 Task: Research Airbnb accommodations in St. Augustine, Florida, look for 4-5 accommodation for family trip.
Action: Key pressed st<Key.space>augustib<Key.backspace>
Screenshot: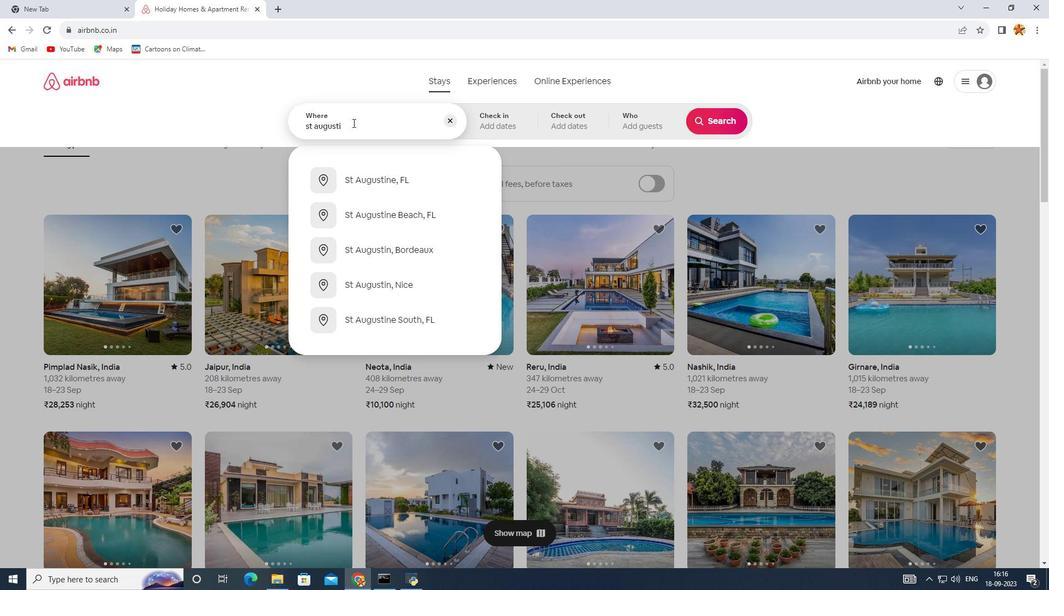 
Action: Mouse moved to (339, 170)
Screenshot: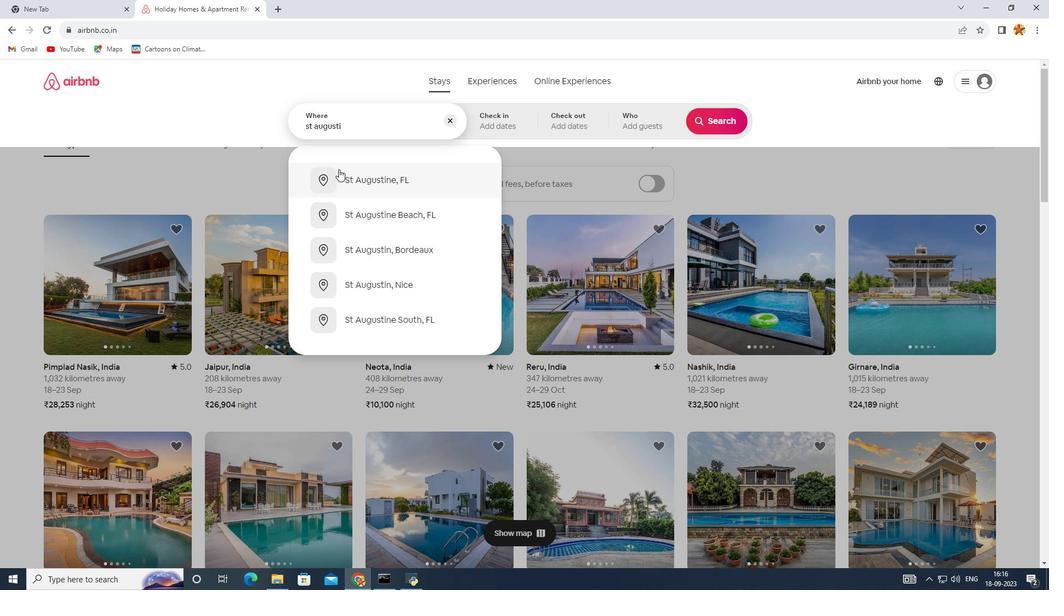 
Action: Mouse pressed left at (339, 170)
Screenshot: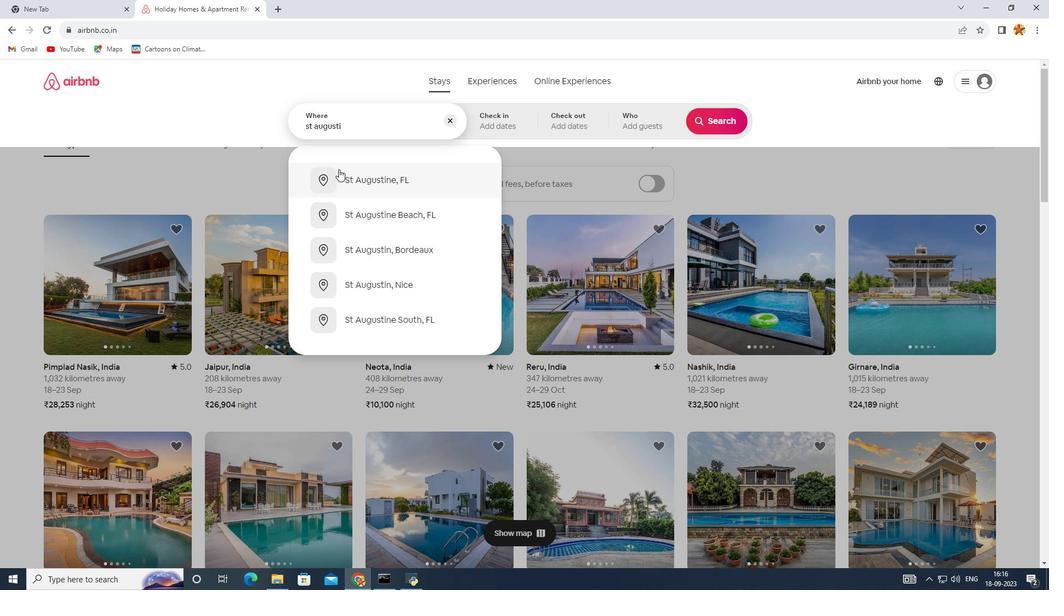 
Action: Mouse moved to (746, 127)
Screenshot: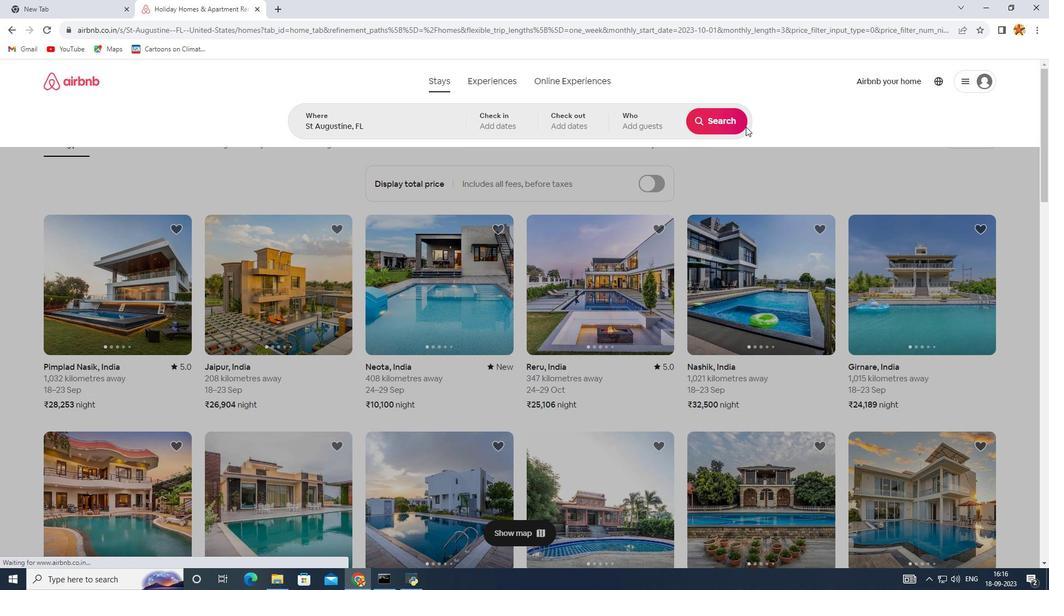 
Action: Mouse pressed left at (746, 127)
Screenshot: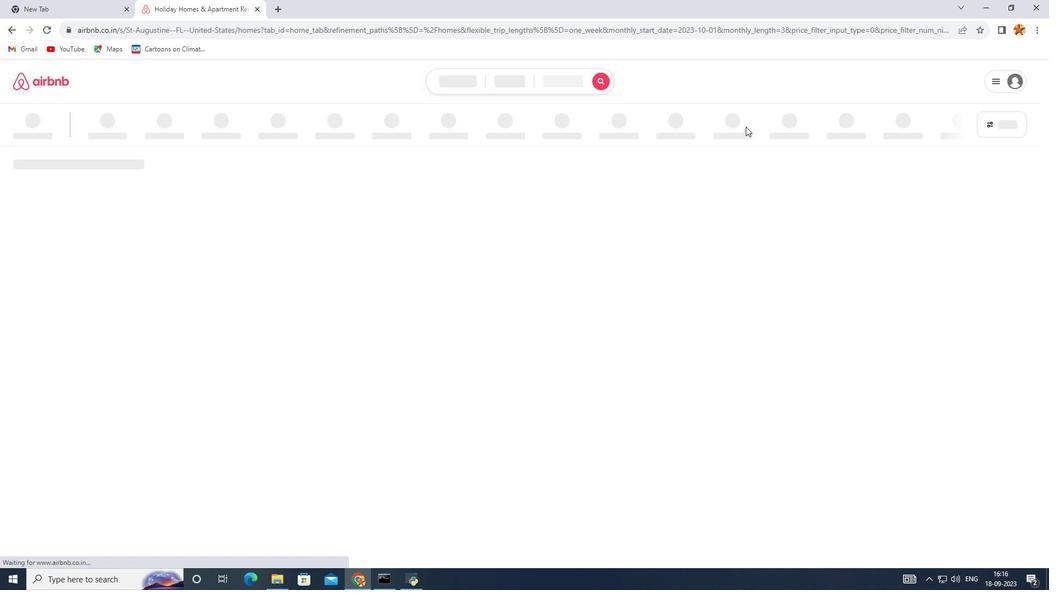 
Action: Mouse moved to (430, 132)
Screenshot: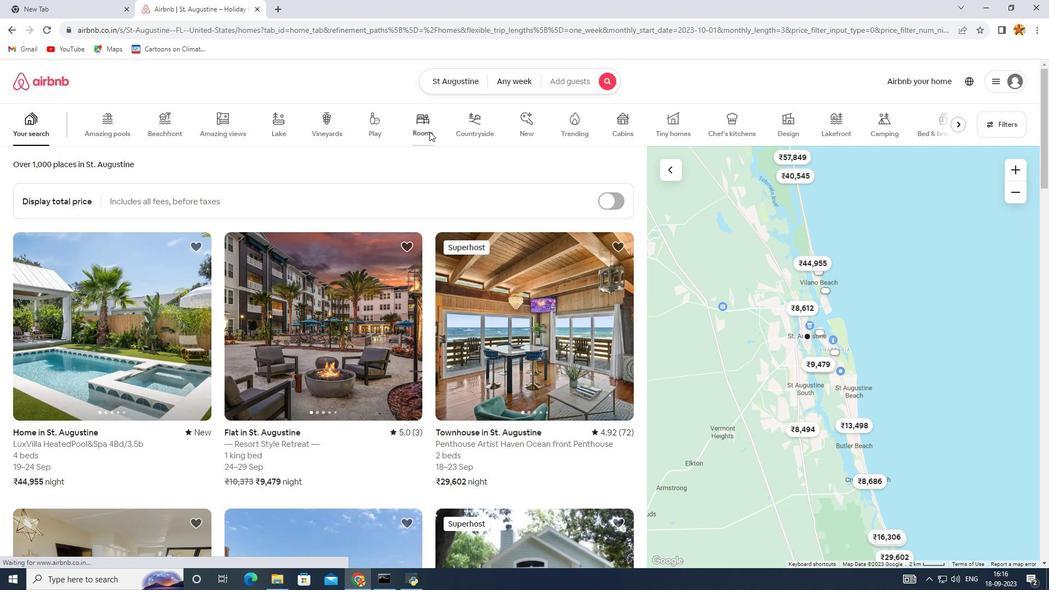 
Action: Mouse pressed left at (430, 132)
Screenshot: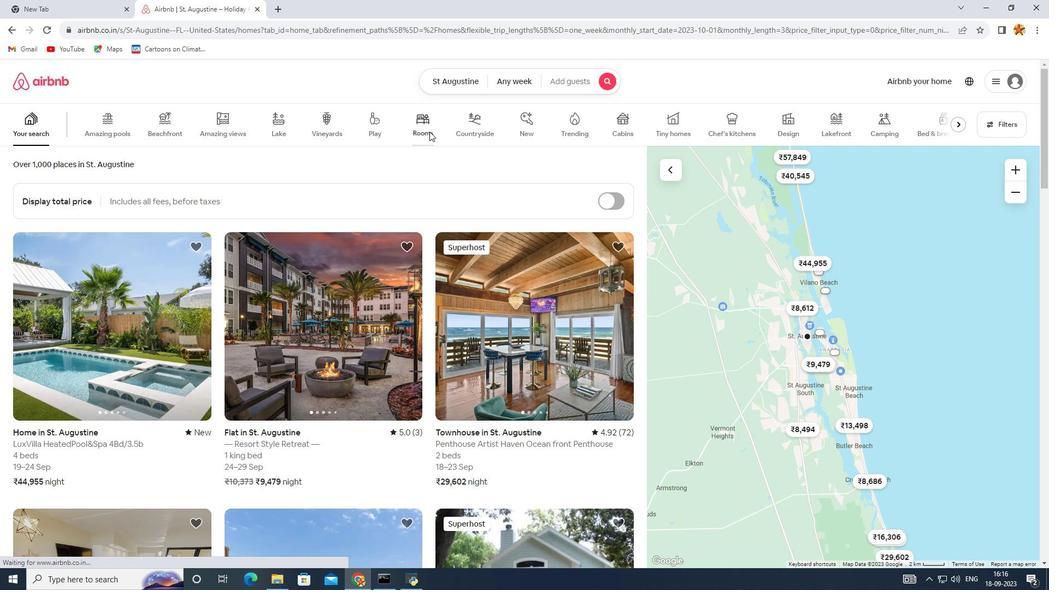 
Action: Mouse moved to (581, 133)
Screenshot: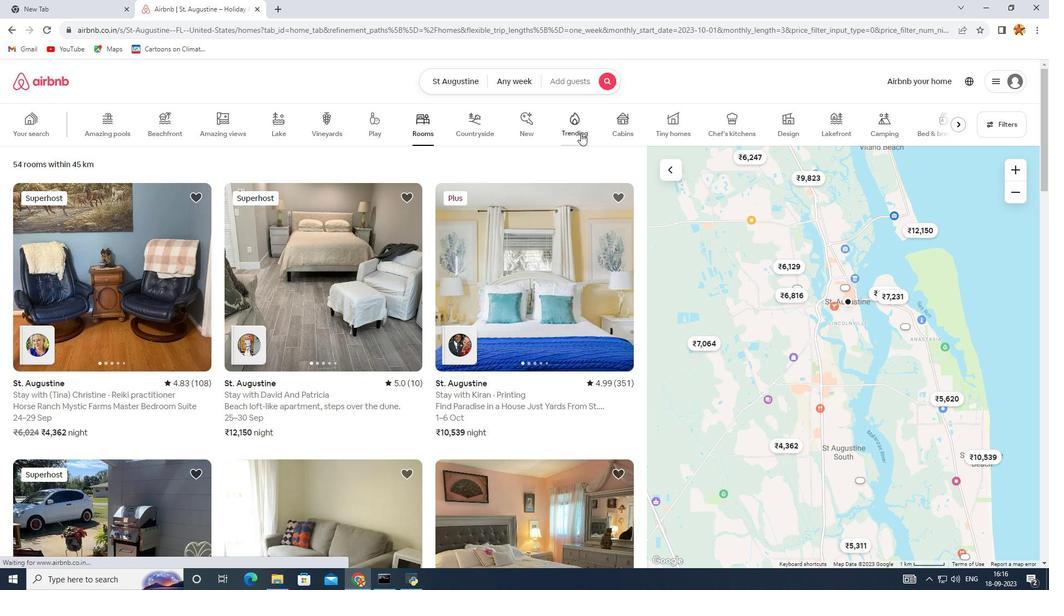 
Action: Mouse pressed left at (581, 133)
Screenshot: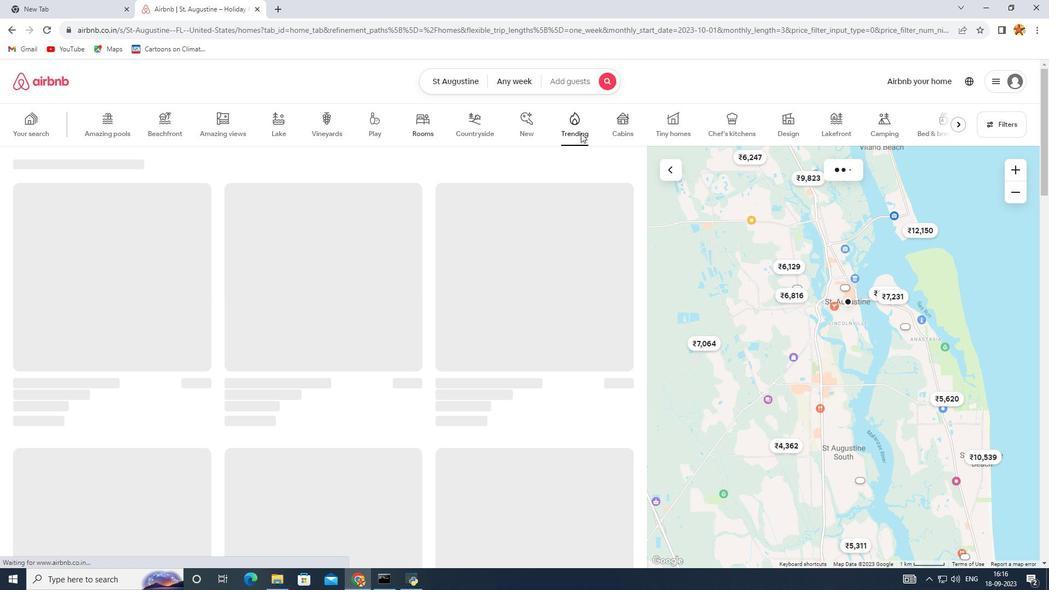 
Action: Mouse moved to (144, 273)
Screenshot: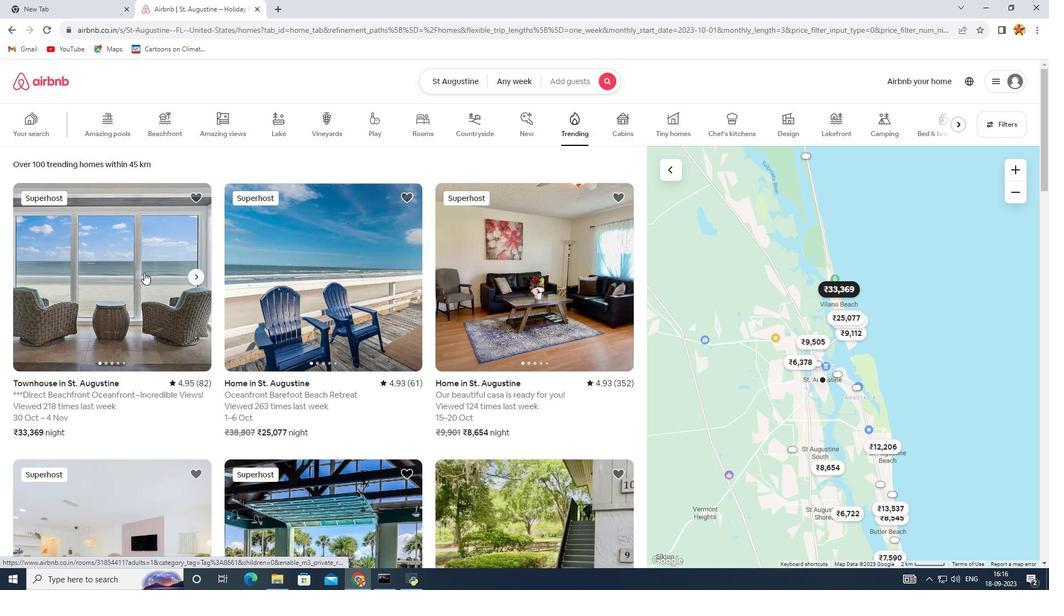 
Action: Mouse scrolled (144, 272) with delta (0, 0)
Screenshot: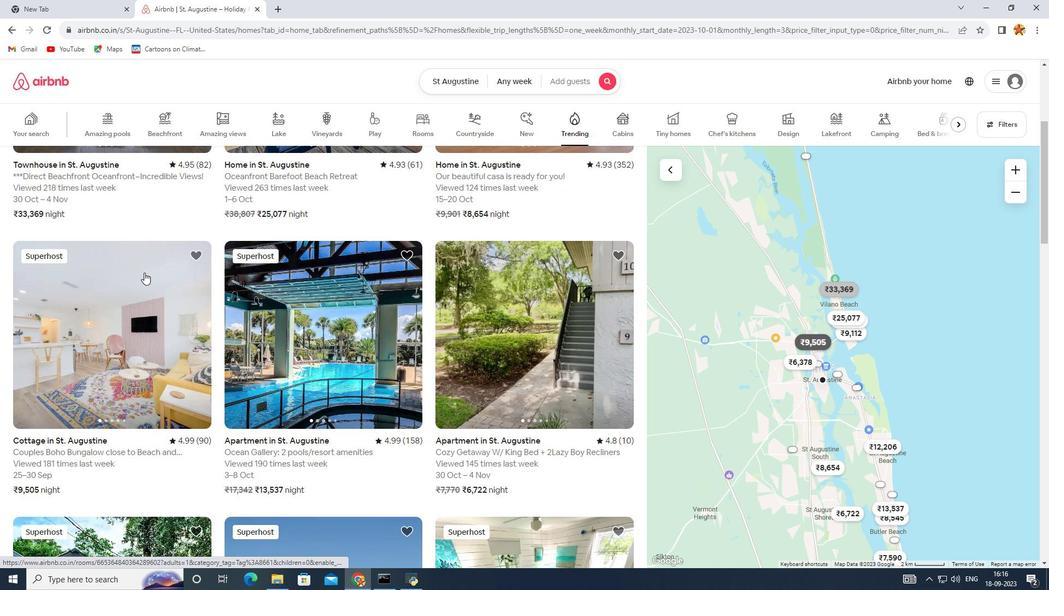 
Action: Mouse scrolled (144, 272) with delta (0, 0)
Screenshot: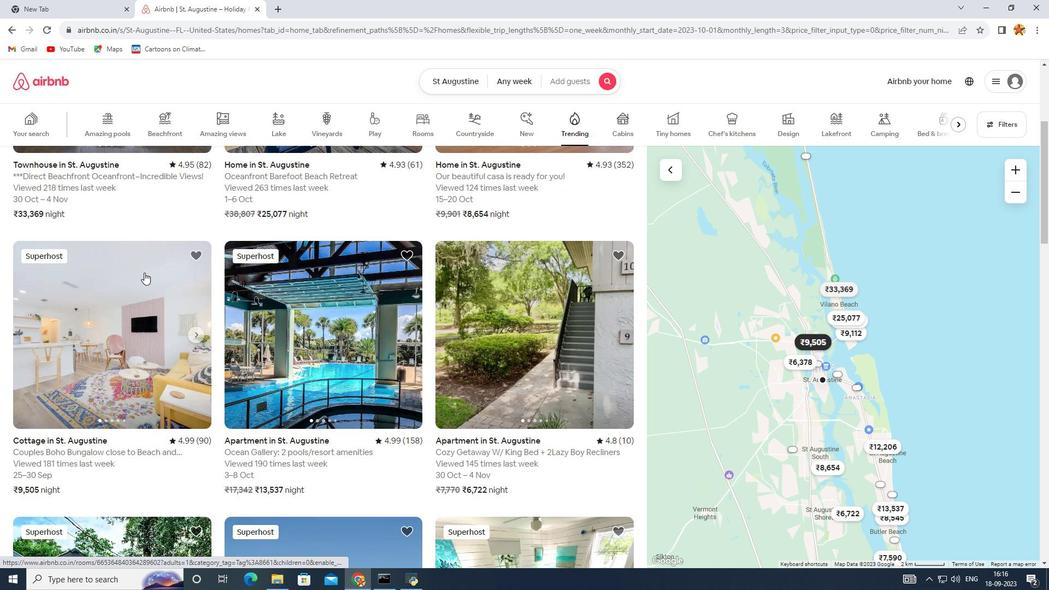 
Action: Mouse scrolled (144, 272) with delta (0, 0)
Screenshot: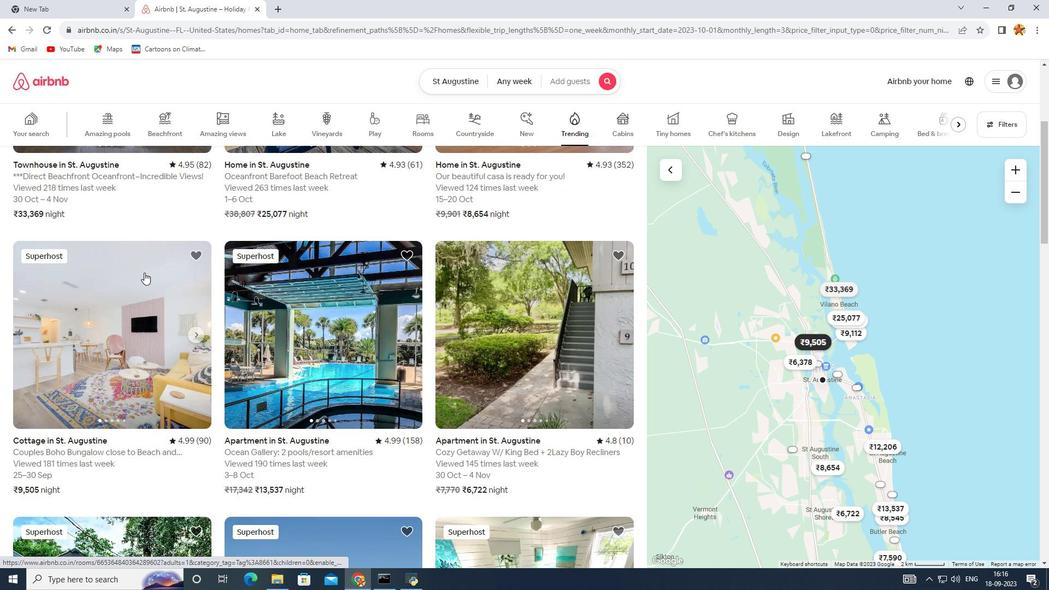 
Action: Mouse scrolled (144, 272) with delta (0, 0)
Screenshot: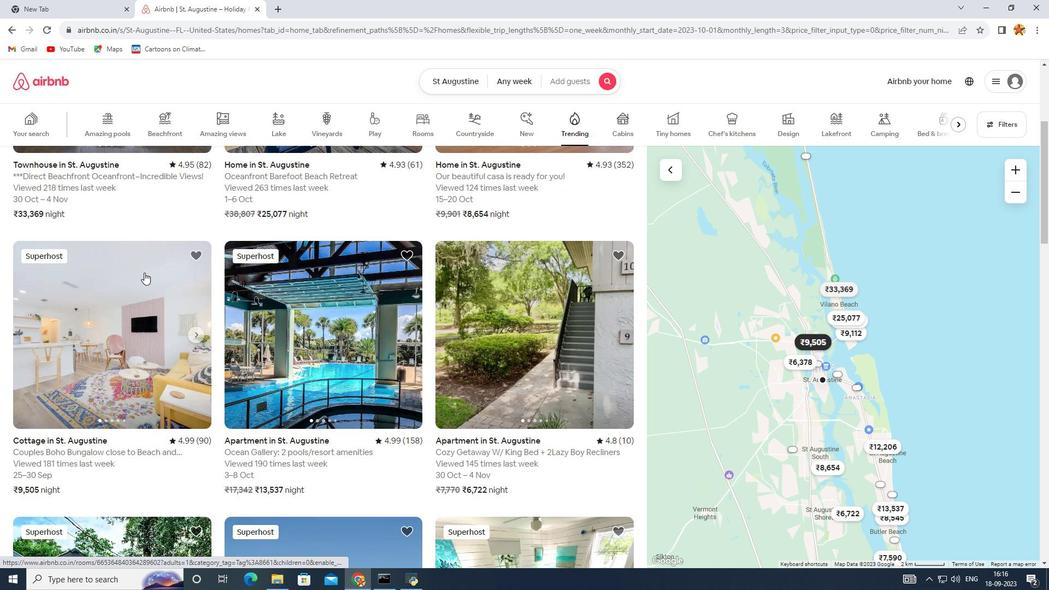 
Action: Mouse moved to (295, 360)
Screenshot: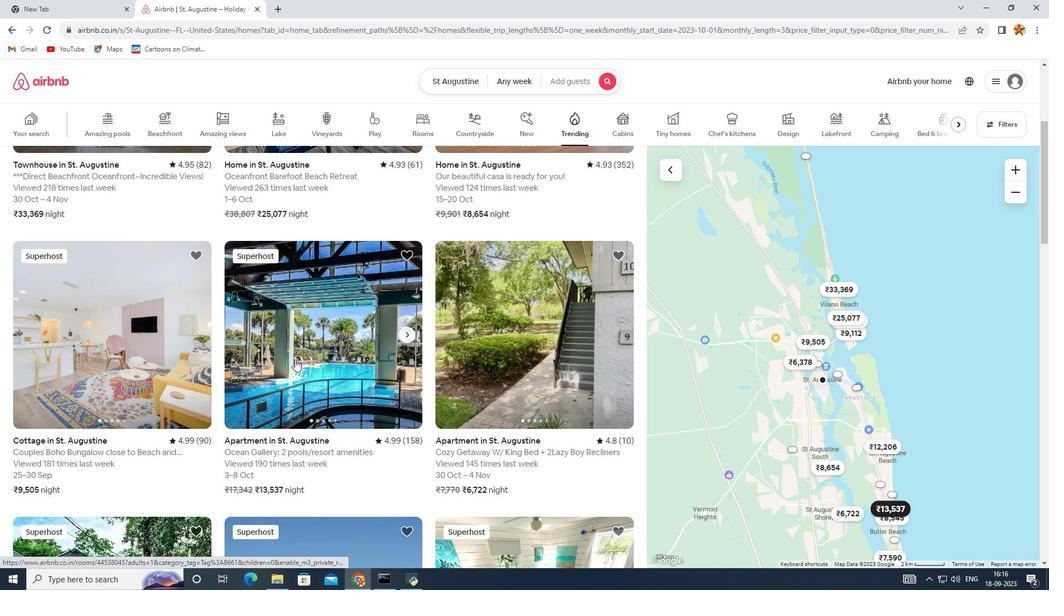 
Action: Mouse pressed left at (295, 360)
Screenshot: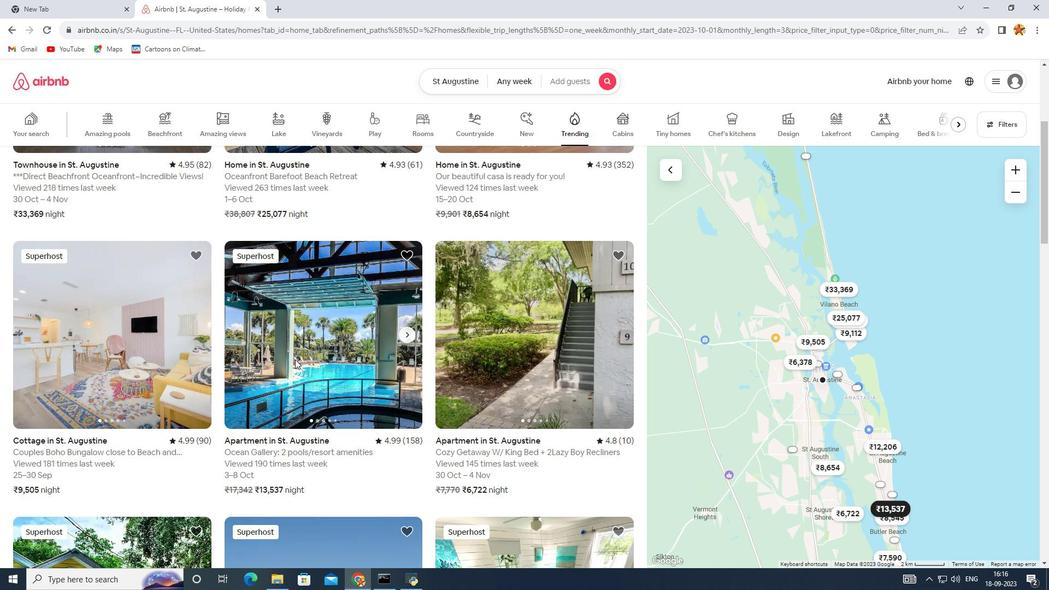 
Action: Mouse moved to (296, 360)
Screenshot: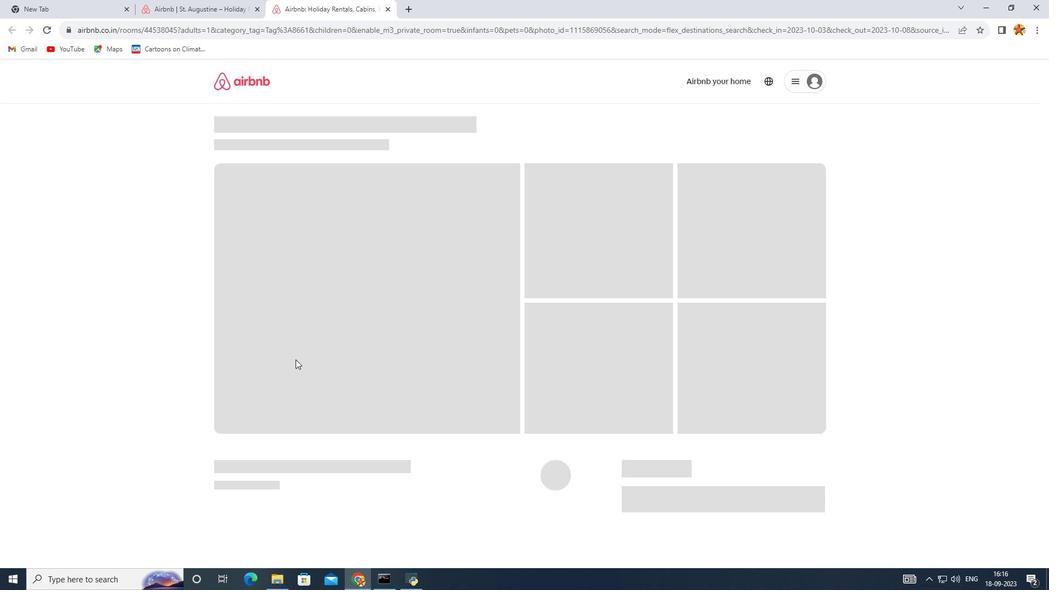 
Action: Mouse scrolled (296, 359) with delta (0, 0)
Screenshot: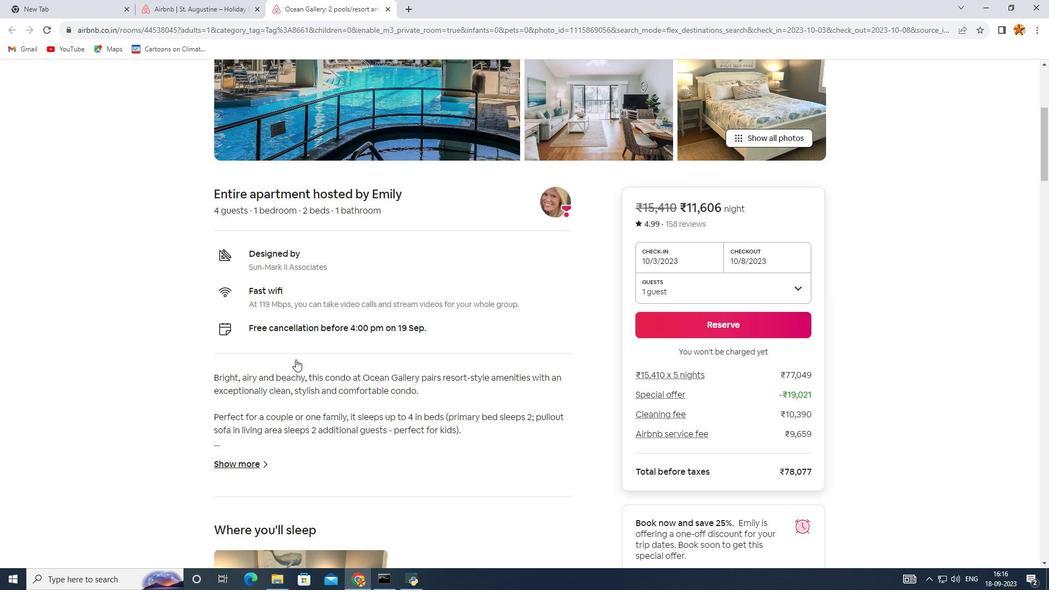 
Action: Mouse scrolled (296, 359) with delta (0, 0)
Screenshot: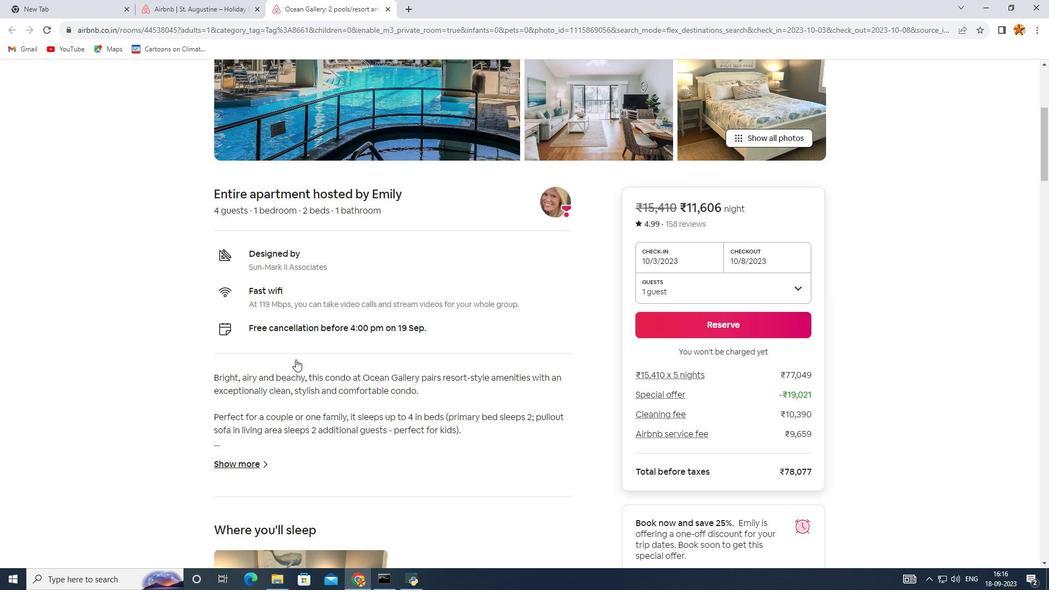 
Action: Mouse scrolled (296, 359) with delta (0, 0)
Screenshot: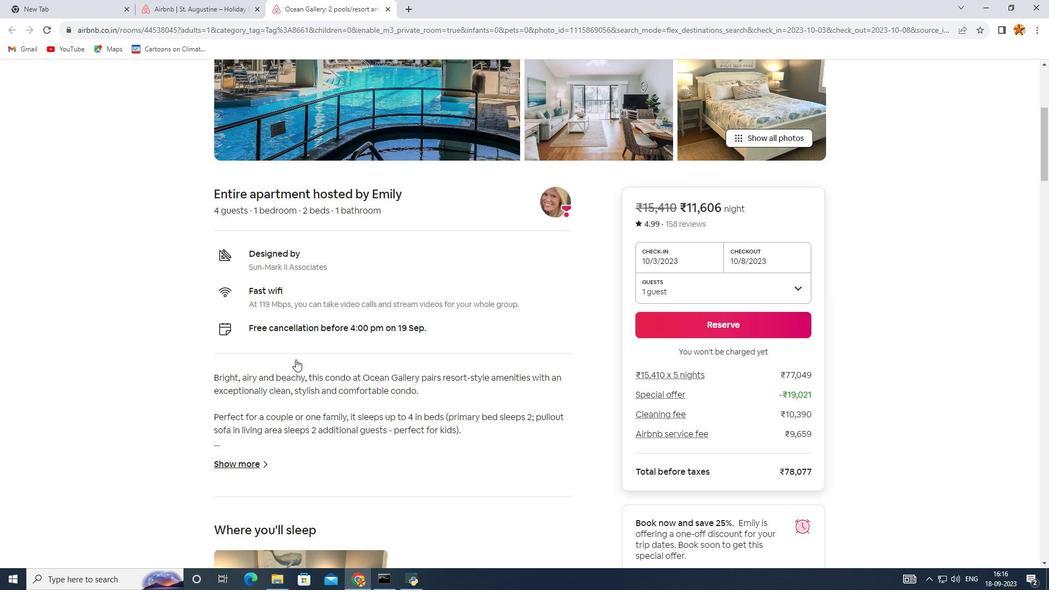 
Action: Mouse scrolled (296, 359) with delta (0, 0)
Screenshot: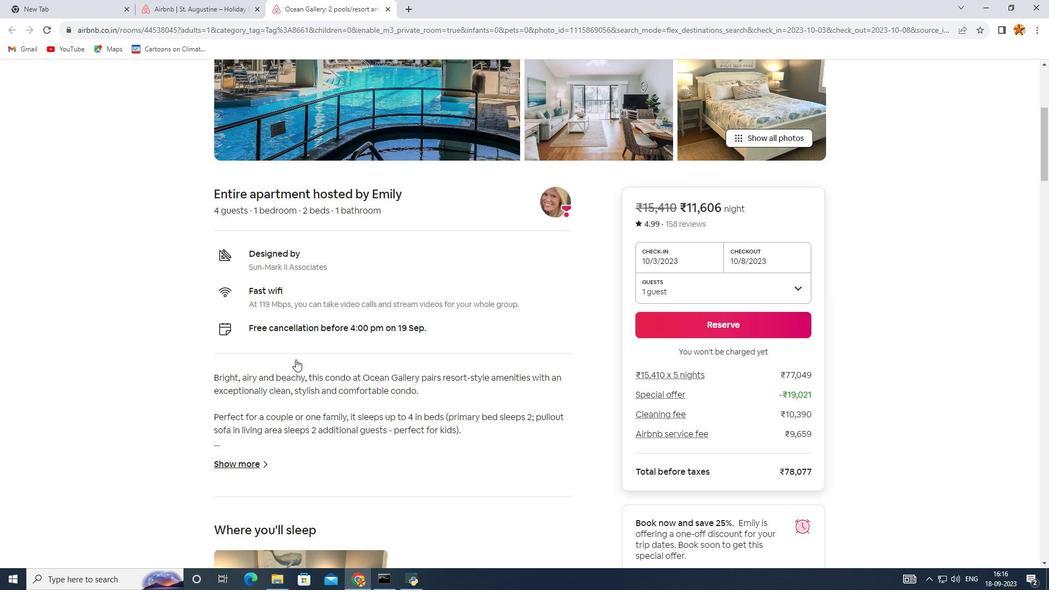 
Action: Mouse scrolled (296, 359) with delta (0, 0)
Screenshot: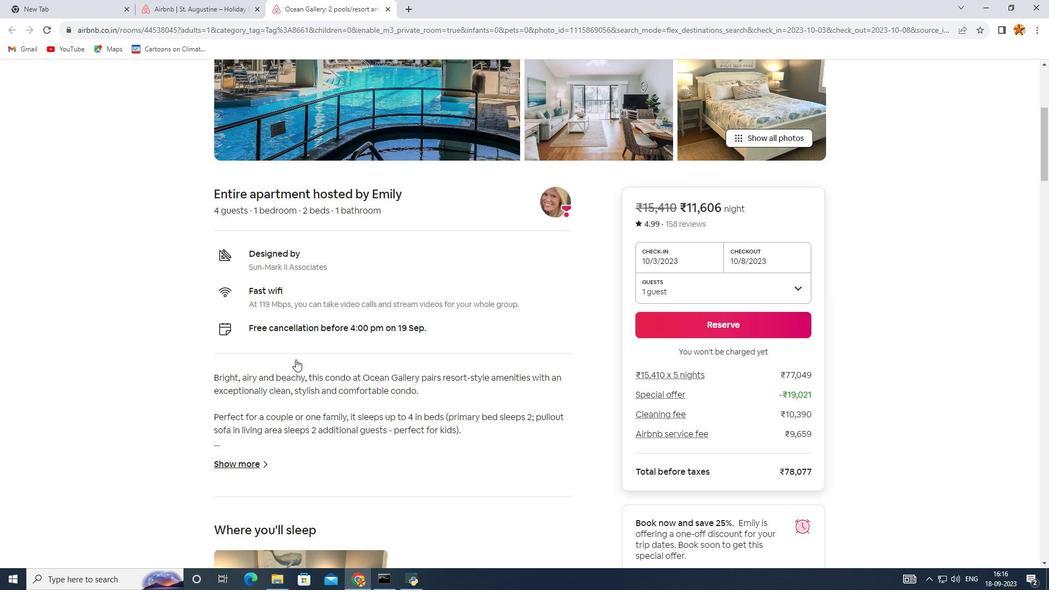 
Action: Mouse scrolled (296, 359) with delta (0, 0)
Screenshot: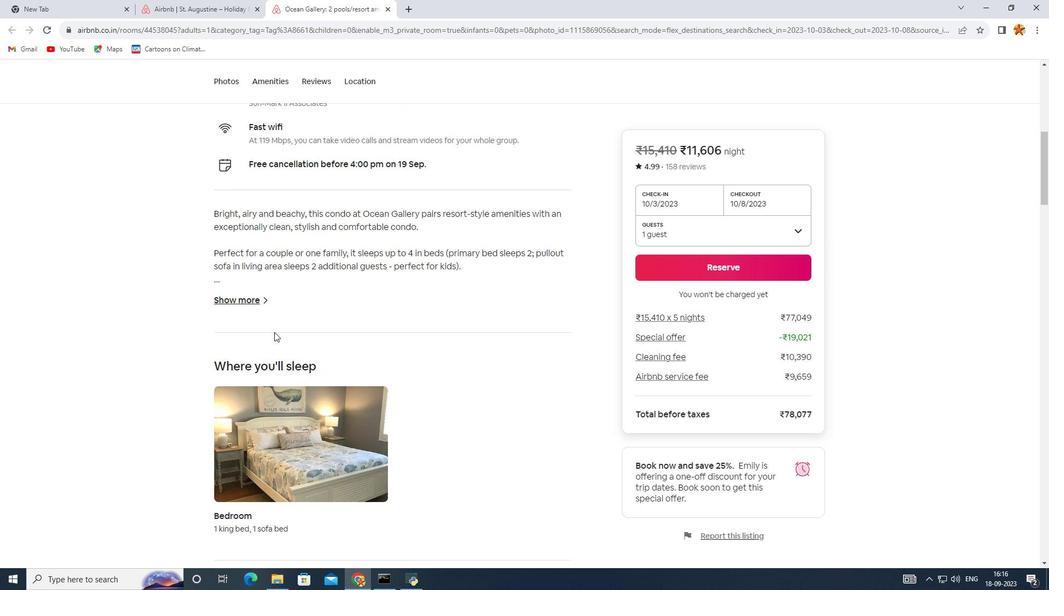 
Action: Mouse scrolled (296, 359) with delta (0, 0)
Screenshot: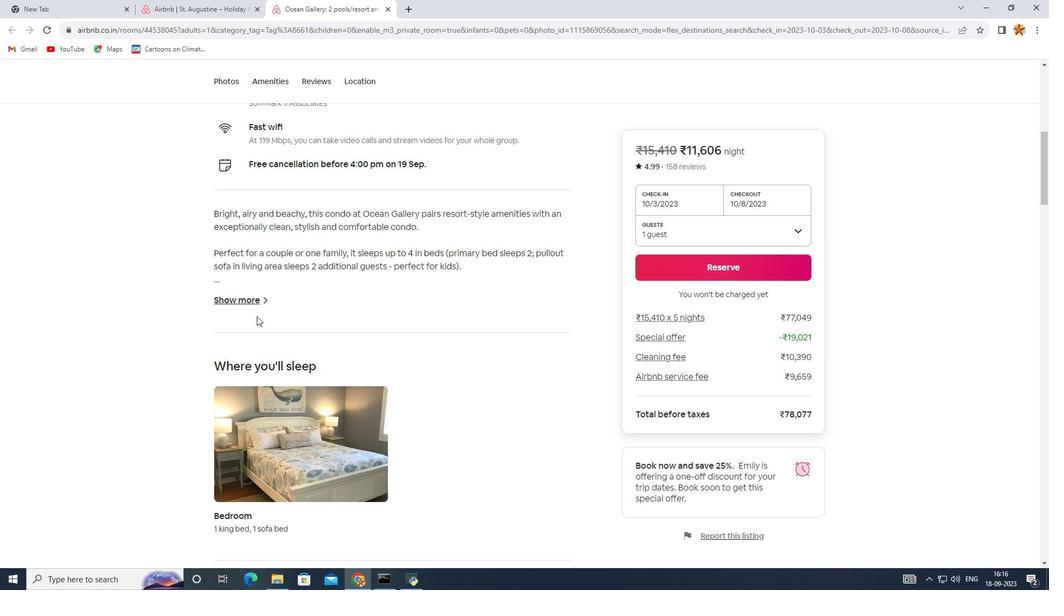 
Action: Mouse scrolled (296, 359) with delta (0, 0)
Screenshot: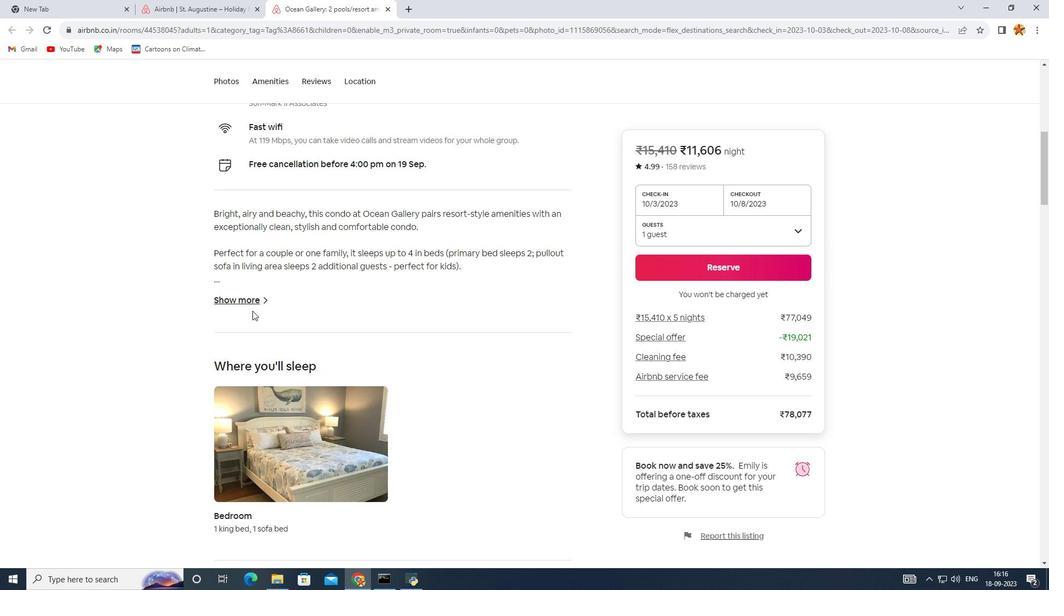 
Action: Mouse moved to (250, 302)
Screenshot: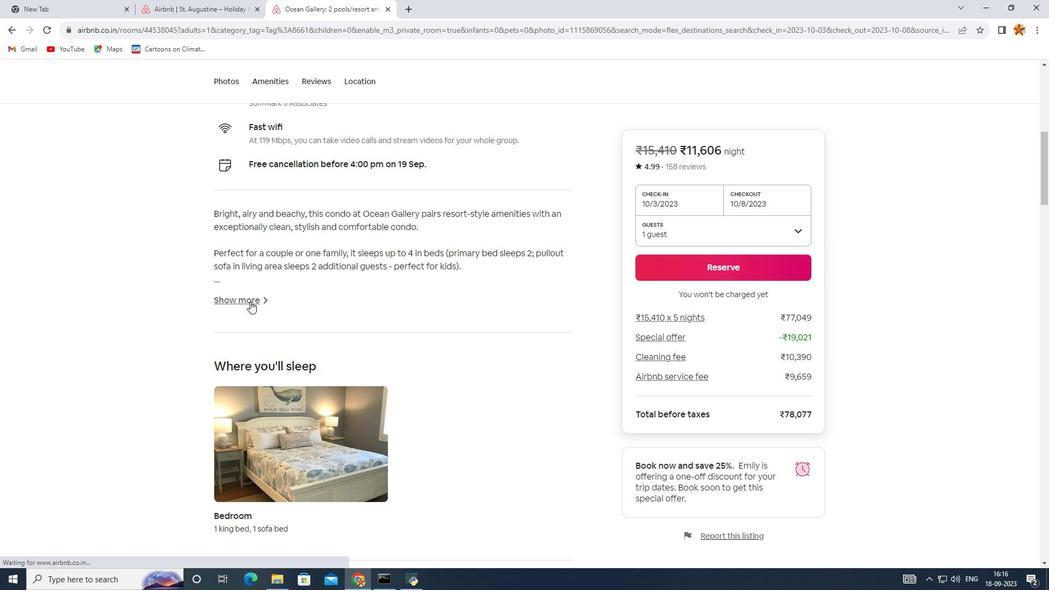 
Action: Mouse pressed left at (250, 302)
Screenshot: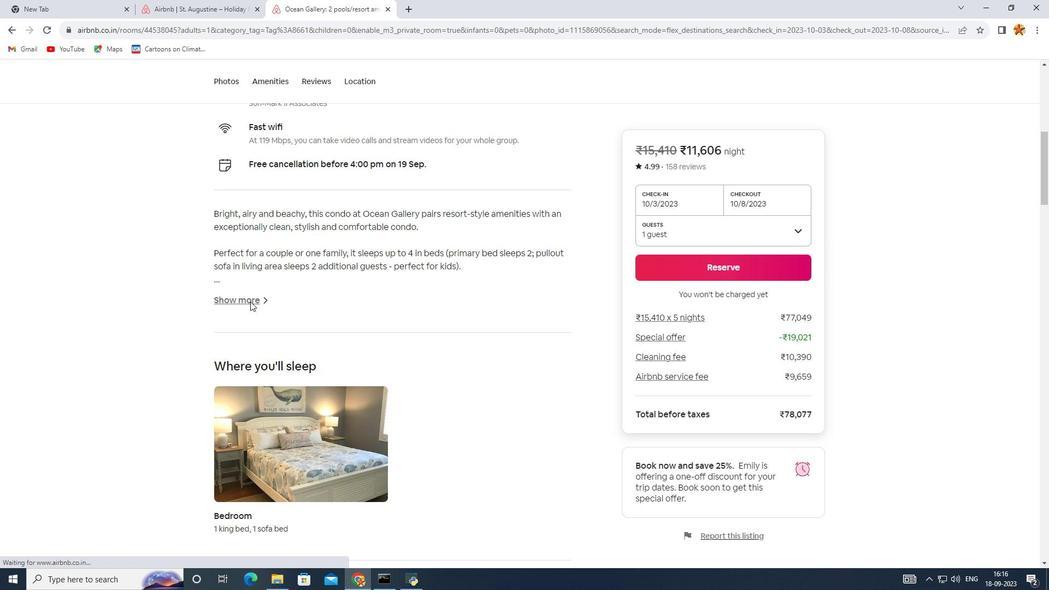
Action: Mouse moved to (411, 320)
Screenshot: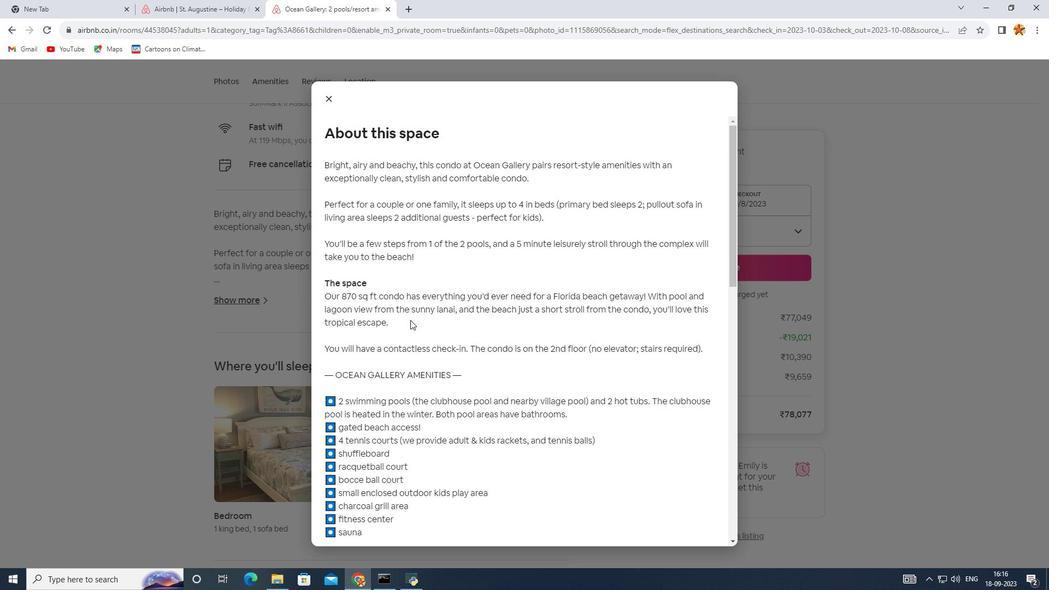 
Action: Mouse scrolled (411, 320) with delta (0, 0)
Screenshot: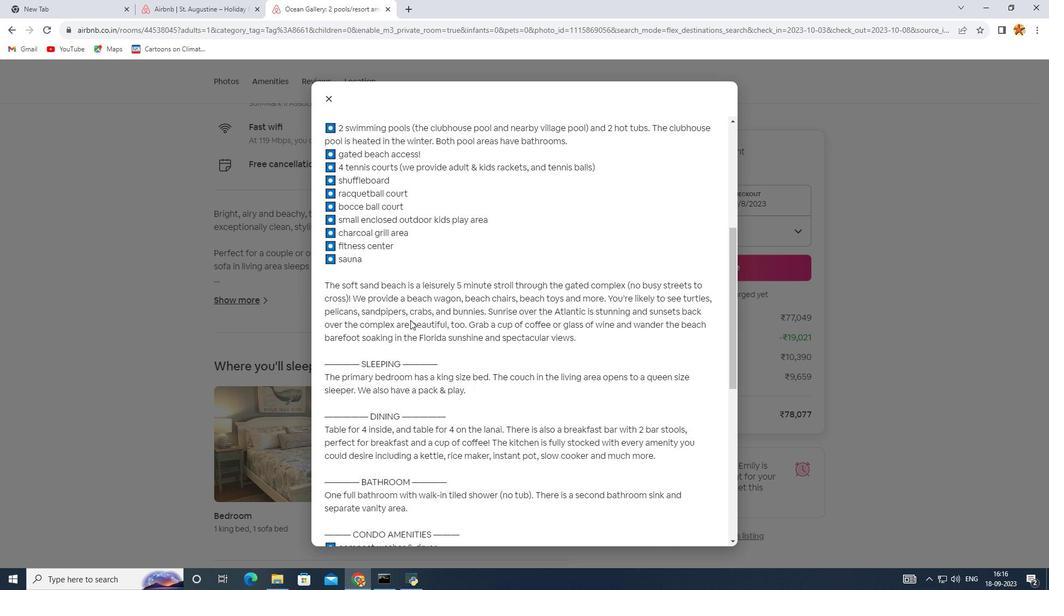 
Action: Mouse scrolled (411, 320) with delta (0, 0)
Screenshot: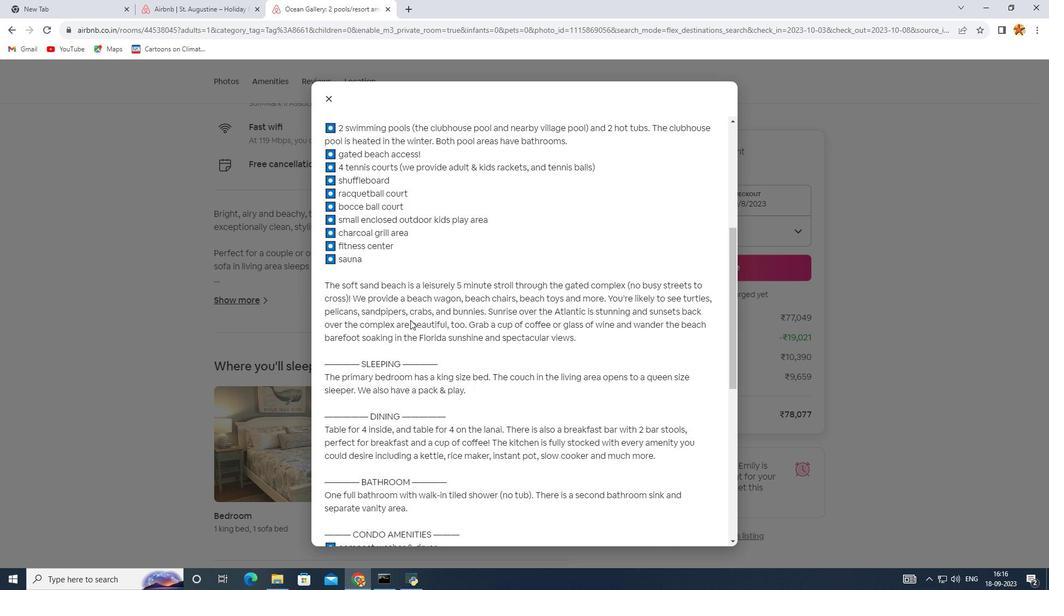
Action: Mouse scrolled (411, 320) with delta (0, 0)
Screenshot: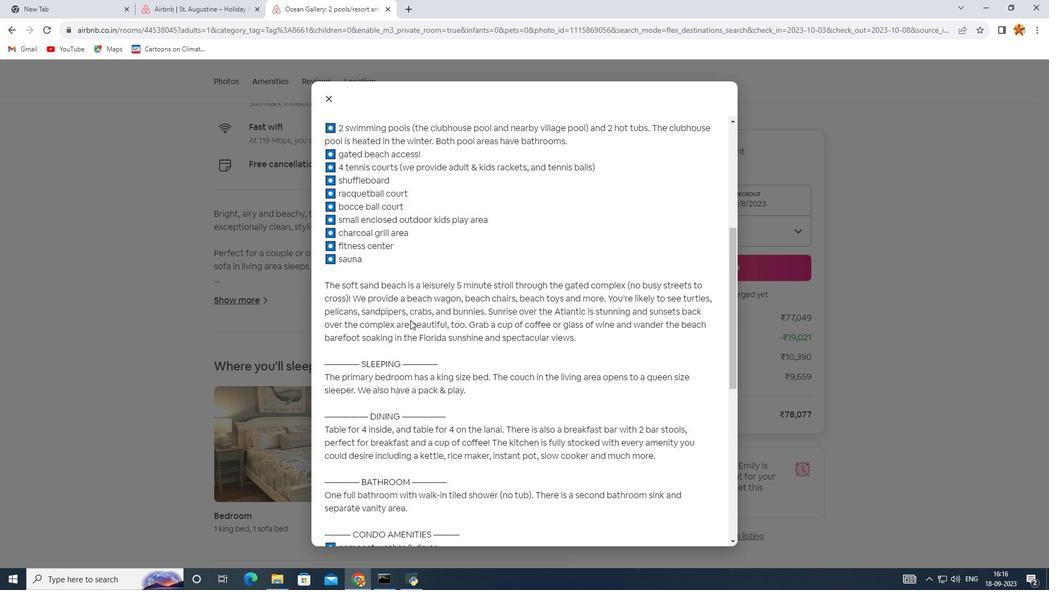
Action: Mouse scrolled (411, 320) with delta (0, 0)
Screenshot: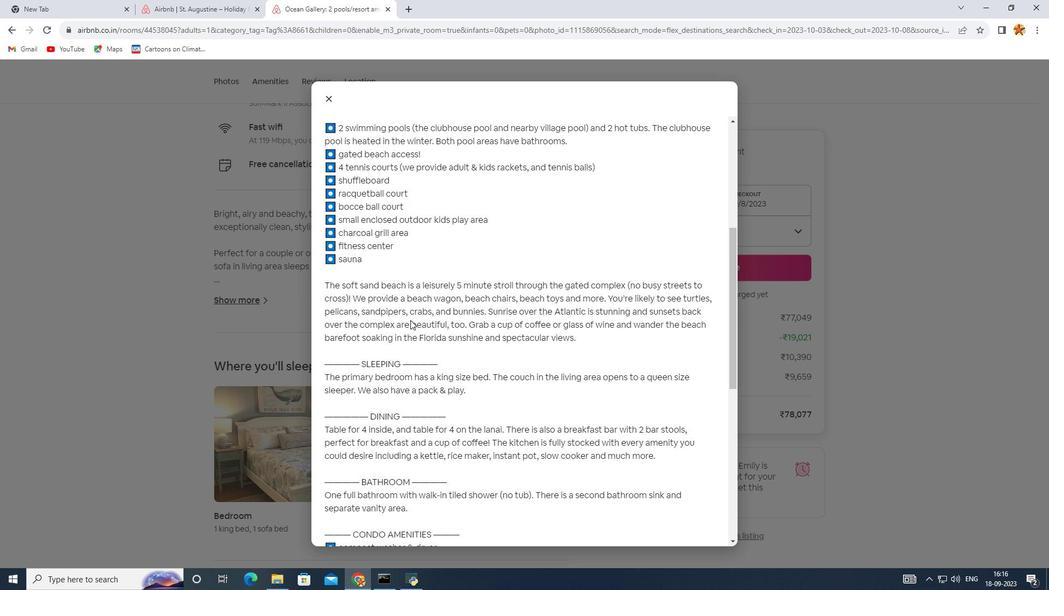 
Action: Mouse scrolled (411, 320) with delta (0, 0)
Screenshot: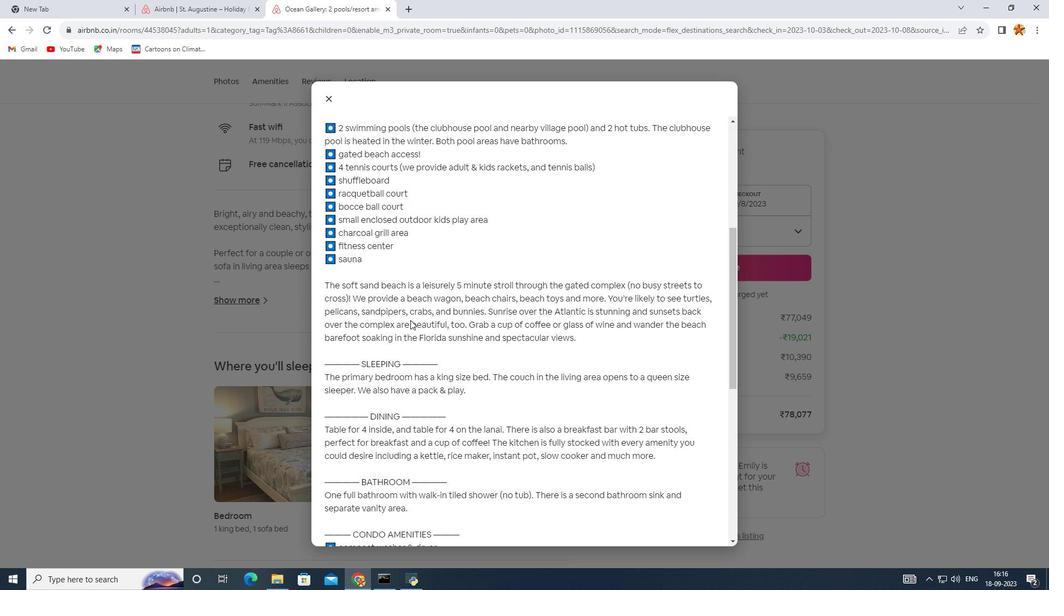 
Action: Mouse scrolled (411, 320) with delta (0, 0)
Screenshot: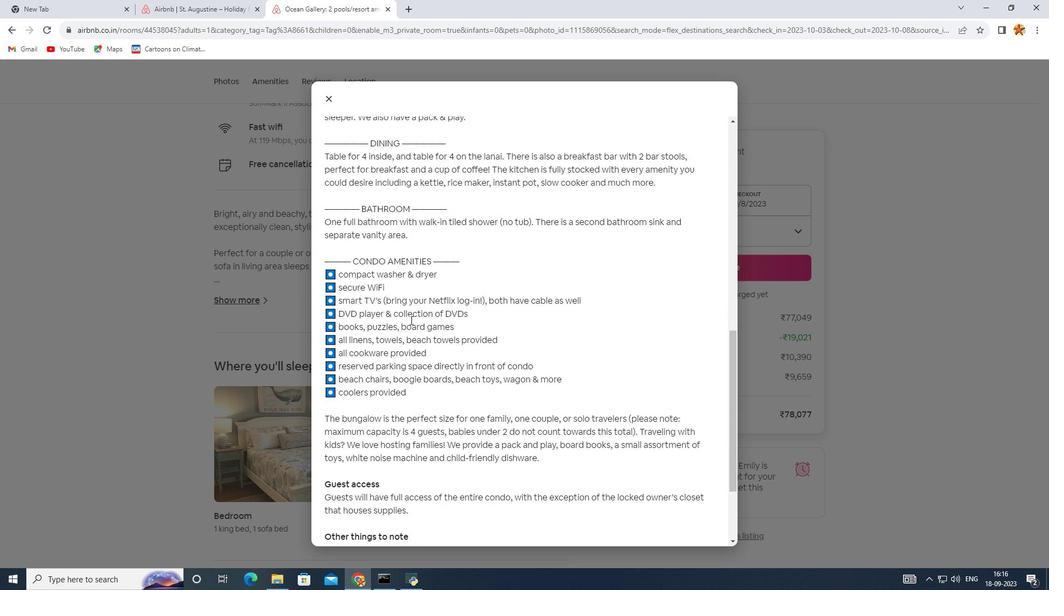 
Action: Mouse scrolled (411, 320) with delta (0, 0)
Screenshot: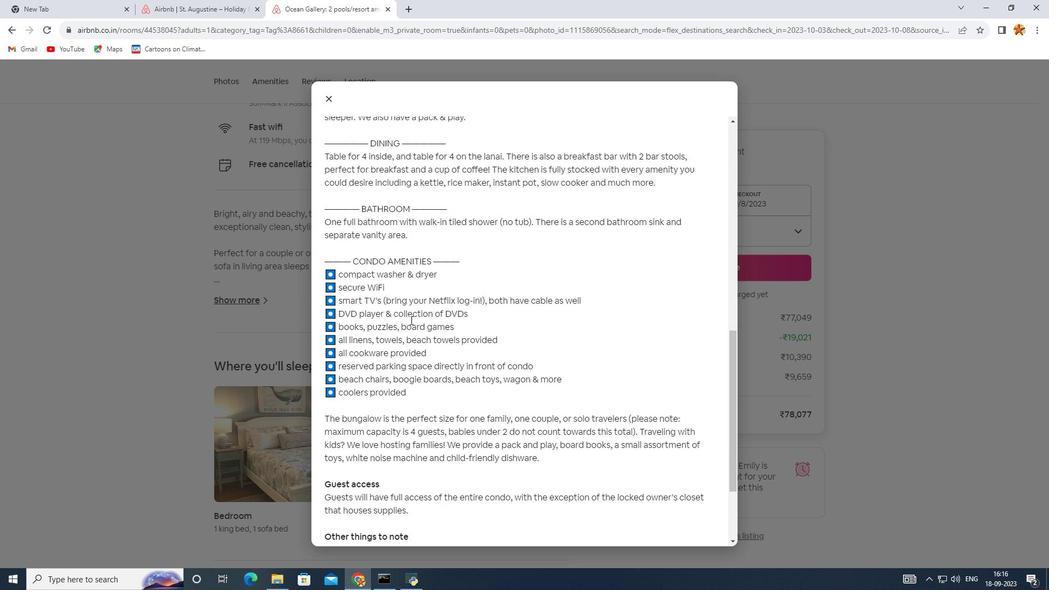 
Action: Mouse scrolled (411, 320) with delta (0, 0)
Screenshot: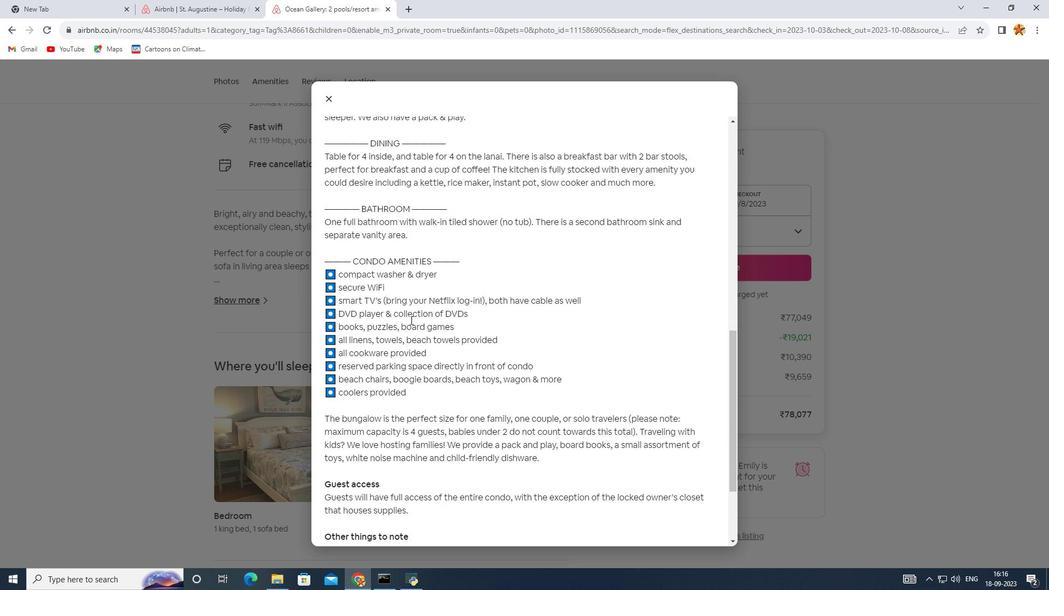 
Action: Mouse scrolled (411, 320) with delta (0, 0)
Screenshot: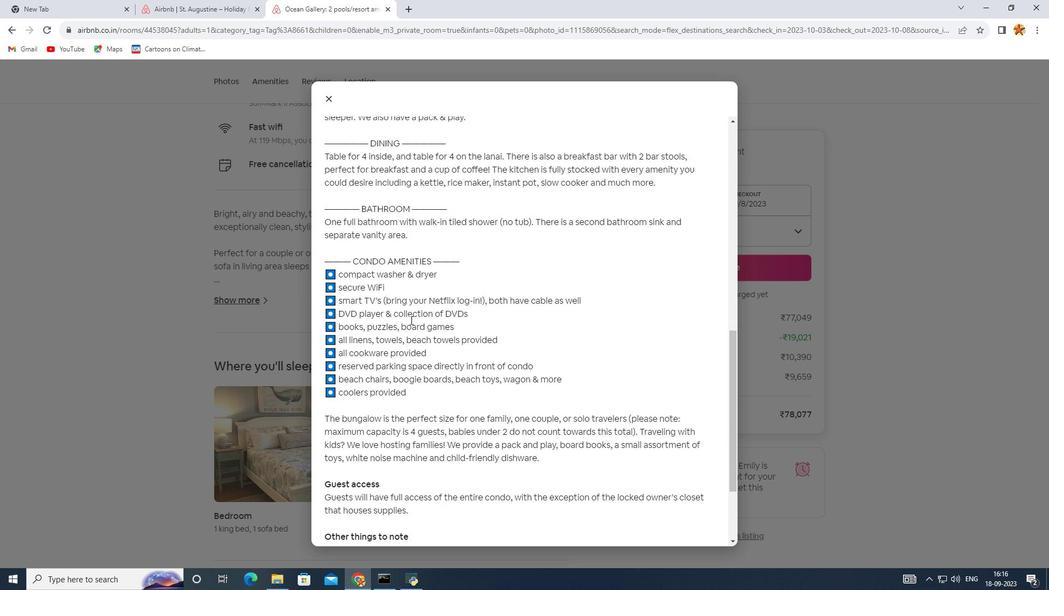 
Action: Mouse scrolled (411, 320) with delta (0, 0)
Screenshot: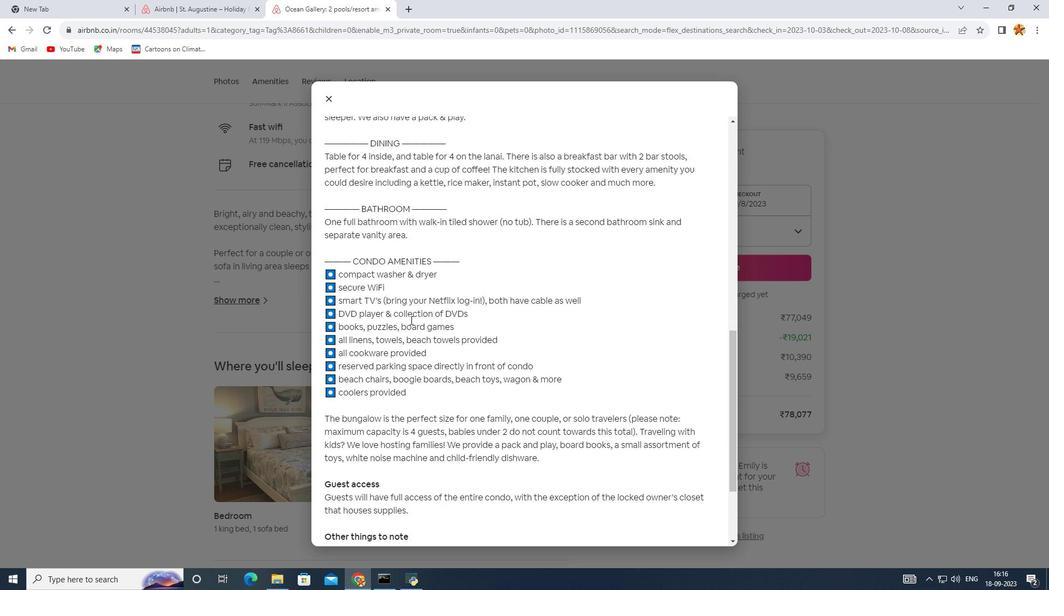 
Action: Mouse scrolled (411, 320) with delta (0, 0)
Screenshot: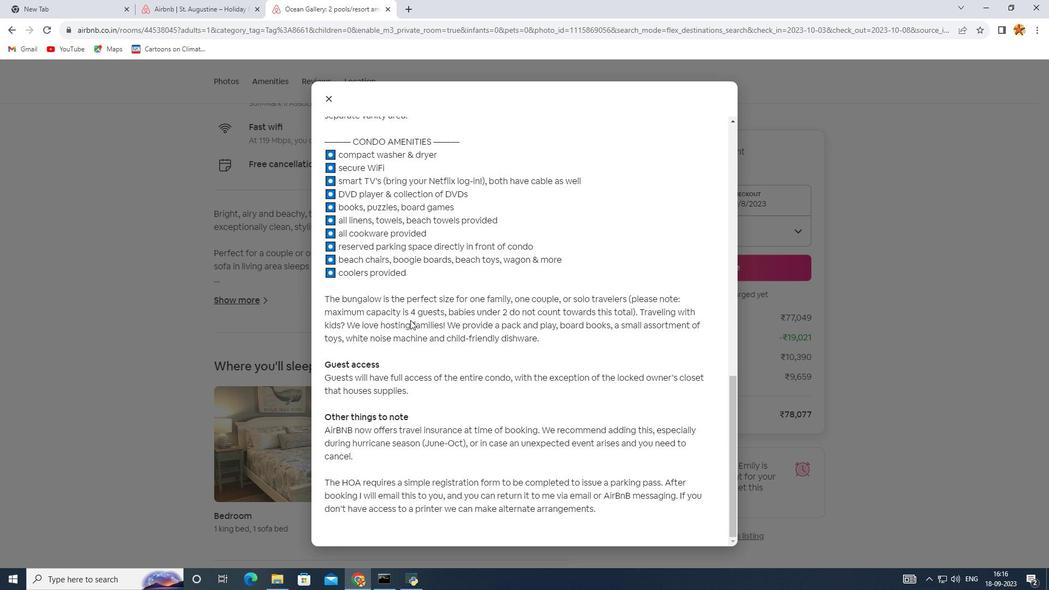 
Action: Mouse scrolled (411, 320) with delta (0, 0)
Screenshot: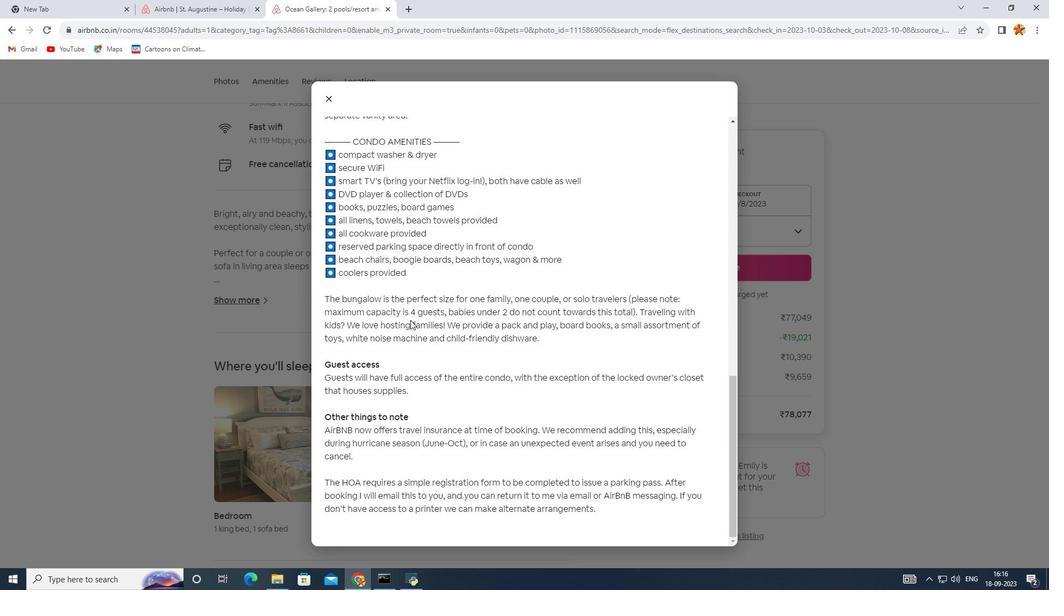 
Action: Mouse scrolled (411, 320) with delta (0, 0)
Screenshot: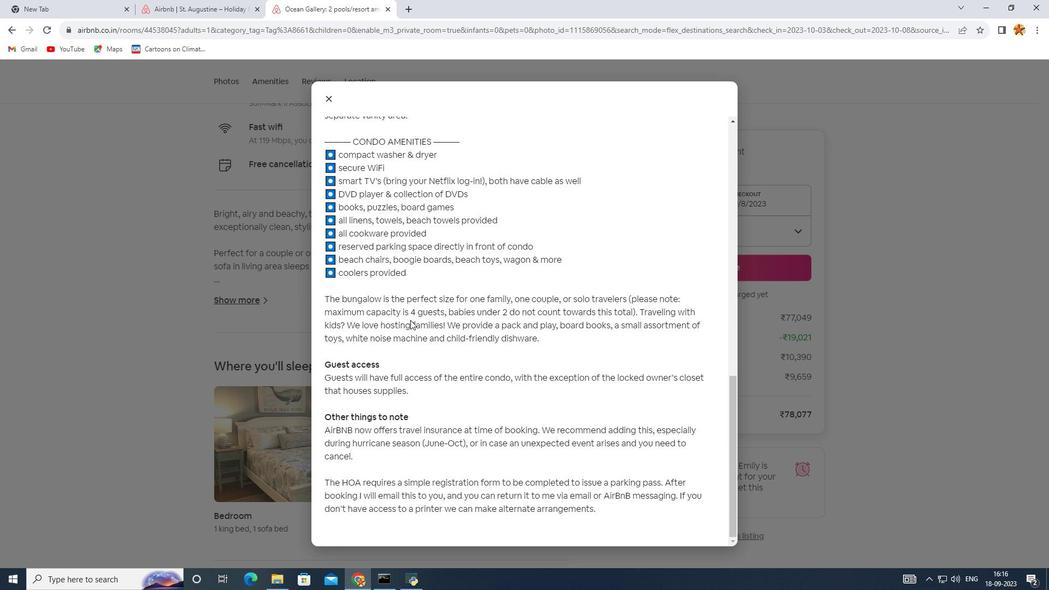 
Action: Mouse scrolled (411, 320) with delta (0, 0)
Screenshot: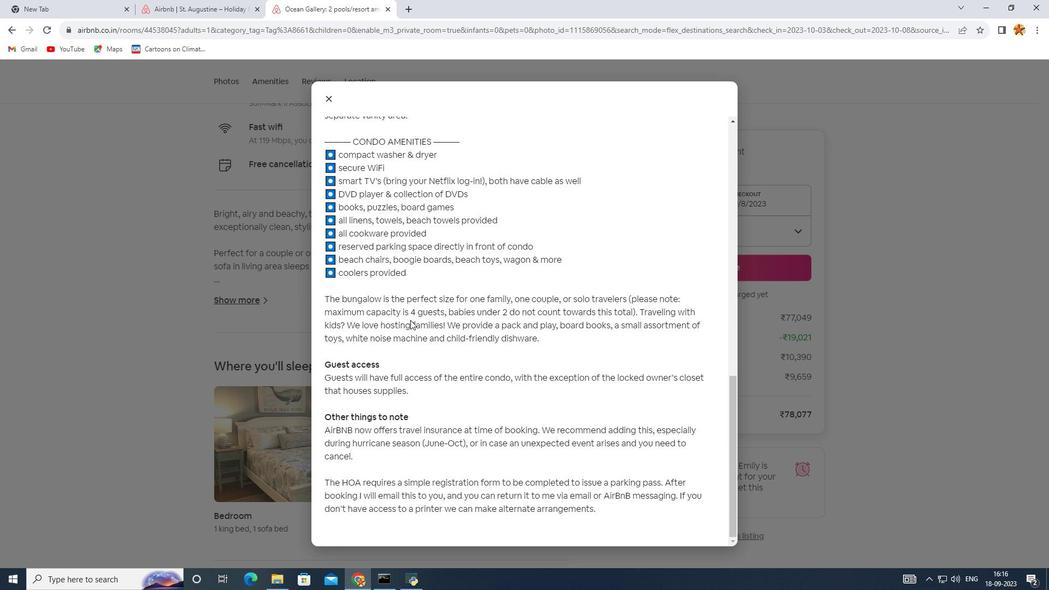 
Action: Mouse moved to (411, 320)
Screenshot: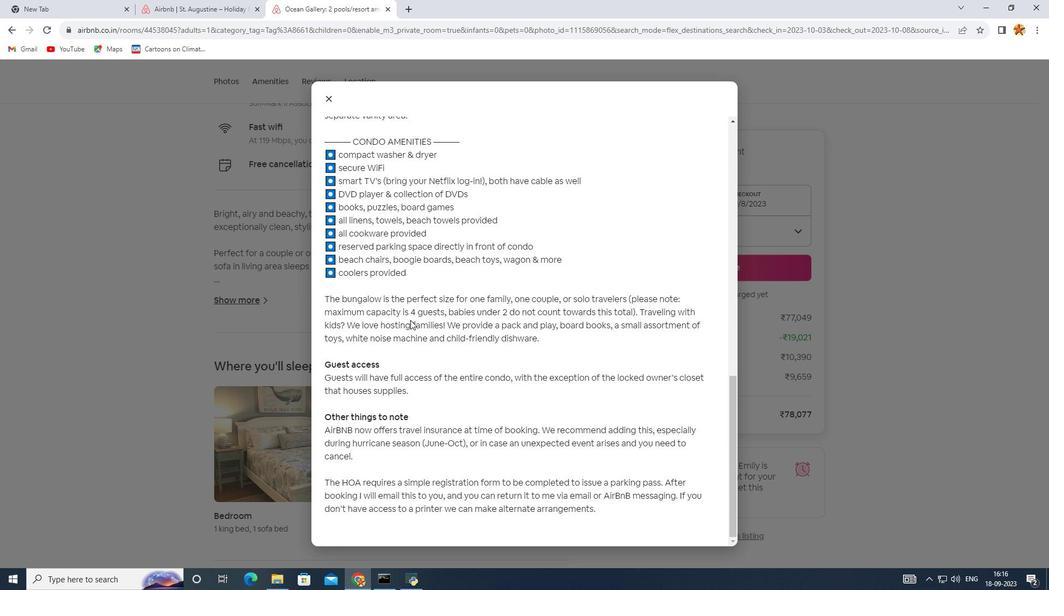 
Action: Mouse scrolled (411, 320) with delta (0, 0)
Screenshot: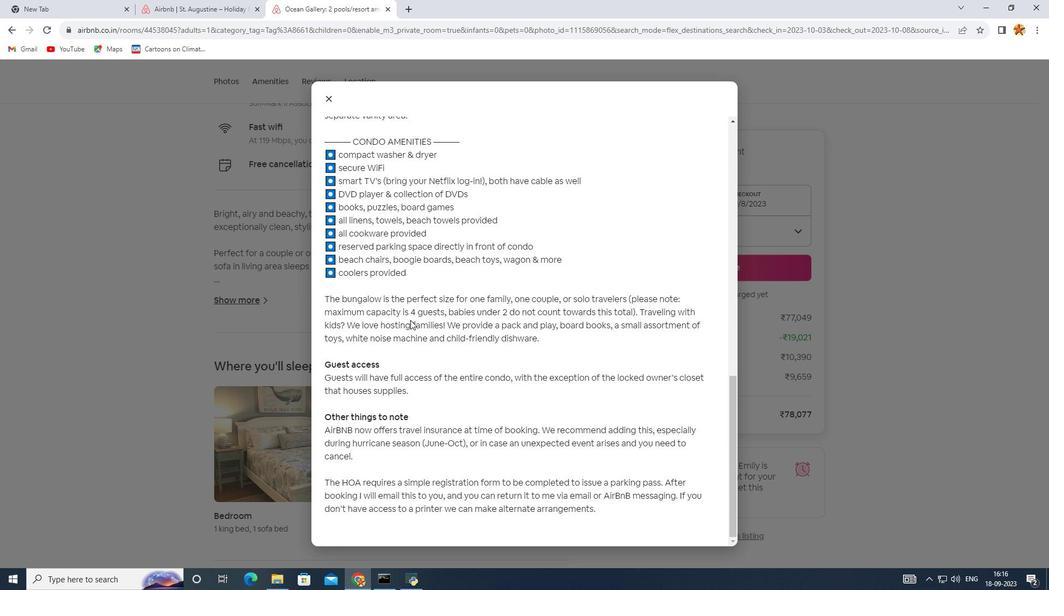 
Action: Mouse moved to (330, 100)
Screenshot: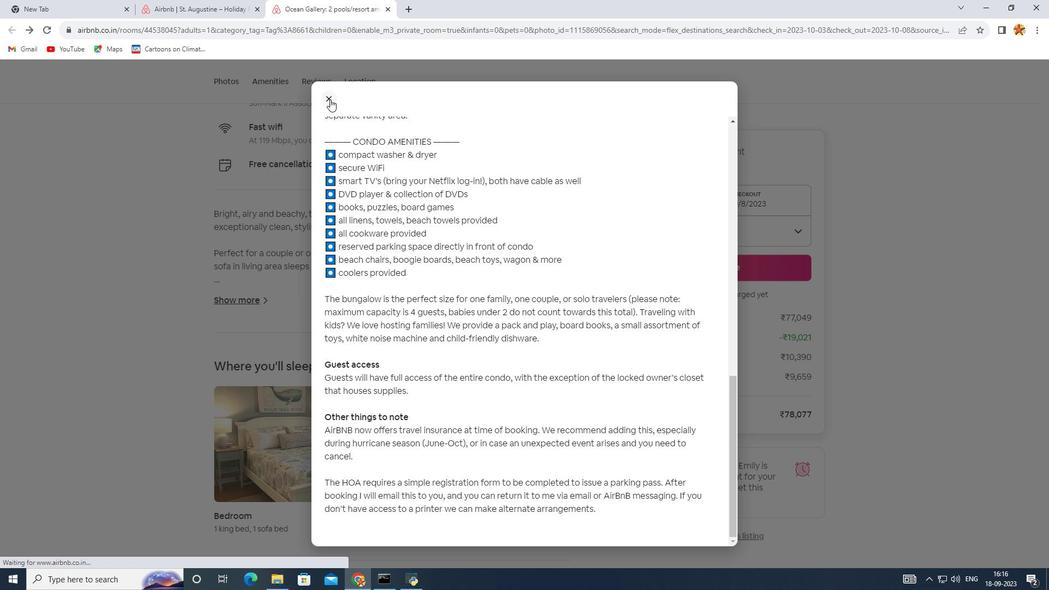 
Action: Mouse pressed left at (330, 100)
Screenshot: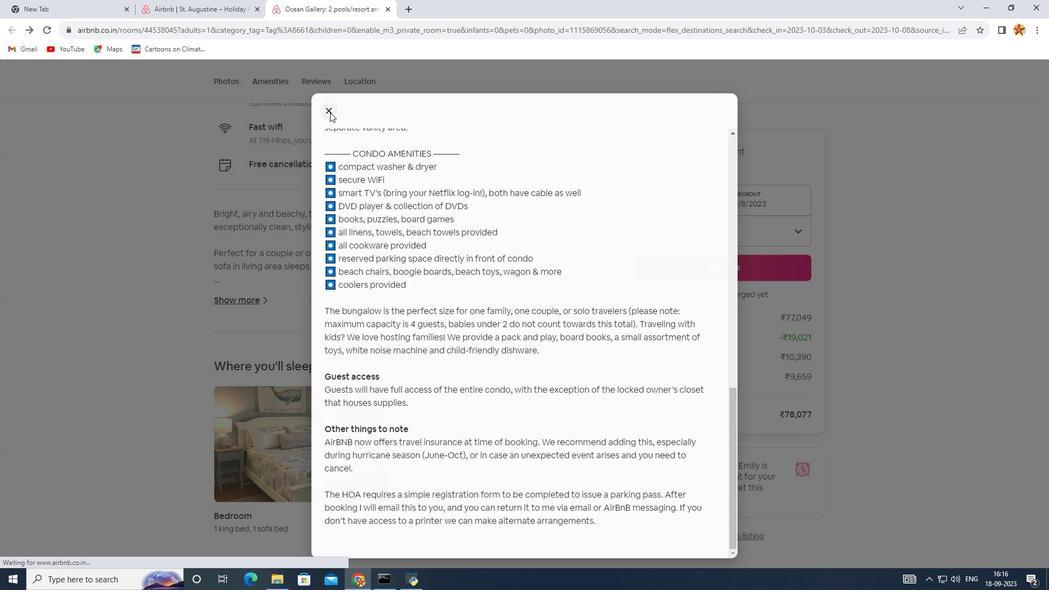 
Action: Mouse moved to (311, 256)
Screenshot: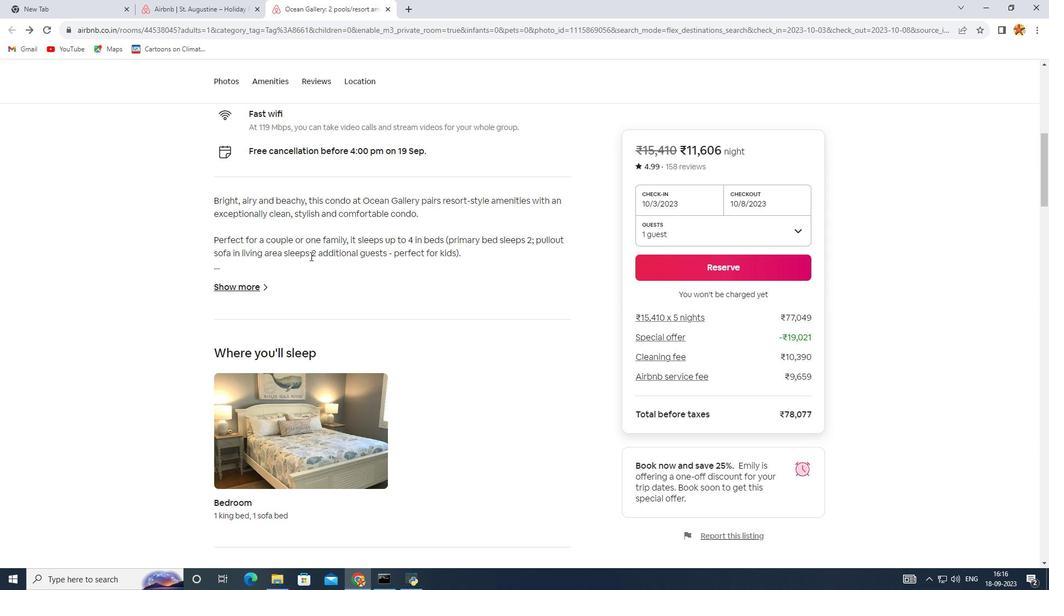 
Action: Mouse scrolled (311, 256) with delta (0, 0)
Screenshot: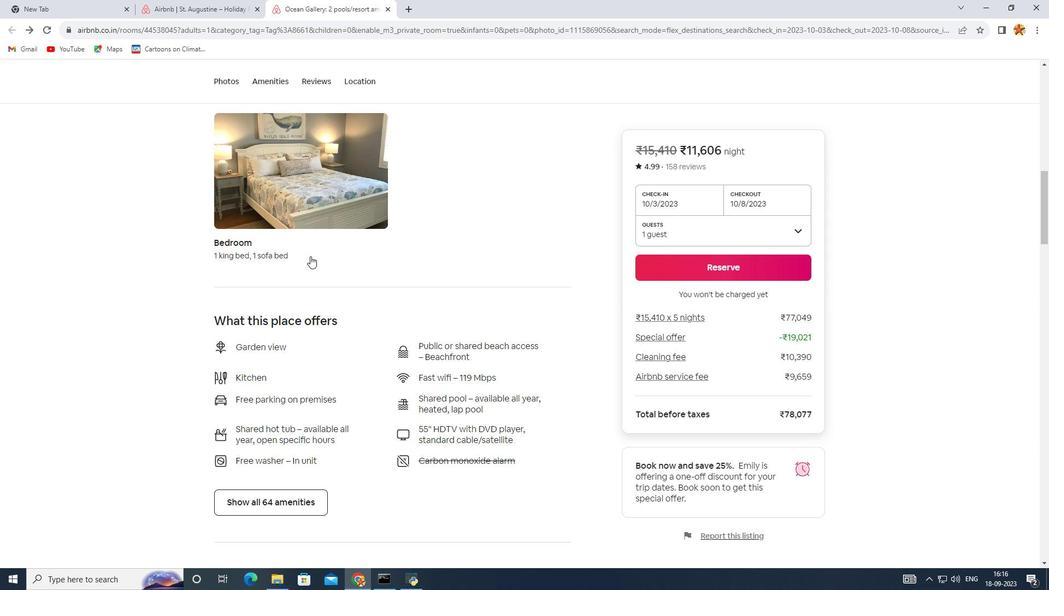 
Action: Mouse scrolled (311, 256) with delta (0, 0)
Screenshot: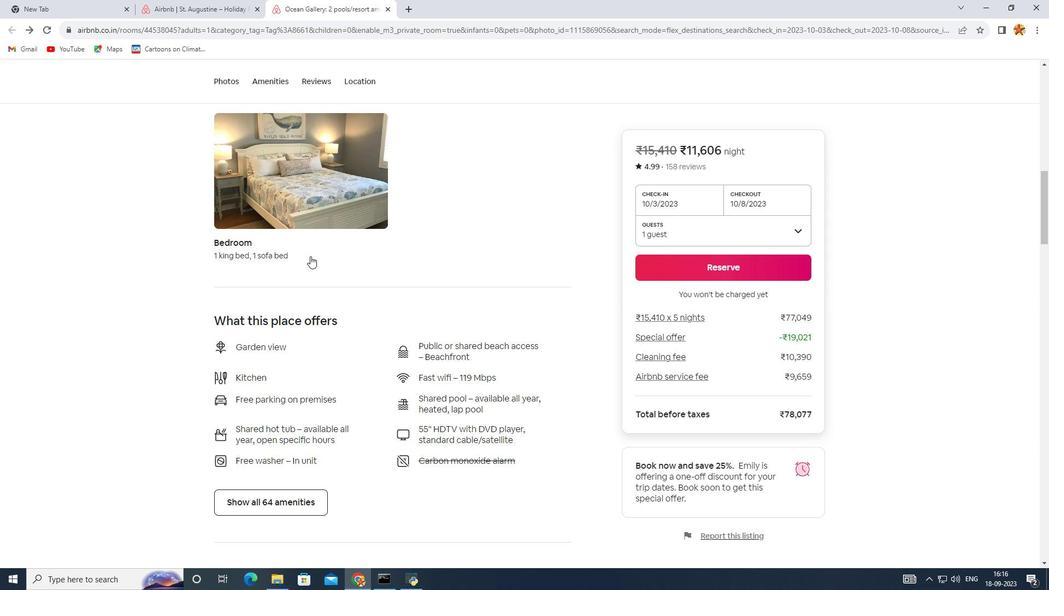 
Action: Mouse scrolled (311, 256) with delta (0, 0)
Screenshot: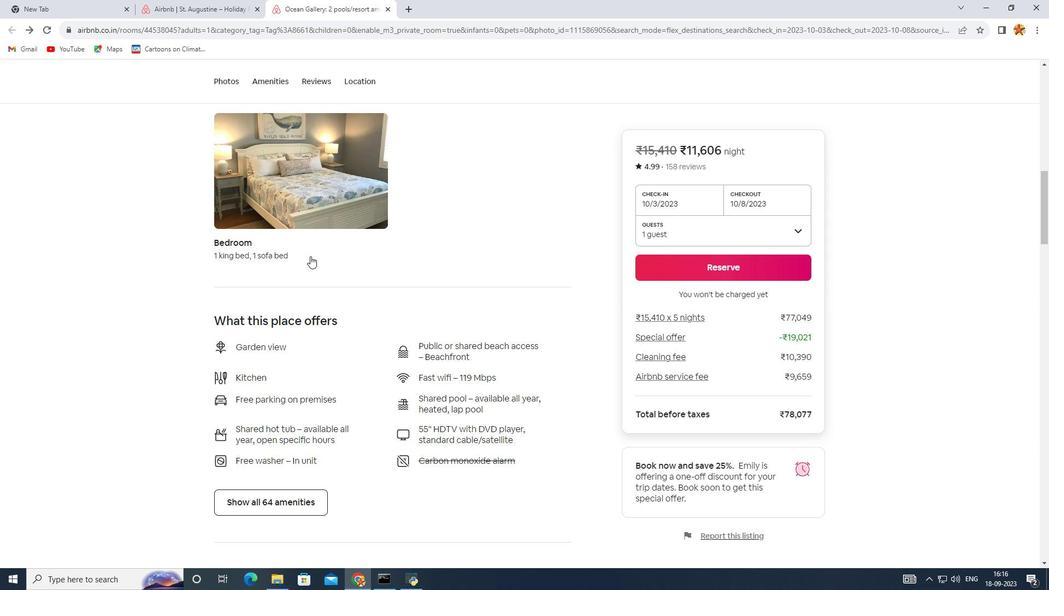 
Action: Mouse scrolled (311, 256) with delta (0, 0)
Screenshot: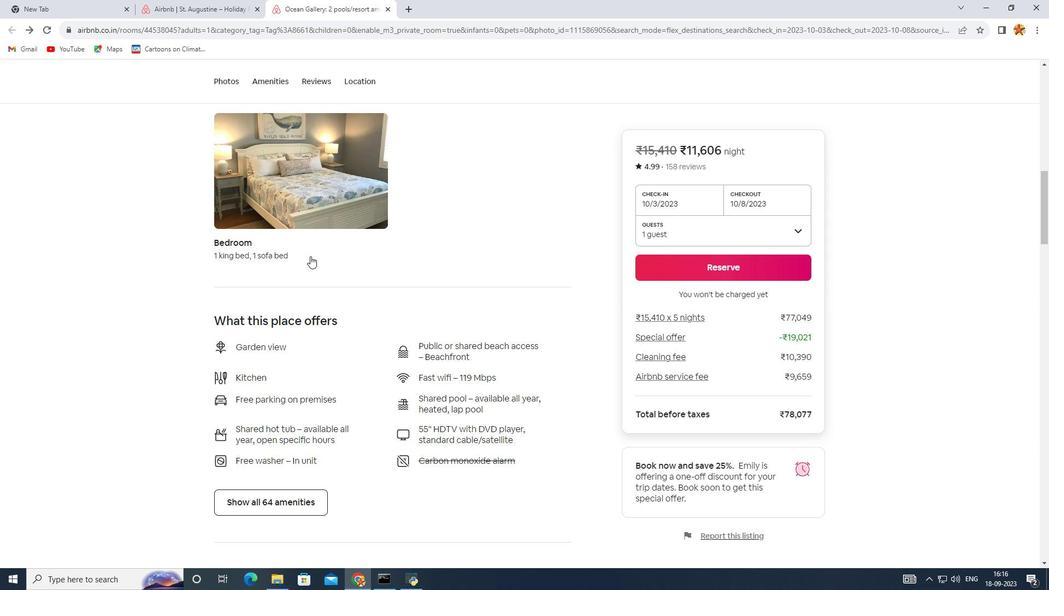 
Action: Mouse scrolled (311, 256) with delta (0, 0)
Screenshot: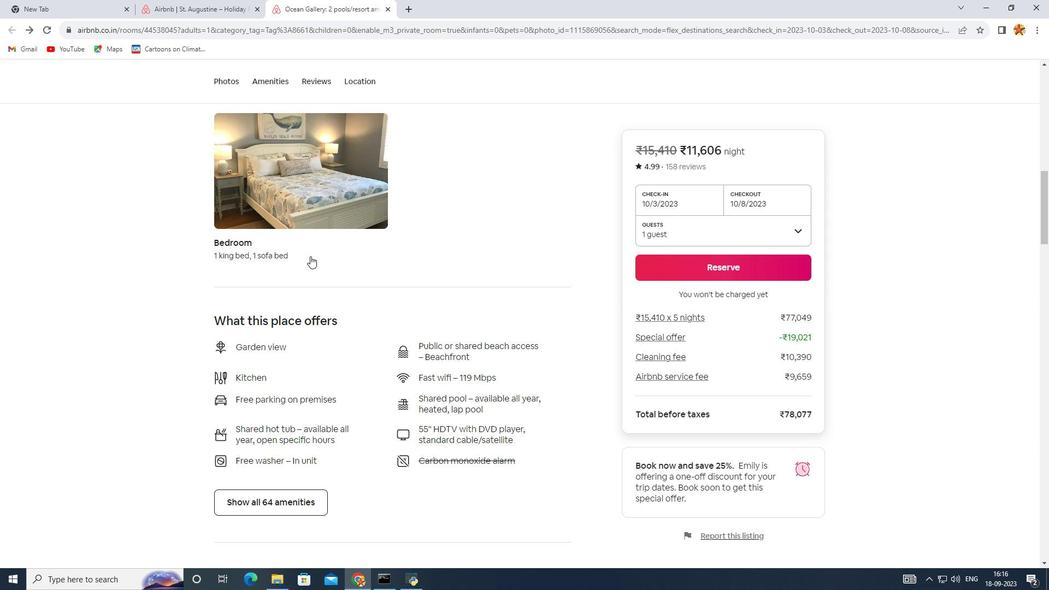 
Action: Mouse scrolled (311, 256) with delta (0, 0)
Screenshot: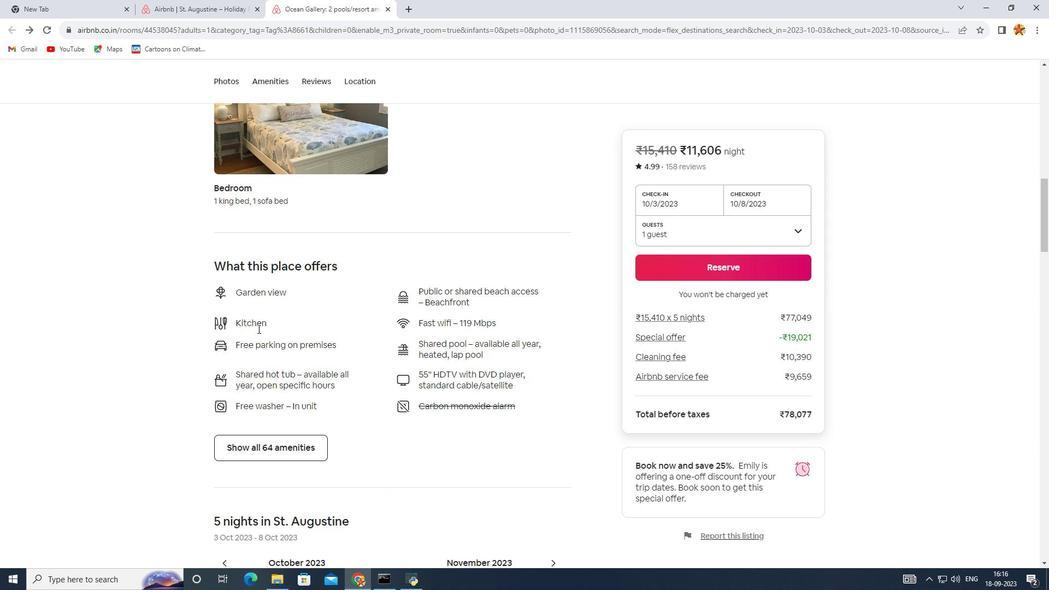 
Action: Mouse moved to (229, 454)
Screenshot: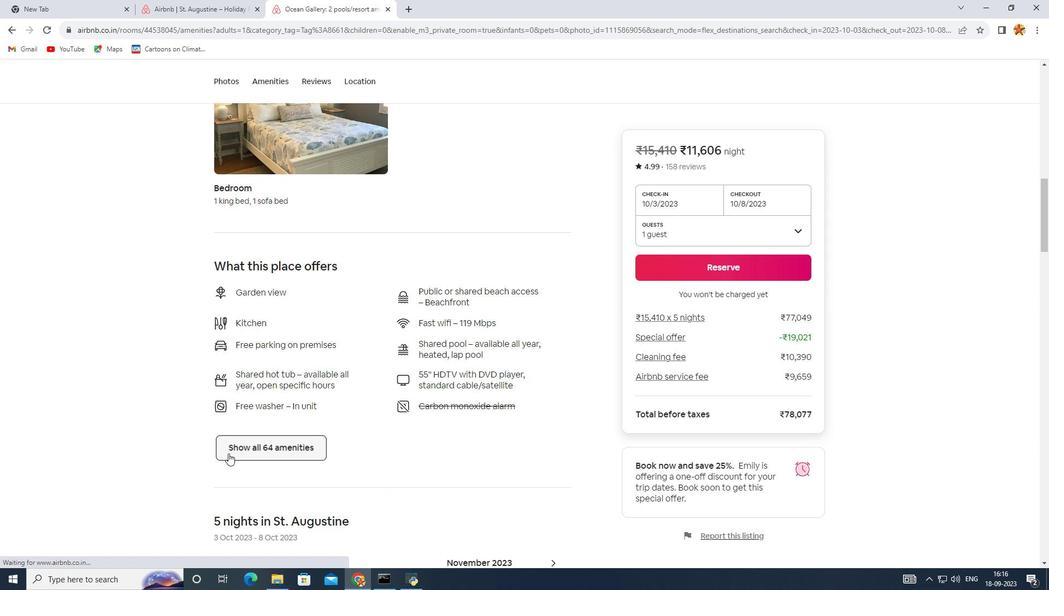 
Action: Mouse pressed left at (229, 454)
Screenshot: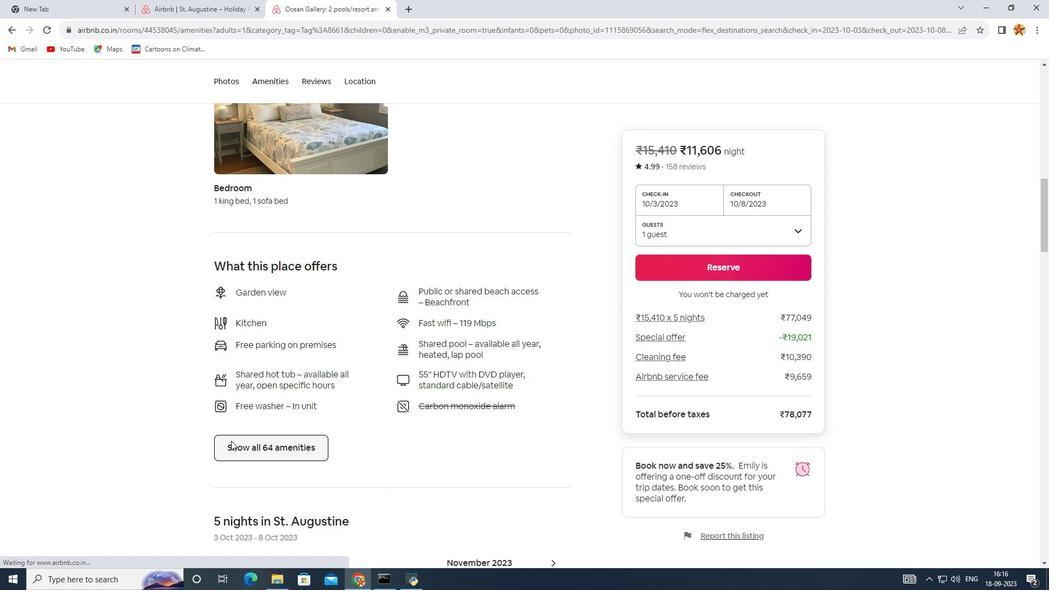 
Action: Mouse moved to (349, 307)
Screenshot: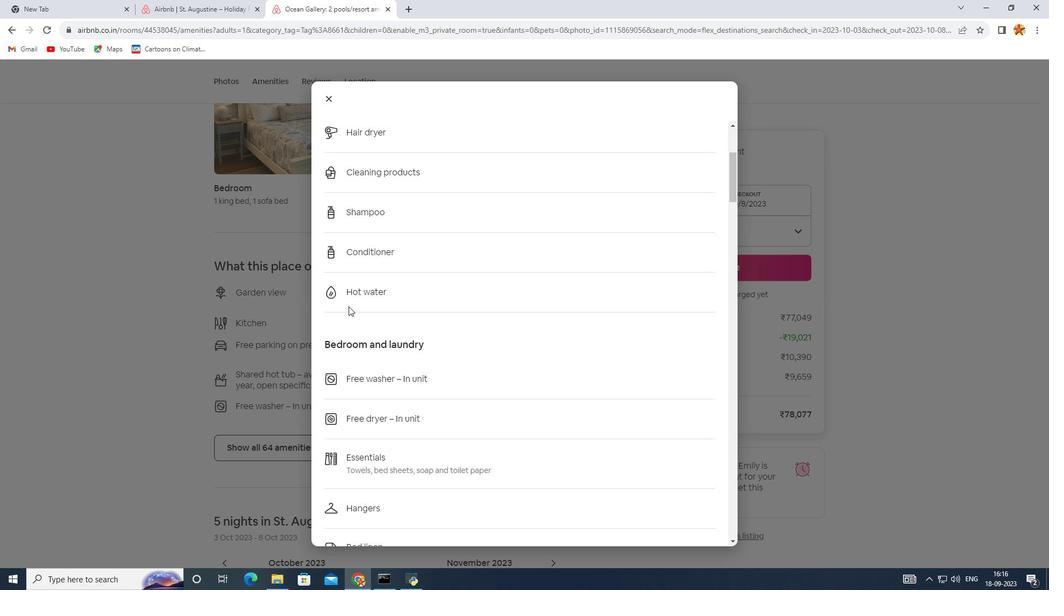 
Action: Mouse scrolled (349, 306) with delta (0, 0)
Screenshot: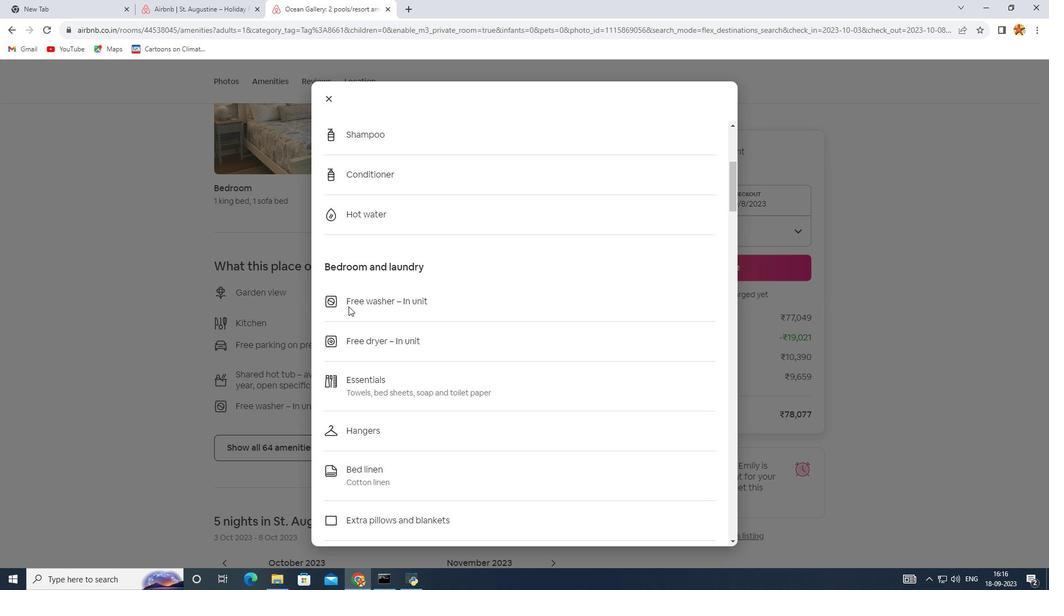 
Action: Mouse scrolled (349, 306) with delta (0, 0)
Screenshot: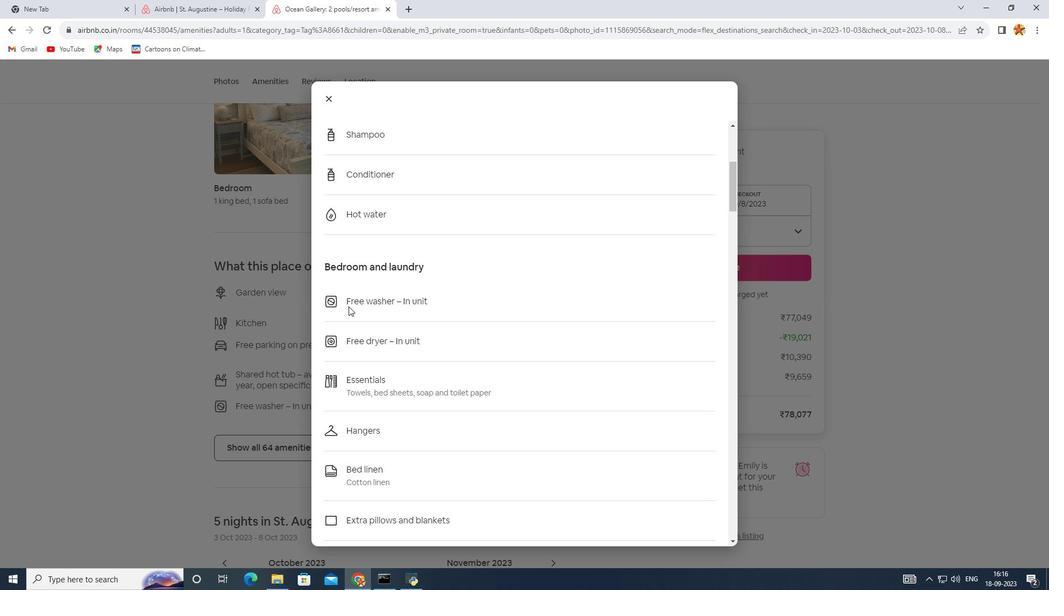 
Action: Mouse scrolled (349, 306) with delta (0, 0)
Screenshot: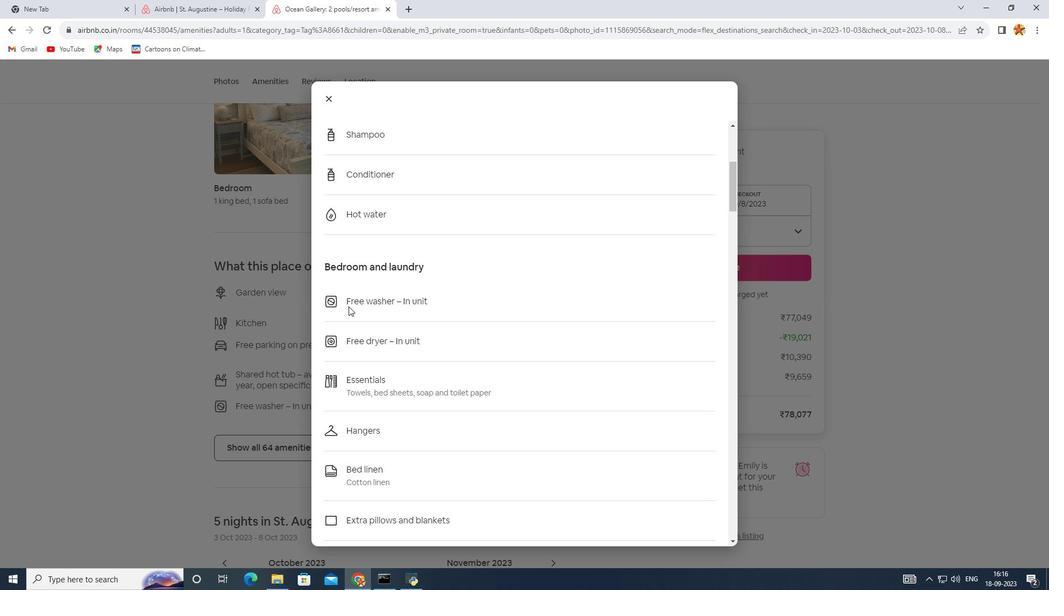 
Action: Mouse scrolled (349, 306) with delta (0, 0)
Screenshot: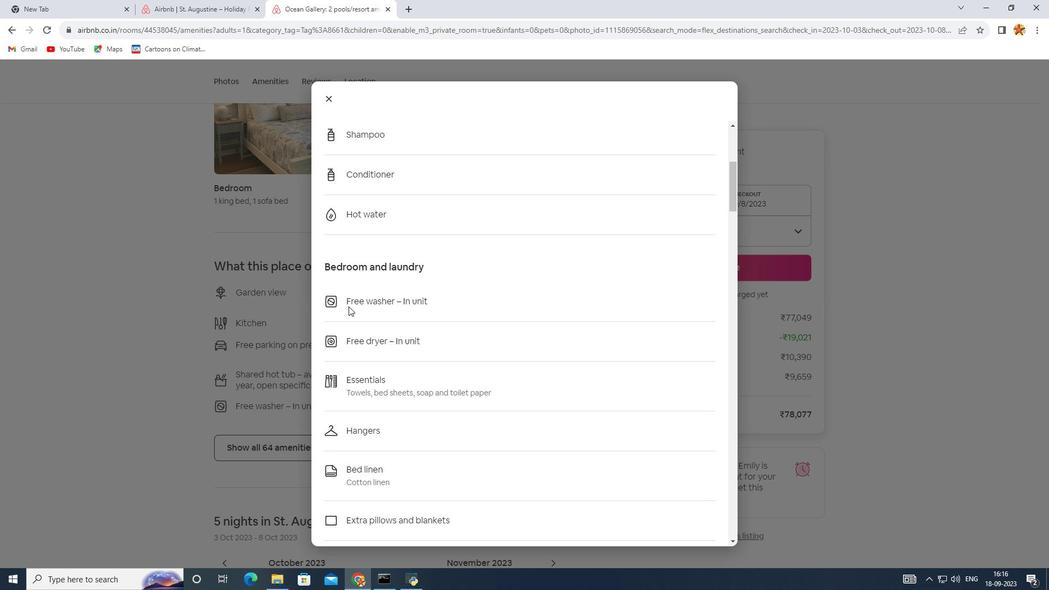 
Action: Mouse scrolled (349, 306) with delta (0, 0)
Screenshot: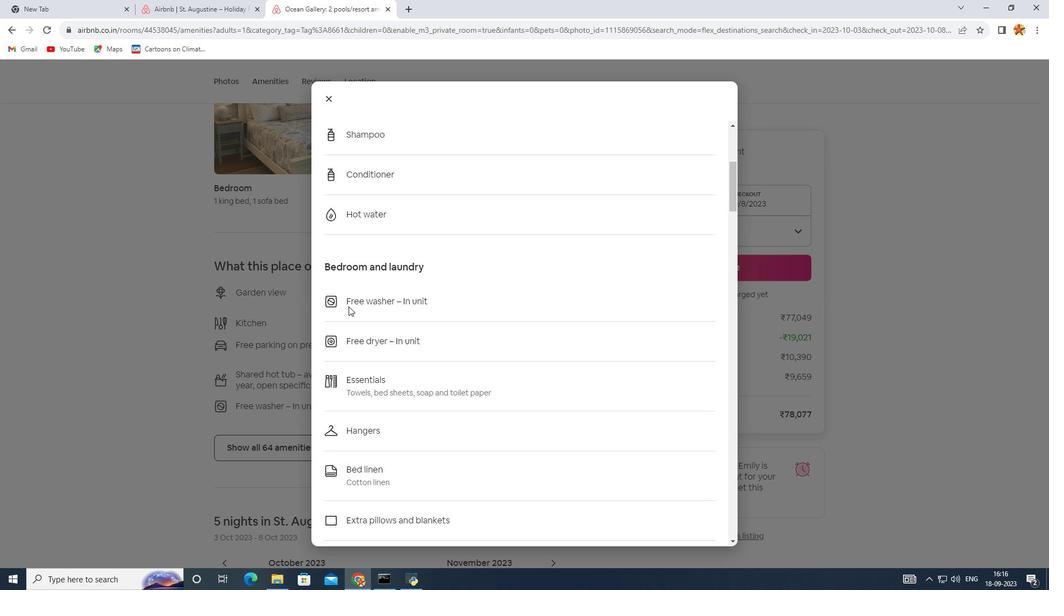
Action: Mouse scrolled (349, 306) with delta (0, 0)
Screenshot: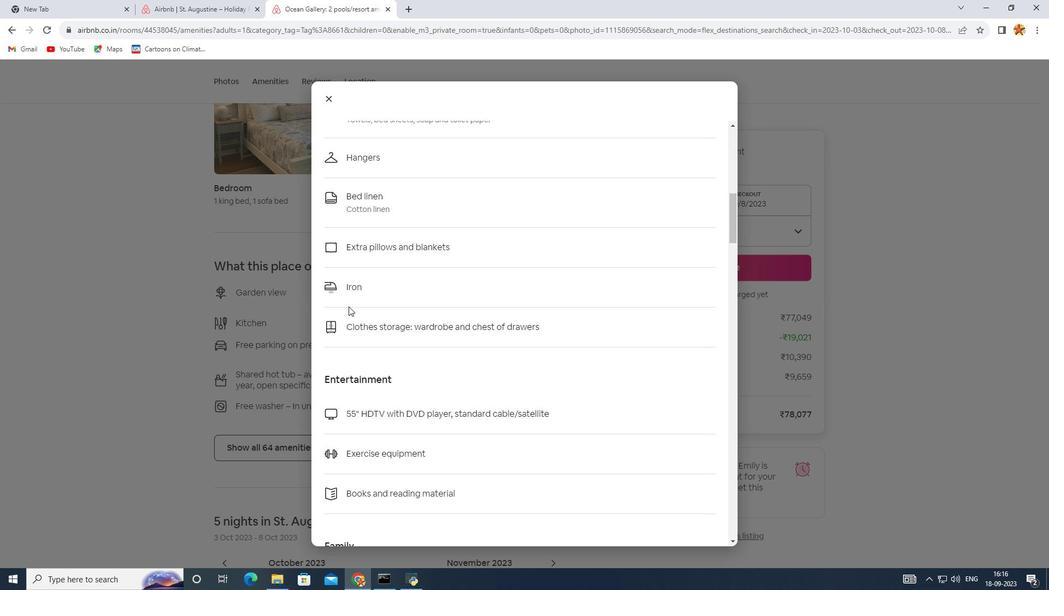 
Action: Mouse scrolled (349, 306) with delta (0, 0)
Screenshot: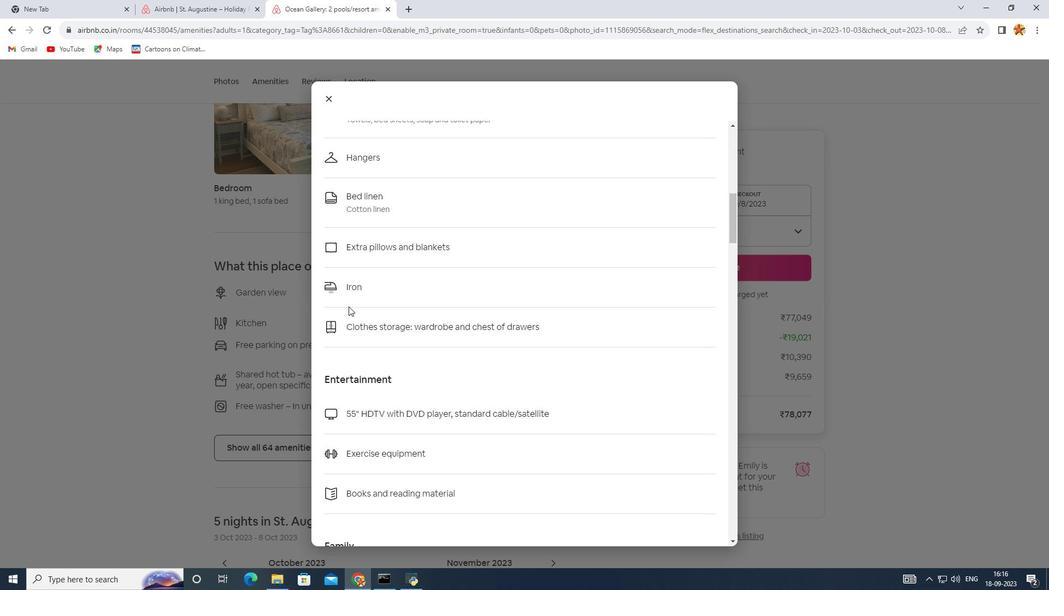 
Action: Mouse scrolled (349, 306) with delta (0, 0)
Screenshot: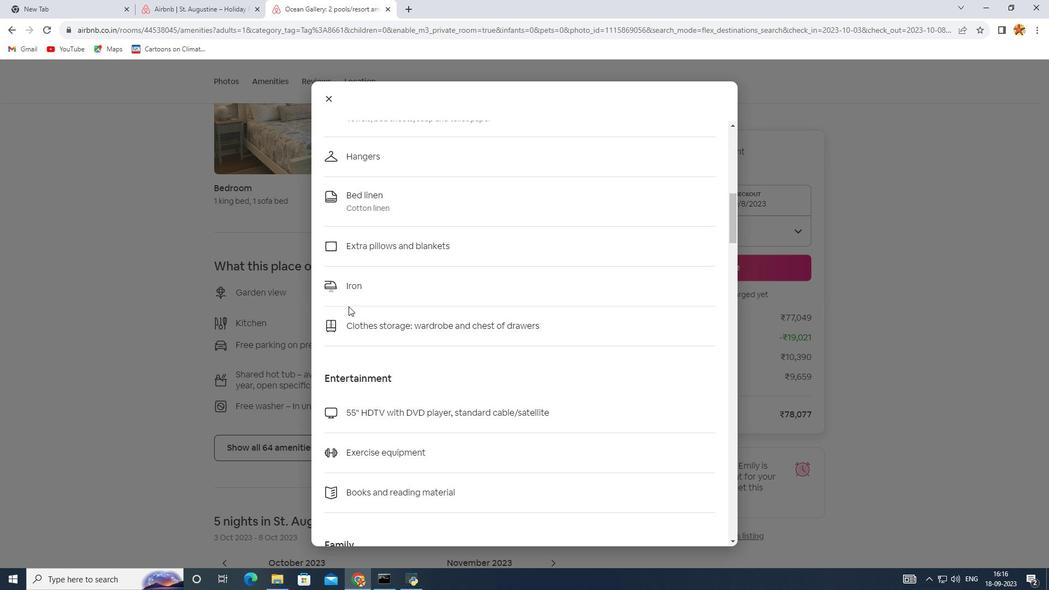 
Action: Mouse scrolled (349, 306) with delta (0, 0)
Screenshot: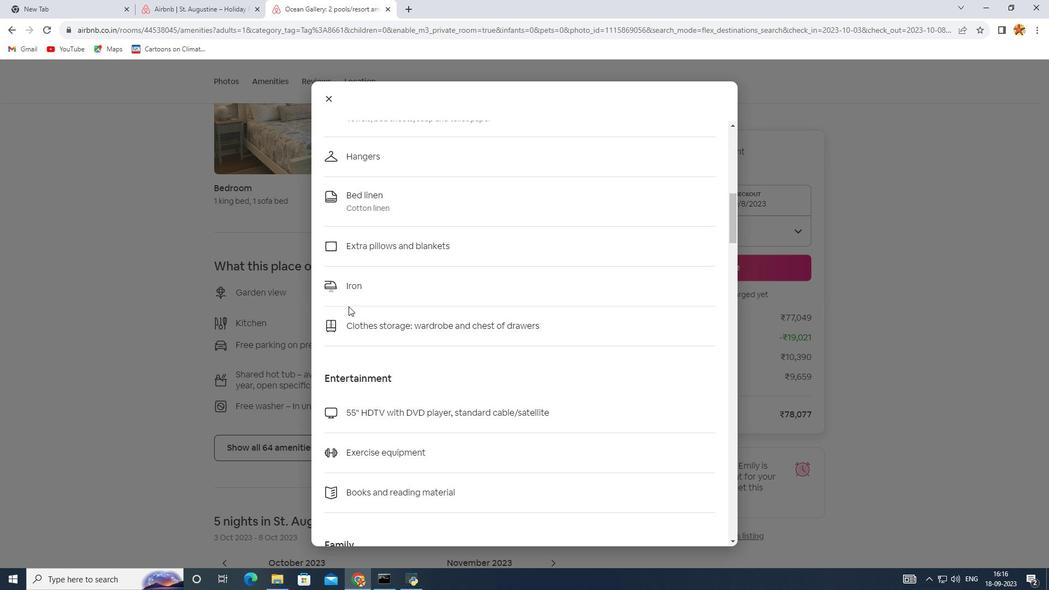 
Action: Mouse scrolled (349, 306) with delta (0, 0)
Screenshot: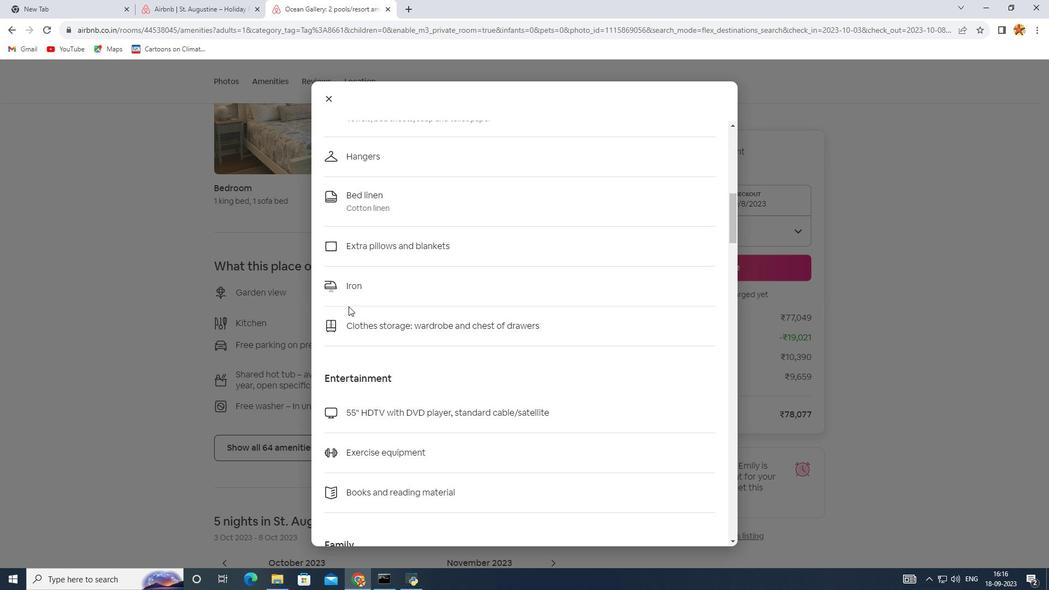 
Action: Mouse scrolled (349, 306) with delta (0, 0)
Screenshot: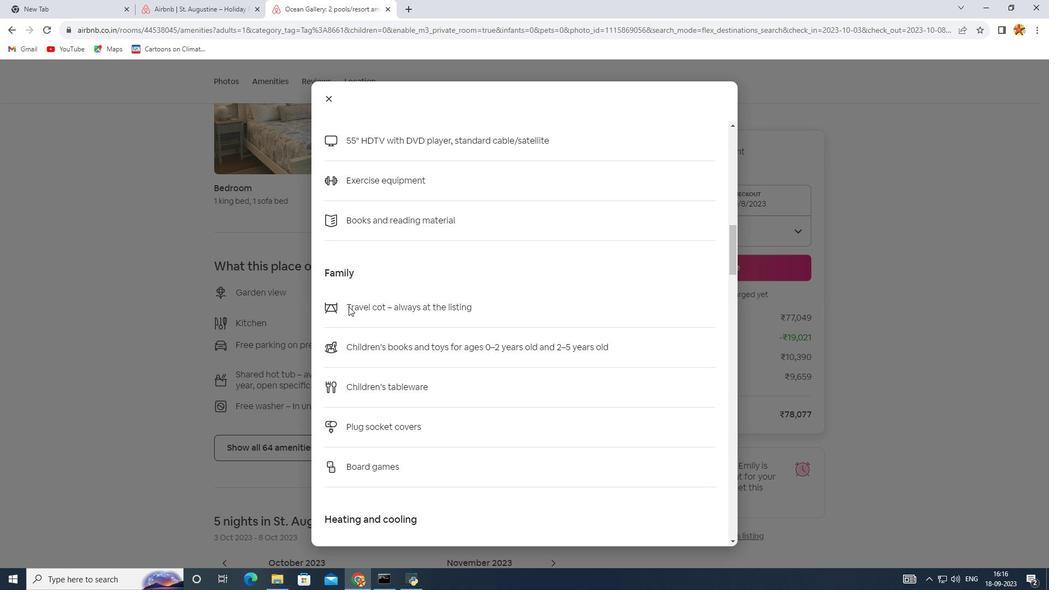 
Action: Mouse scrolled (349, 306) with delta (0, 0)
Screenshot: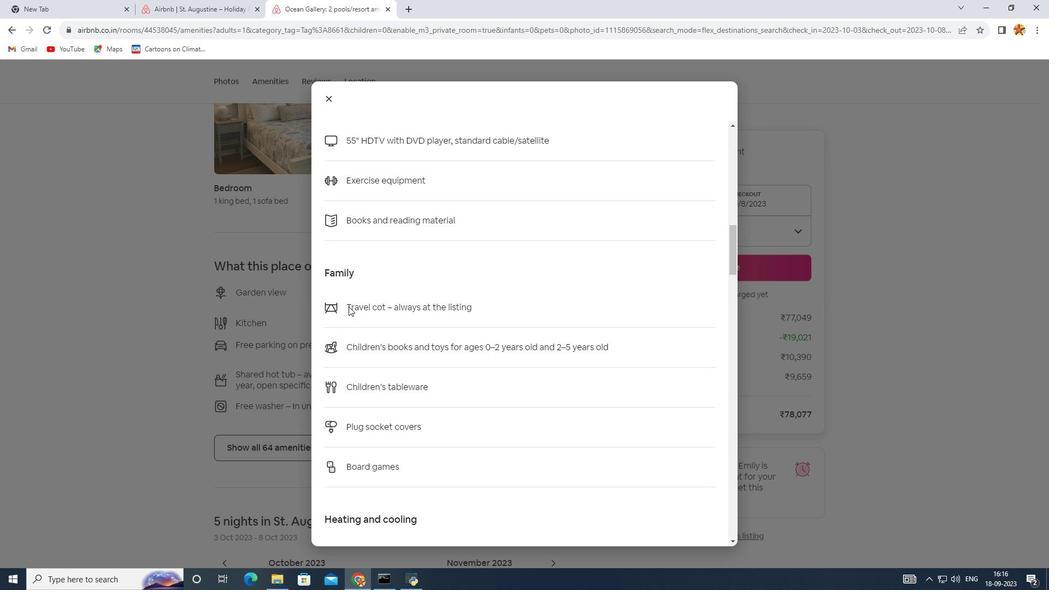 
Action: Mouse scrolled (349, 306) with delta (0, 0)
Screenshot: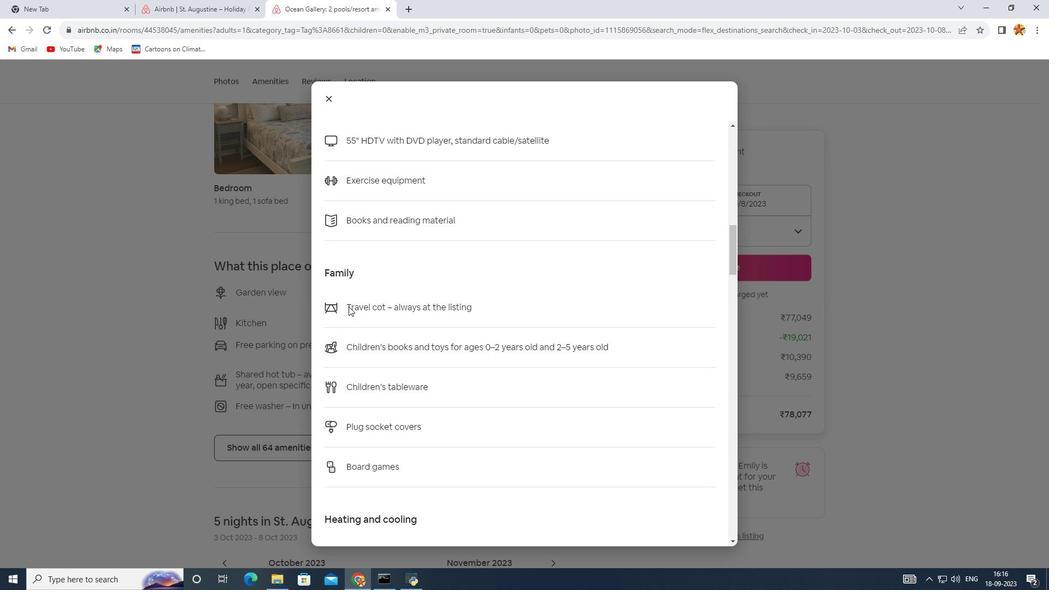 
Action: Mouse scrolled (349, 306) with delta (0, 0)
Screenshot: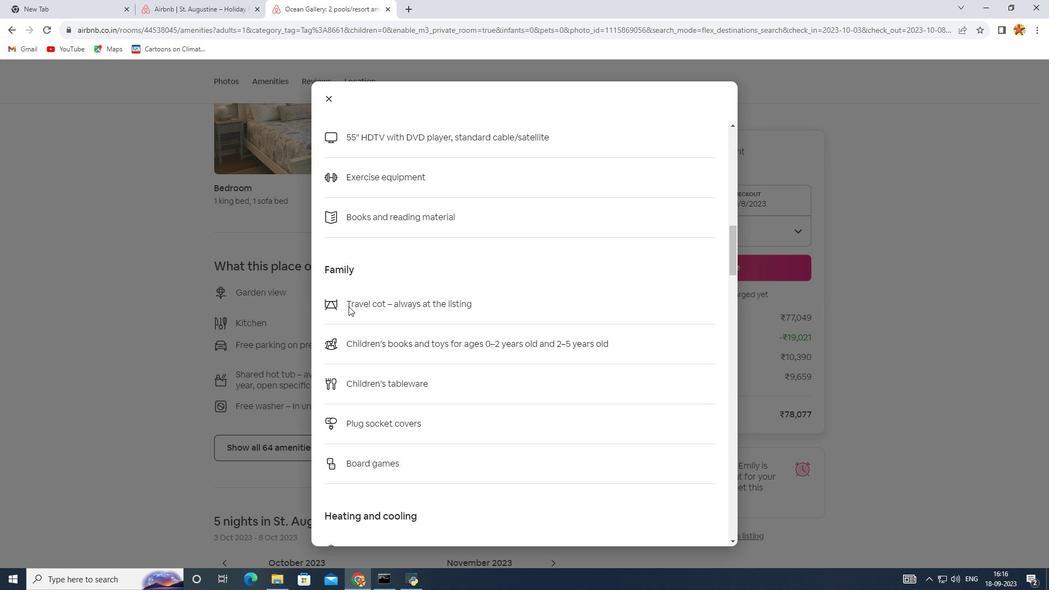 
Action: Mouse scrolled (349, 306) with delta (0, 0)
Screenshot: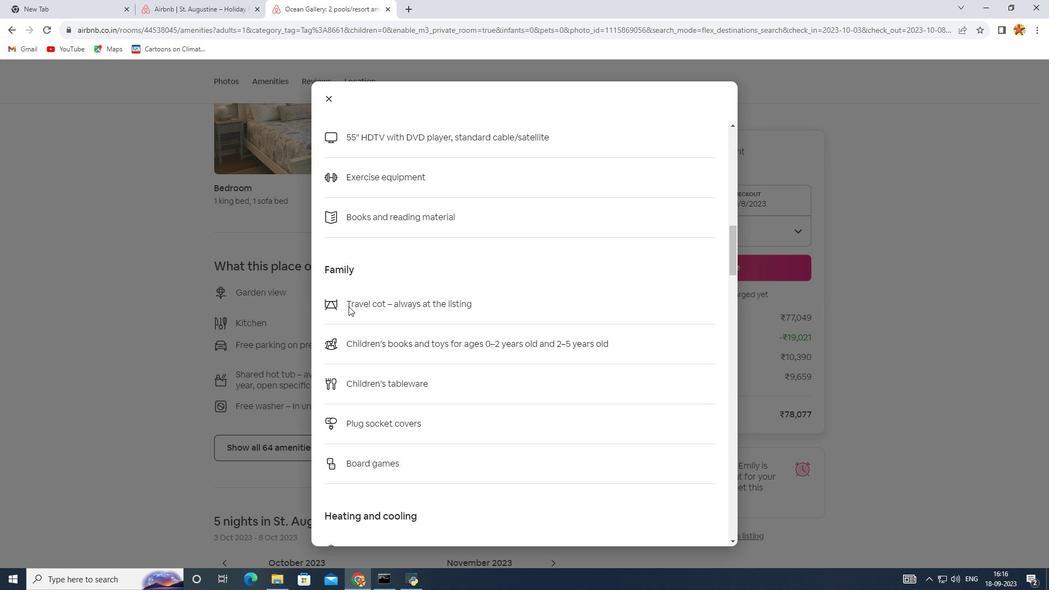 
Action: Mouse scrolled (349, 306) with delta (0, 0)
Screenshot: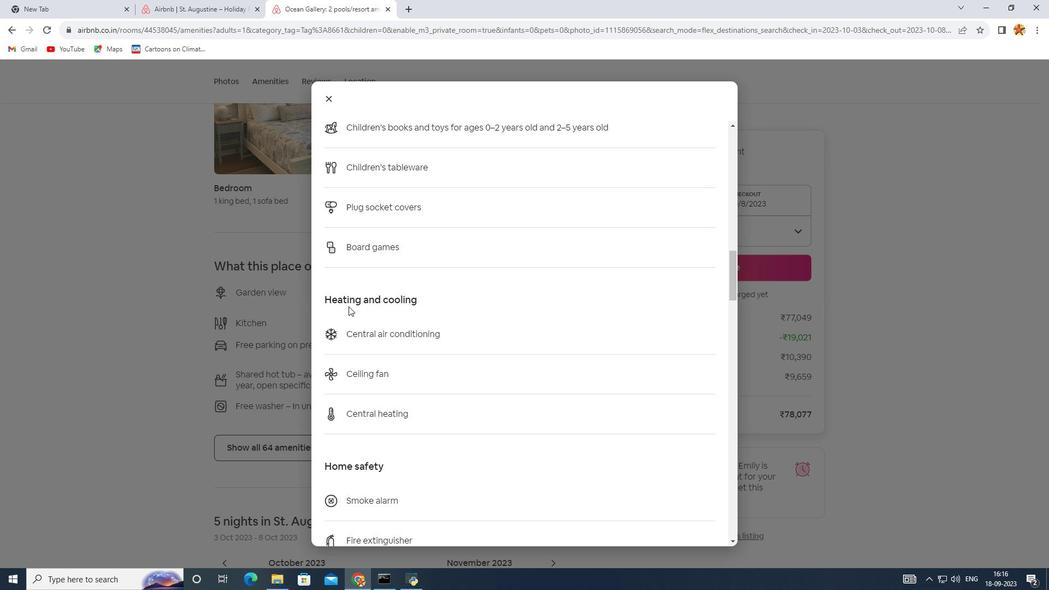 
Action: Mouse scrolled (349, 306) with delta (0, 0)
Screenshot: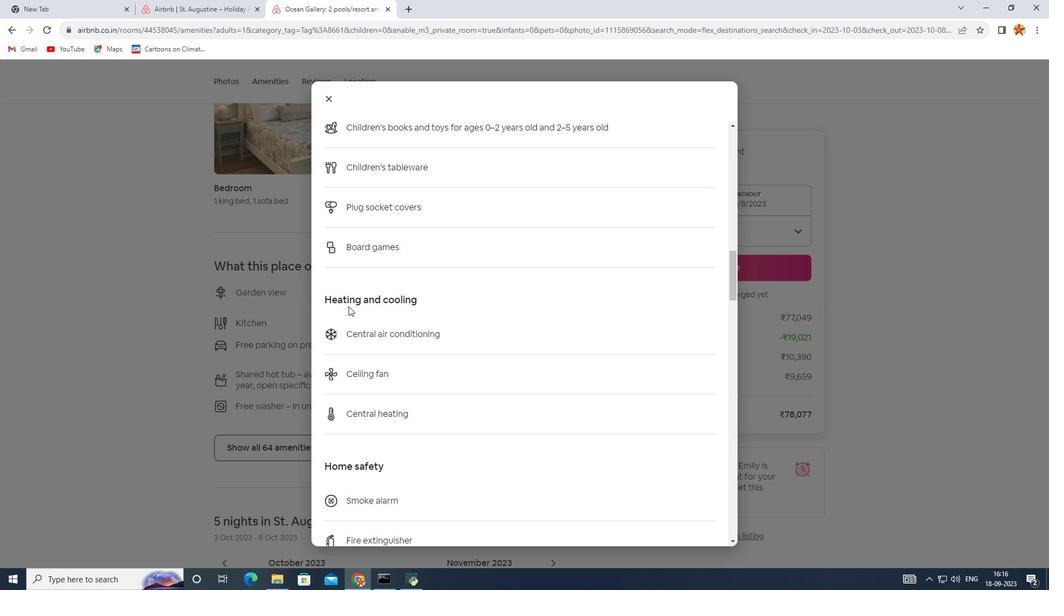 
Action: Mouse scrolled (349, 306) with delta (0, 0)
Screenshot: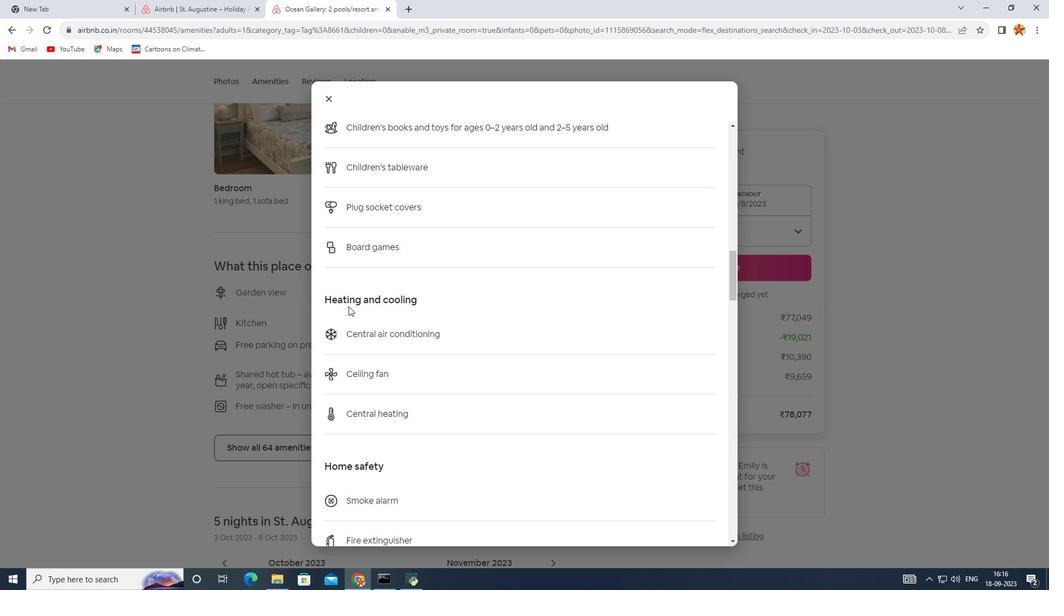 
Action: Mouse scrolled (349, 306) with delta (0, 0)
Screenshot: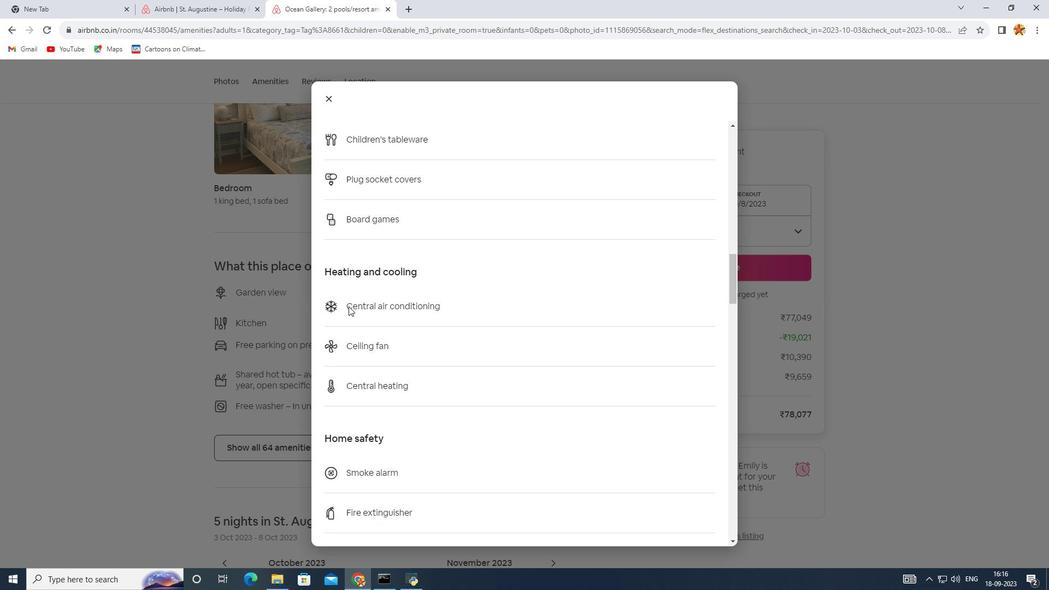 
Action: Mouse scrolled (349, 306) with delta (0, 0)
Screenshot: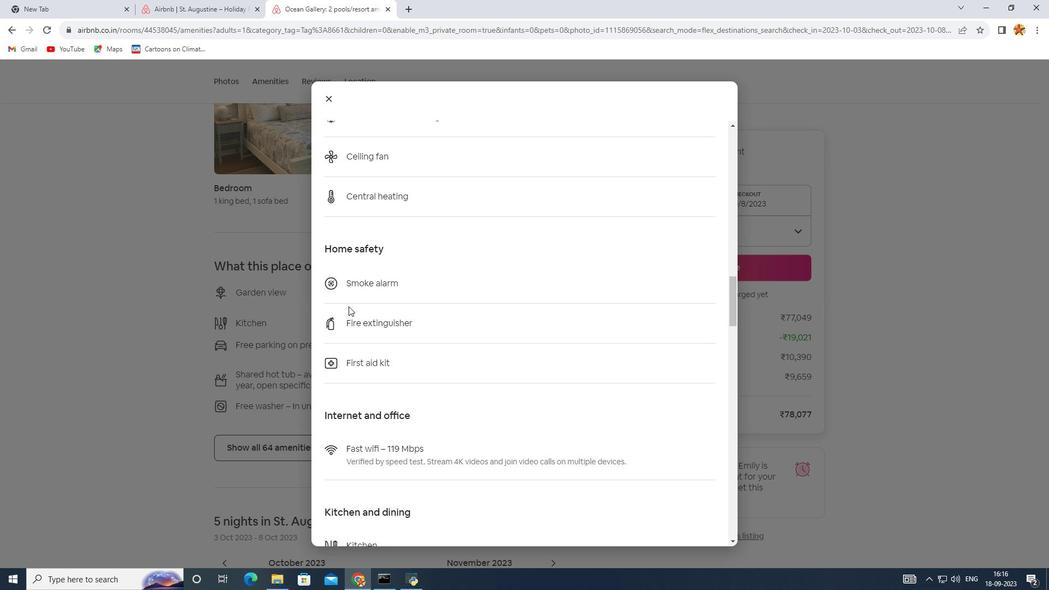 
Action: Mouse scrolled (349, 306) with delta (0, 0)
Screenshot: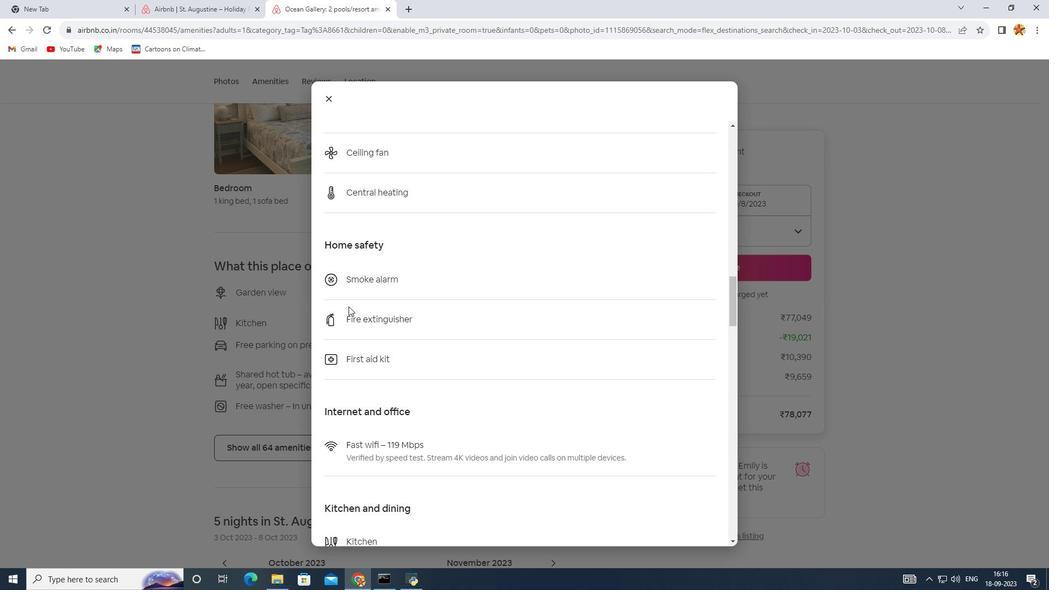 
Action: Mouse scrolled (349, 306) with delta (0, 0)
Screenshot: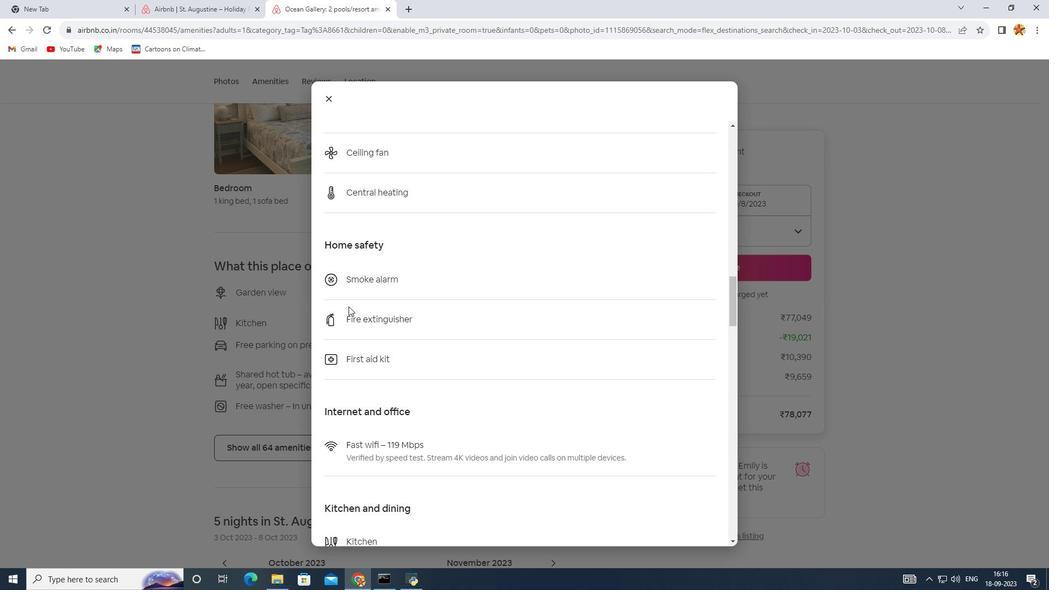 
Action: Mouse scrolled (349, 306) with delta (0, 0)
Screenshot: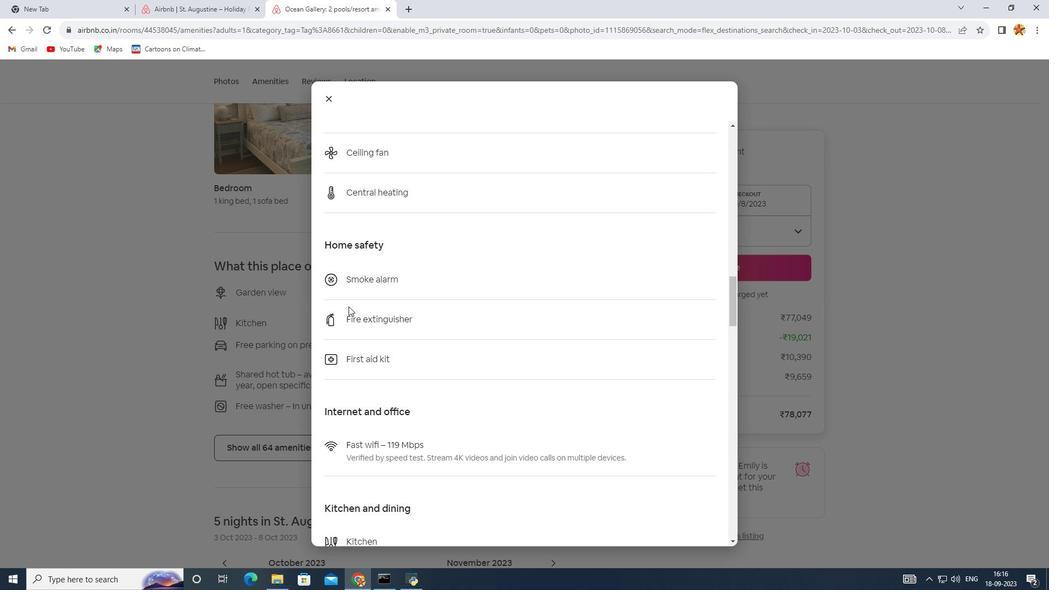
Action: Mouse scrolled (349, 306) with delta (0, 0)
Screenshot: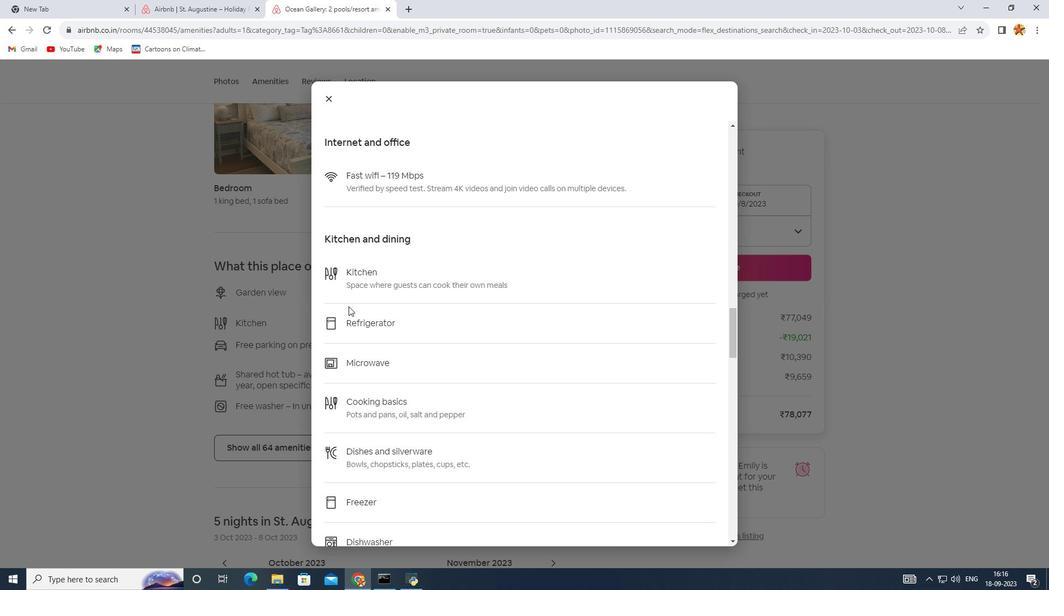 
Action: Mouse scrolled (349, 306) with delta (0, 0)
Screenshot: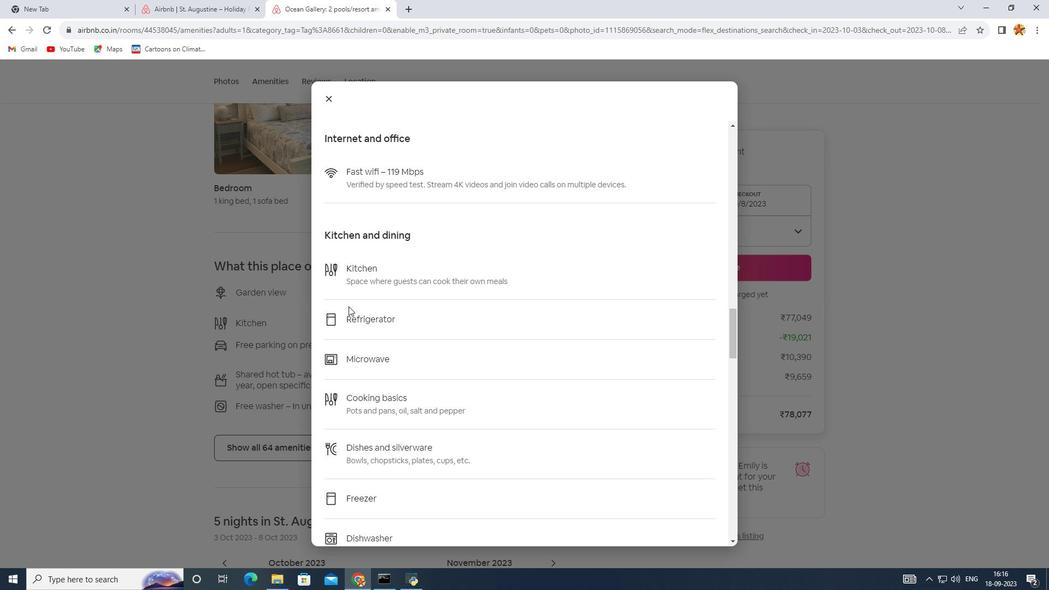 
Action: Mouse scrolled (349, 306) with delta (0, 0)
Screenshot: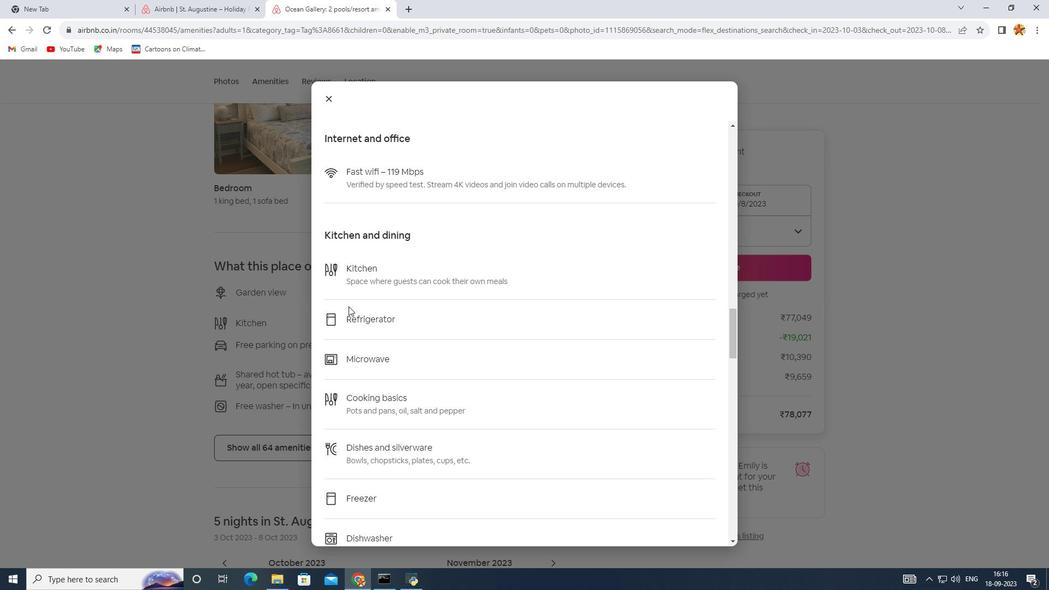 
Action: Mouse scrolled (349, 306) with delta (0, 0)
Screenshot: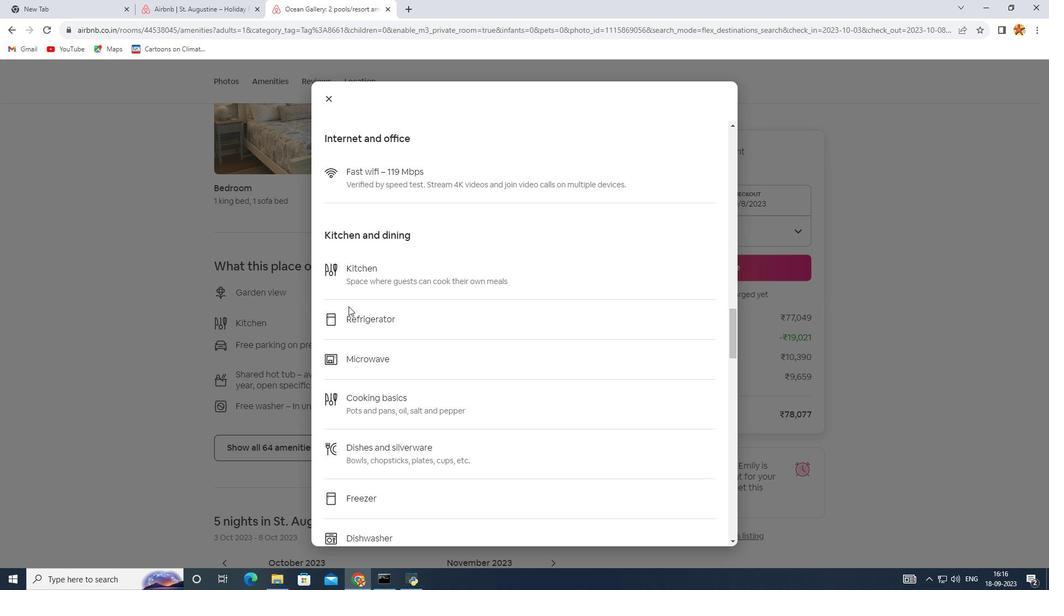 
Action: Mouse scrolled (349, 306) with delta (0, 0)
Screenshot: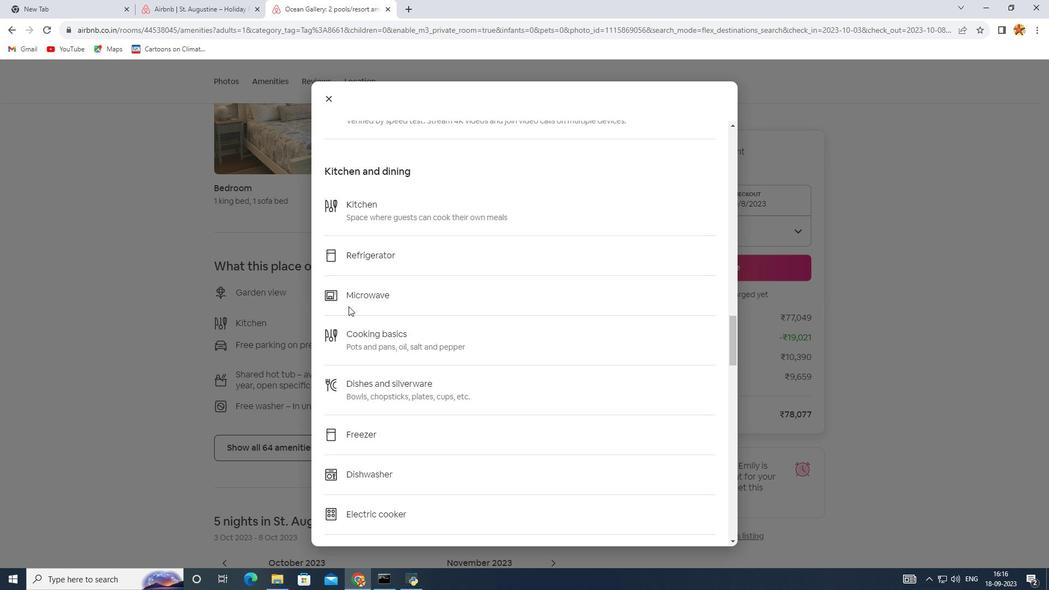 
Action: Mouse scrolled (349, 306) with delta (0, 0)
Screenshot: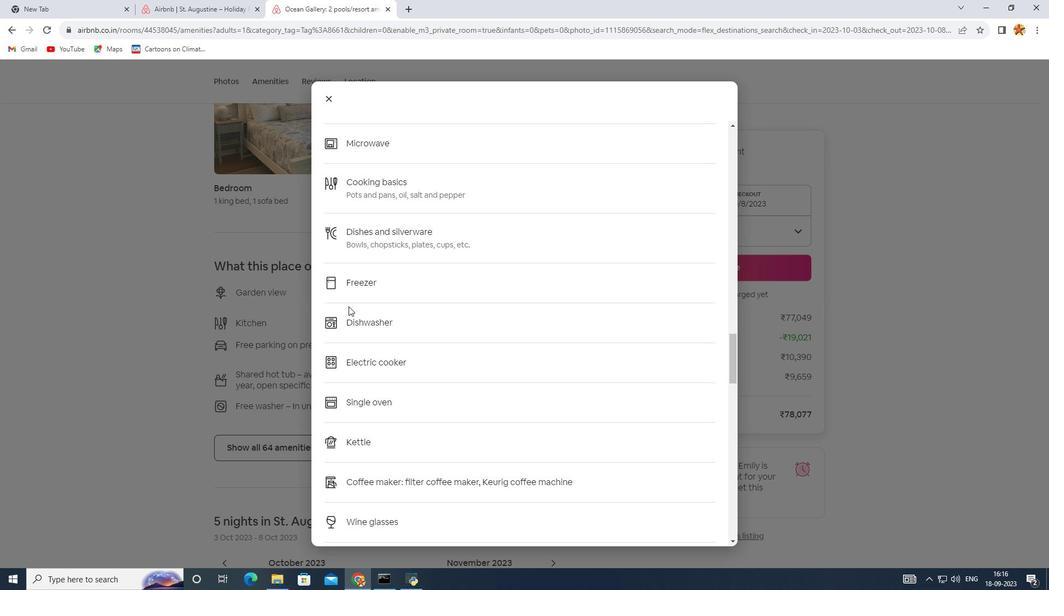 
Action: Mouse scrolled (349, 306) with delta (0, 0)
Screenshot: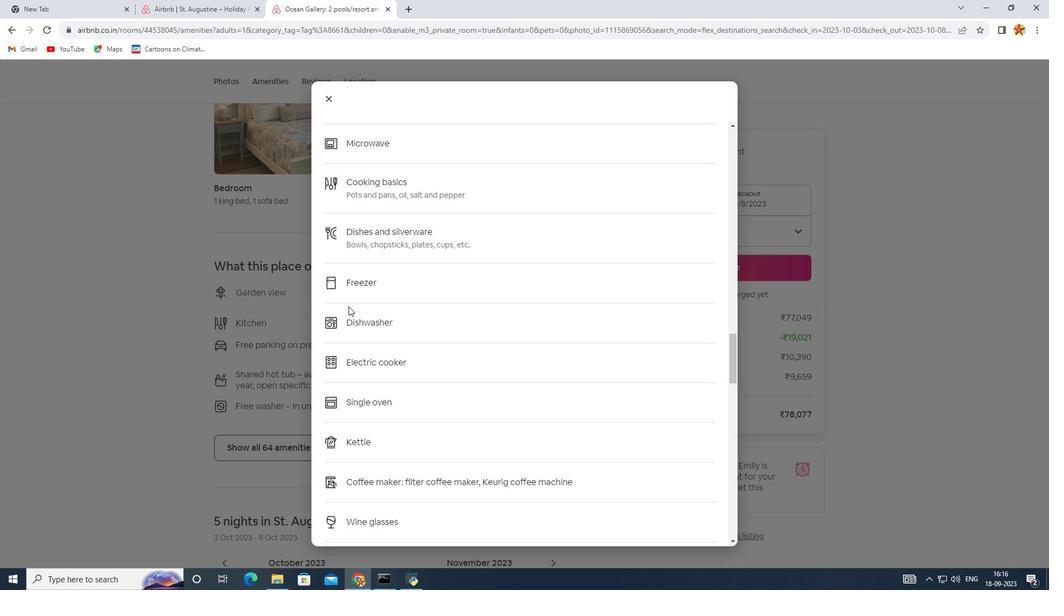 
Action: Mouse scrolled (349, 306) with delta (0, 0)
Screenshot: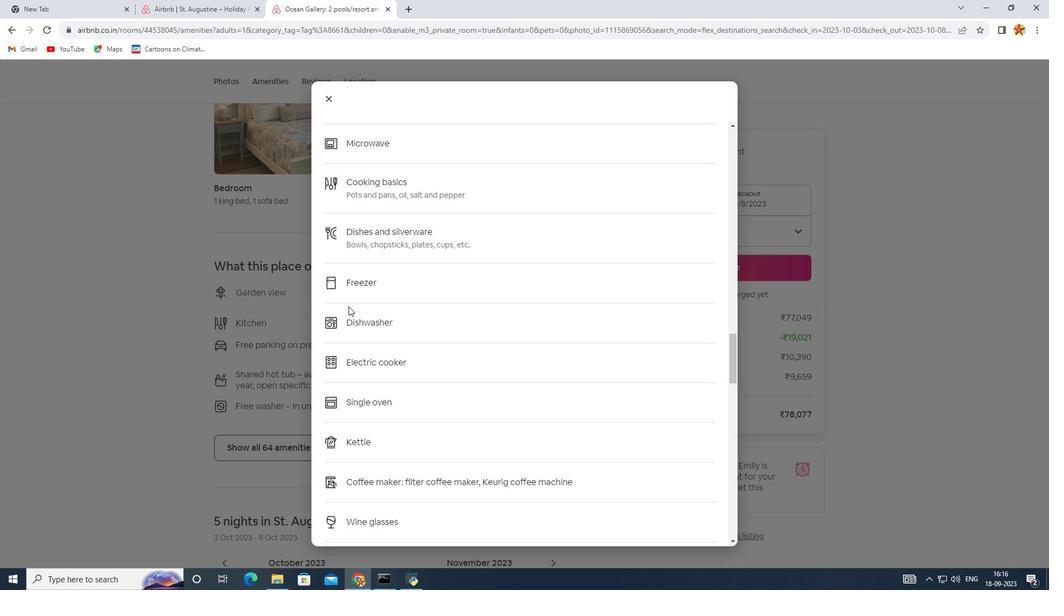 
Action: Mouse scrolled (349, 306) with delta (0, 0)
Screenshot: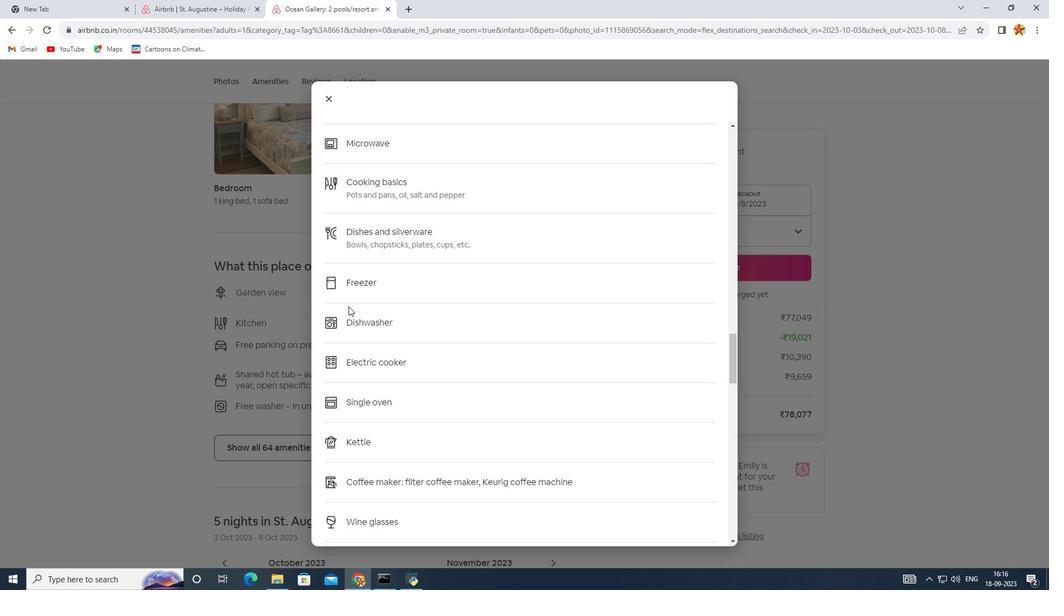 
Action: Mouse scrolled (349, 306) with delta (0, 0)
Screenshot: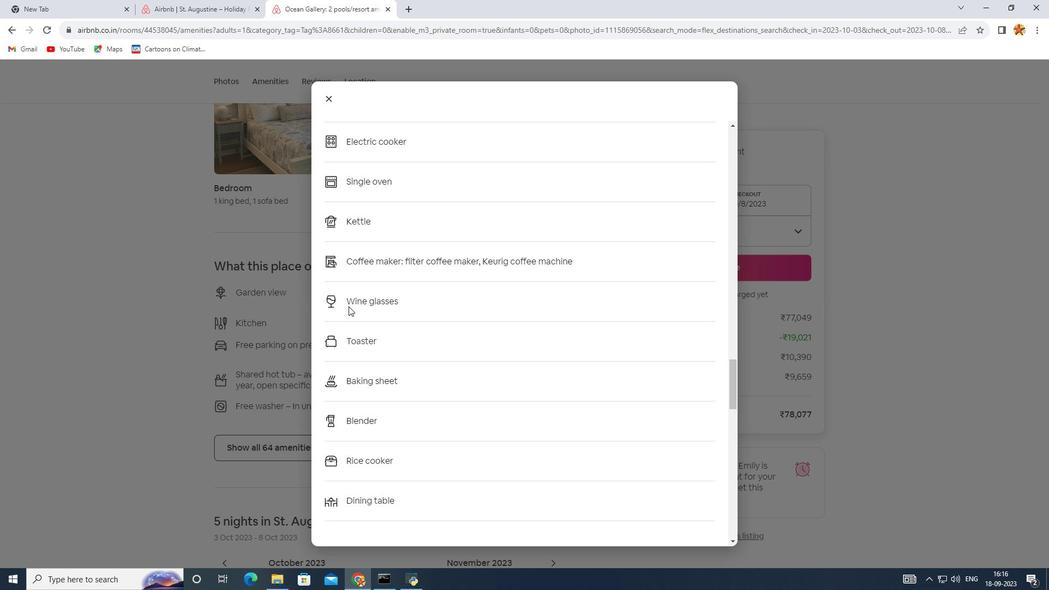 
Action: Mouse scrolled (349, 306) with delta (0, 0)
Screenshot: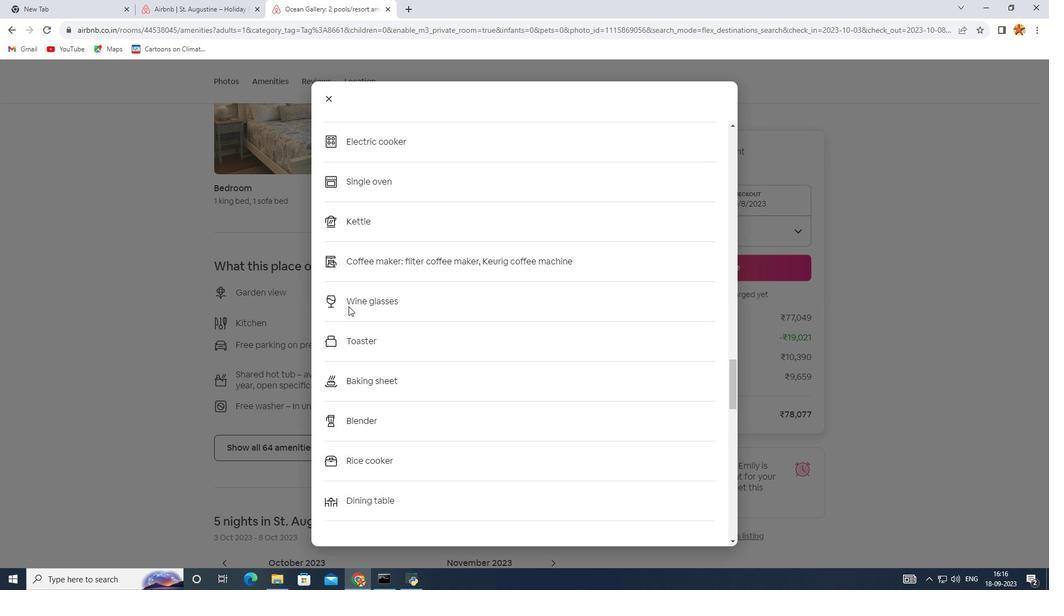 
Action: Mouse scrolled (349, 306) with delta (0, 0)
Screenshot: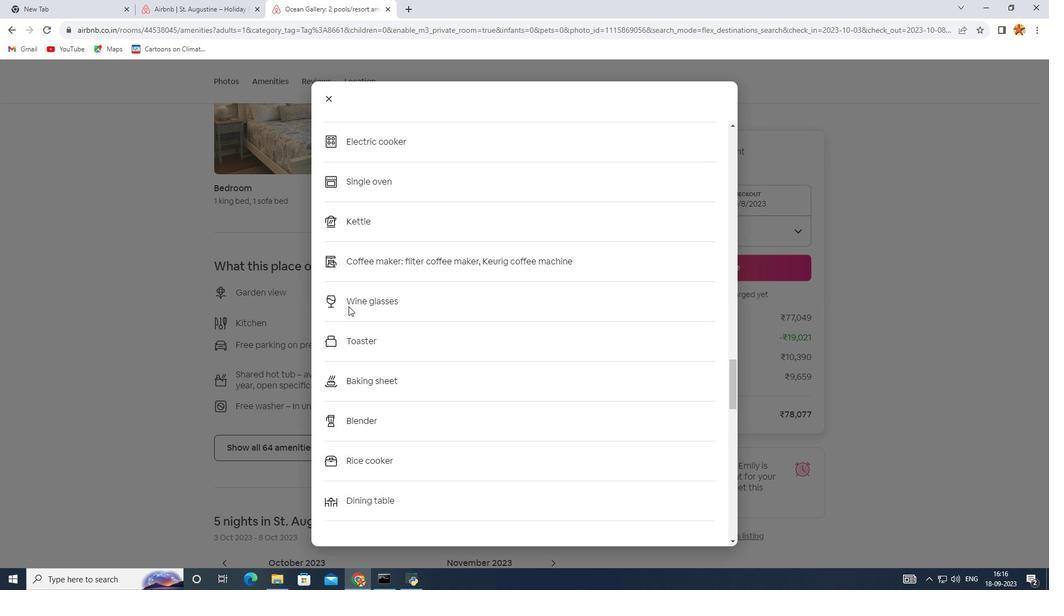 
Action: Mouse scrolled (349, 306) with delta (0, 0)
Screenshot: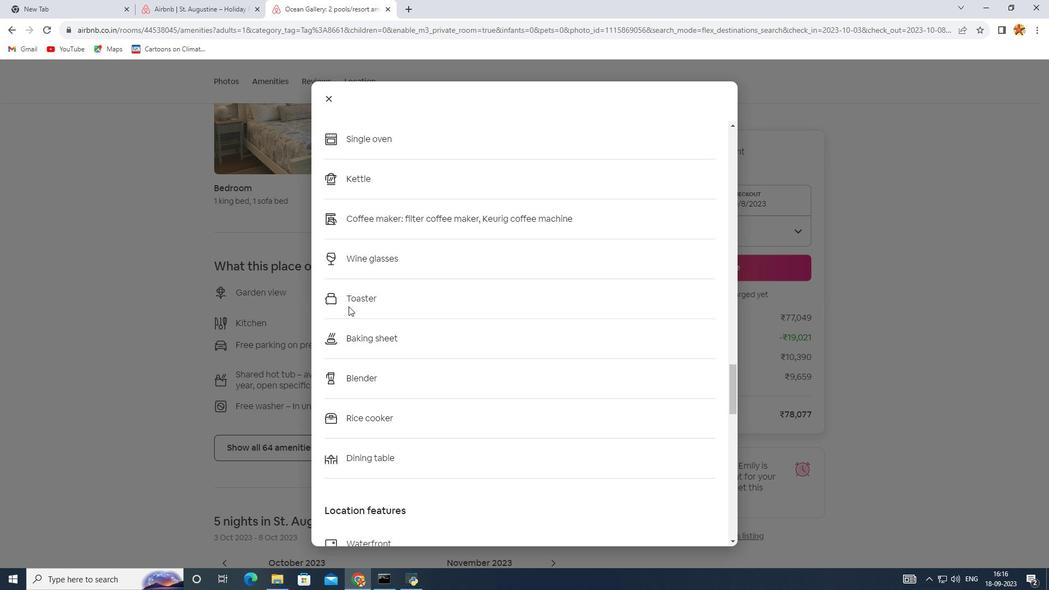 
Action: Mouse scrolled (349, 306) with delta (0, 0)
Screenshot: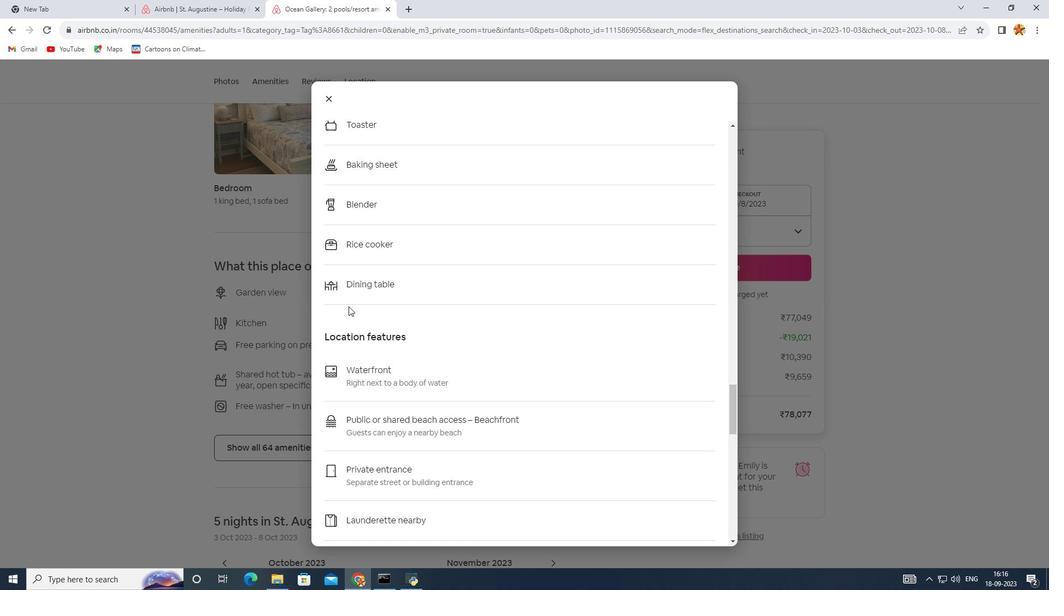 
Action: Mouse scrolled (349, 306) with delta (0, 0)
Screenshot: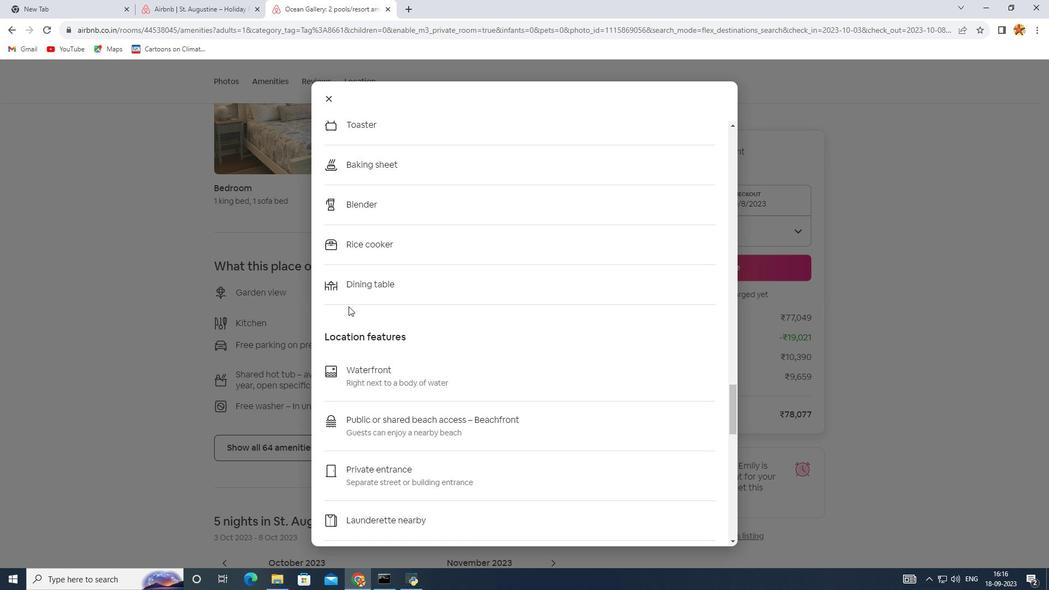 
Action: Mouse scrolled (349, 306) with delta (0, 0)
Screenshot: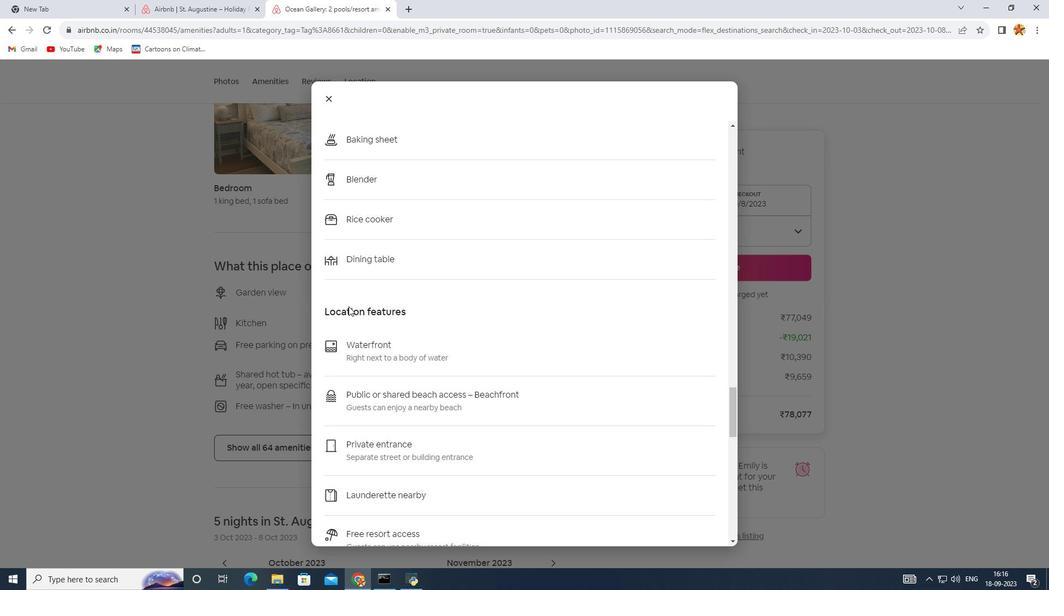 
Action: Mouse scrolled (349, 306) with delta (0, 0)
Screenshot: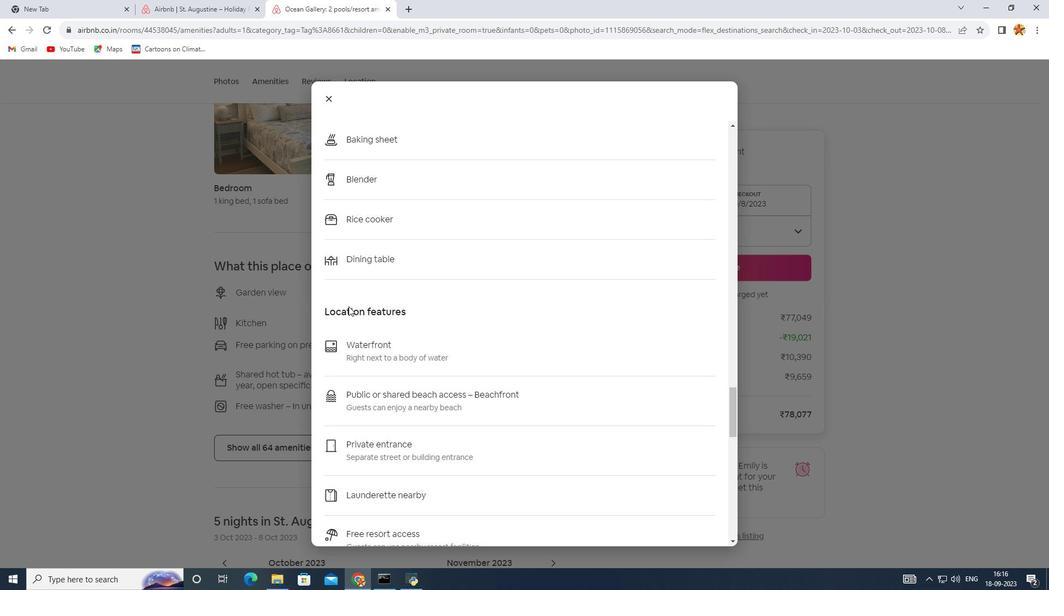 
Action: Mouse scrolled (349, 306) with delta (0, 0)
Screenshot: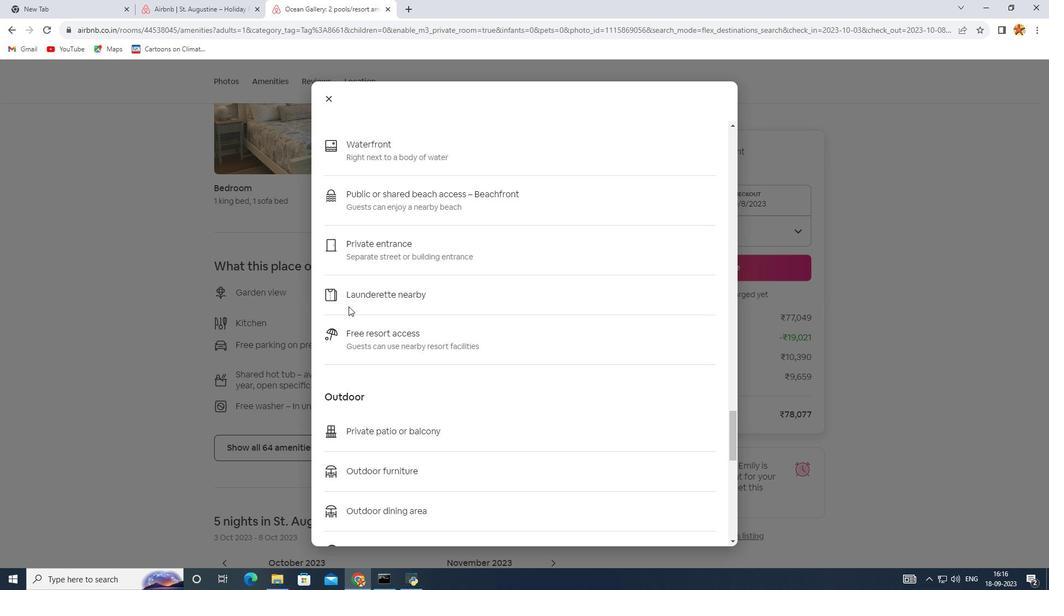 
Action: Mouse scrolled (349, 306) with delta (0, 0)
Screenshot: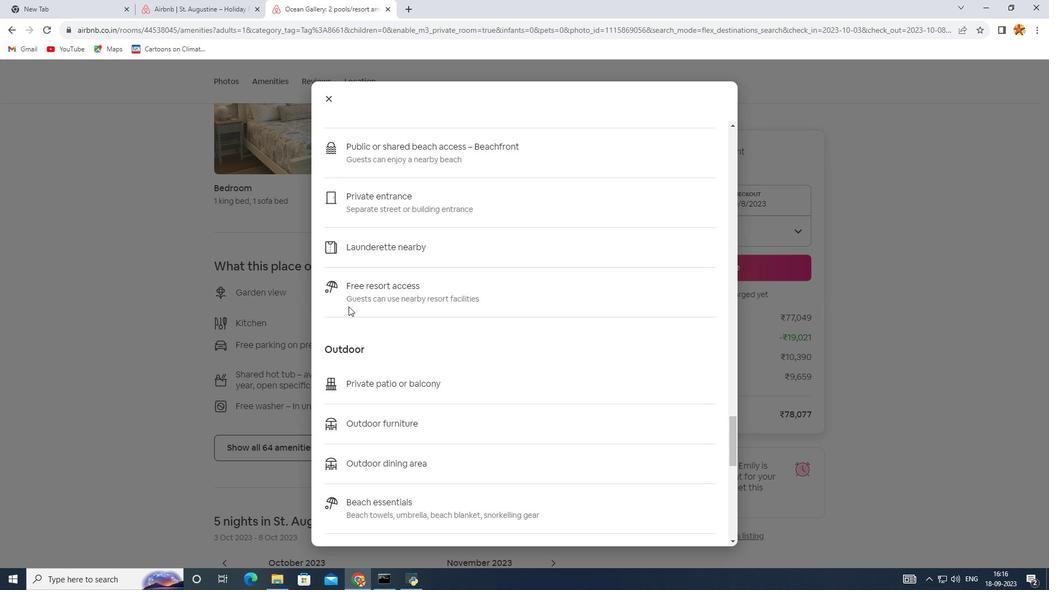 
Action: Mouse scrolled (349, 306) with delta (0, 0)
Screenshot: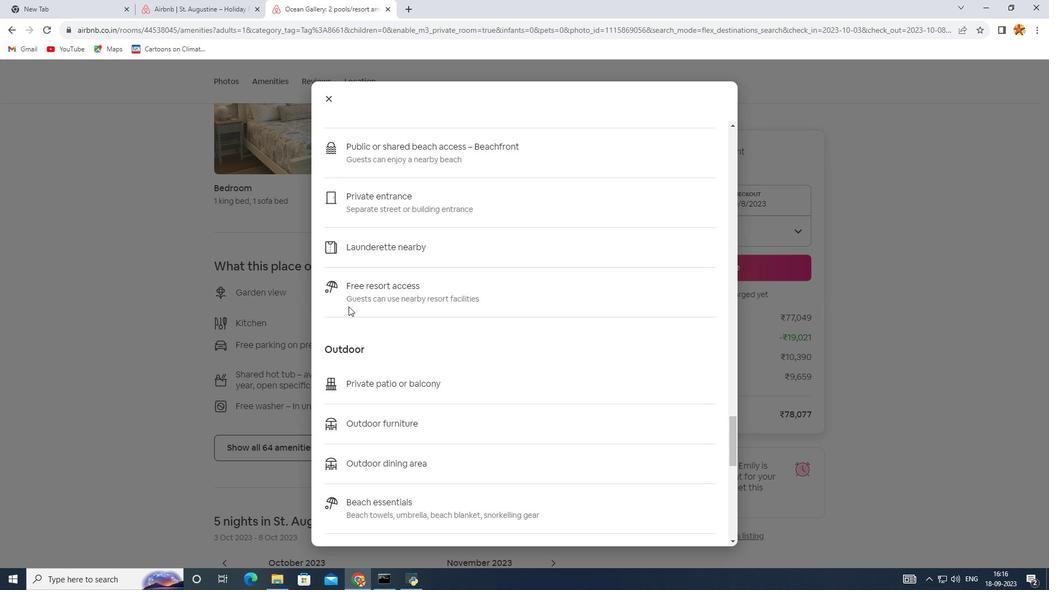 
Action: Mouse scrolled (349, 306) with delta (0, 0)
Screenshot: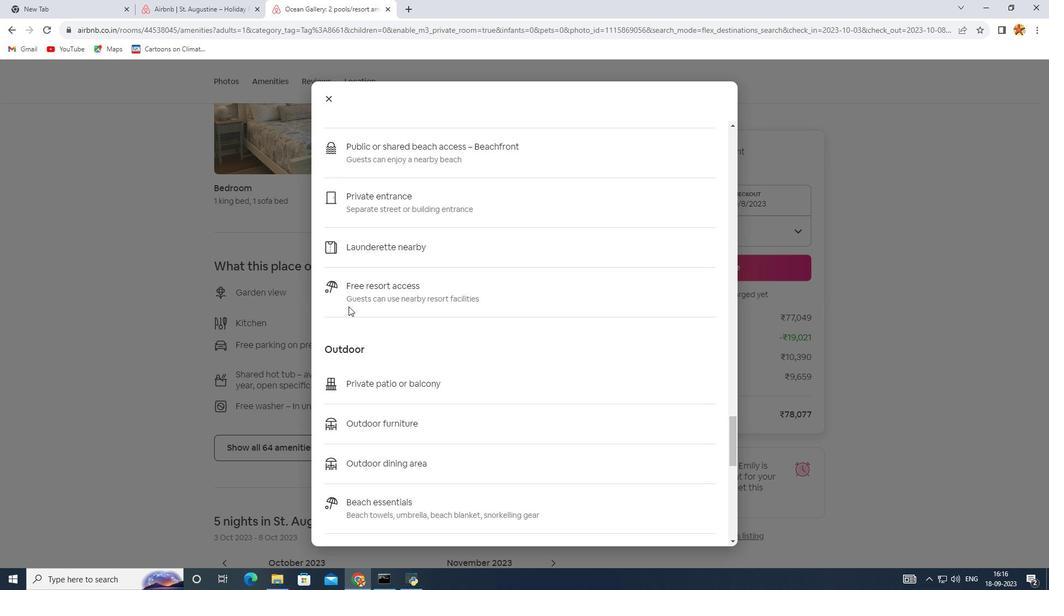 
Action: Mouse scrolled (349, 306) with delta (0, 0)
Screenshot: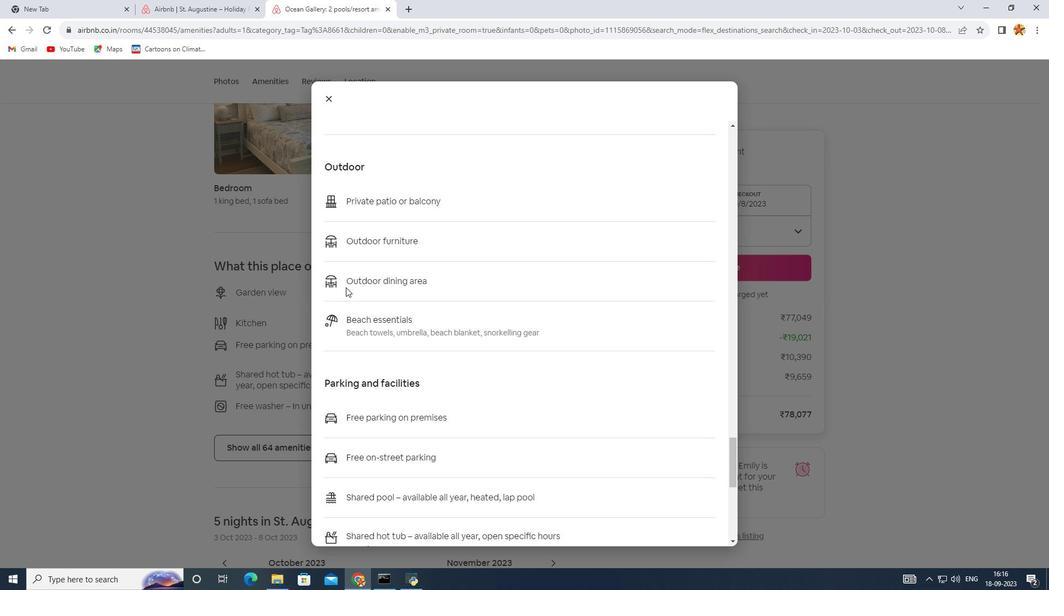 
Action: Mouse scrolled (349, 306) with delta (0, 0)
Screenshot: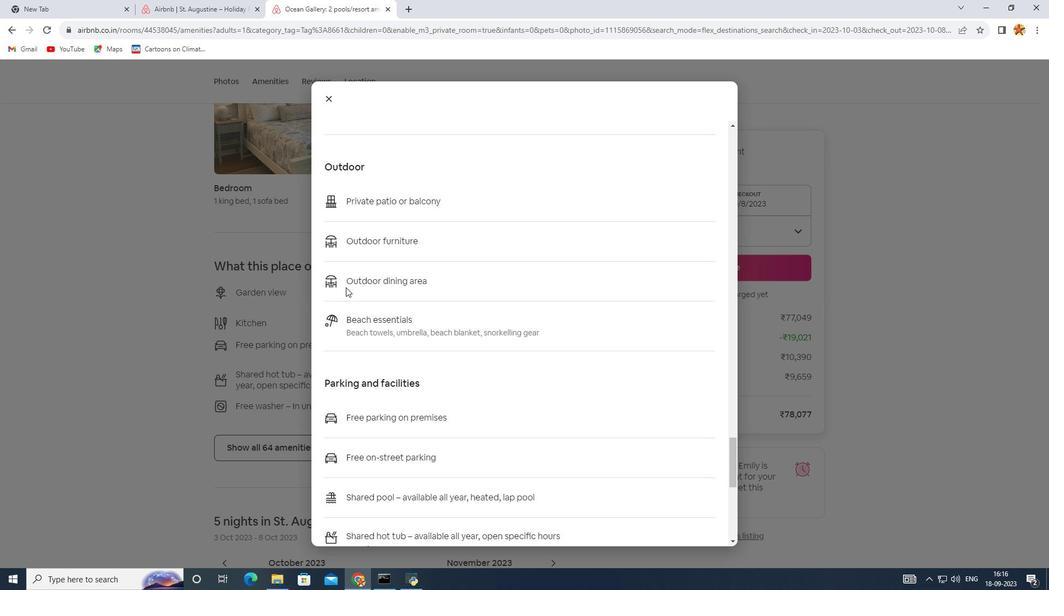 
Action: Mouse scrolled (349, 306) with delta (0, 0)
Screenshot: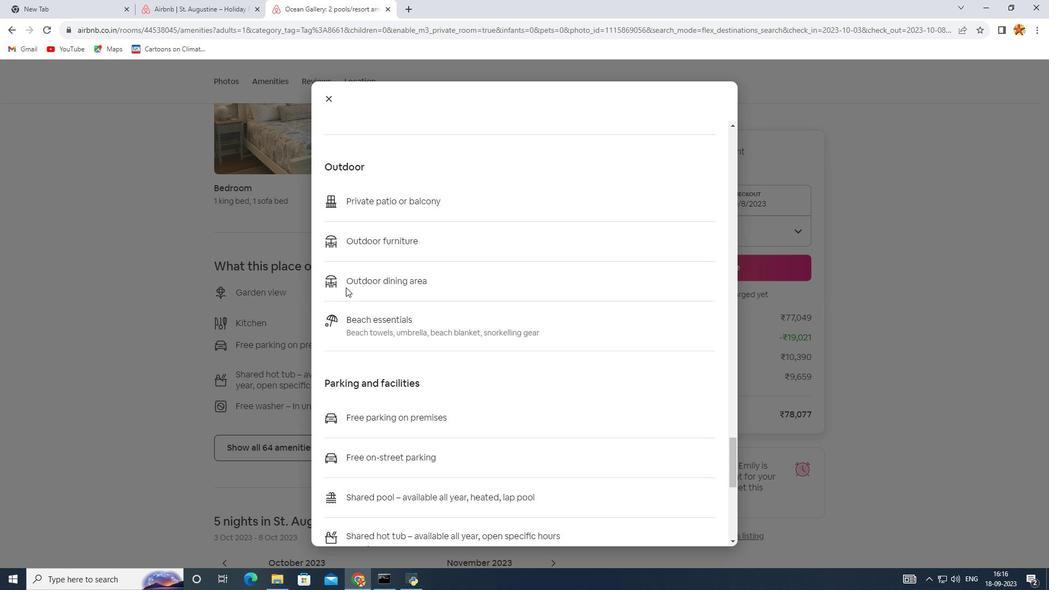 
Action: Mouse scrolled (349, 306) with delta (0, 0)
Screenshot: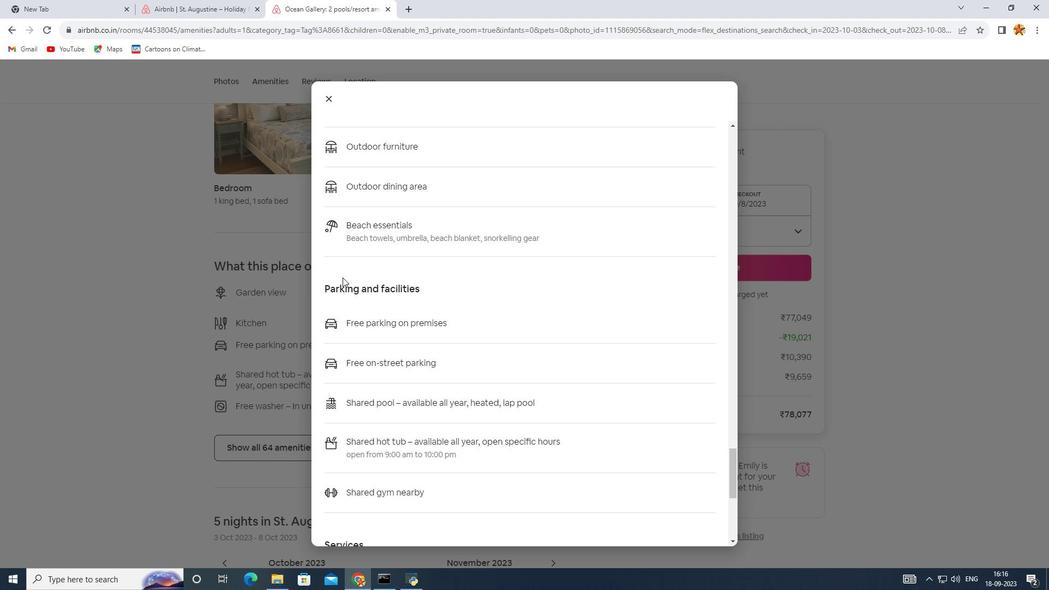 
Action: Mouse moved to (346, 288)
Screenshot: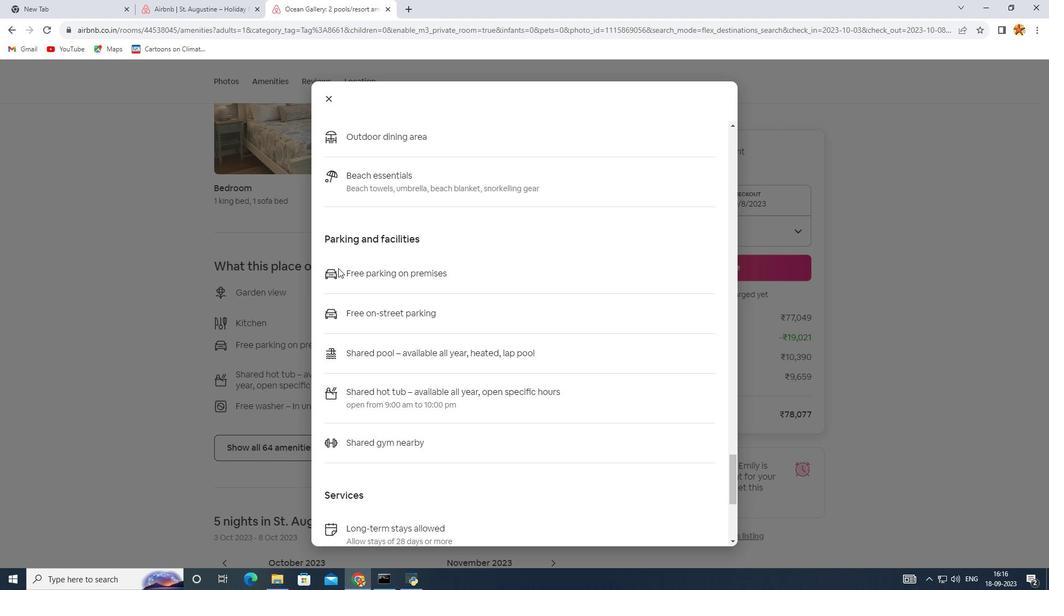 
Action: Mouse scrolled (346, 287) with delta (0, 0)
Screenshot: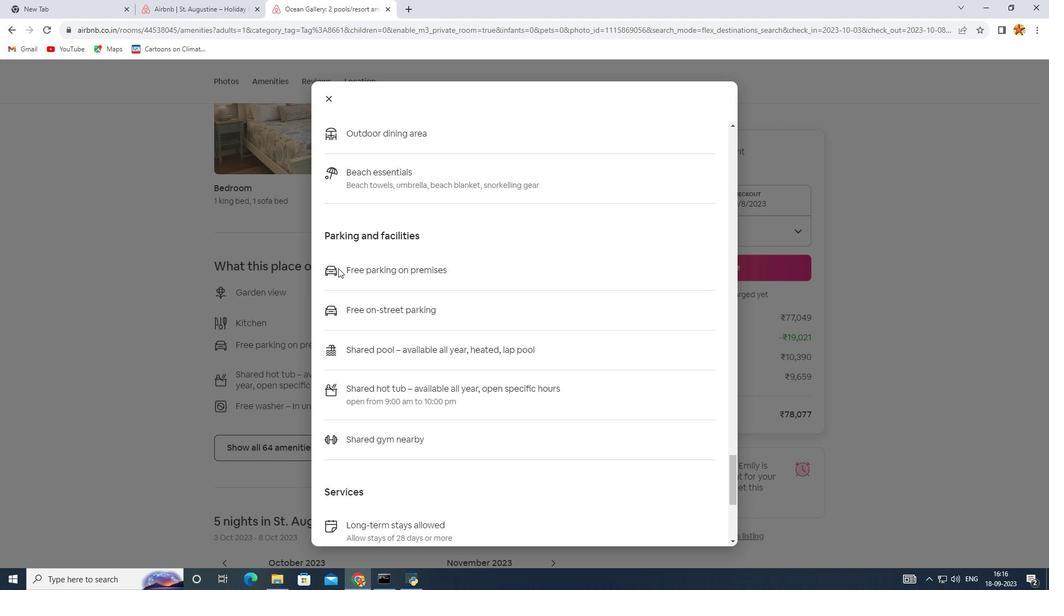 
Action: Mouse scrolled (346, 287) with delta (0, 0)
Screenshot: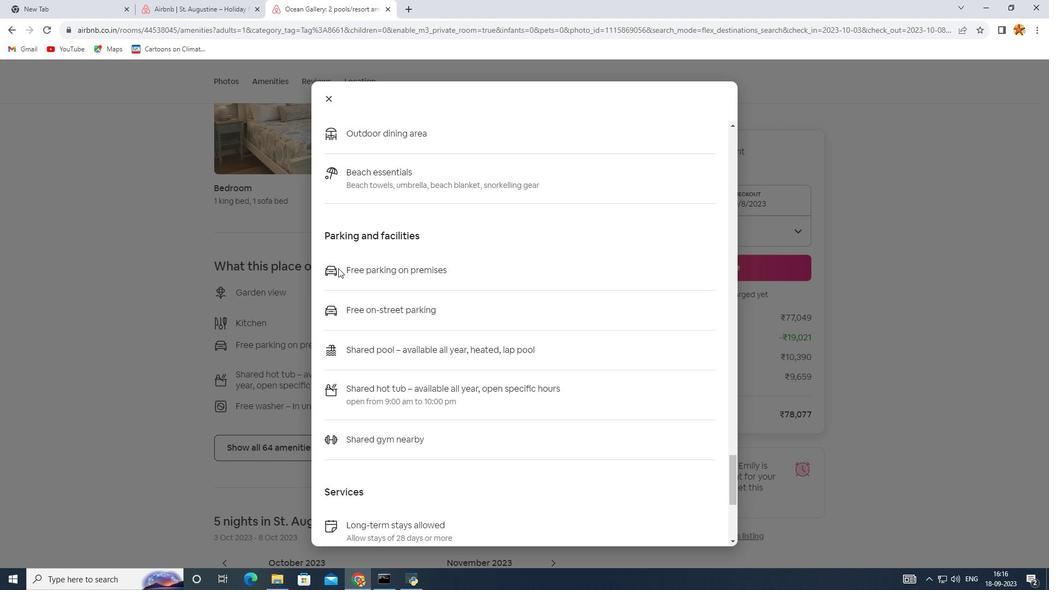 
Action: Mouse scrolled (346, 287) with delta (0, 0)
Screenshot: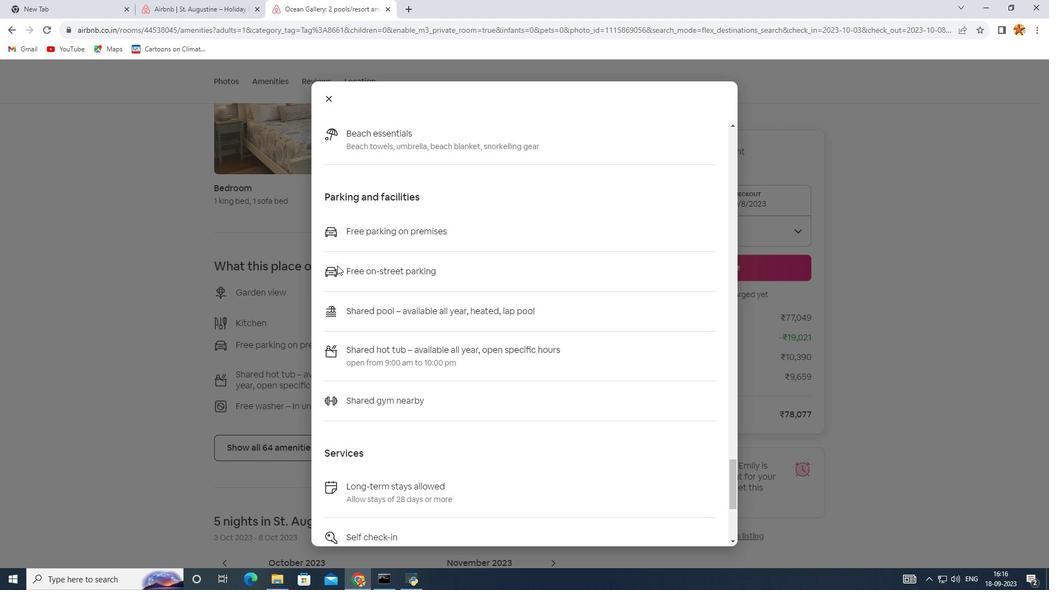 
Action: Mouse moved to (338, 268)
Screenshot: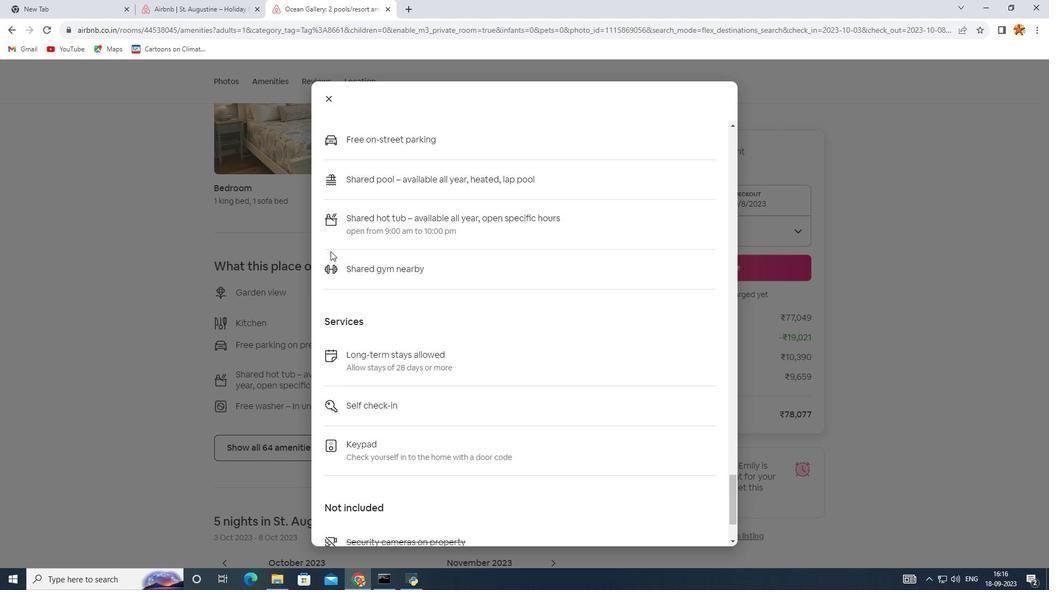 
Action: Mouse scrolled (338, 268) with delta (0, 0)
Screenshot: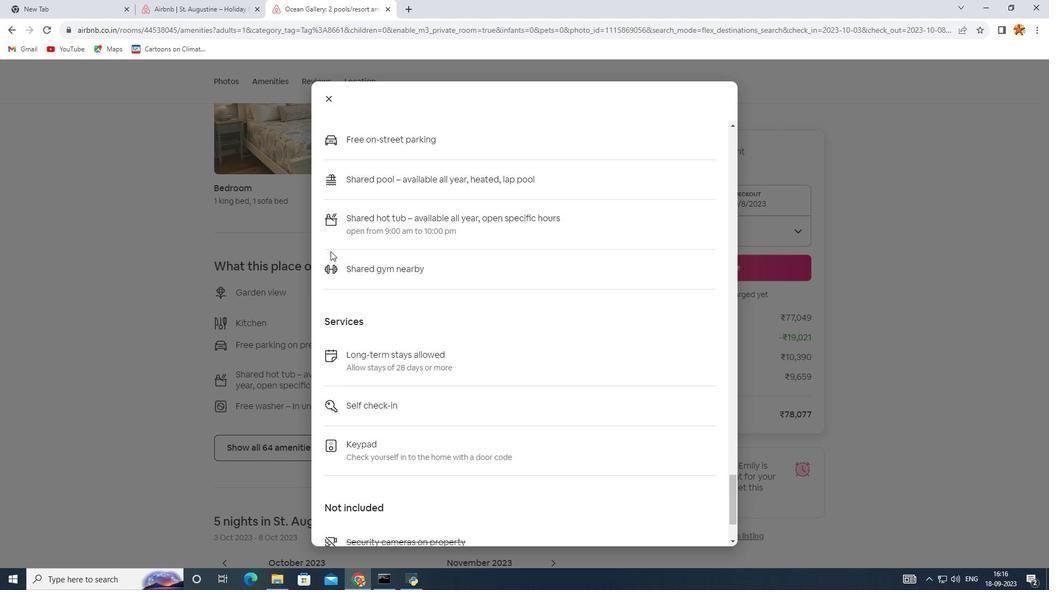 
Action: Mouse scrolled (338, 268) with delta (0, 0)
Screenshot: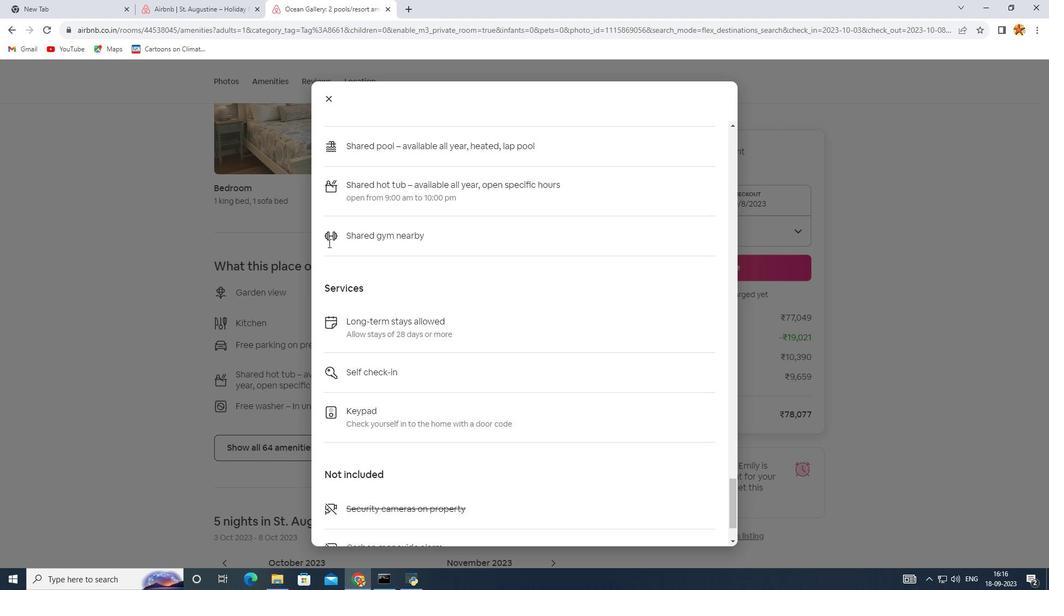 
Action: Mouse scrolled (338, 268) with delta (0, 0)
Screenshot: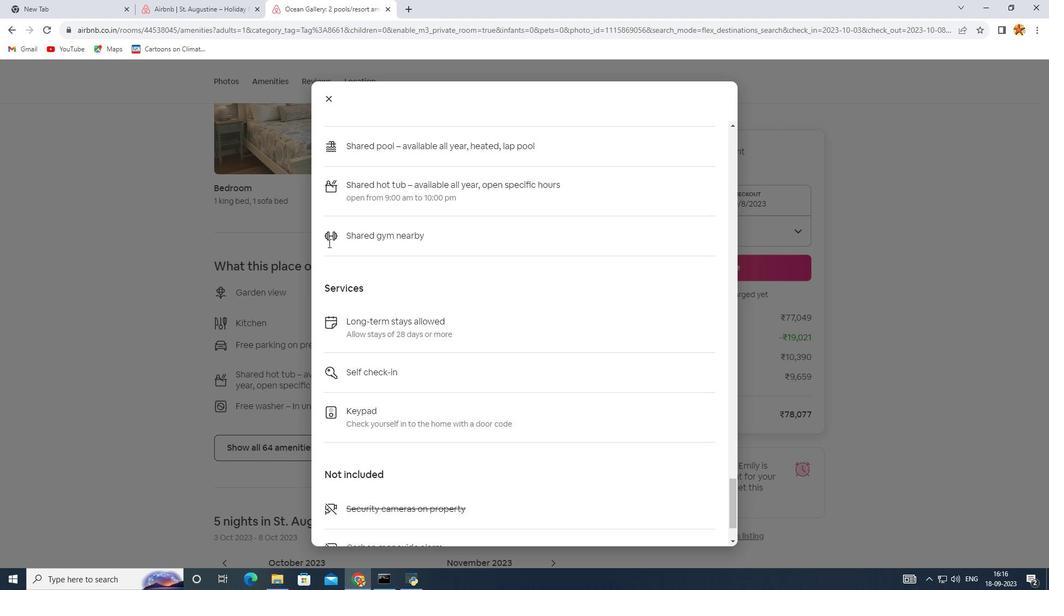 
Action: Mouse moved to (331, 252)
Screenshot: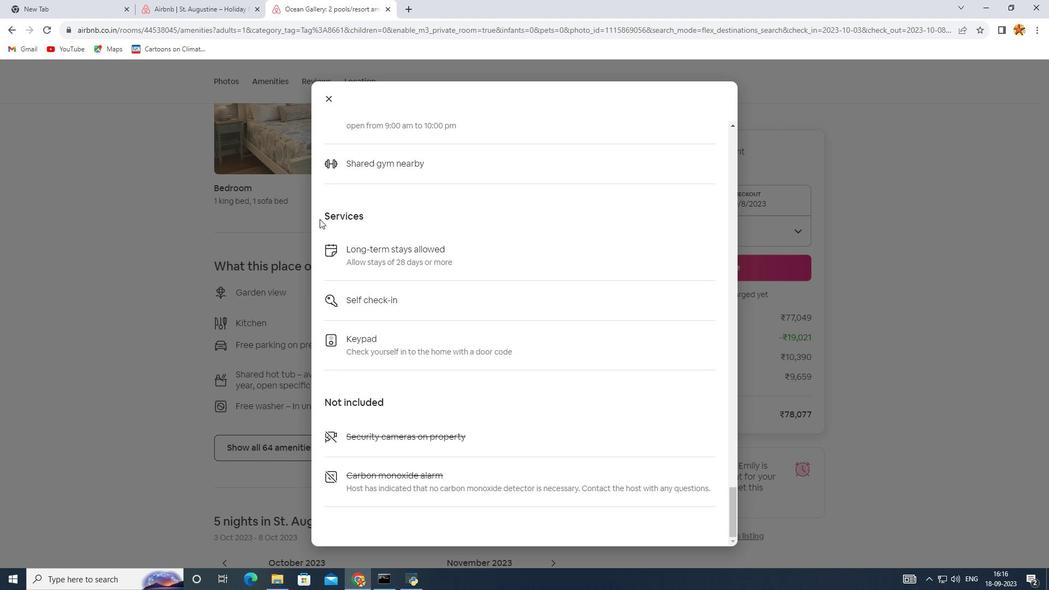 
Action: Mouse scrolled (331, 251) with delta (0, 0)
Screenshot: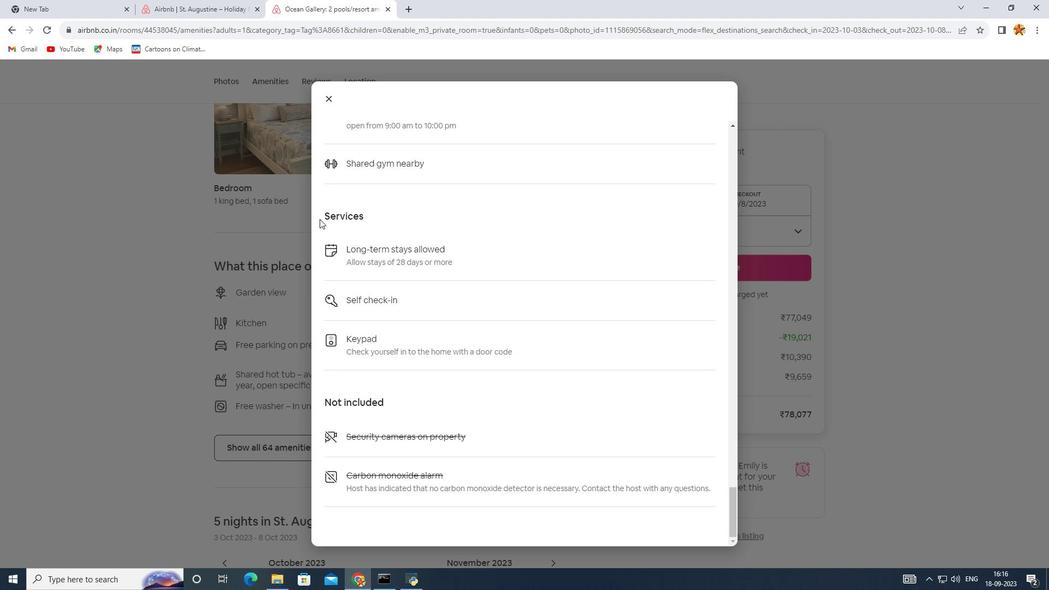 
Action: Mouse scrolled (331, 251) with delta (0, 0)
Screenshot: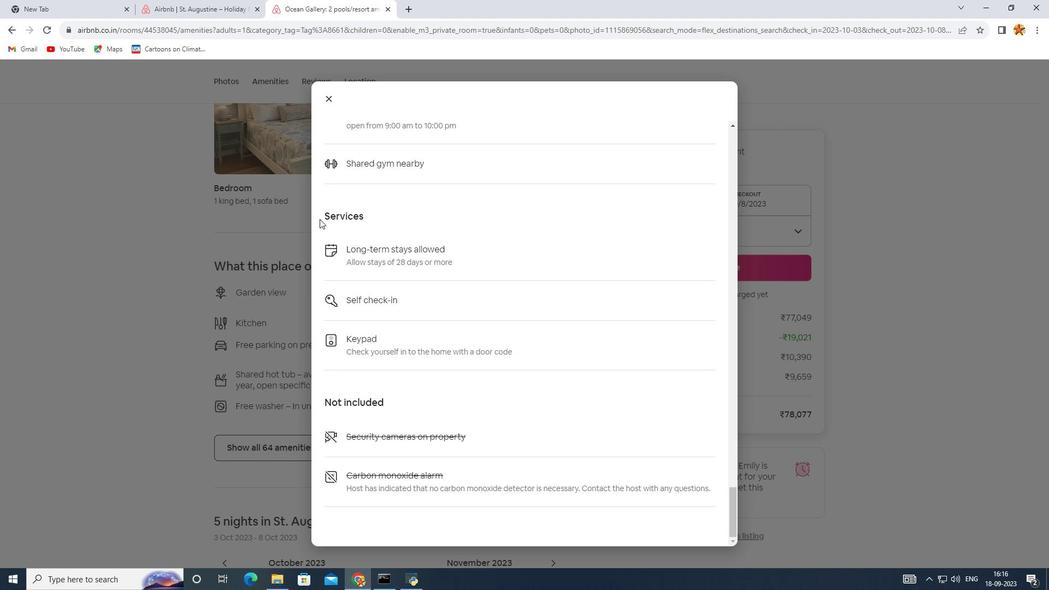 
Action: Mouse scrolled (331, 251) with delta (0, 0)
Screenshot: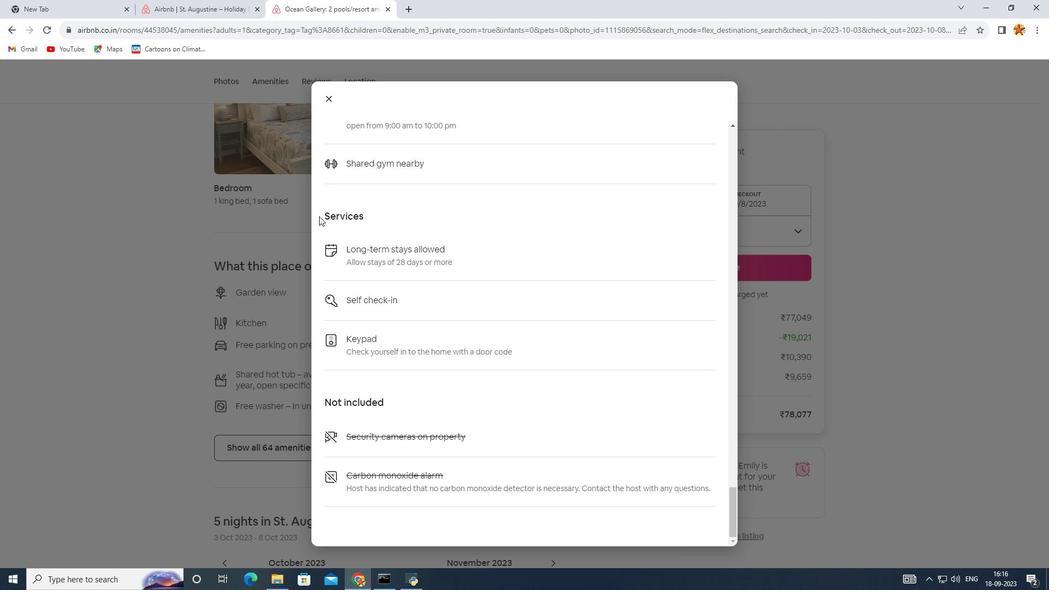 
Action: Mouse moved to (320, 219)
Screenshot: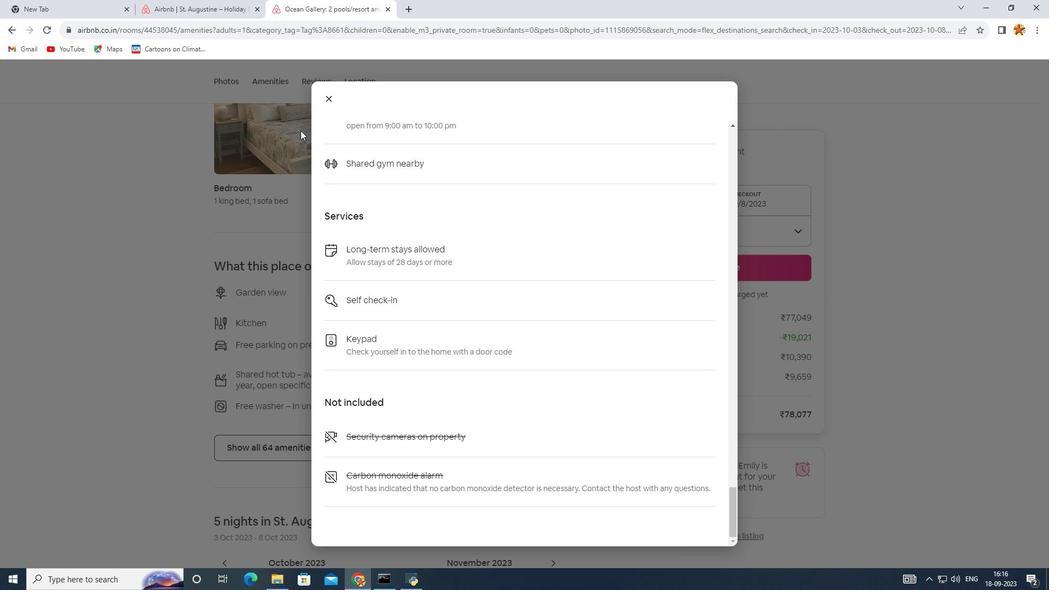 
Action: Mouse scrolled (320, 219) with delta (0, 0)
Screenshot: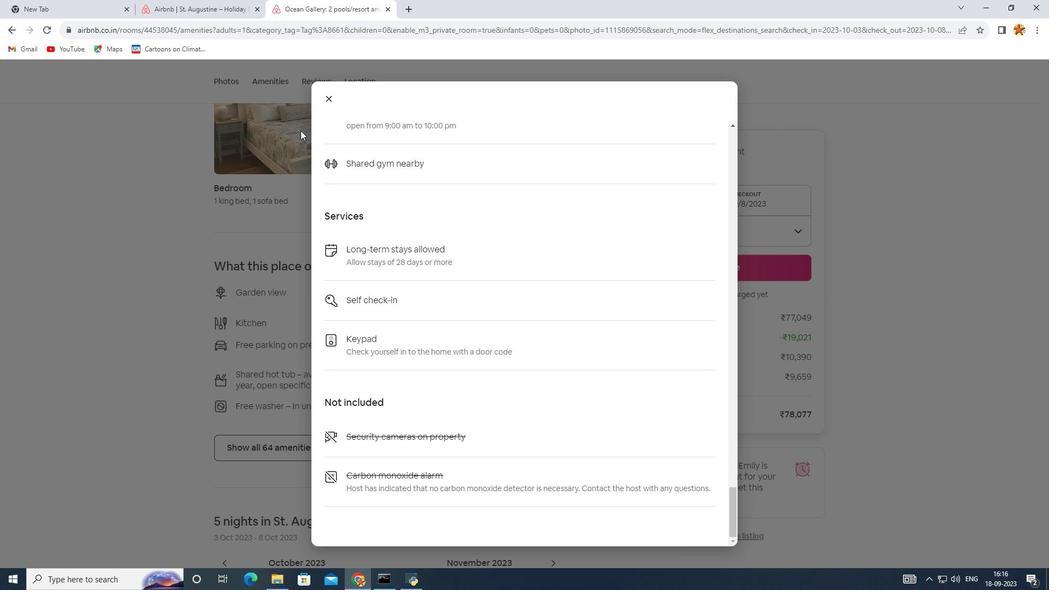 
Action: Mouse scrolled (320, 219) with delta (0, 0)
Screenshot: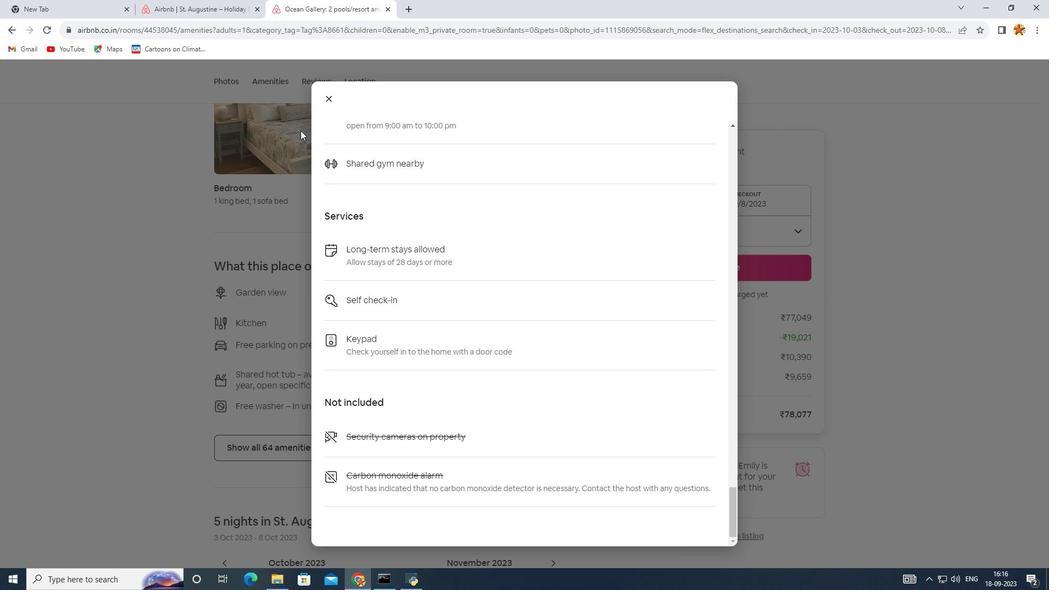 
Action: Mouse scrolled (320, 219) with delta (0, 0)
Screenshot: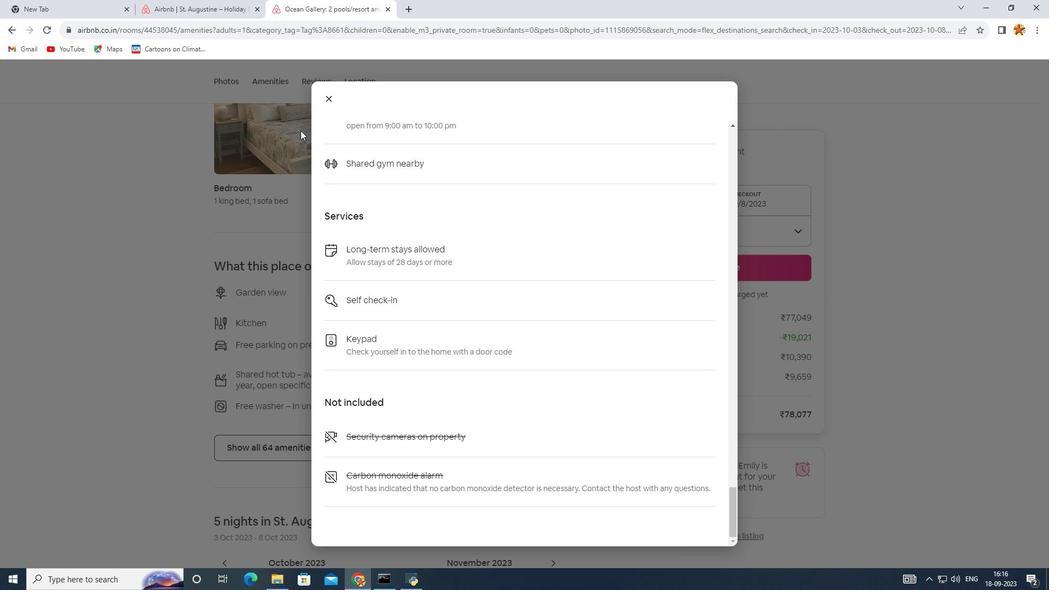 
Action: Mouse moved to (320, 218)
Screenshot: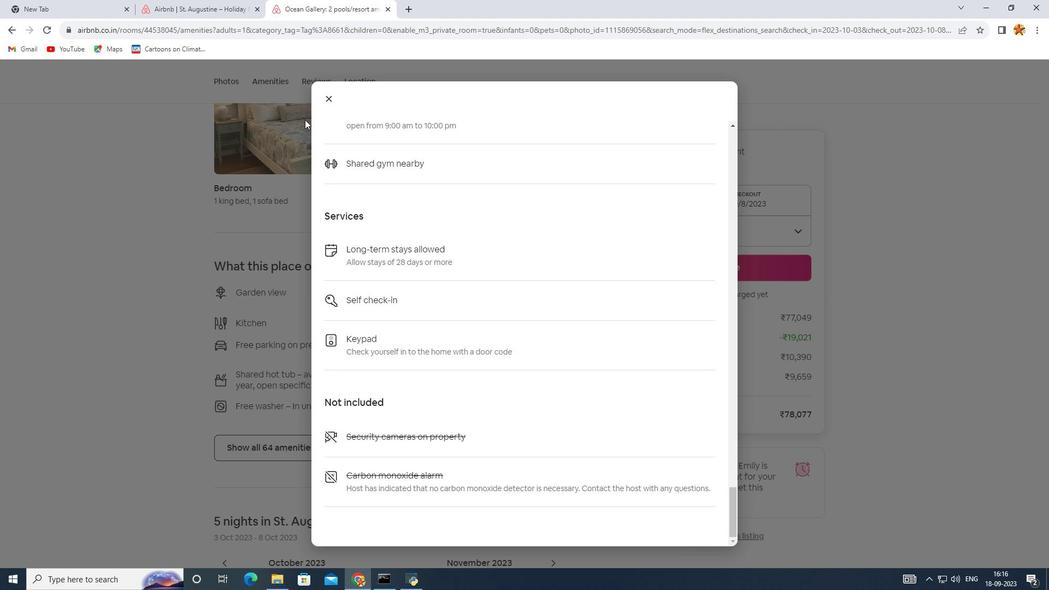
Action: Mouse scrolled (320, 218) with delta (0, 0)
Screenshot: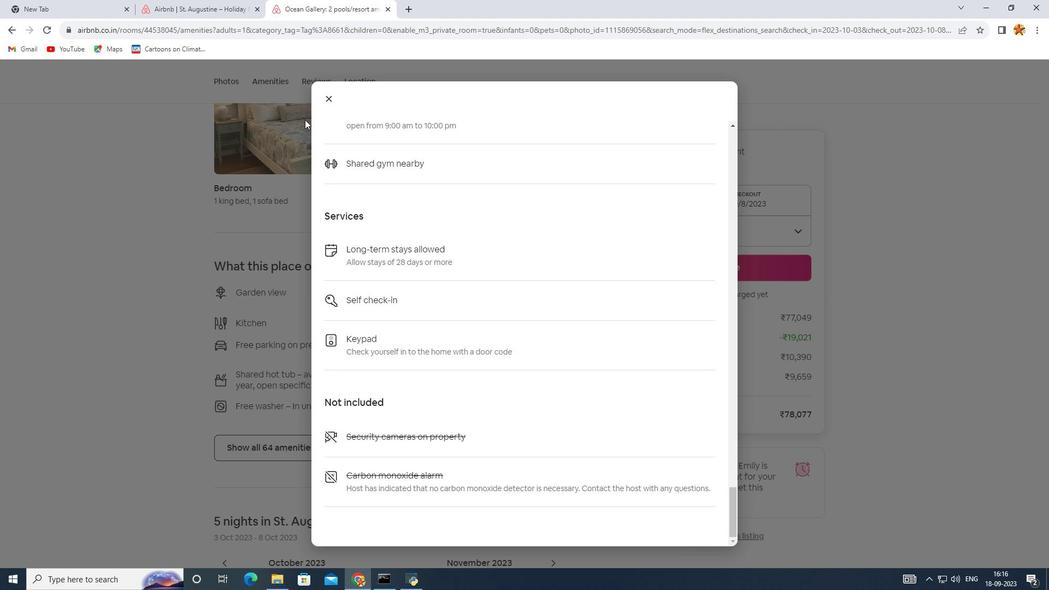
Action: Mouse moved to (325, 102)
Screenshot: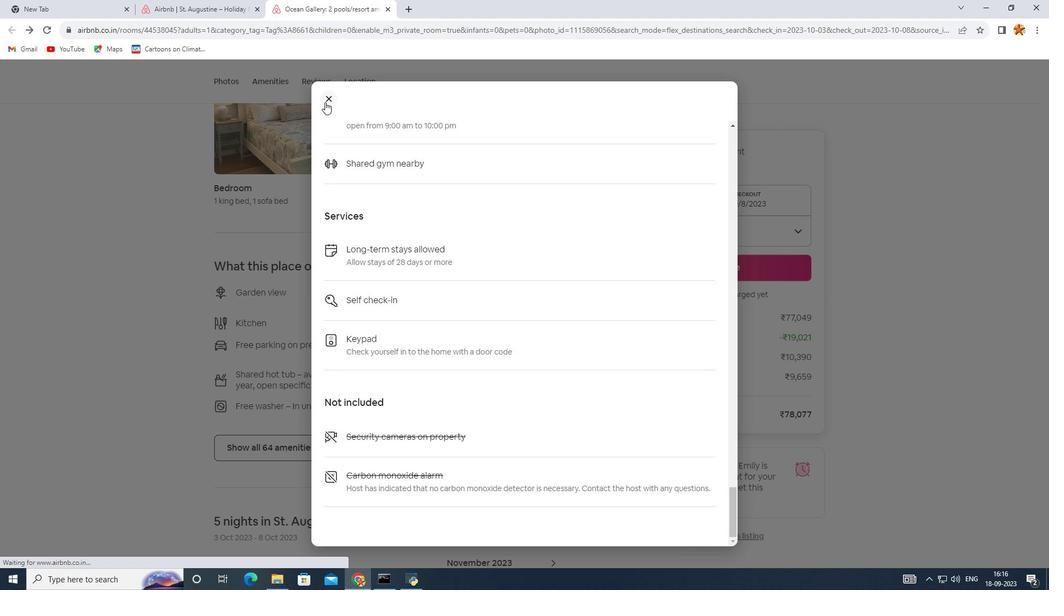 
Action: Mouse pressed left at (325, 102)
Screenshot: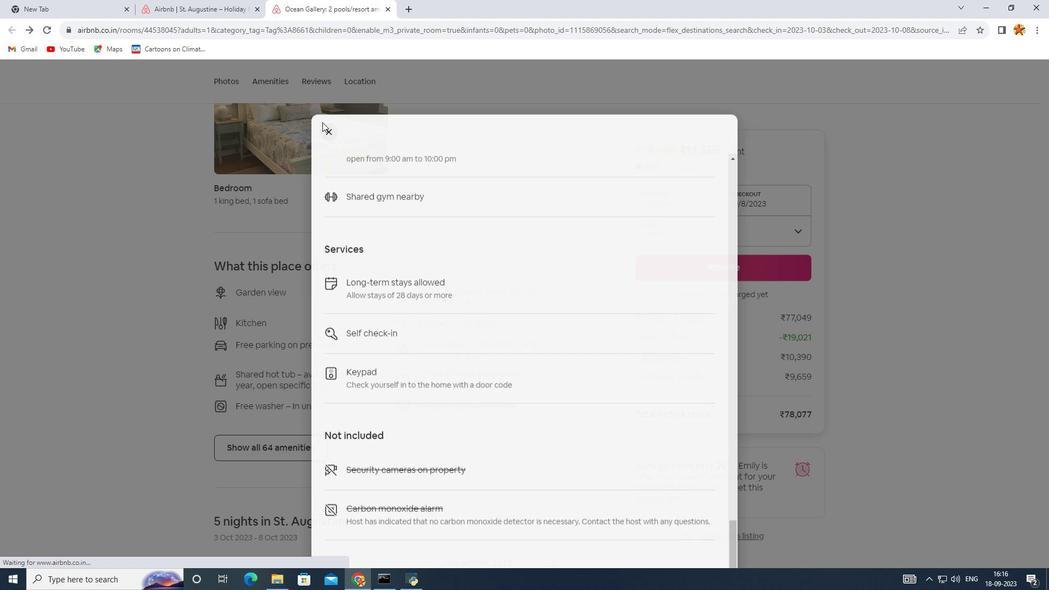 
Action: Mouse moved to (264, 372)
Screenshot: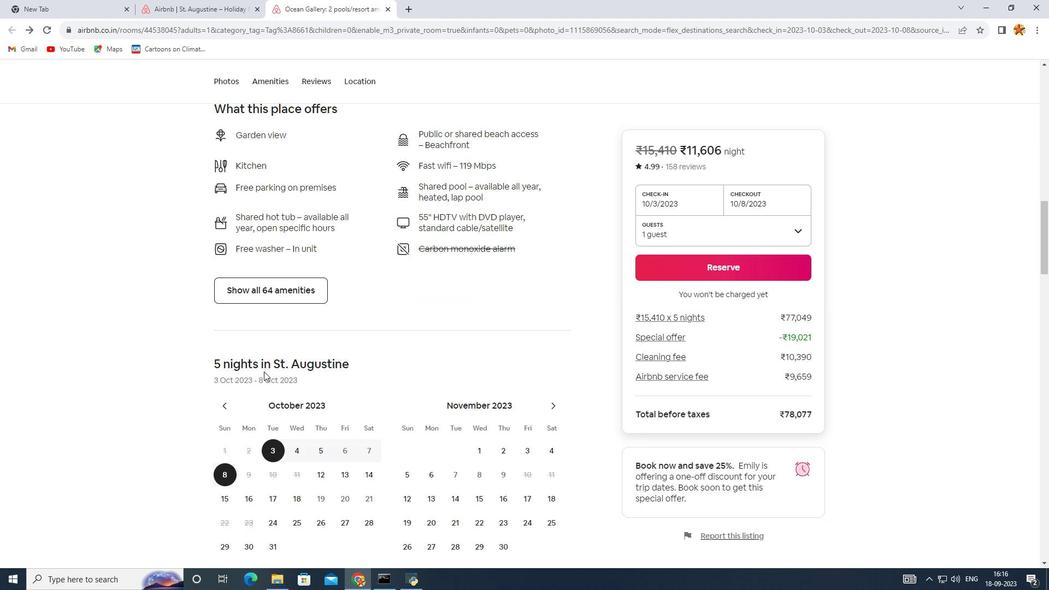 
Action: Mouse scrolled (264, 371) with delta (0, 0)
Screenshot: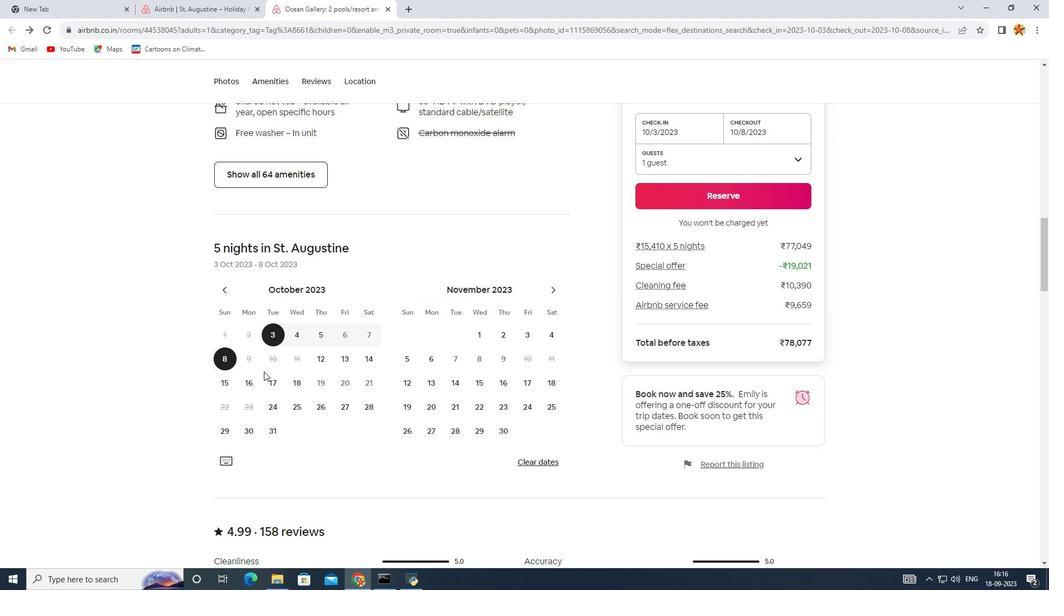 
Action: Mouse scrolled (264, 371) with delta (0, 0)
Screenshot: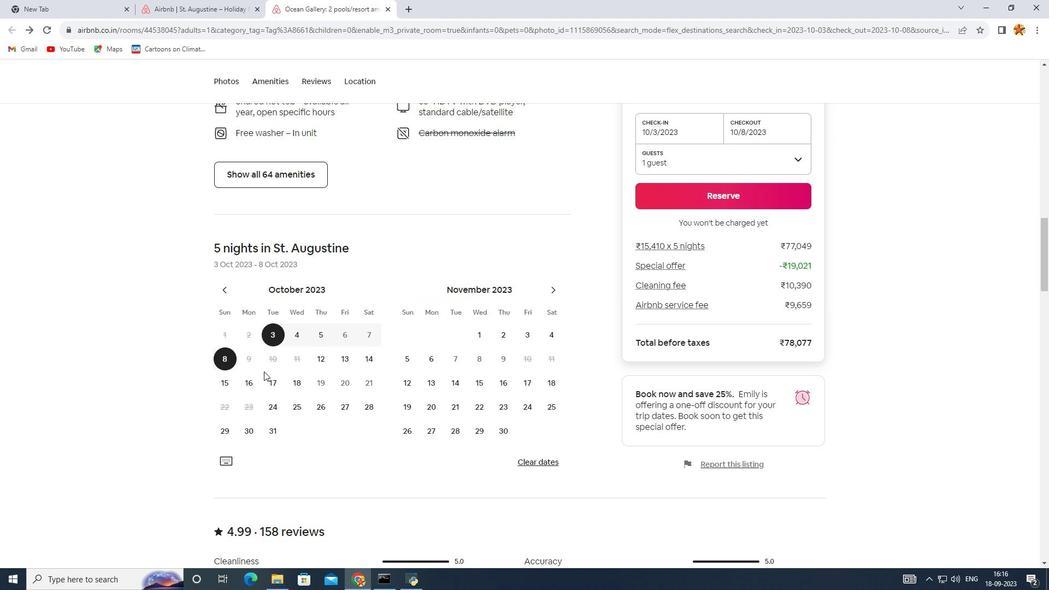 
Action: Mouse scrolled (264, 371) with delta (0, 0)
Screenshot: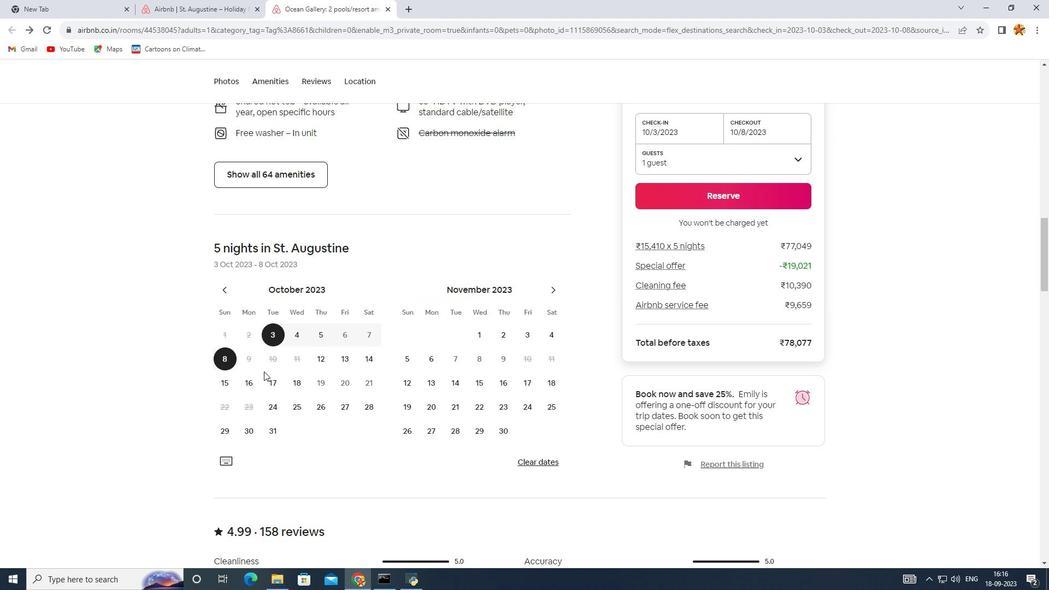 
Action: Mouse scrolled (264, 371) with delta (0, 0)
Screenshot: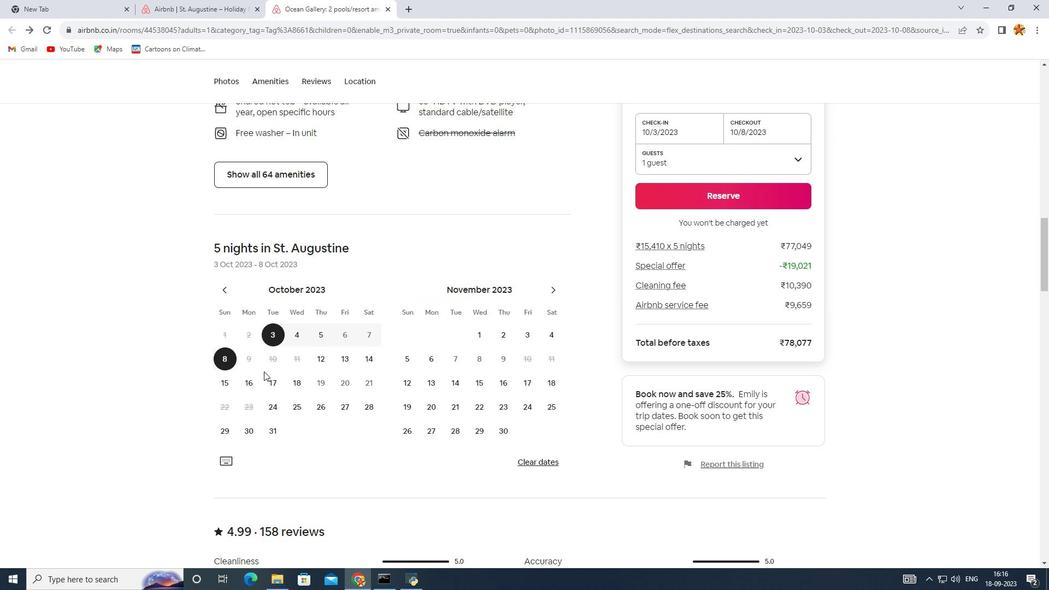 
Action: Mouse scrolled (264, 371) with delta (0, 0)
Screenshot: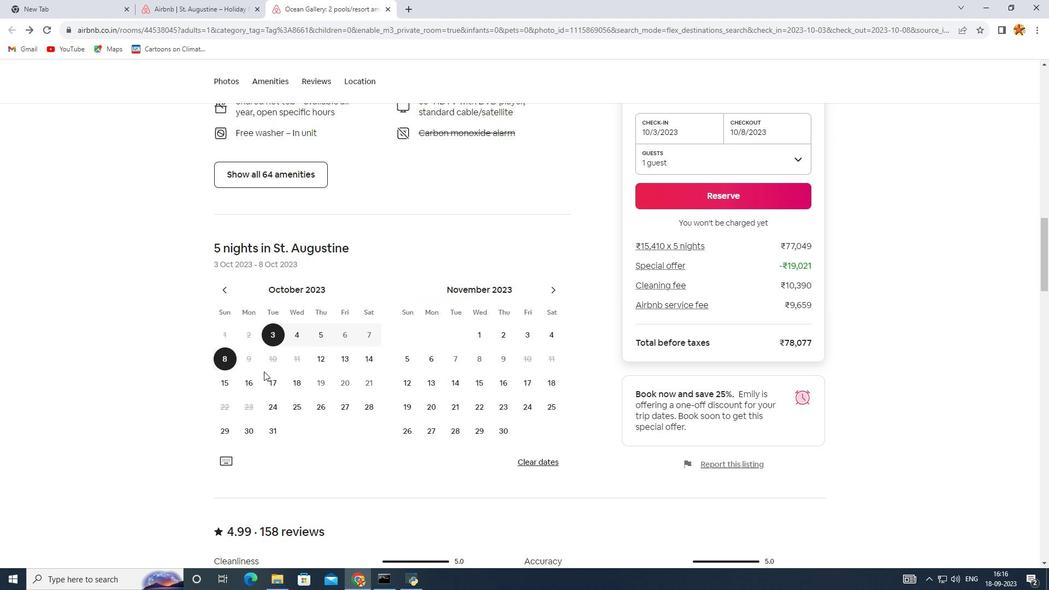 
Action: Mouse scrolled (264, 371) with delta (0, 0)
Screenshot: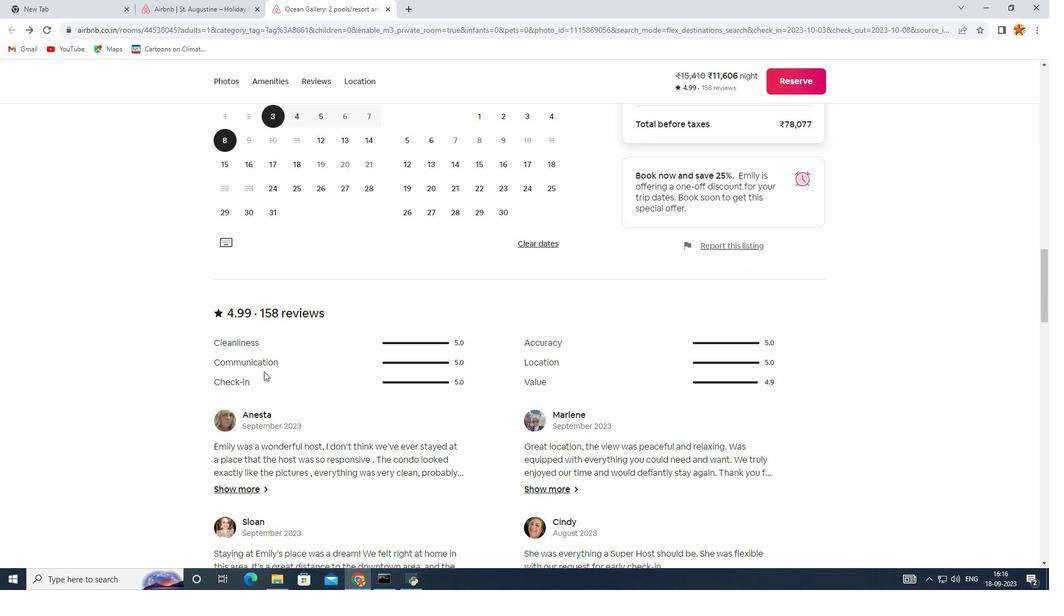 
Action: Mouse scrolled (264, 371) with delta (0, 0)
Screenshot: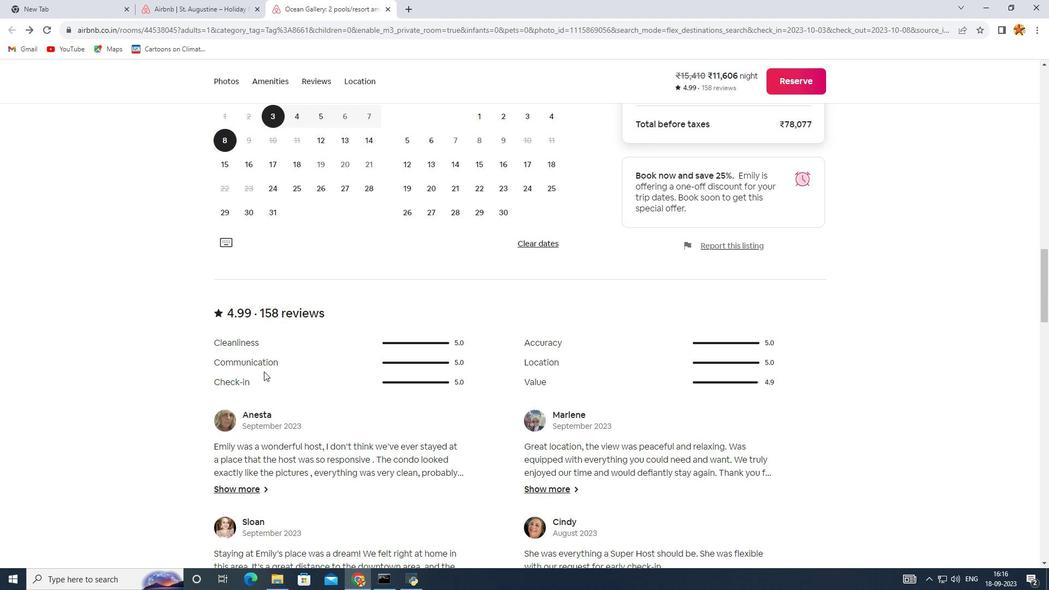 
Action: Mouse scrolled (264, 371) with delta (0, 0)
Screenshot: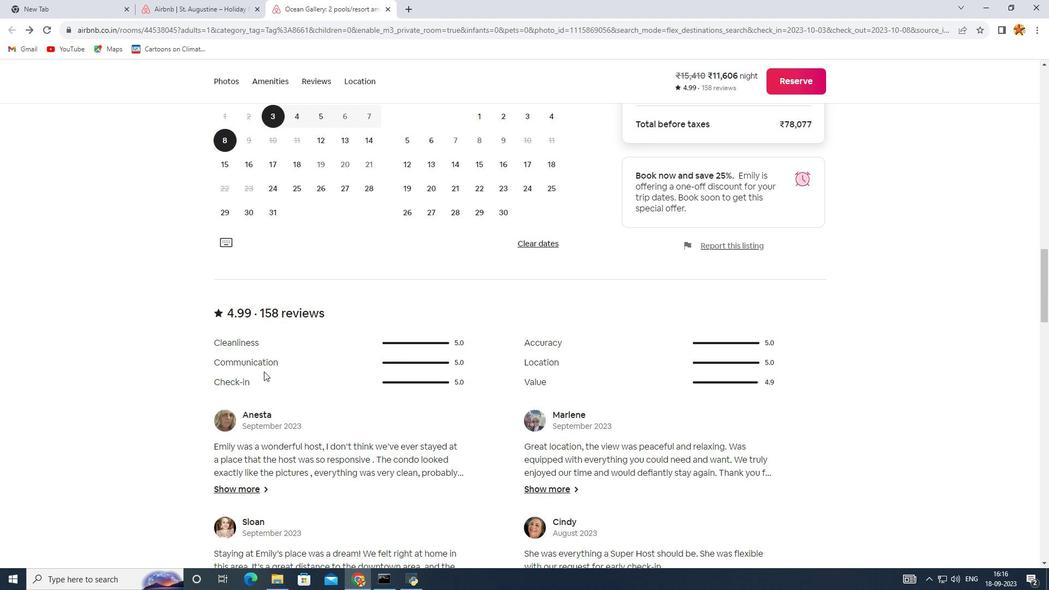 
Action: Mouse scrolled (264, 371) with delta (0, 0)
Screenshot: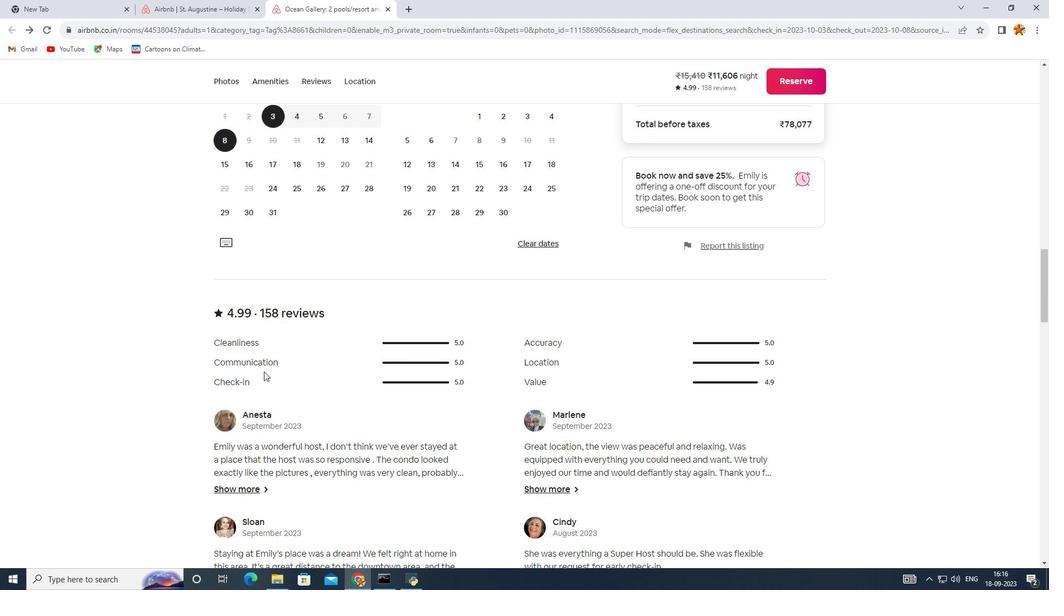 
Action: Mouse scrolled (264, 371) with delta (0, 0)
Screenshot: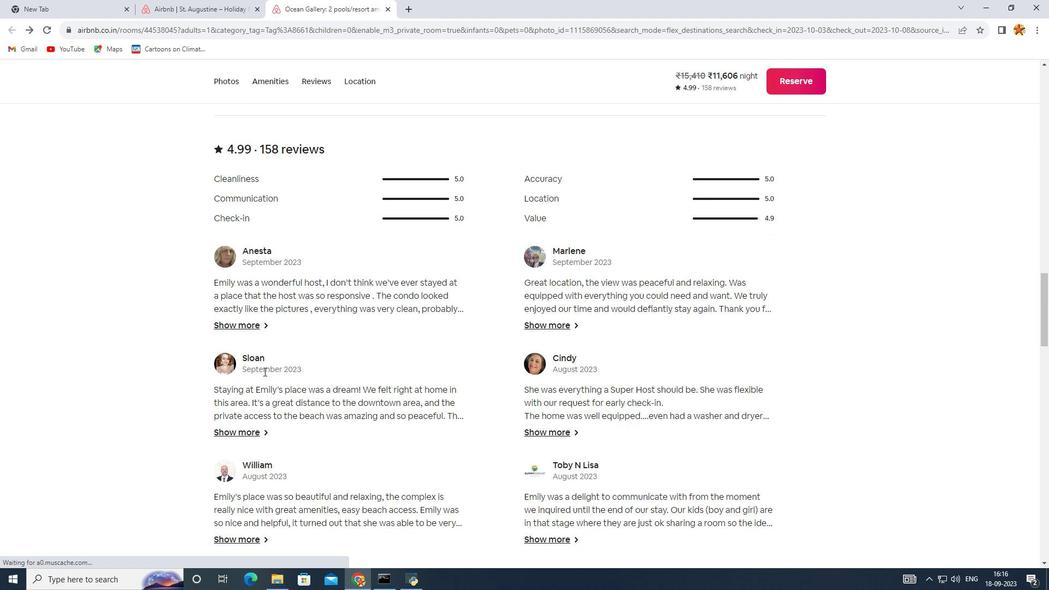 
Action: Mouse scrolled (264, 371) with delta (0, 0)
Screenshot: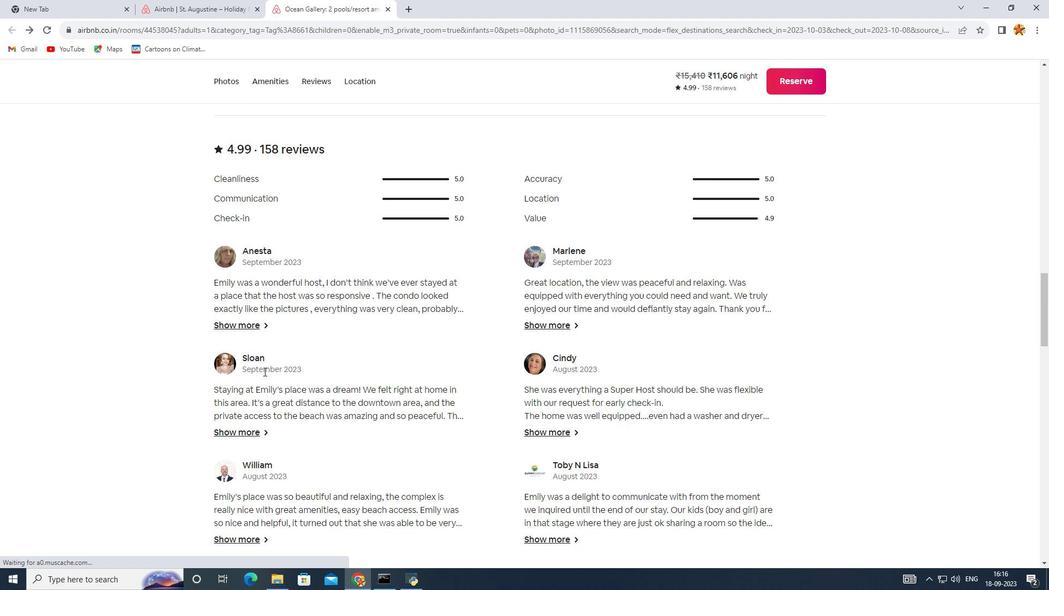 
Action: Mouse scrolled (264, 371) with delta (0, 0)
Screenshot: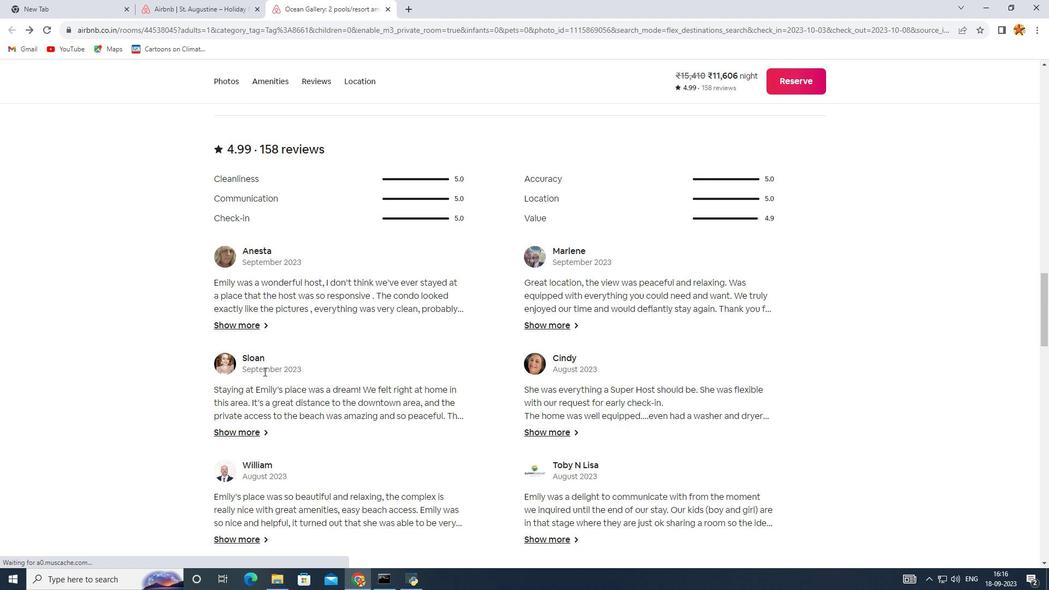 
Action: Mouse scrolled (264, 371) with delta (0, 0)
Screenshot: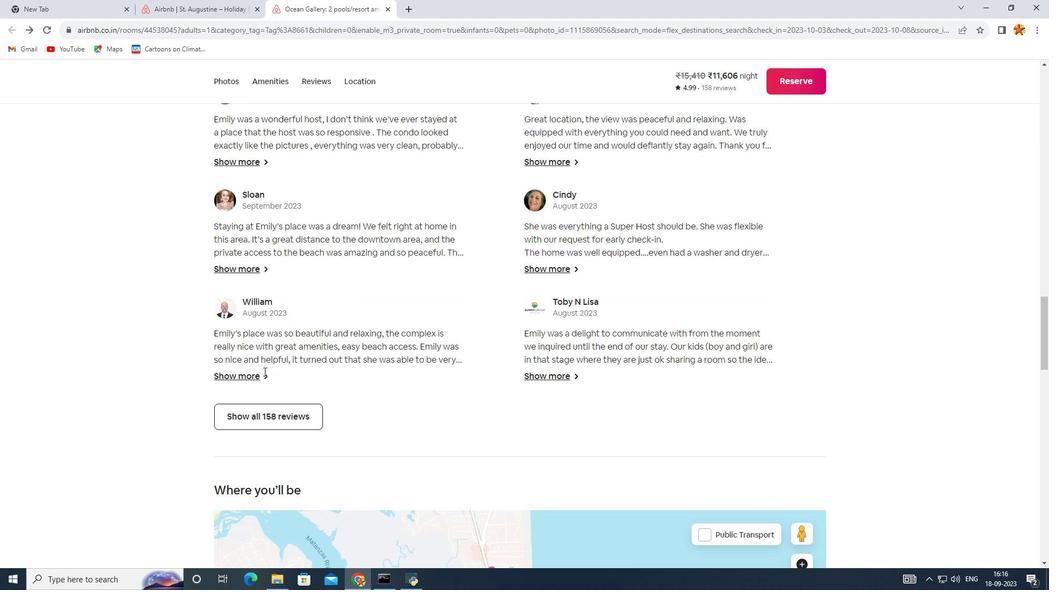 
Action: Mouse scrolled (264, 371) with delta (0, 0)
Screenshot: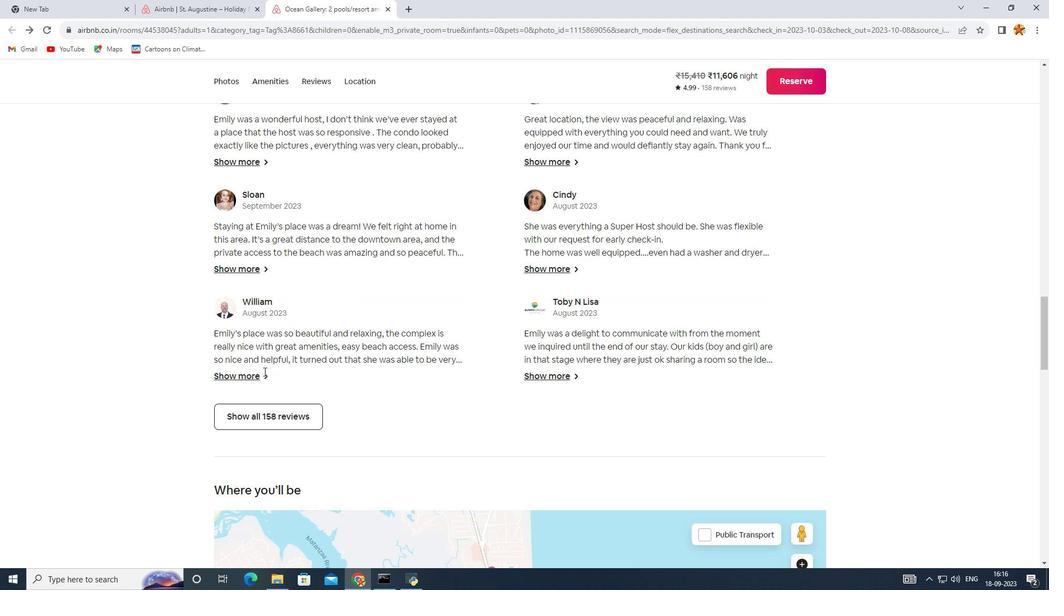 
Action: Mouse scrolled (264, 371) with delta (0, 0)
Screenshot: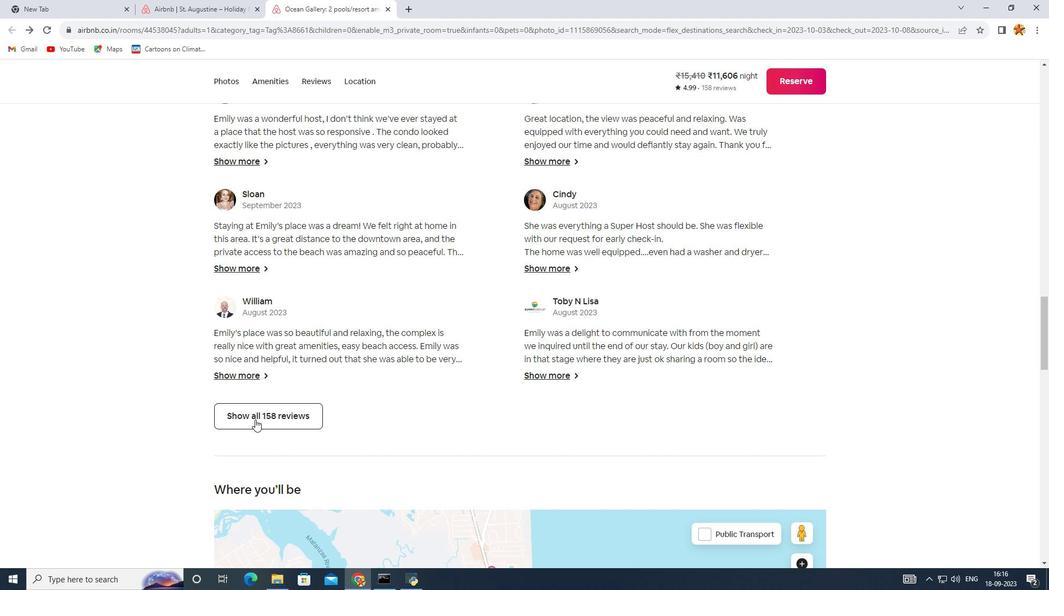
Action: Mouse moved to (256, 426)
Screenshot: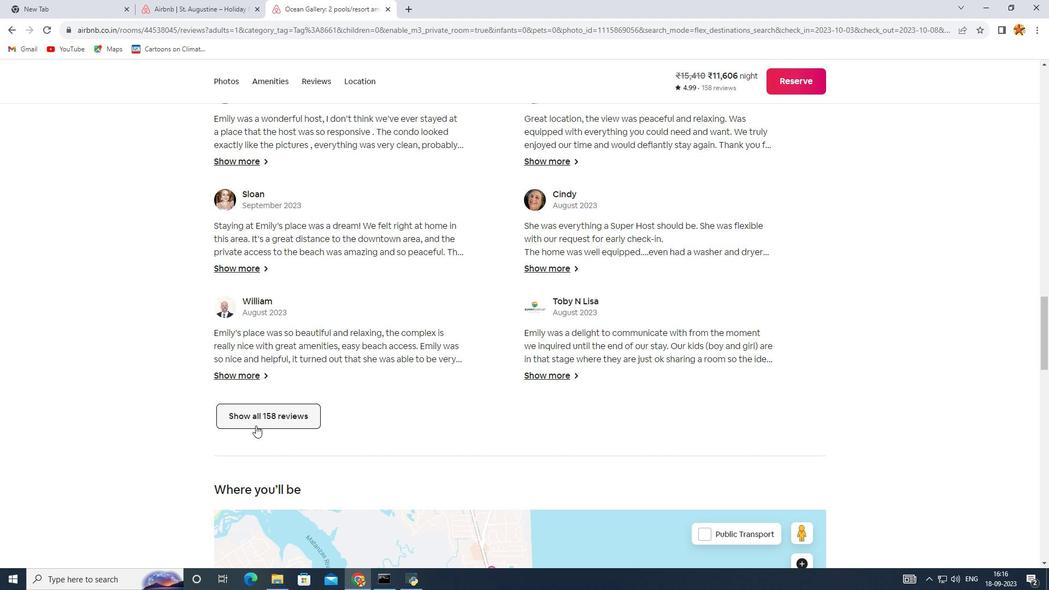 
Action: Mouse pressed left at (256, 426)
Screenshot: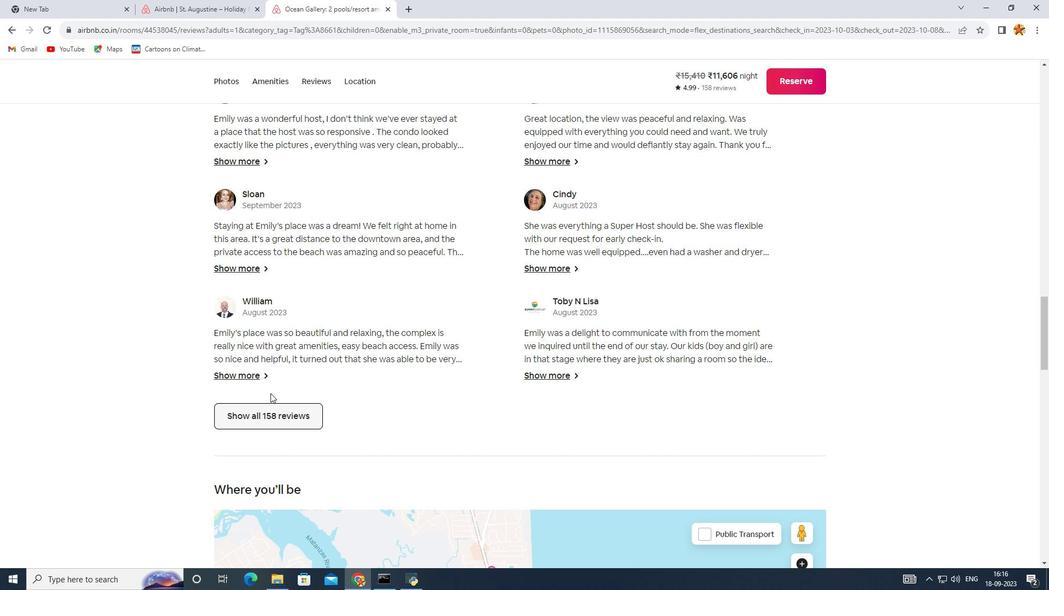 
Action: Mouse moved to (391, 318)
Screenshot: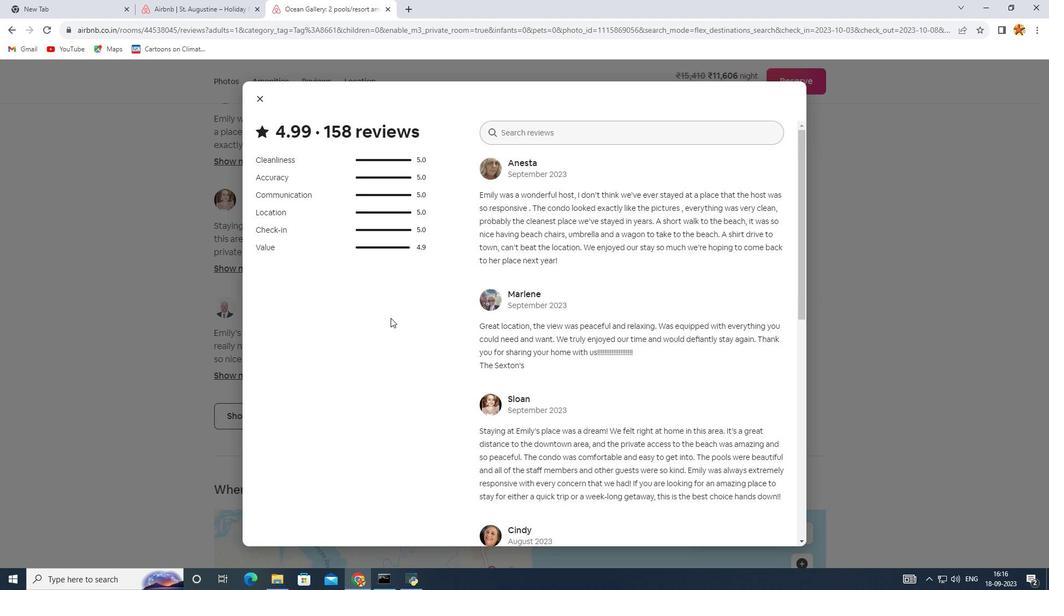 
Action: Mouse scrolled (391, 318) with delta (0, 0)
Screenshot: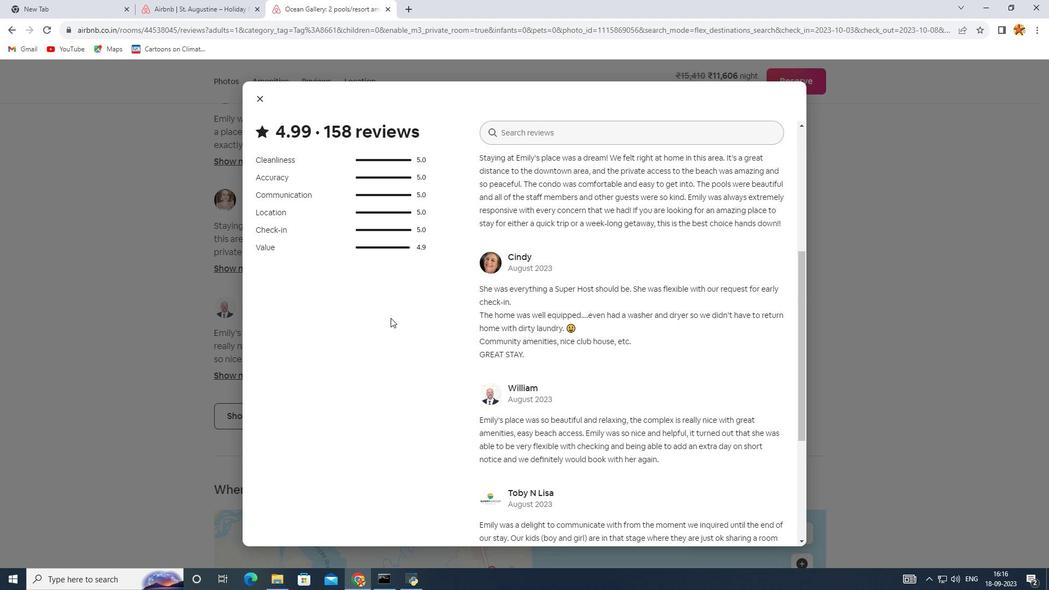 
Action: Mouse scrolled (391, 318) with delta (0, 0)
Screenshot: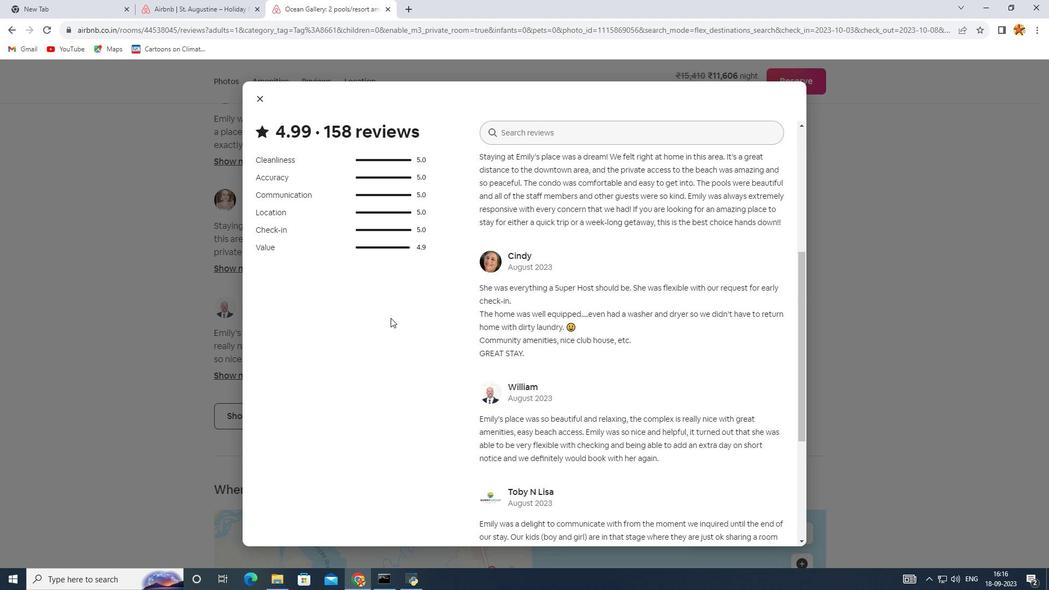 
Action: Mouse scrolled (391, 318) with delta (0, 0)
Screenshot: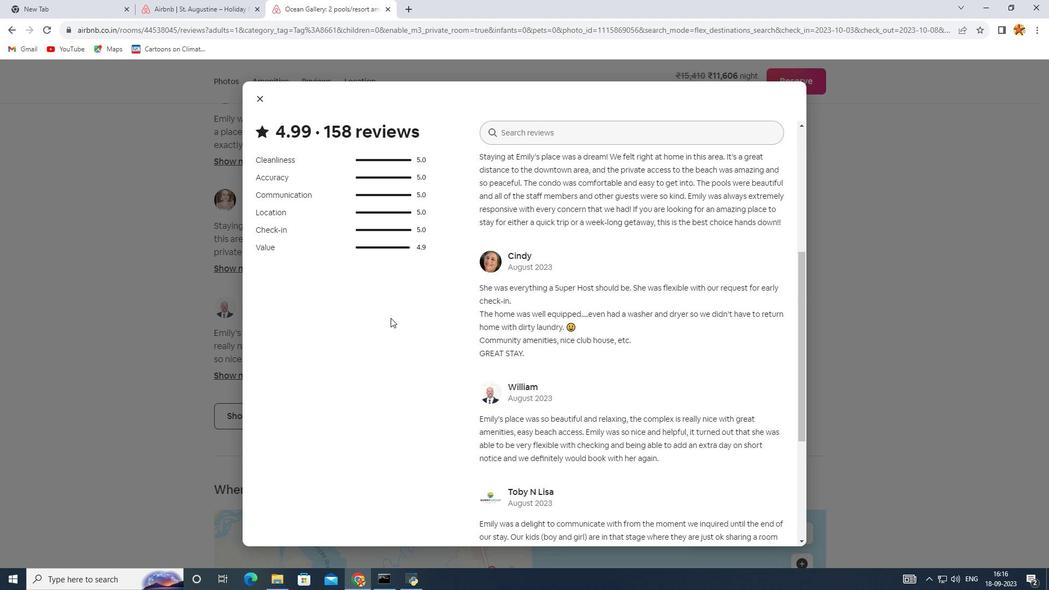 
Action: Mouse scrolled (391, 318) with delta (0, 0)
Screenshot: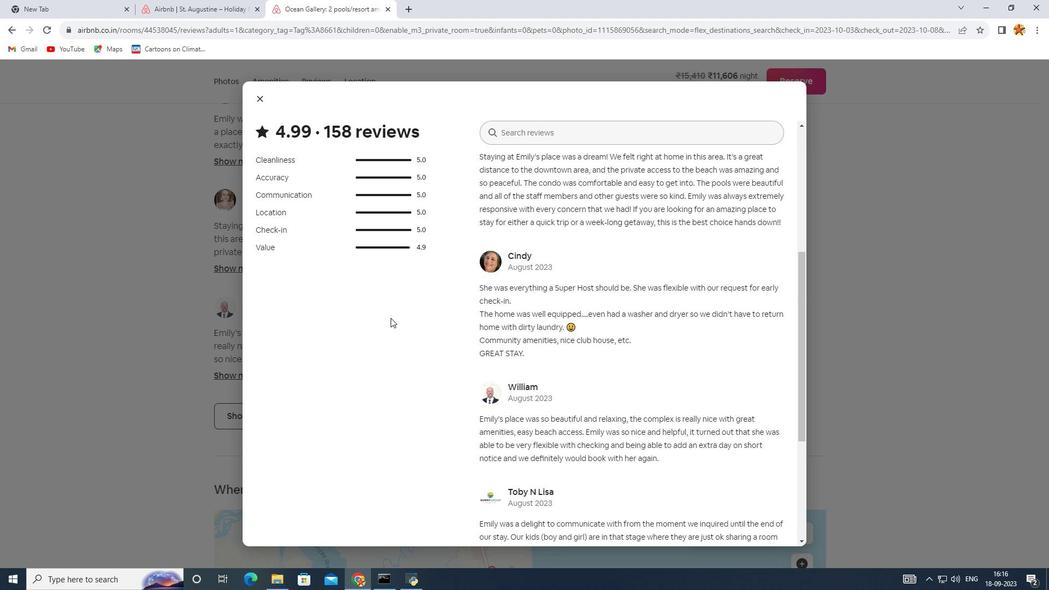 
Action: Mouse scrolled (391, 318) with delta (0, 0)
Screenshot: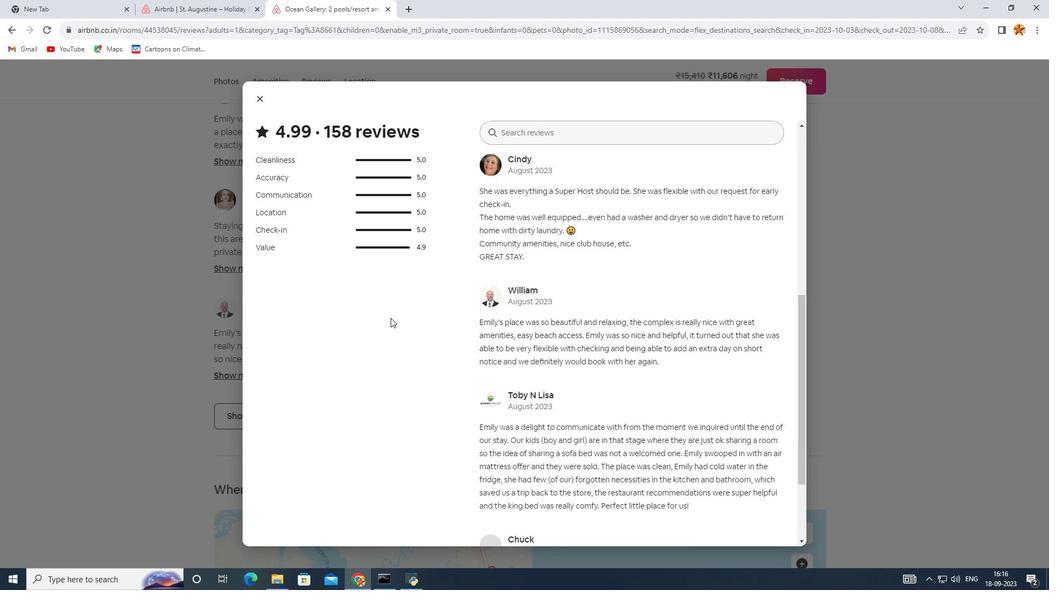 
Action: Mouse scrolled (391, 318) with delta (0, 0)
Screenshot: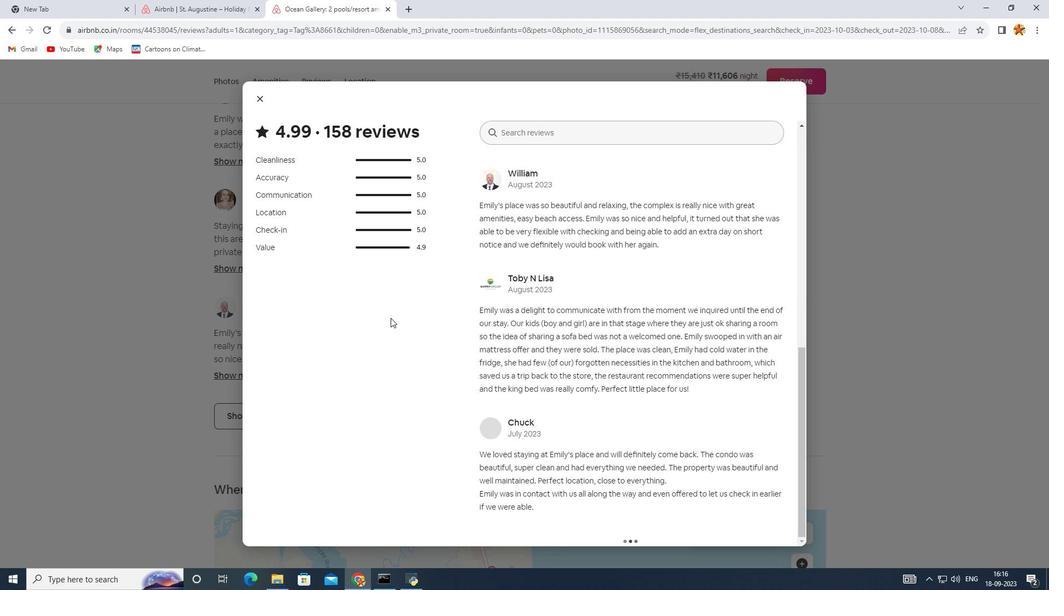 
Action: Mouse scrolled (391, 318) with delta (0, 0)
Screenshot: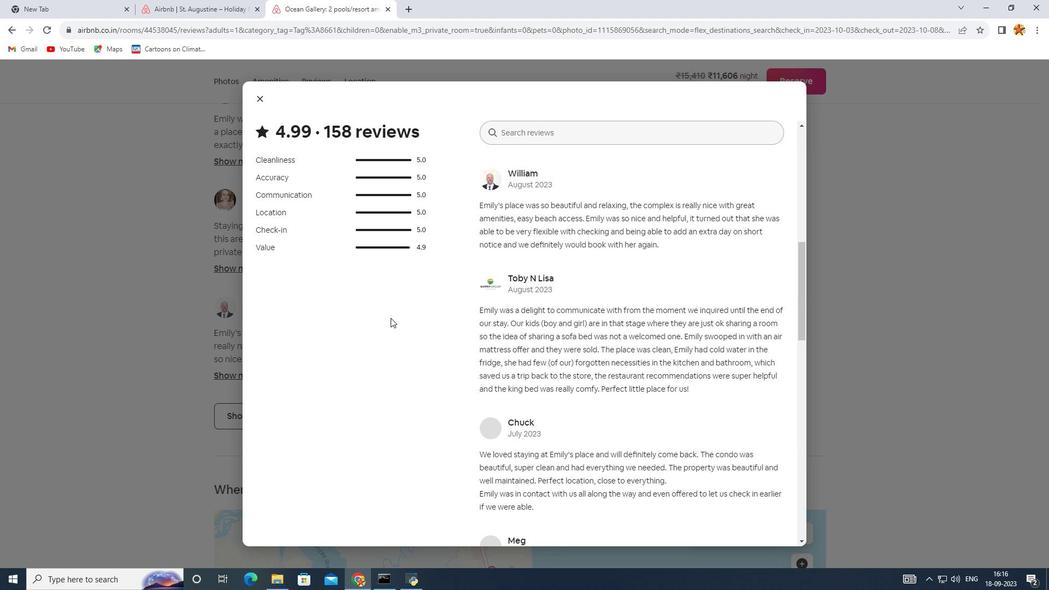 
Action: Mouse scrolled (391, 318) with delta (0, 0)
Screenshot: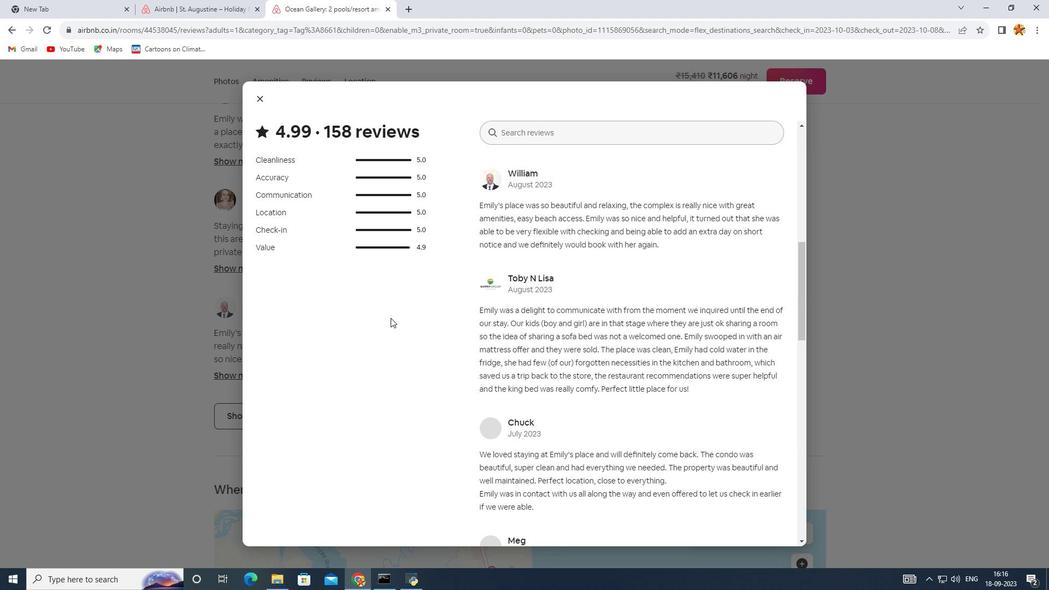 
Action: Mouse scrolled (391, 318) with delta (0, 0)
Screenshot: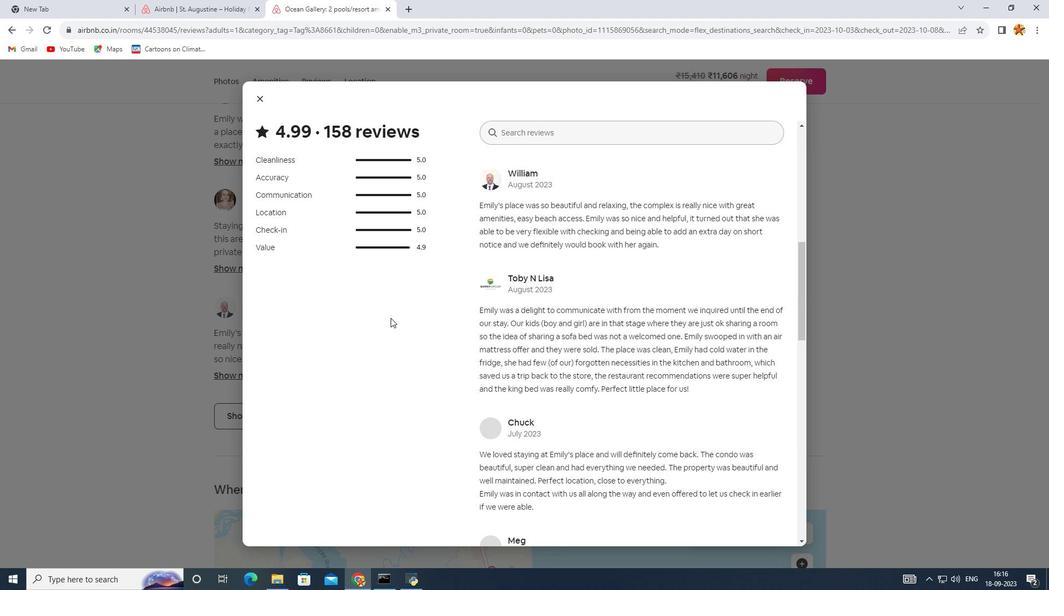 
Action: Mouse scrolled (391, 318) with delta (0, 0)
Screenshot: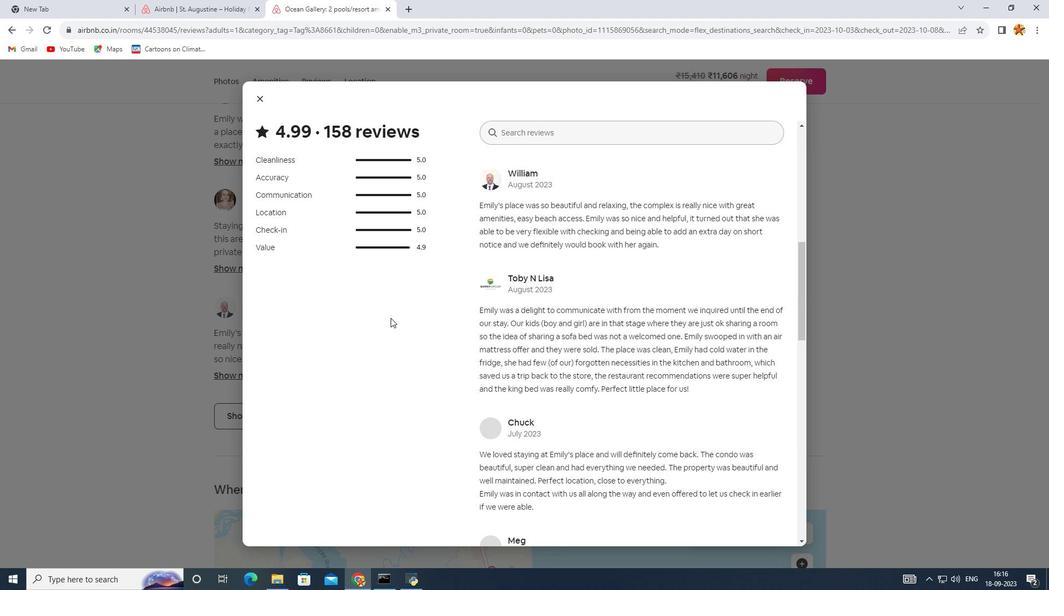 
Action: Mouse scrolled (391, 318) with delta (0, 0)
Screenshot: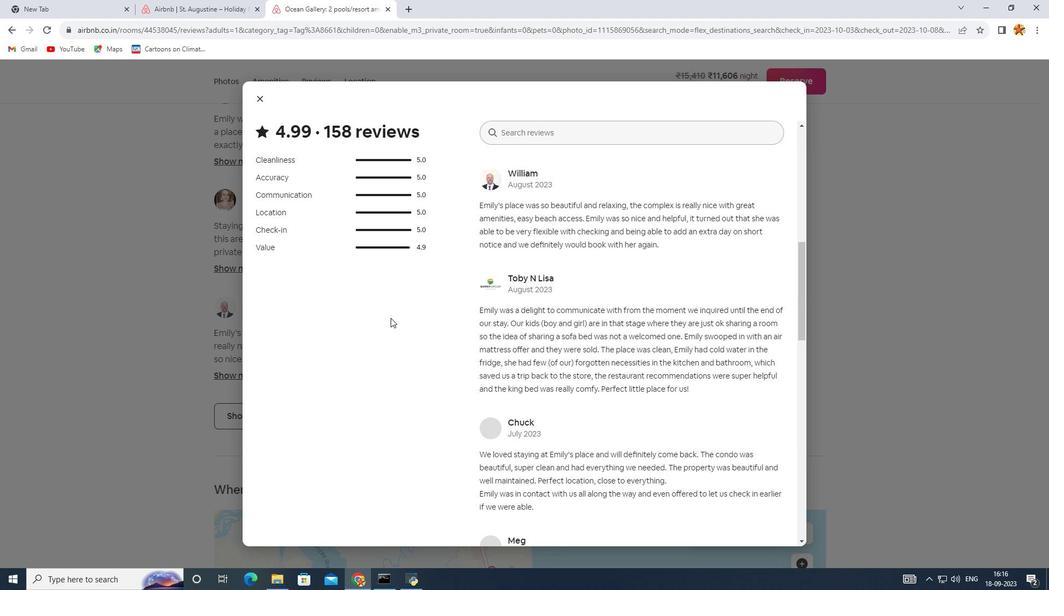 
Action: Mouse scrolled (391, 318) with delta (0, 0)
Screenshot: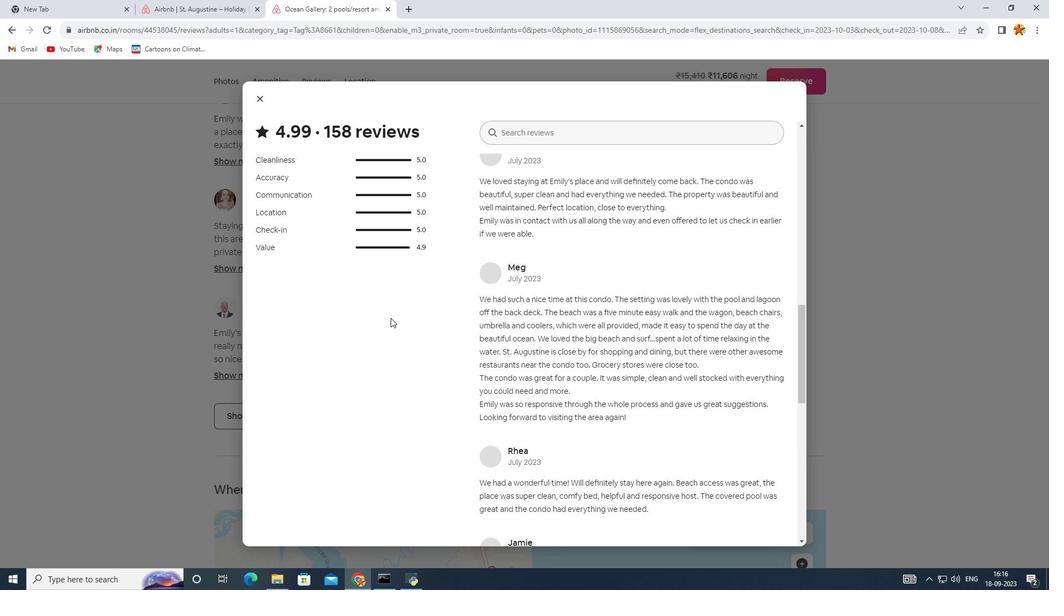 
Action: Mouse scrolled (391, 318) with delta (0, 0)
Screenshot: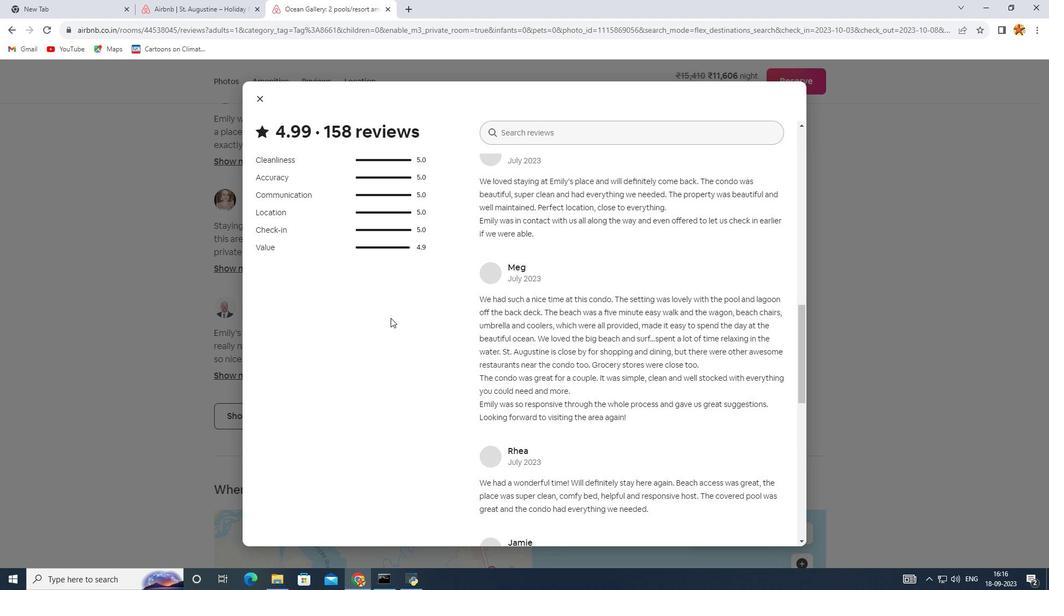 
Action: Mouse scrolled (391, 318) with delta (0, 0)
Screenshot: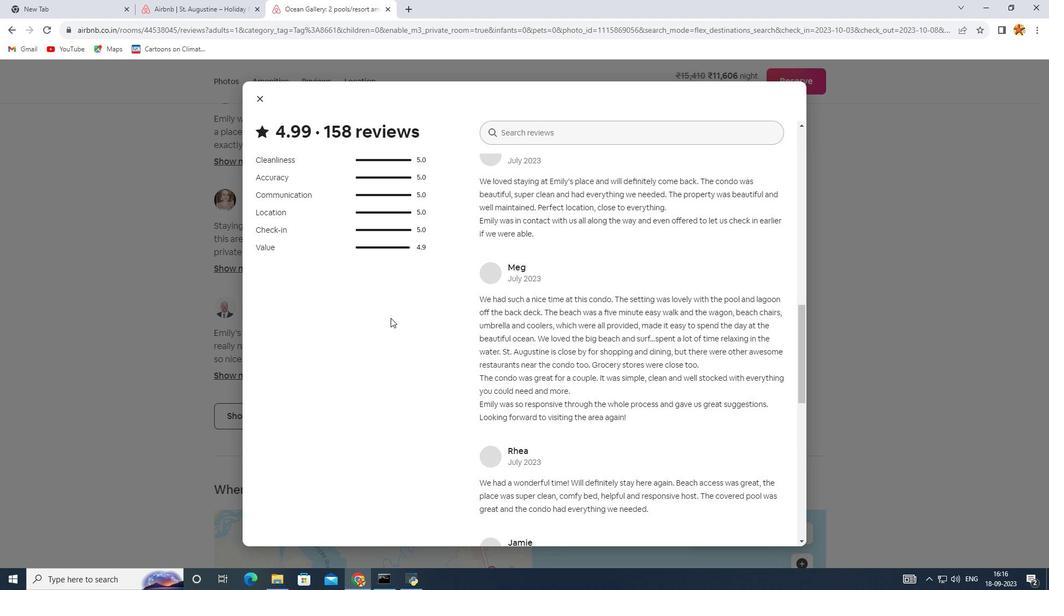 
Action: Mouse scrolled (391, 318) with delta (0, 0)
Screenshot: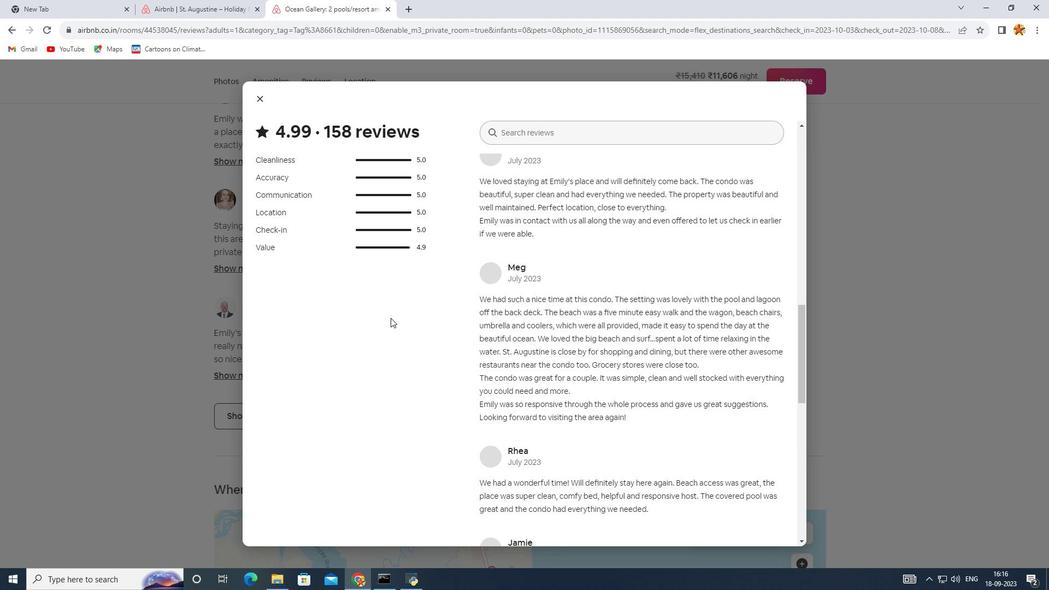 
Action: Mouse scrolled (391, 318) with delta (0, 0)
Screenshot: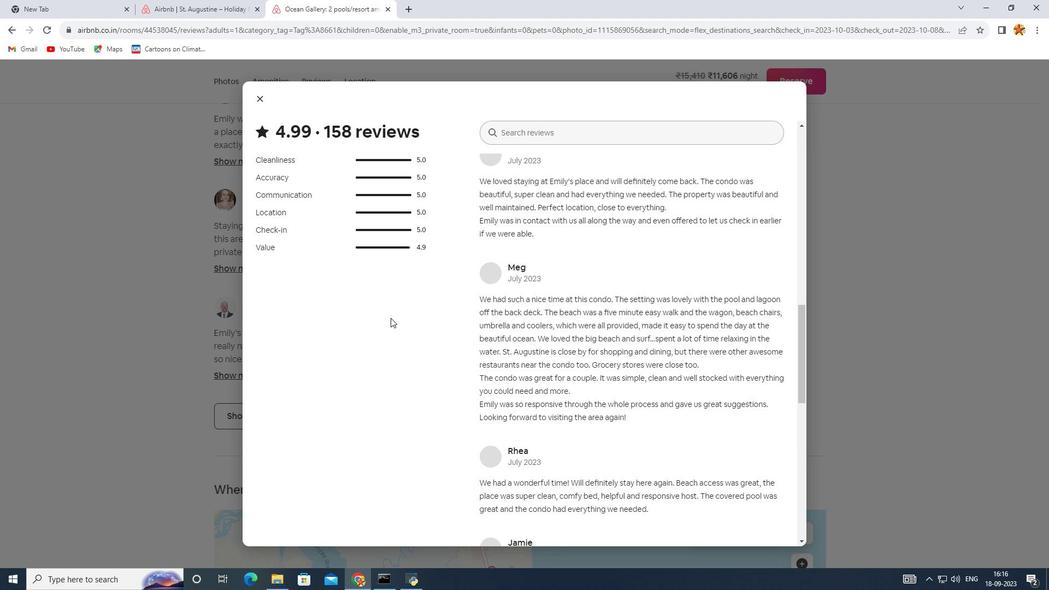 
Action: Mouse scrolled (391, 318) with delta (0, 0)
Screenshot: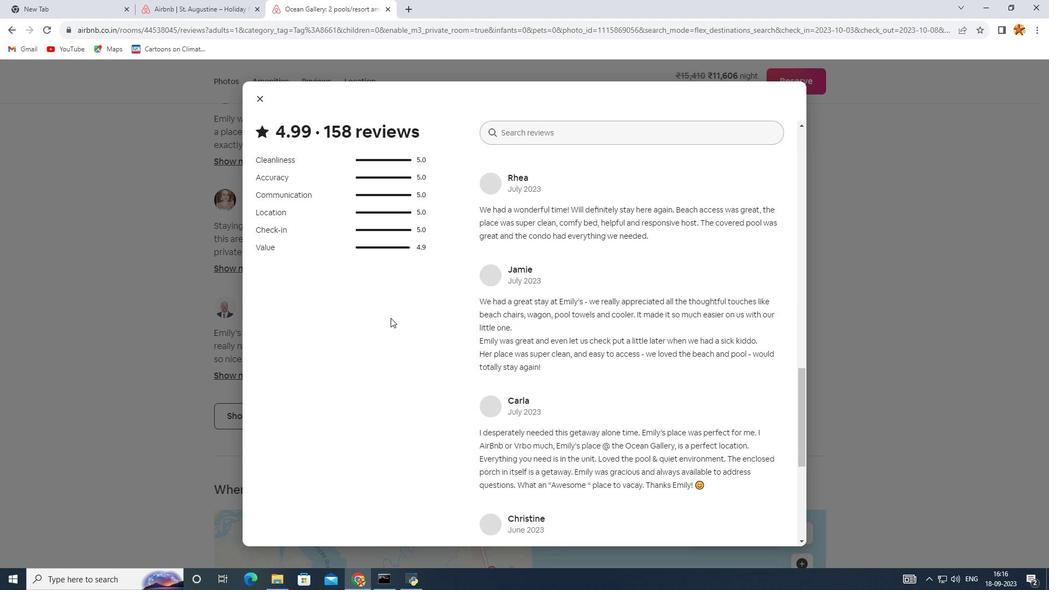 
Action: Mouse scrolled (391, 318) with delta (0, 0)
Screenshot: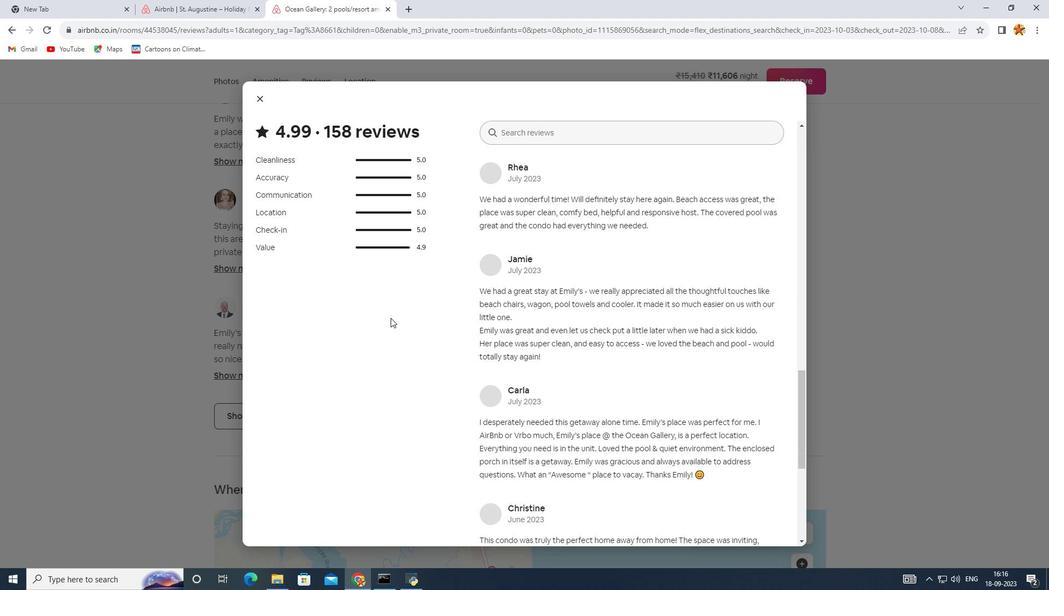 
Action: Mouse scrolled (391, 318) with delta (0, 0)
Screenshot: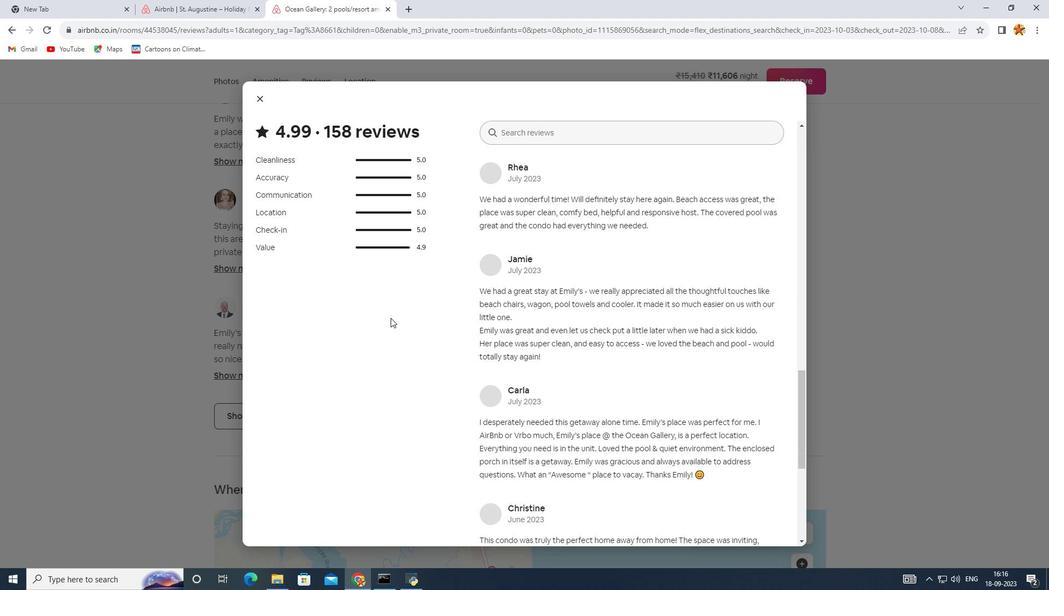 
Action: Mouse scrolled (391, 318) with delta (0, 0)
Screenshot: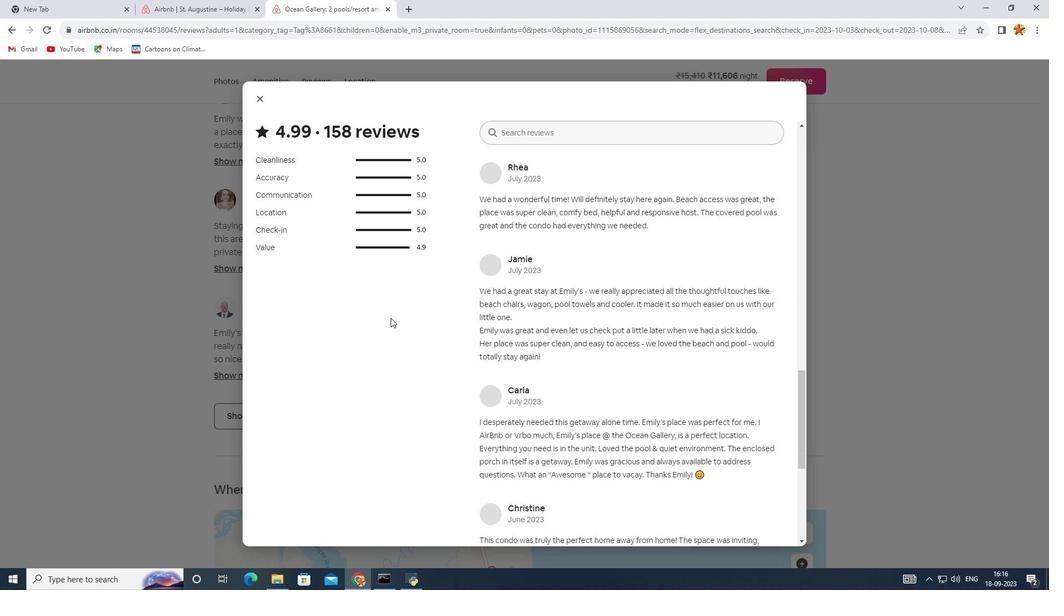 
Action: Mouse scrolled (391, 318) with delta (0, 0)
Screenshot: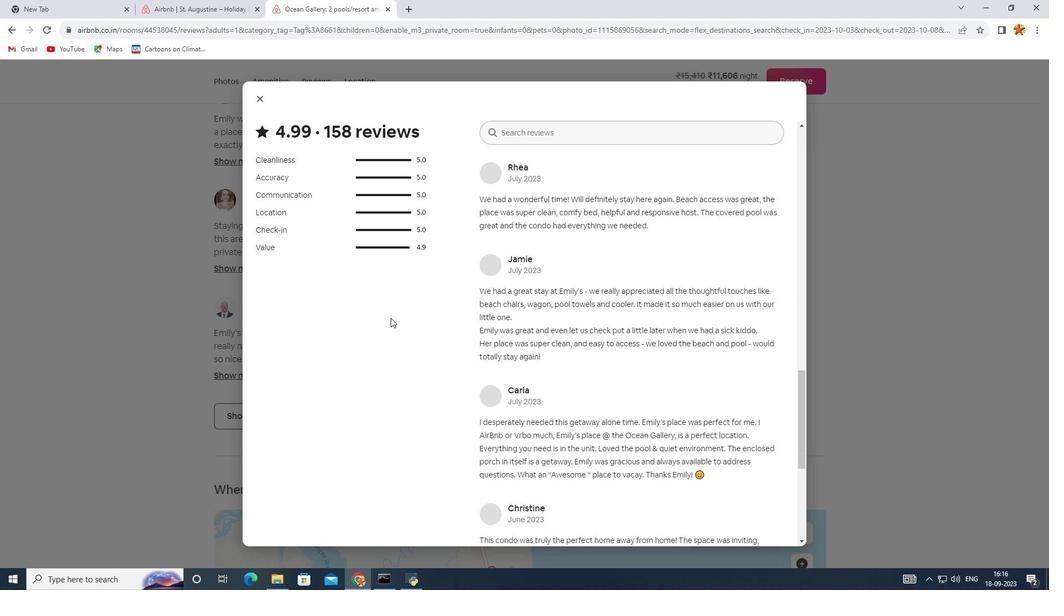 
Action: Mouse scrolled (391, 318) with delta (0, 0)
Screenshot: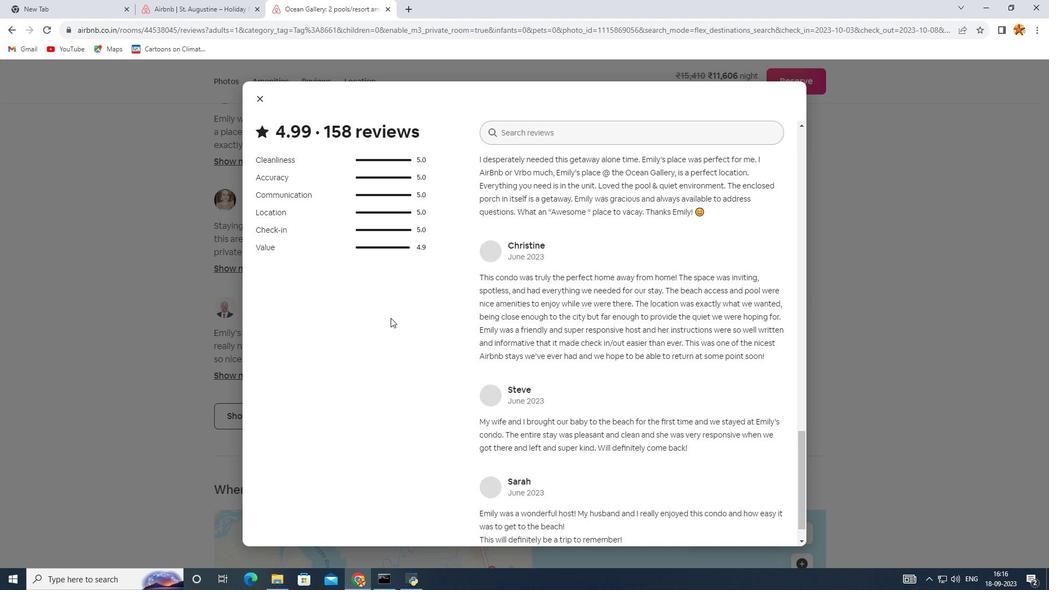 
Action: Mouse scrolled (391, 318) with delta (0, 0)
Screenshot: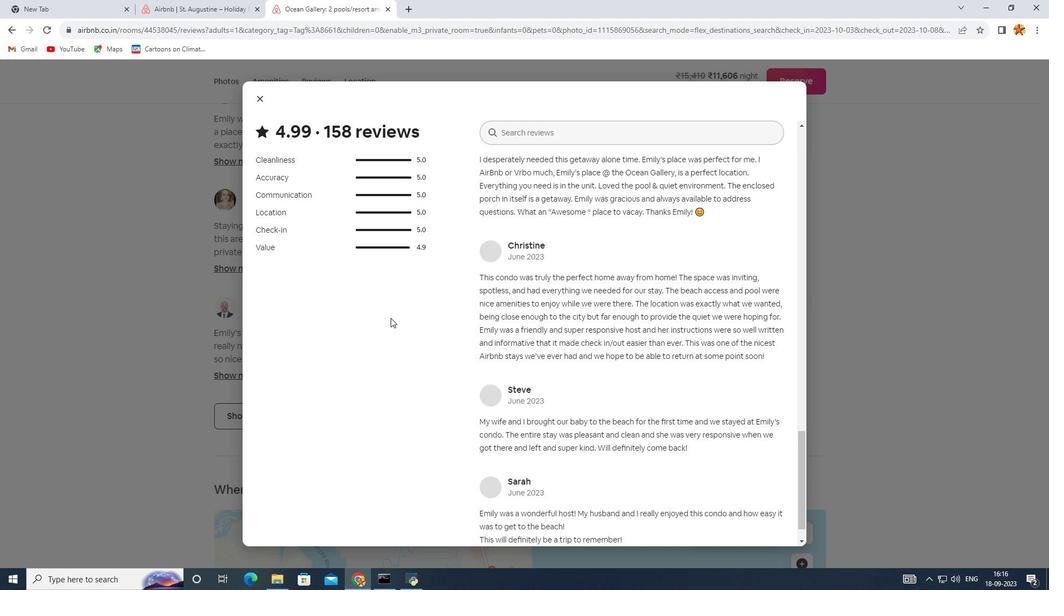 
Action: Mouse scrolled (391, 318) with delta (0, 0)
Screenshot: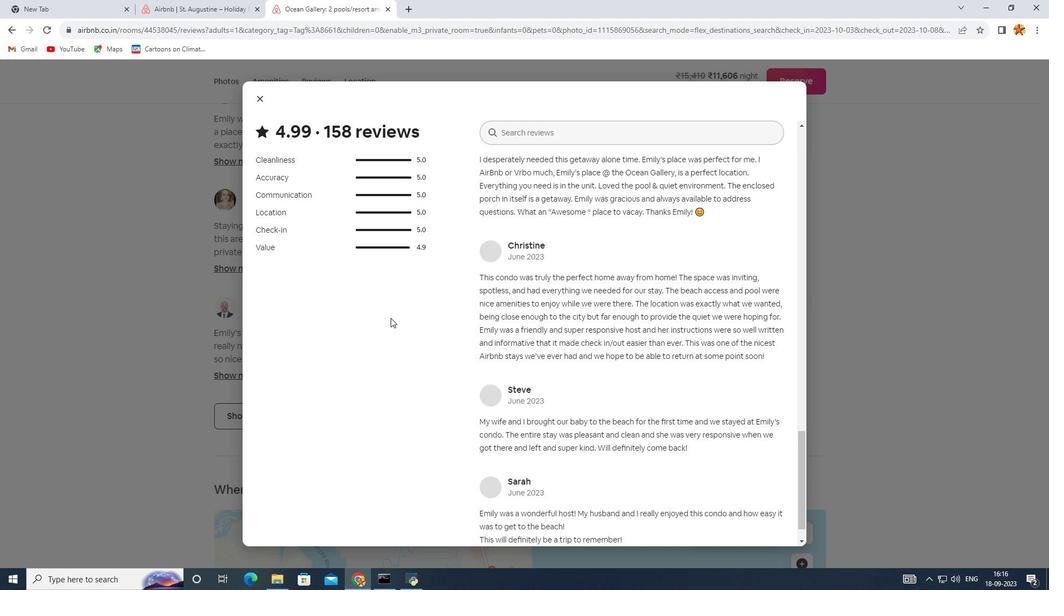 
Action: Mouse scrolled (391, 318) with delta (0, 0)
Screenshot: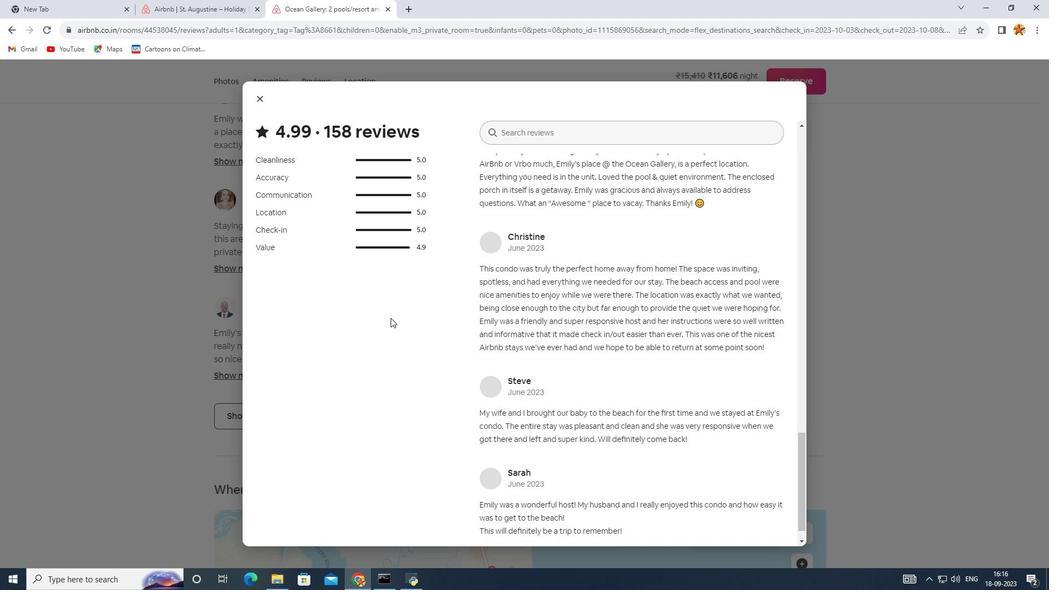 
Action: Mouse scrolled (391, 318) with delta (0, 0)
Screenshot: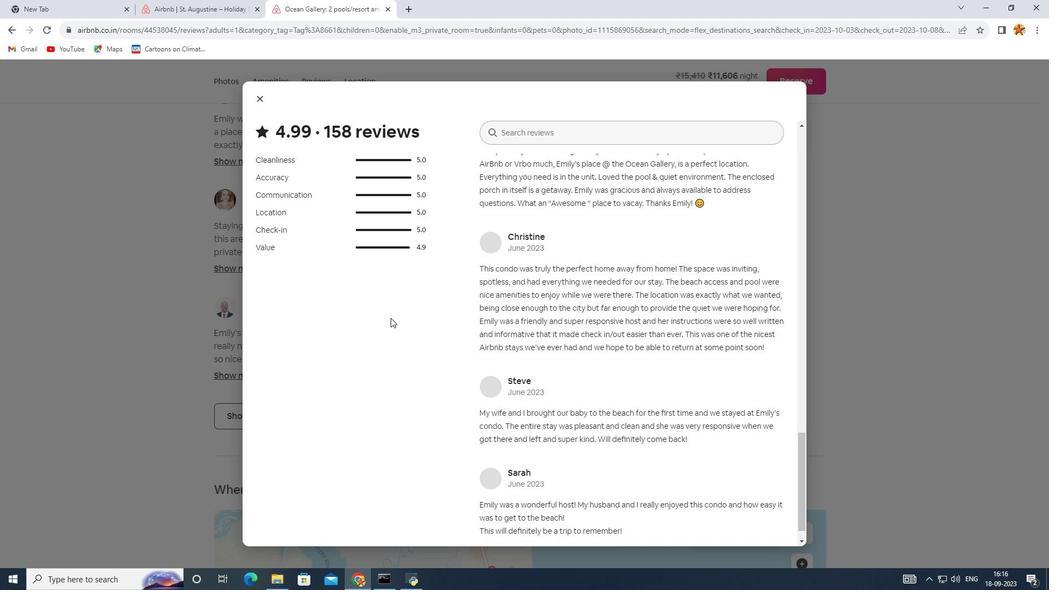 
Action: Mouse scrolled (391, 318) with delta (0, 0)
Screenshot: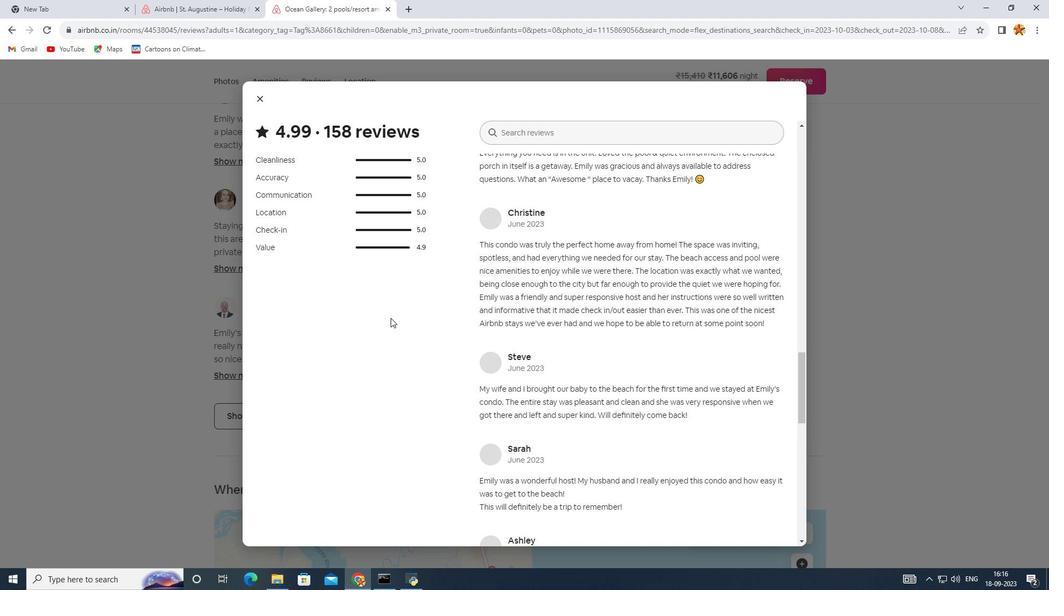 
Action: Mouse scrolled (391, 318) with delta (0, 0)
Screenshot: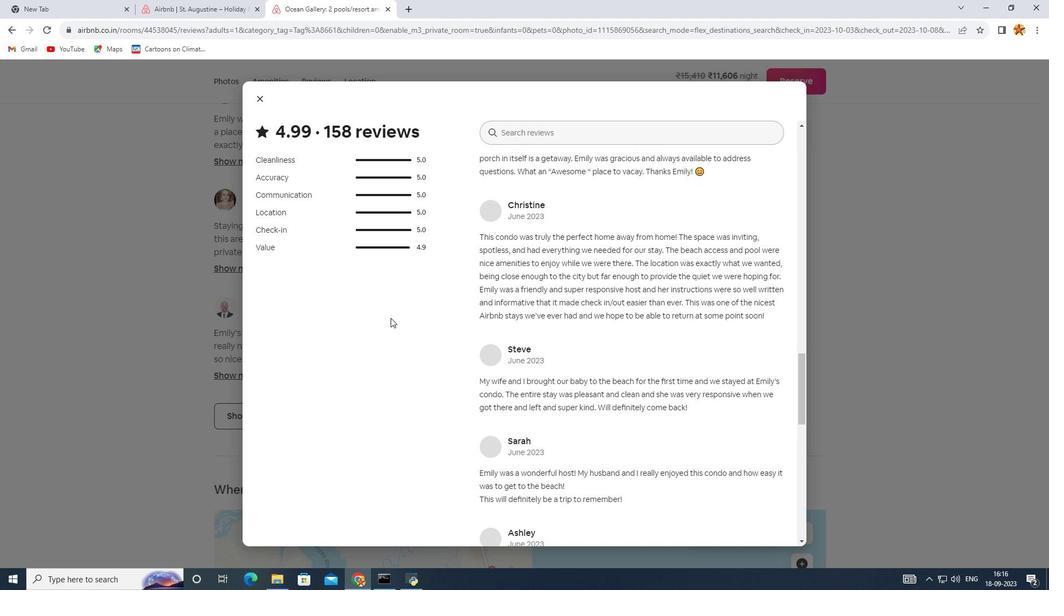 
Action: Mouse scrolled (391, 318) with delta (0, 0)
Screenshot: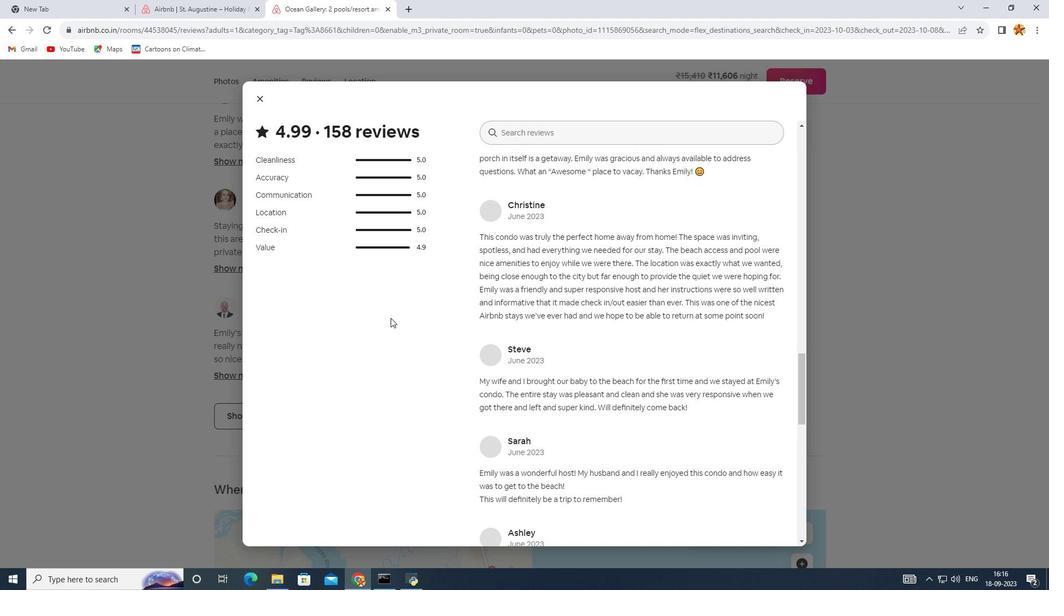 
Action: Mouse scrolled (391, 318) with delta (0, 0)
Screenshot: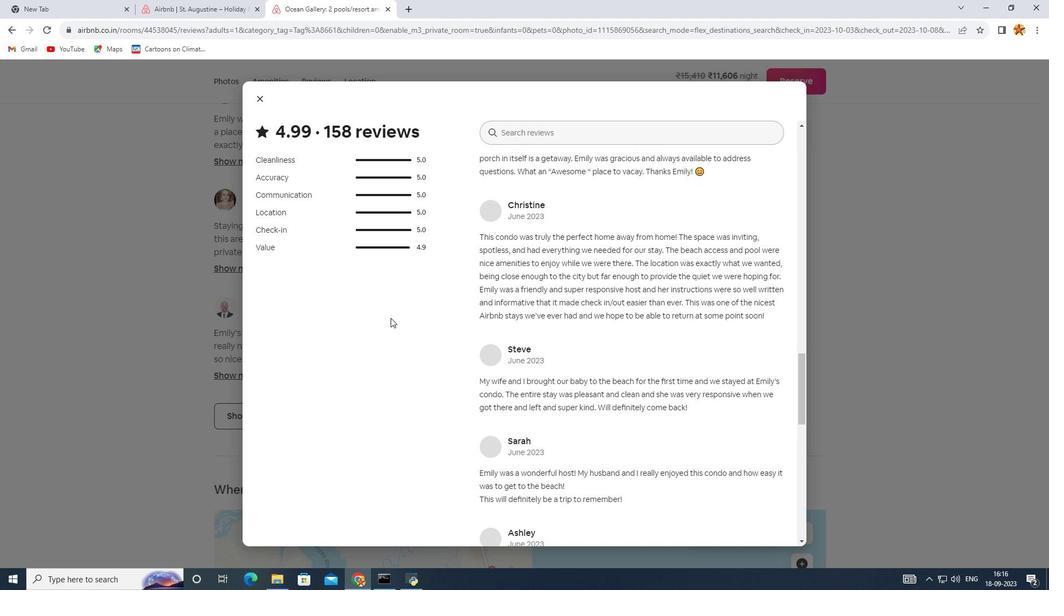 
Action: Mouse scrolled (391, 318) with delta (0, 0)
Screenshot: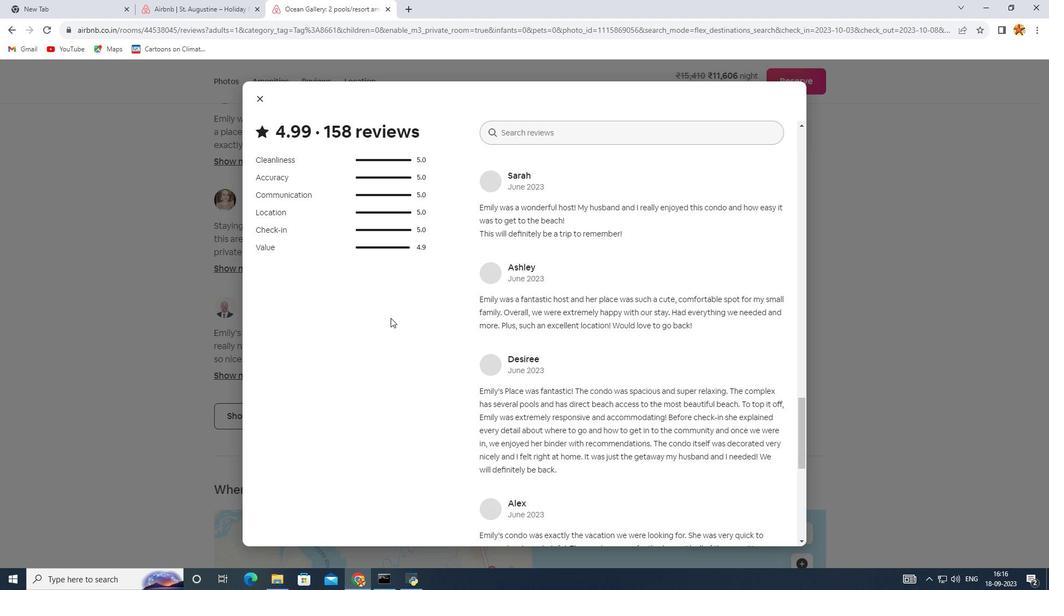 
Action: Mouse scrolled (391, 318) with delta (0, 0)
Screenshot: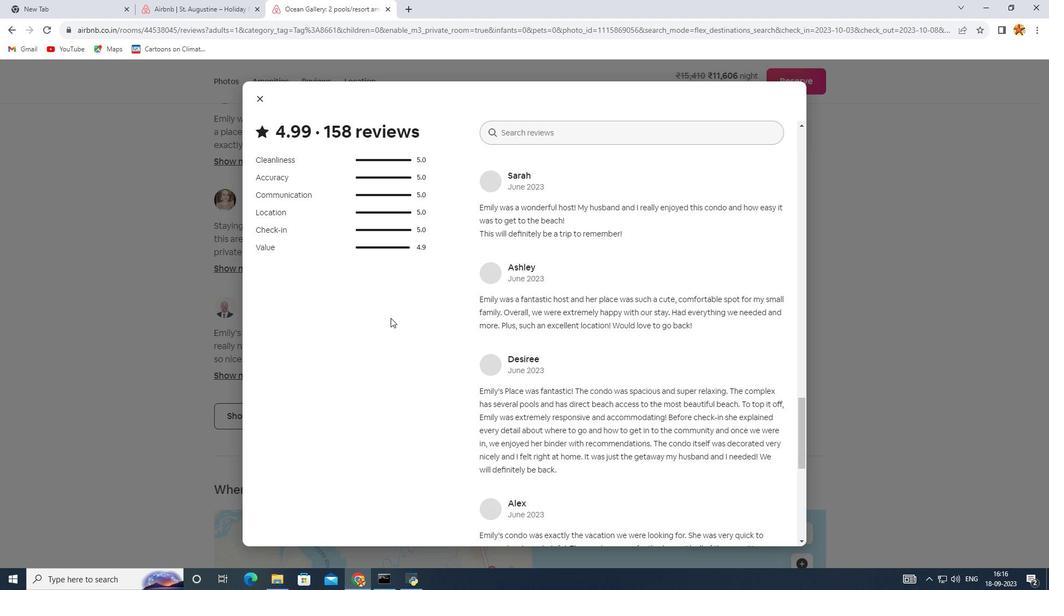
Action: Mouse scrolled (391, 318) with delta (0, 0)
Screenshot: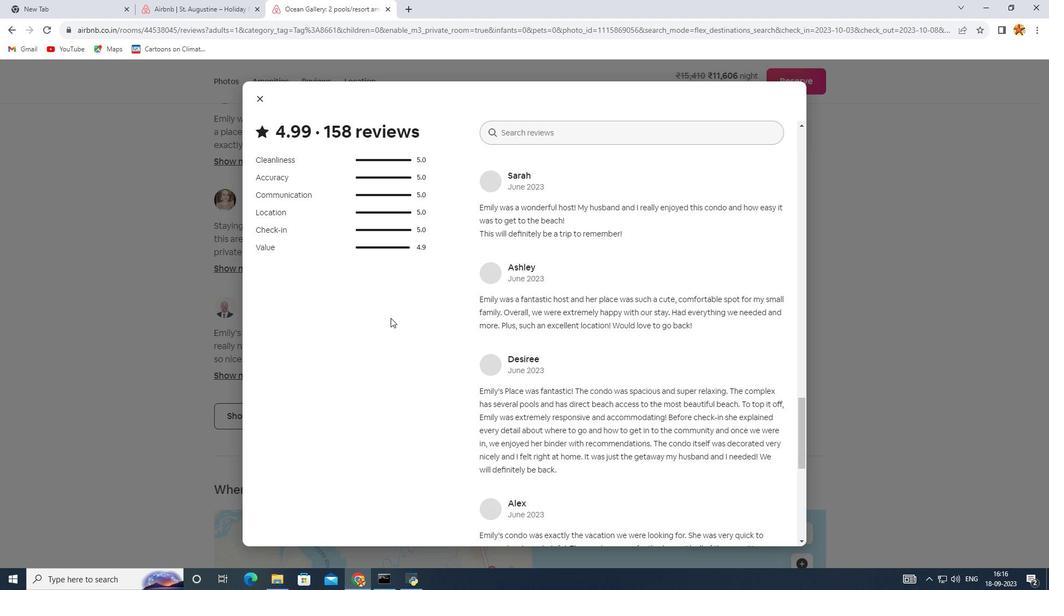 
Action: Mouse scrolled (391, 318) with delta (0, 0)
Screenshot: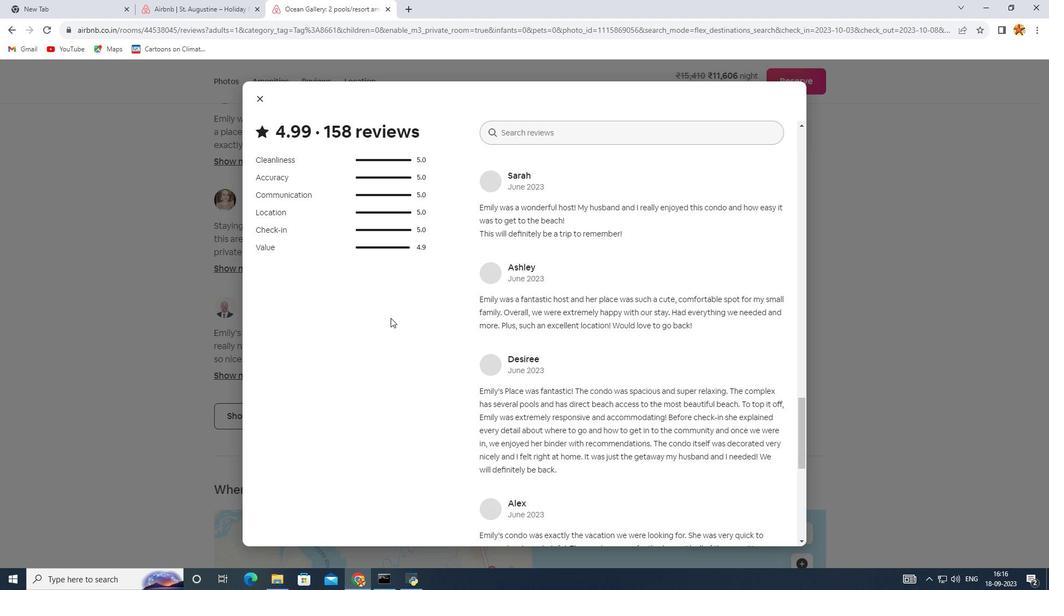 
Action: Mouse scrolled (391, 318) with delta (0, 0)
Screenshot: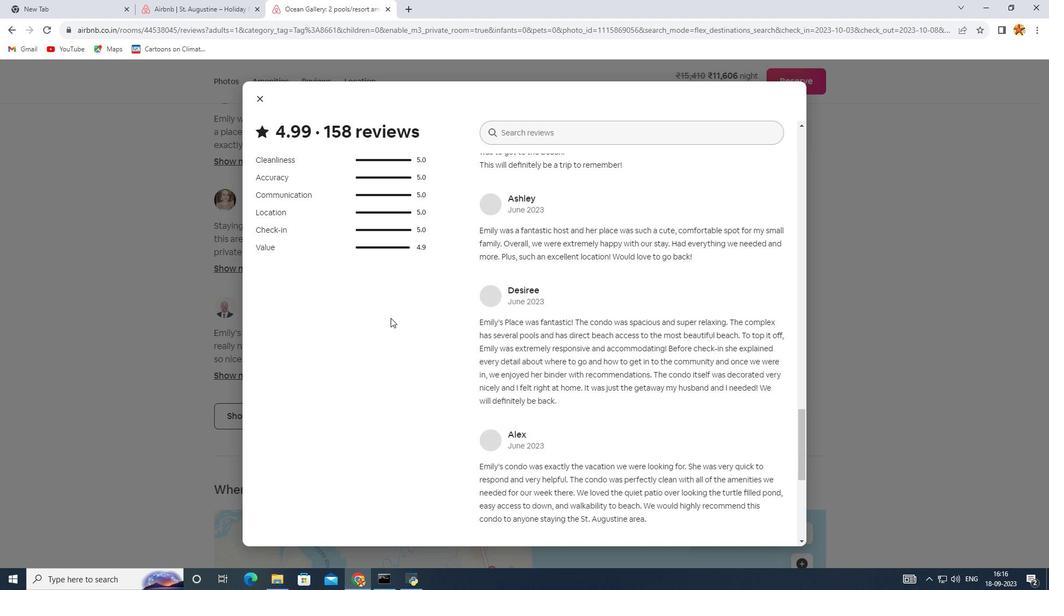 
Action: Mouse scrolled (391, 318) with delta (0, 0)
Screenshot: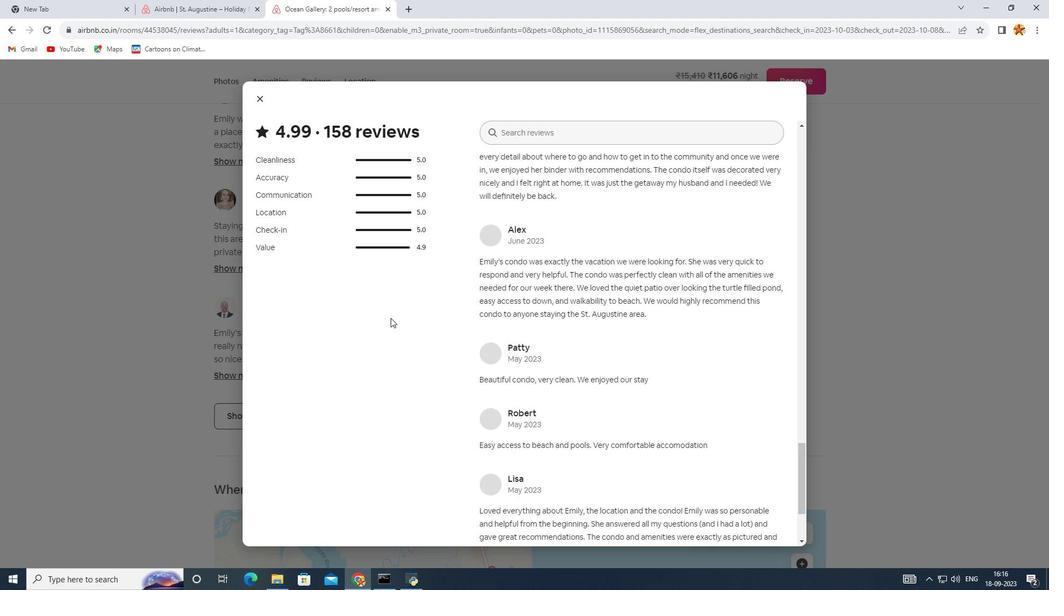 
Action: Mouse scrolled (391, 318) with delta (0, 0)
Screenshot: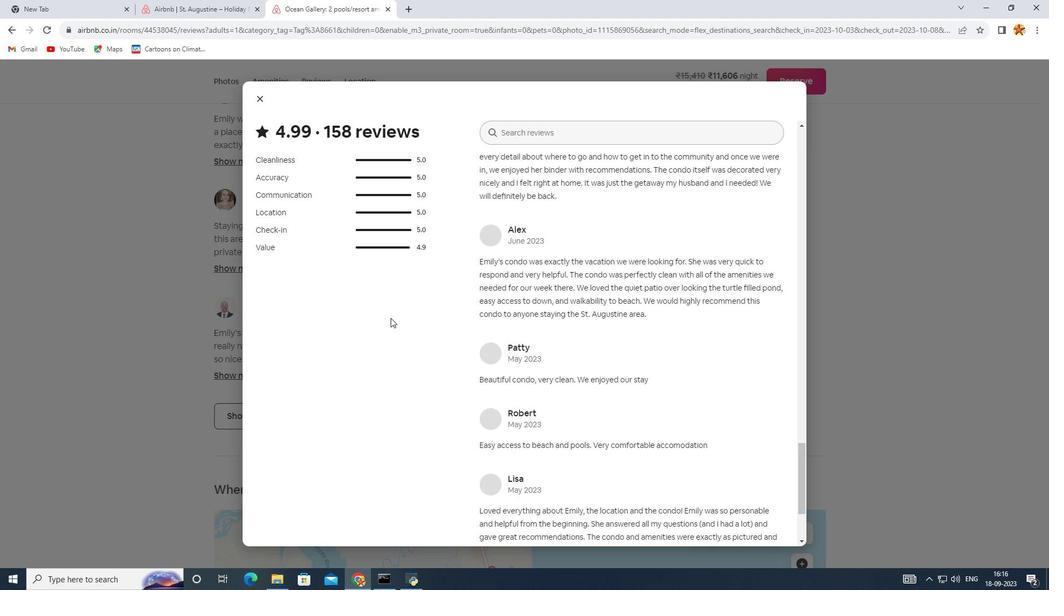 
Action: Mouse scrolled (391, 318) with delta (0, 0)
Screenshot: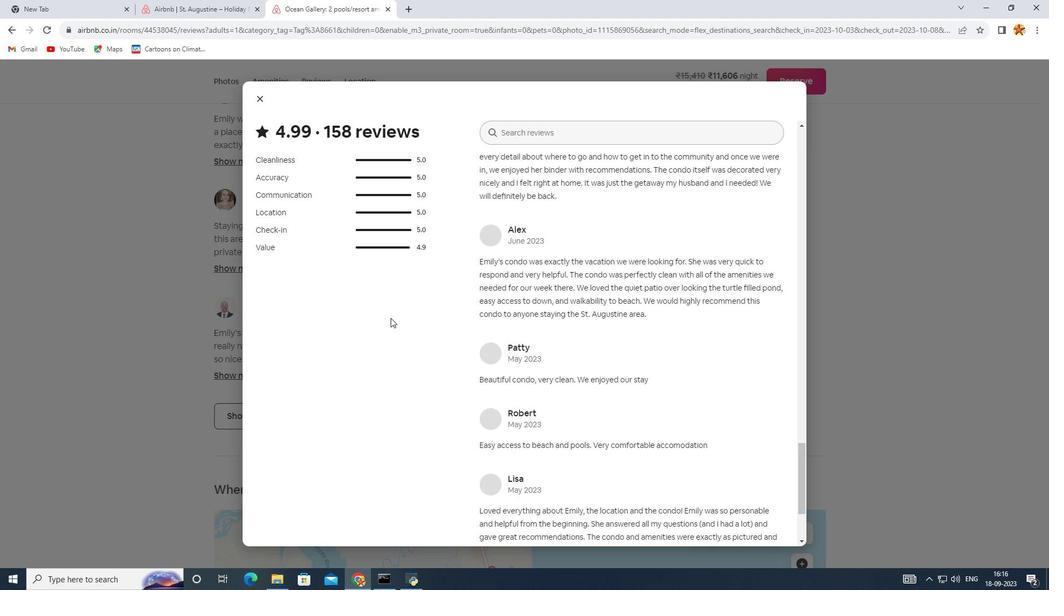 
Action: Mouse scrolled (391, 318) with delta (0, 0)
Screenshot: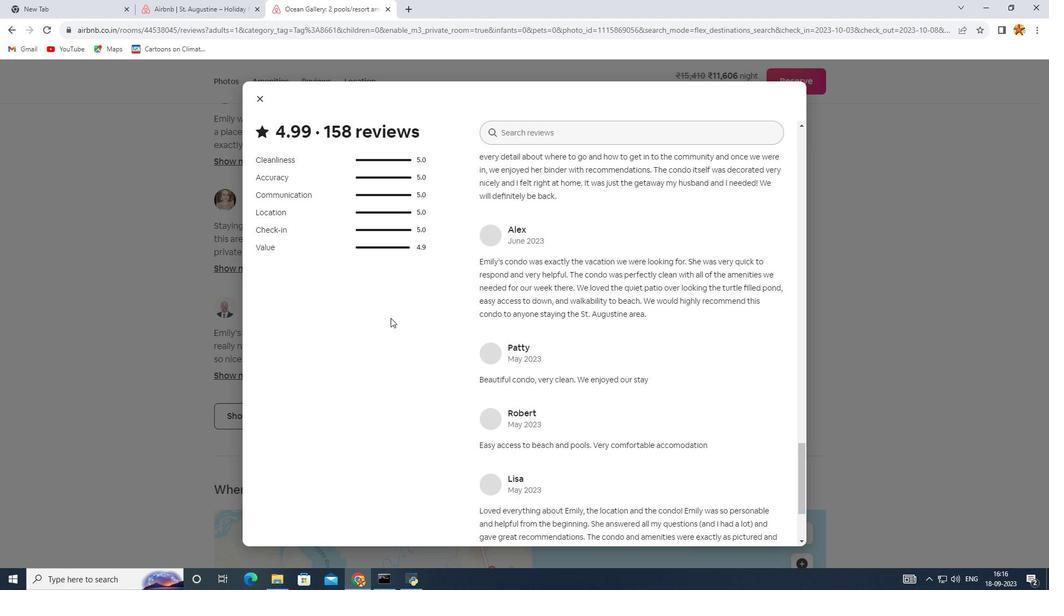 
Action: Mouse scrolled (391, 318) with delta (0, 0)
Screenshot: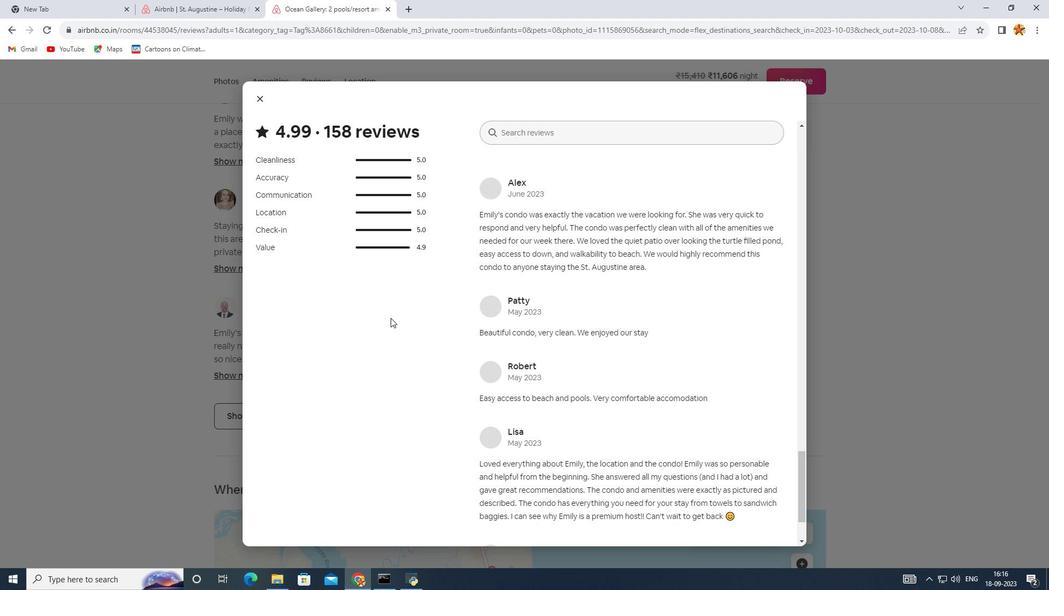 
Action: Mouse scrolled (391, 318) with delta (0, 0)
Screenshot: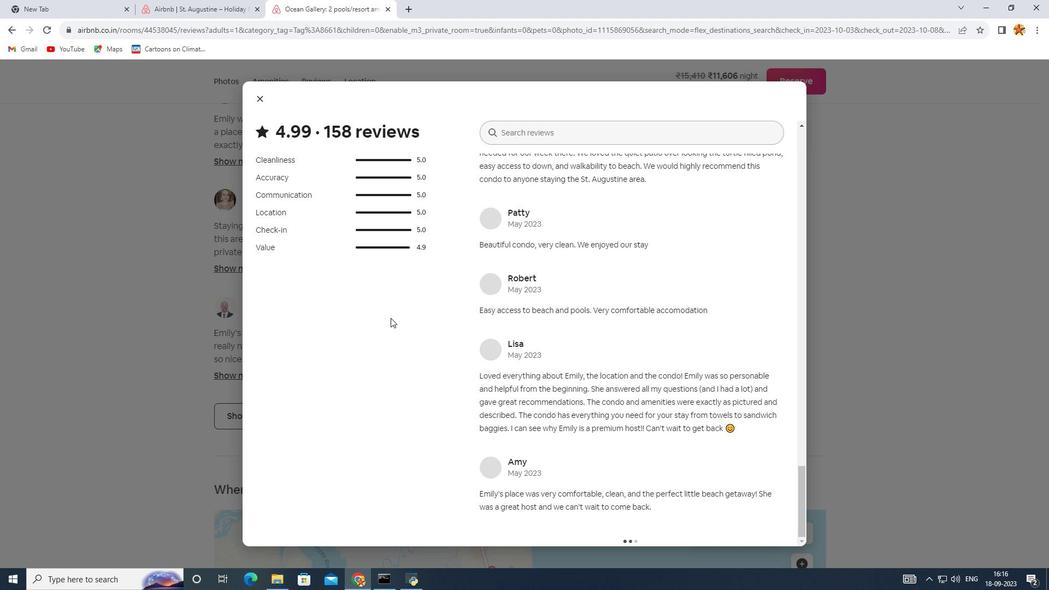 
Action: Mouse scrolled (391, 318) with delta (0, 0)
Screenshot: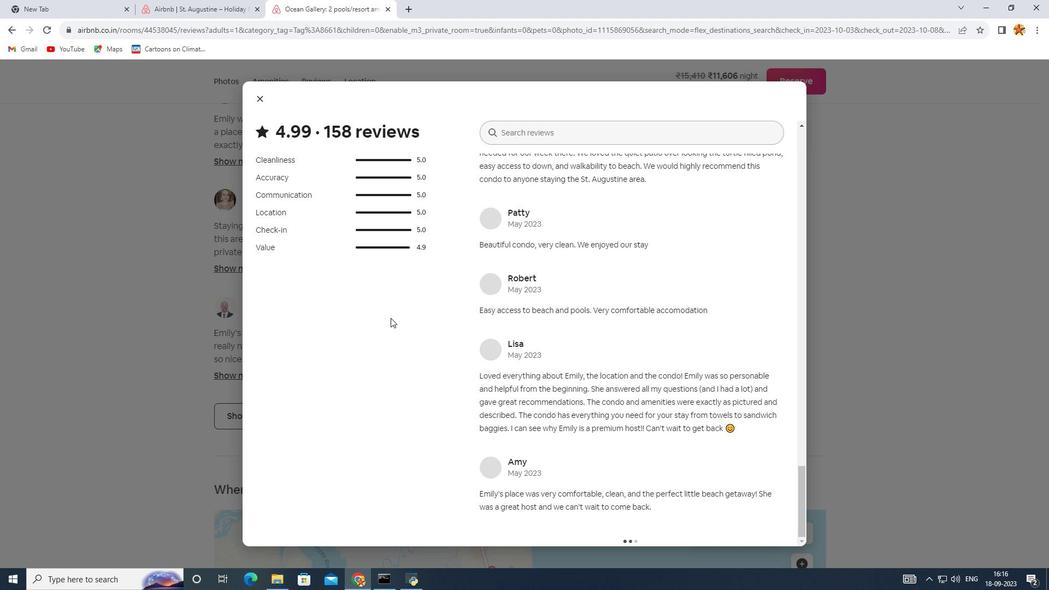 
Action: Mouse scrolled (391, 318) with delta (0, 0)
Screenshot: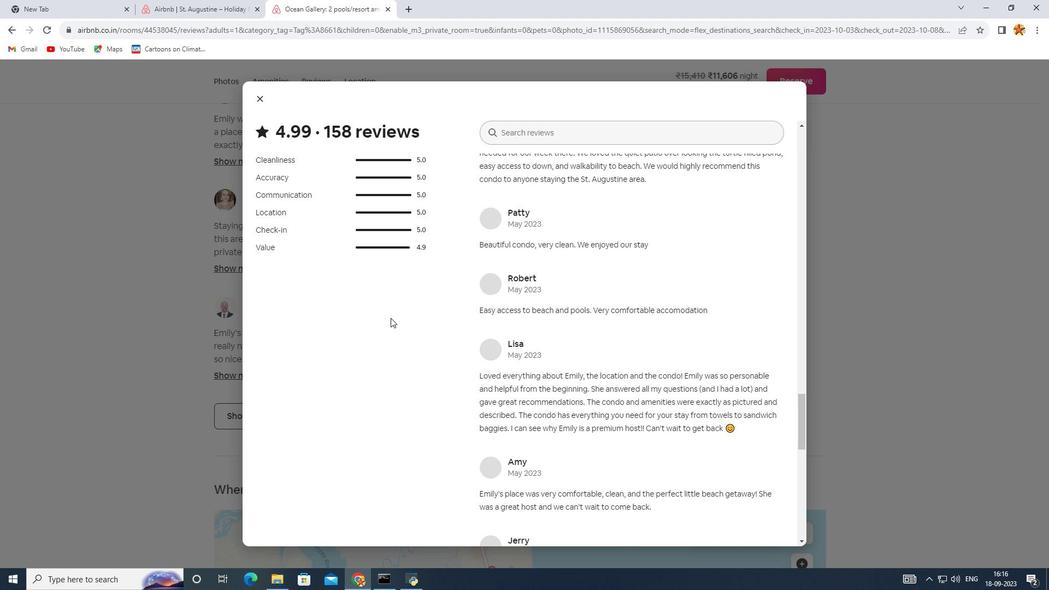 
Action: Mouse scrolled (391, 318) with delta (0, 0)
Screenshot: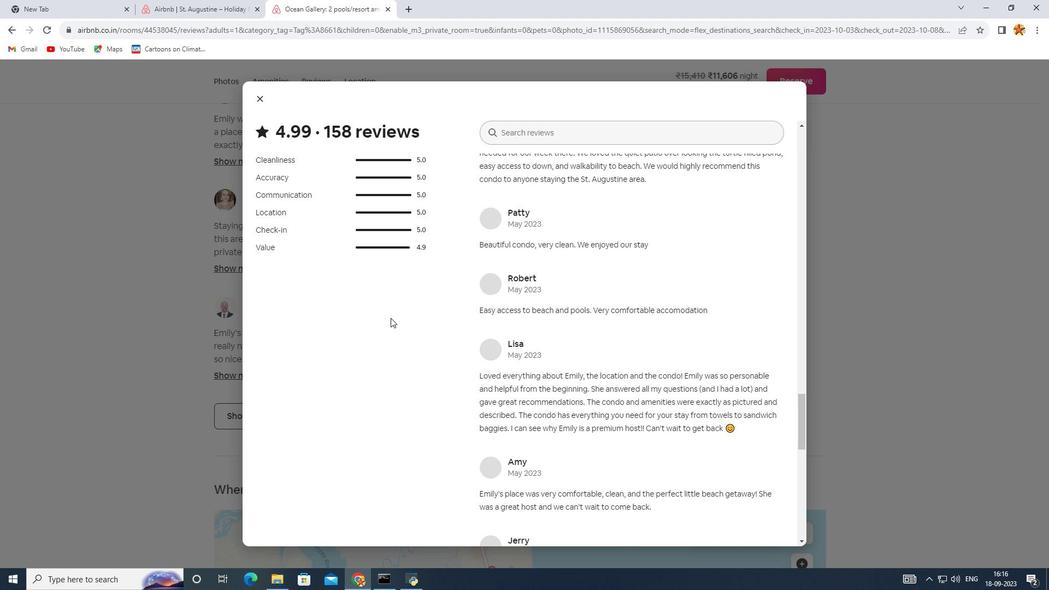 
Action: Mouse scrolled (391, 318) with delta (0, 0)
Screenshot: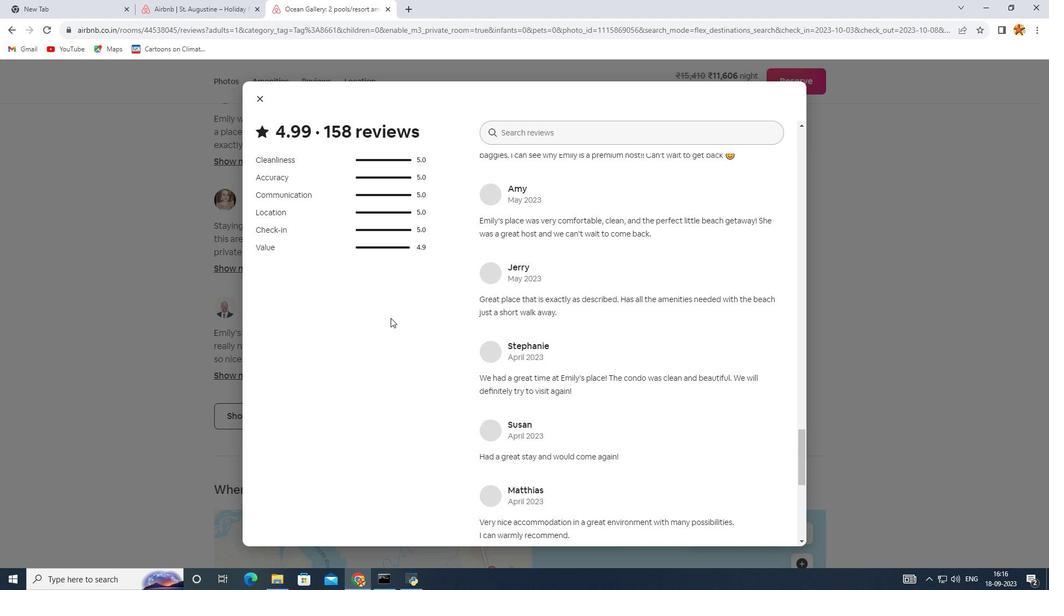 
Action: Mouse scrolled (391, 318) with delta (0, 0)
Screenshot: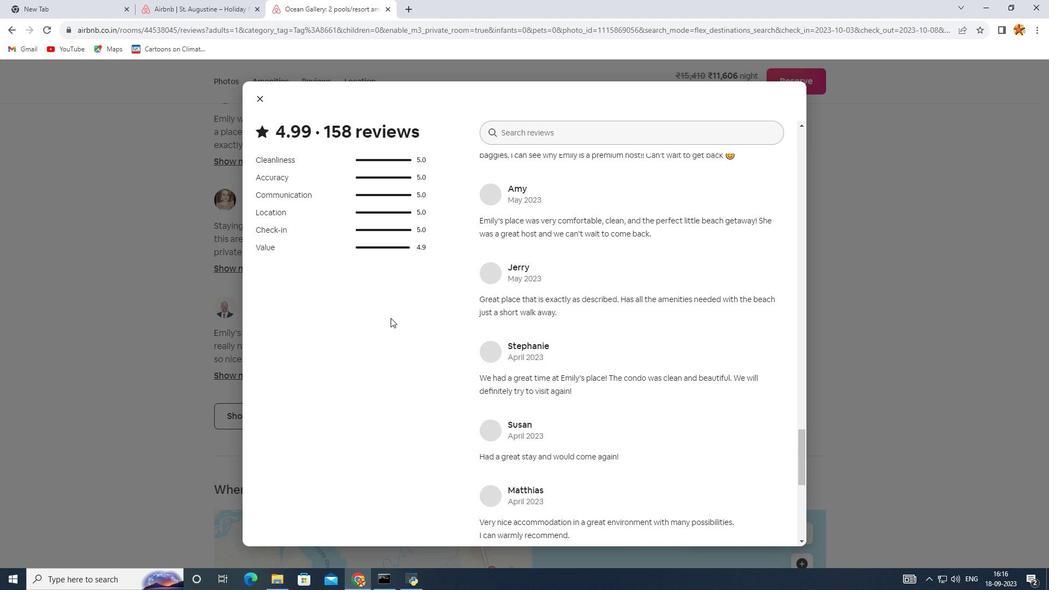 
Action: Mouse scrolled (391, 318) with delta (0, 0)
Screenshot: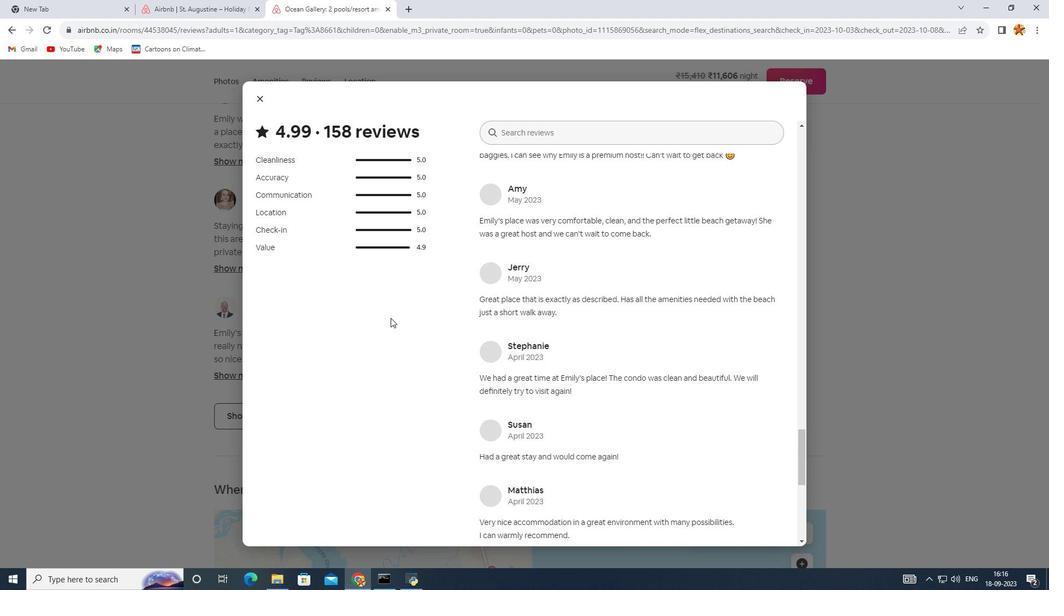 
Action: Mouse scrolled (391, 318) with delta (0, 0)
Screenshot: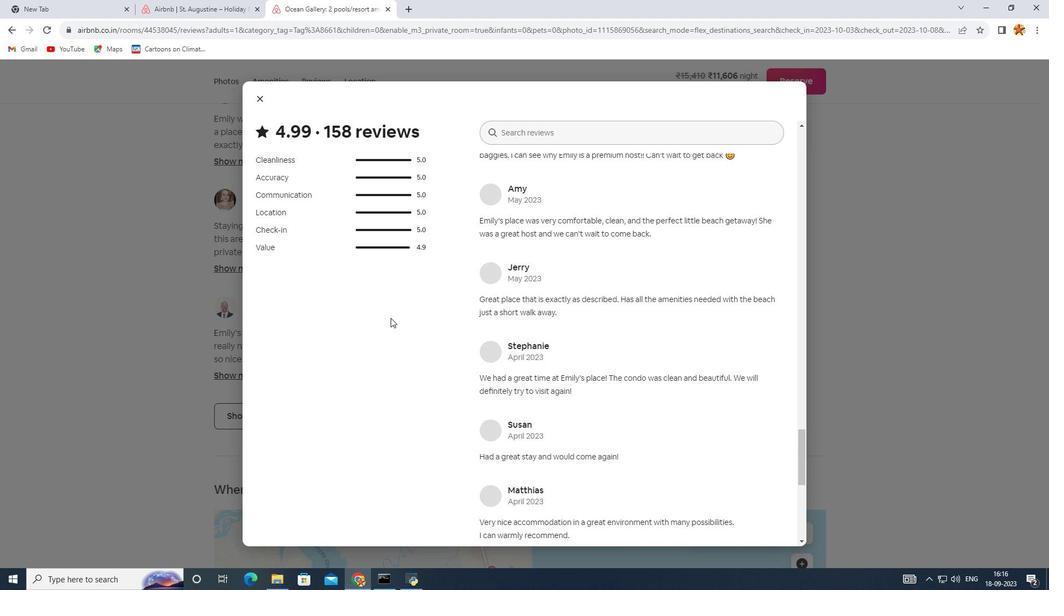 
Action: Mouse scrolled (391, 318) with delta (0, 0)
Screenshot: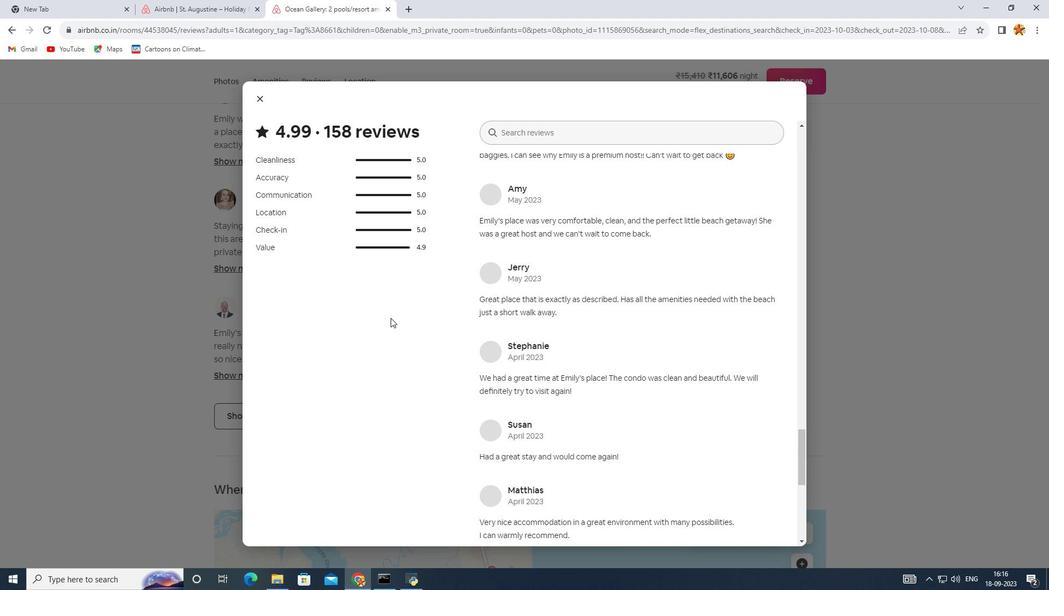 
Action: Mouse scrolled (391, 318) with delta (0, 0)
Screenshot: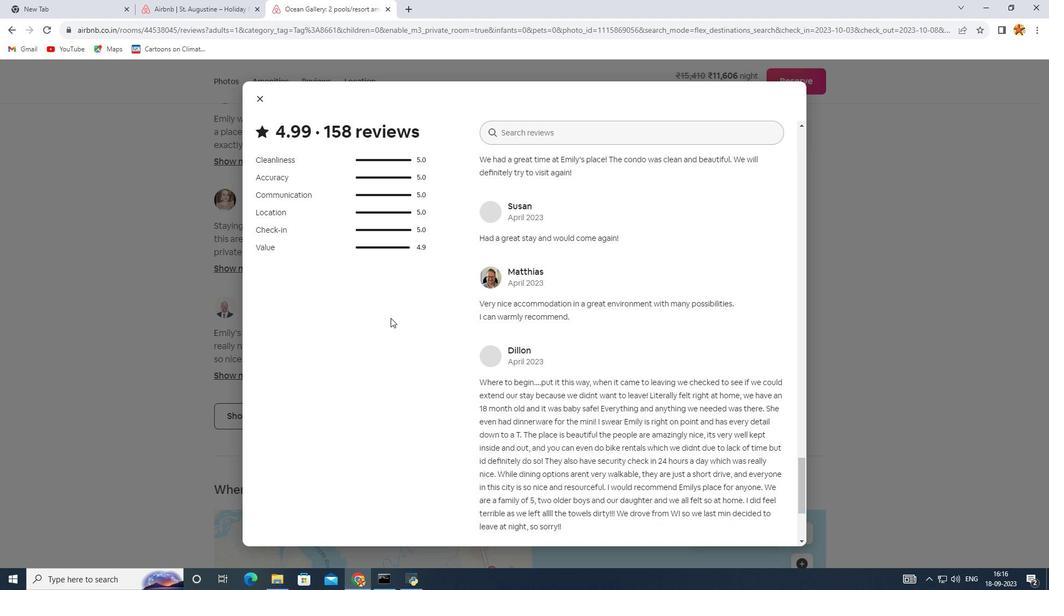 
Action: Mouse scrolled (391, 318) with delta (0, 0)
Screenshot: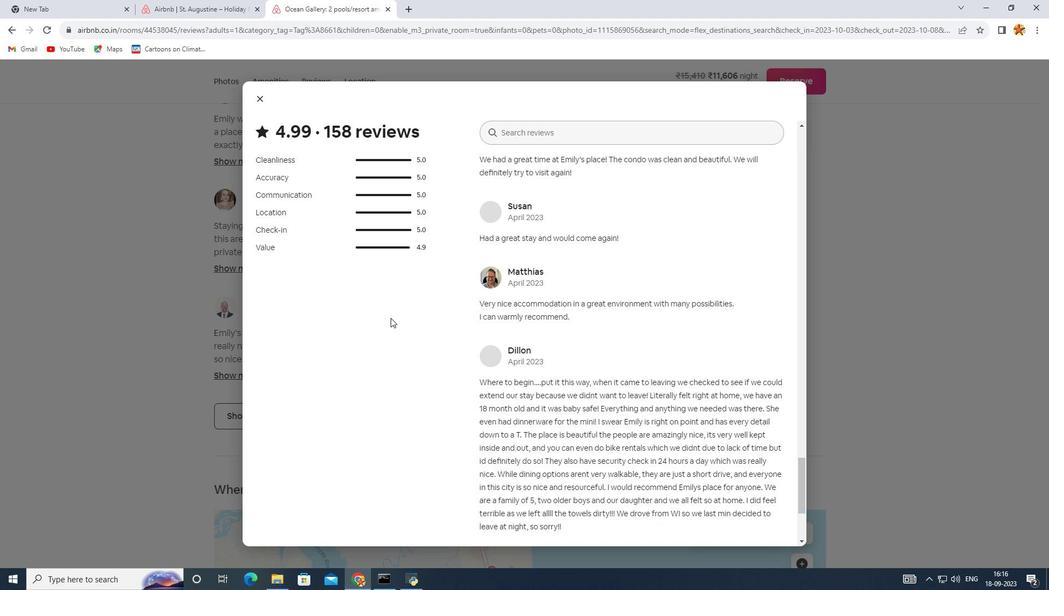 
Action: Mouse scrolled (391, 318) with delta (0, 0)
Screenshot: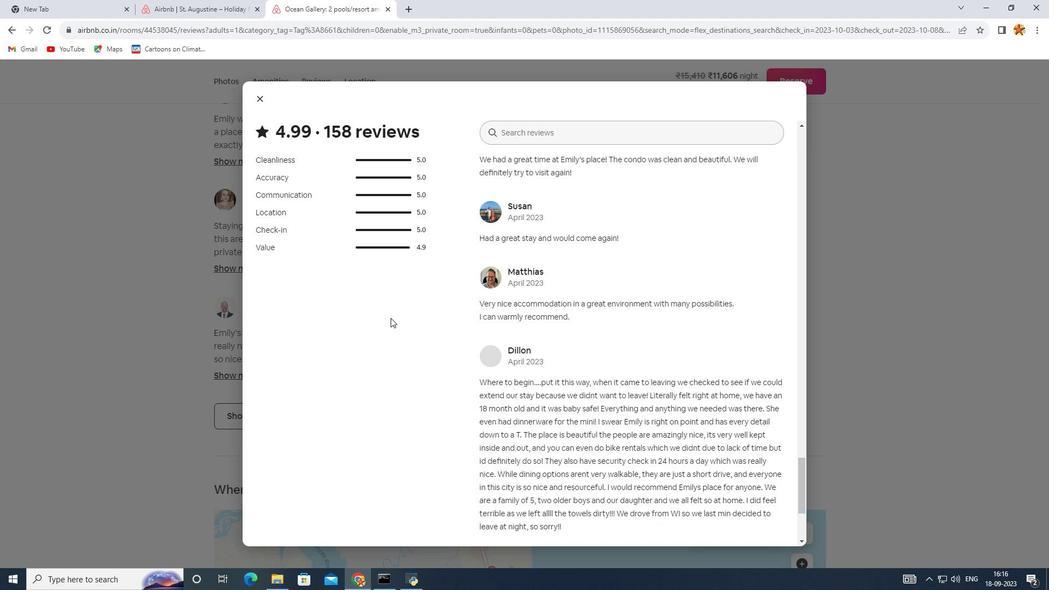 
Action: Mouse scrolled (391, 318) with delta (0, 0)
Screenshot: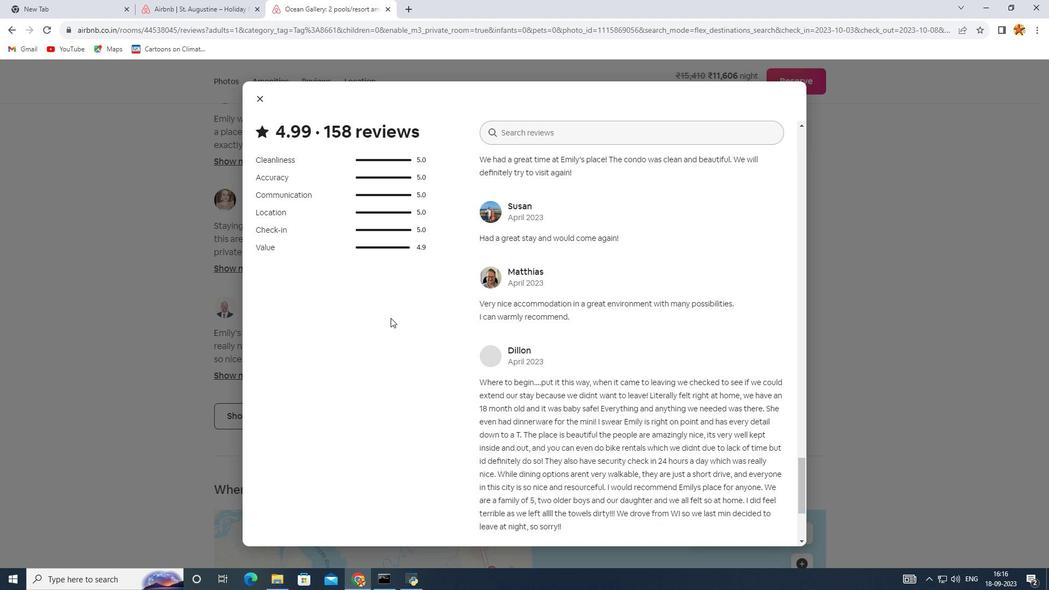 
Action: Mouse scrolled (391, 318) with delta (0, 0)
Screenshot: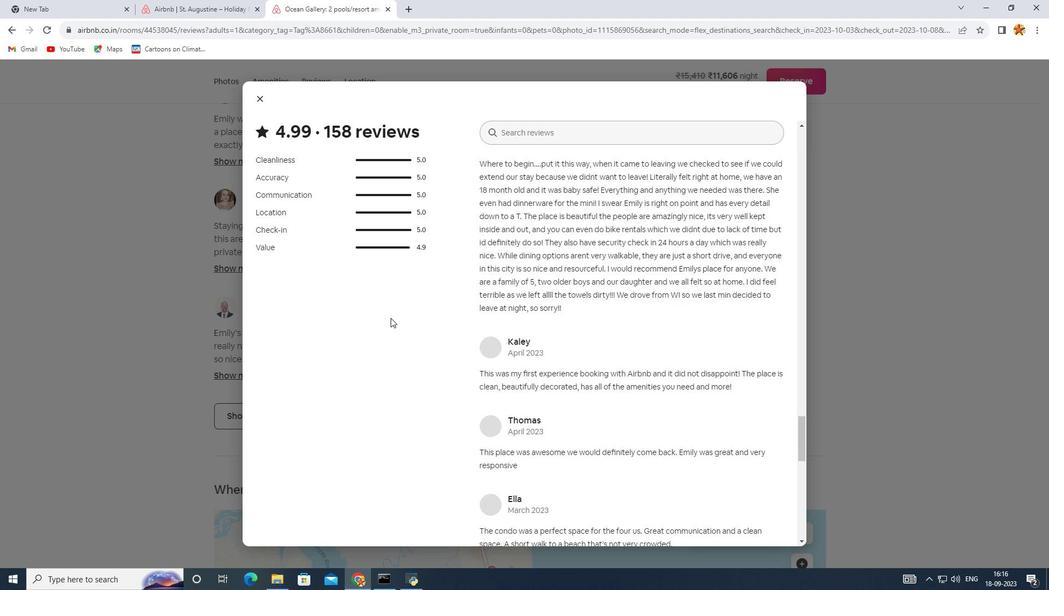 
Action: Mouse scrolled (391, 318) with delta (0, 0)
Screenshot: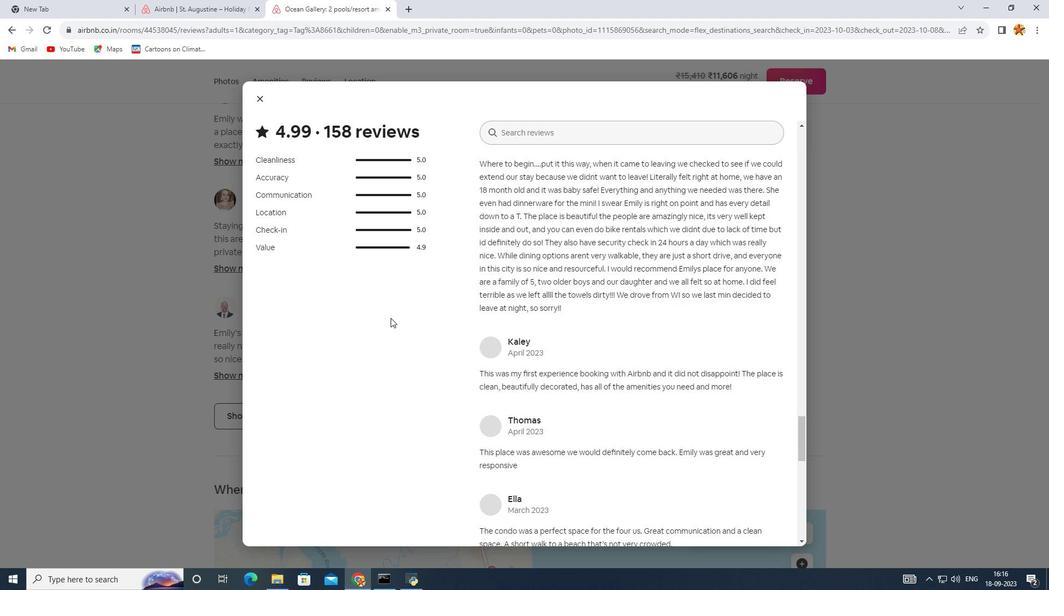 
Action: Mouse scrolled (391, 318) with delta (0, 0)
Screenshot: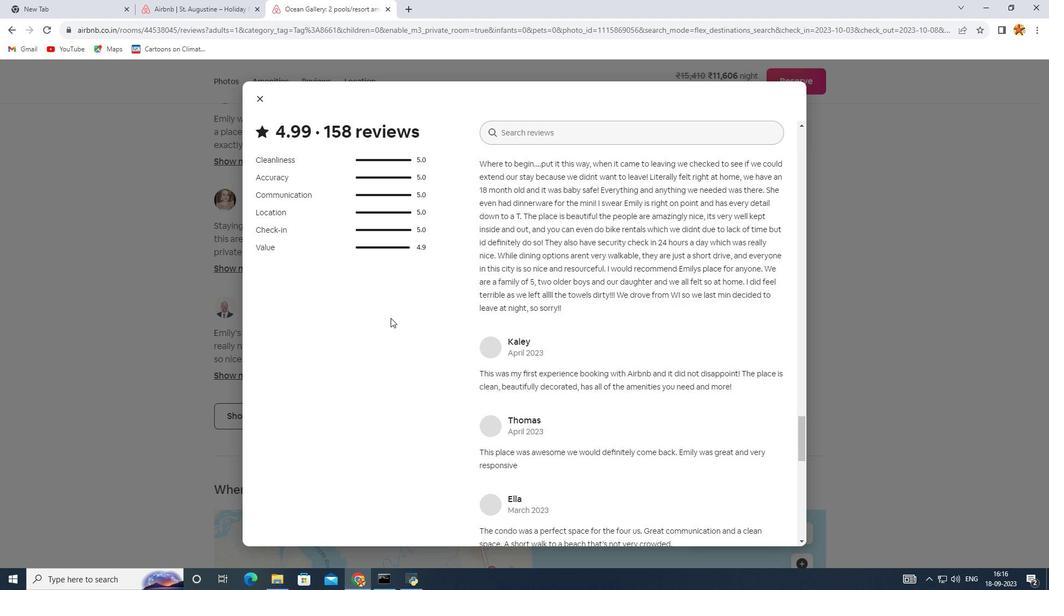 
Action: Mouse scrolled (391, 318) with delta (0, 0)
Screenshot: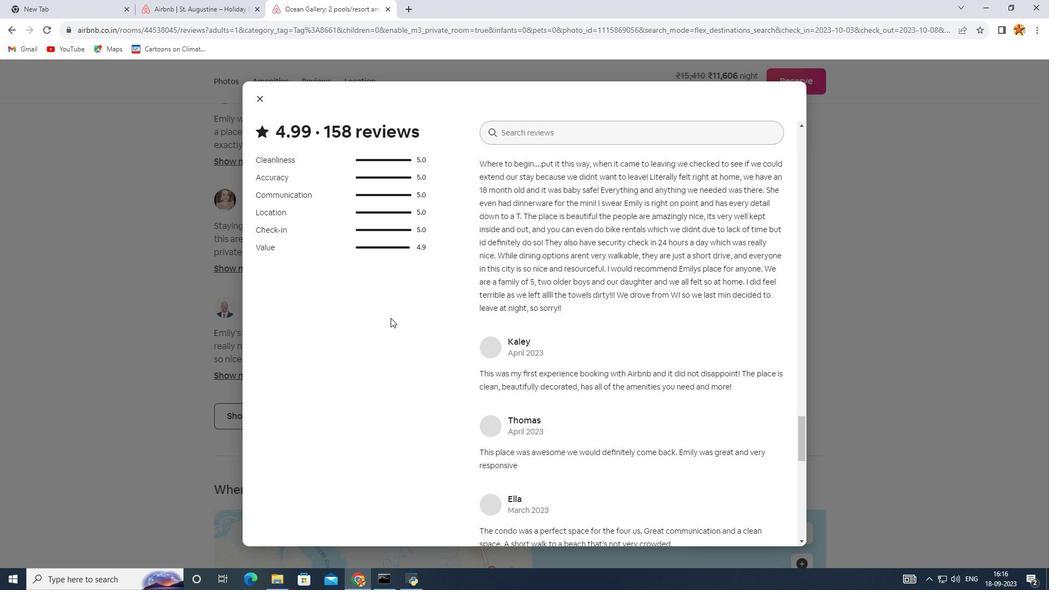 
Action: Mouse scrolled (391, 319) with delta (0, 0)
Screenshot: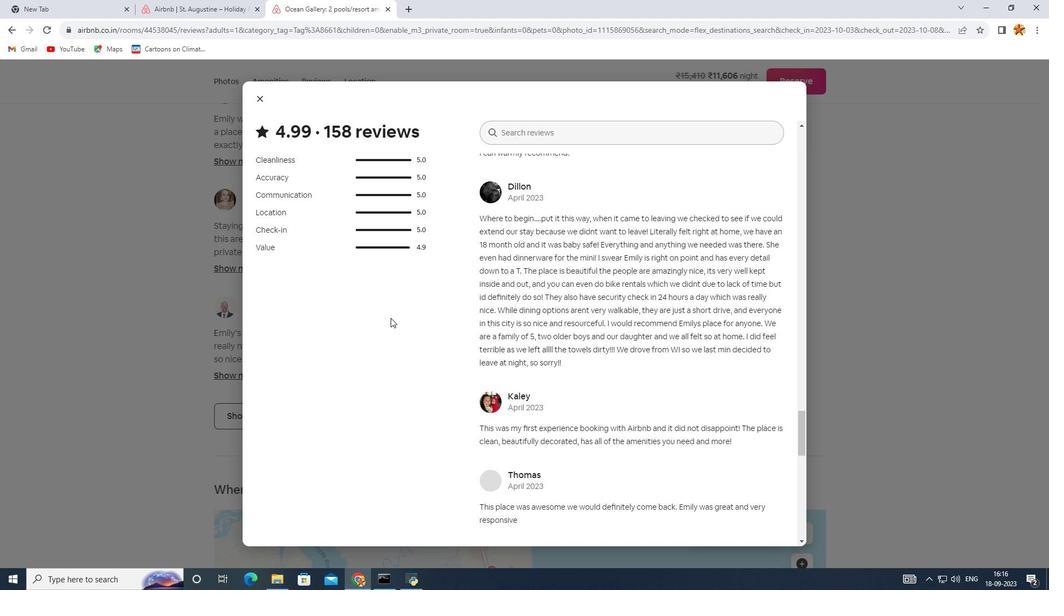 
Action: Mouse scrolled (391, 318) with delta (0, 0)
Screenshot: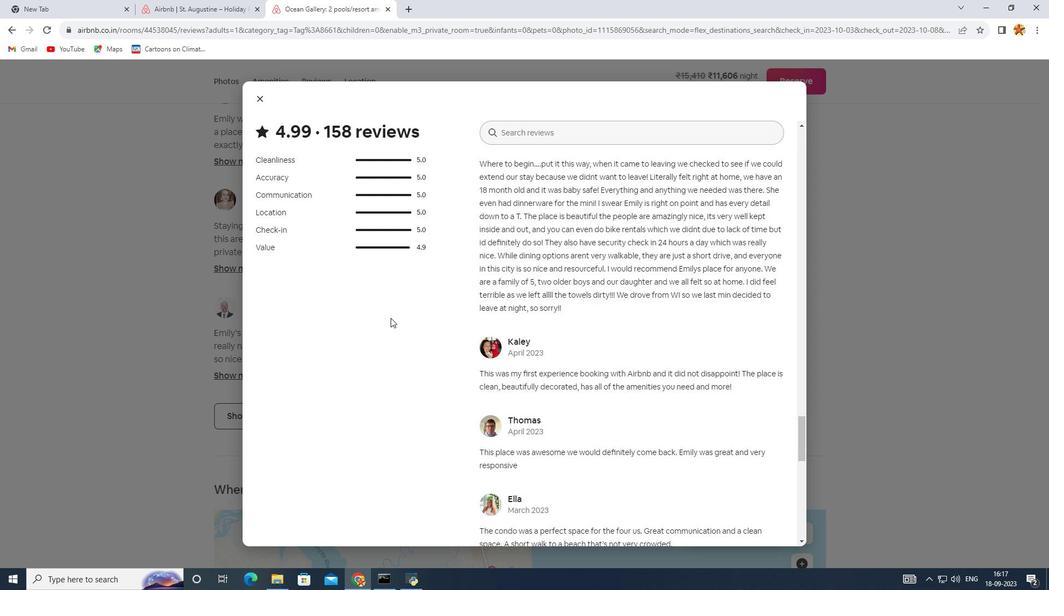 
Action: Mouse moved to (254, 96)
Screenshot: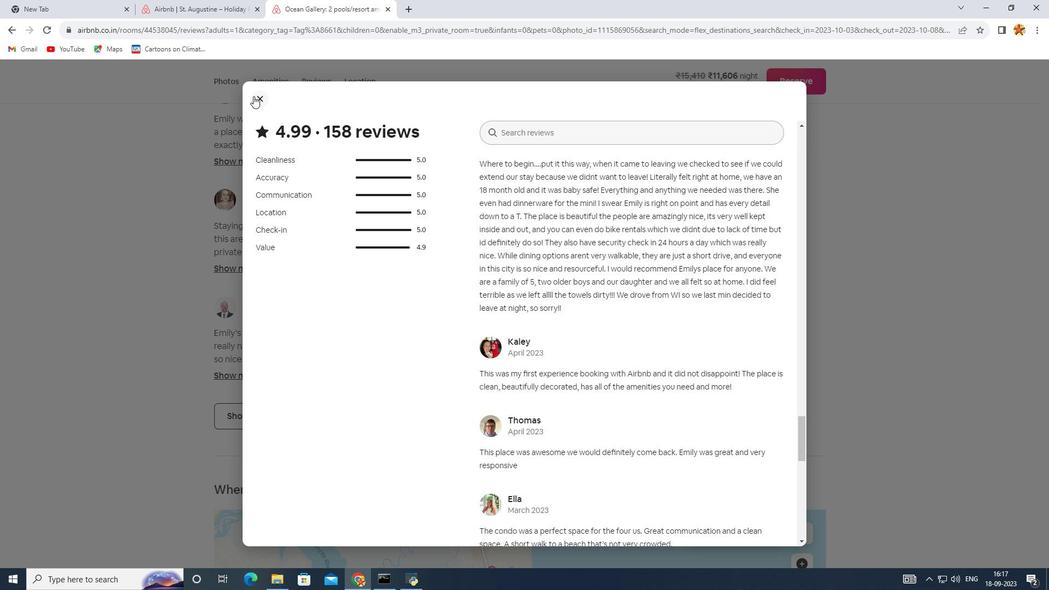 
Action: Mouse pressed left at (254, 96)
Screenshot: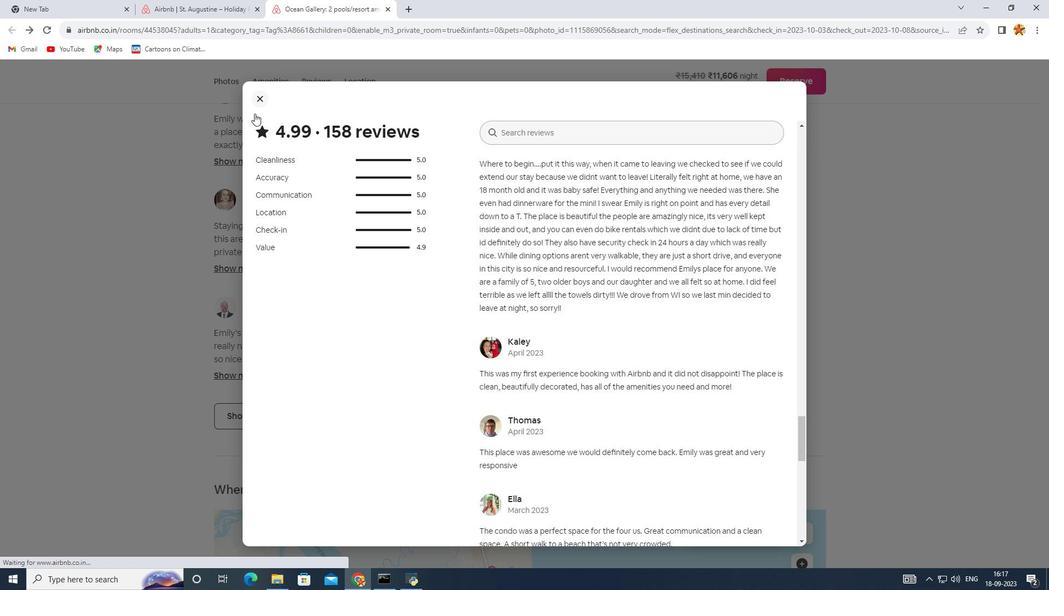 
Action: Mouse moved to (288, 276)
Screenshot: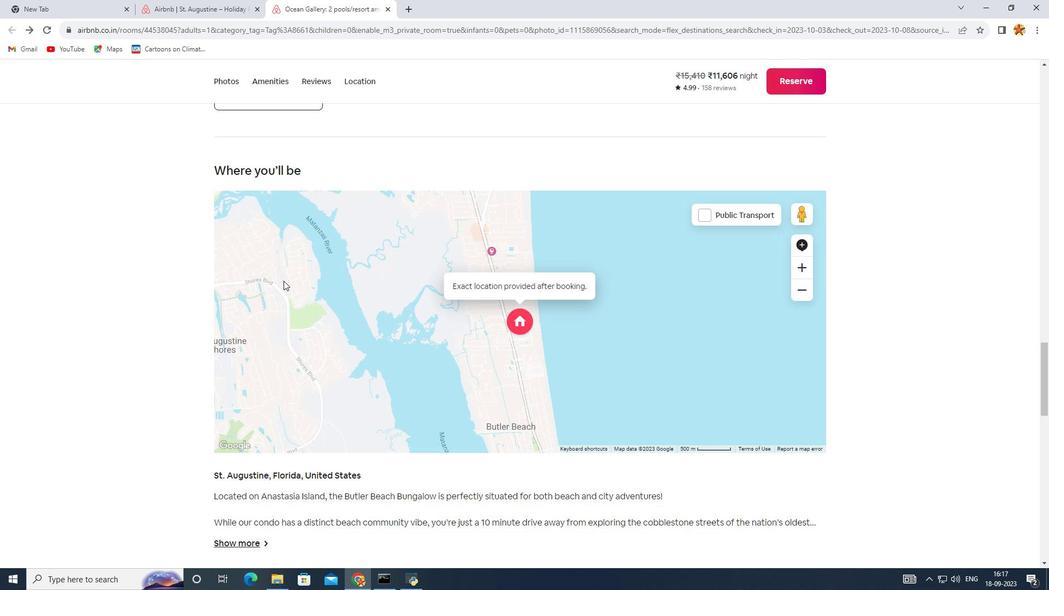 
Action: Mouse scrolled (288, 276) with delta (0, 0)
Screenshot: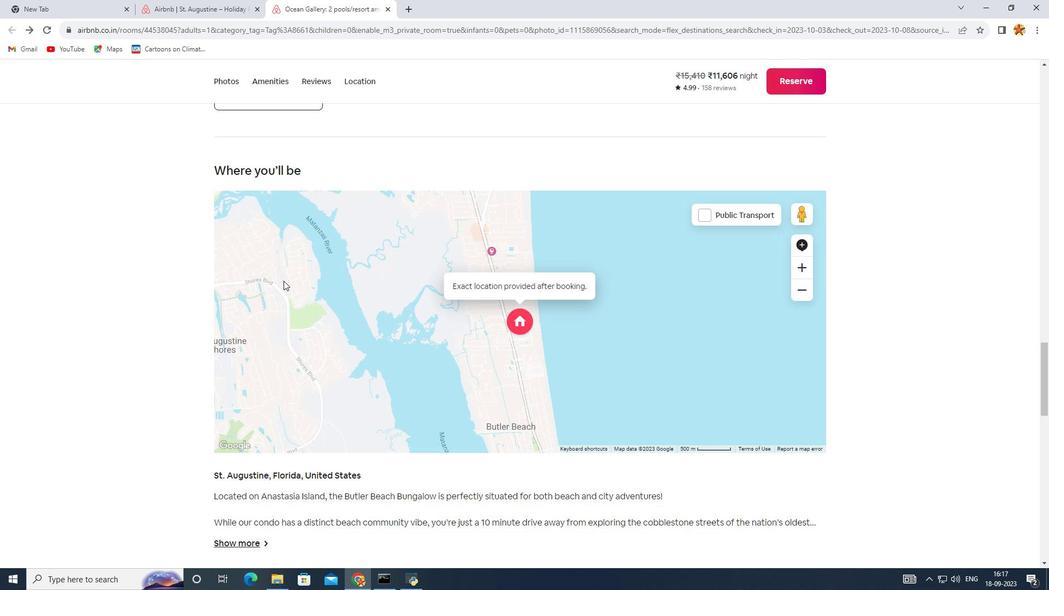 
Action: Mouse moved to (288, 277)
Screenshot: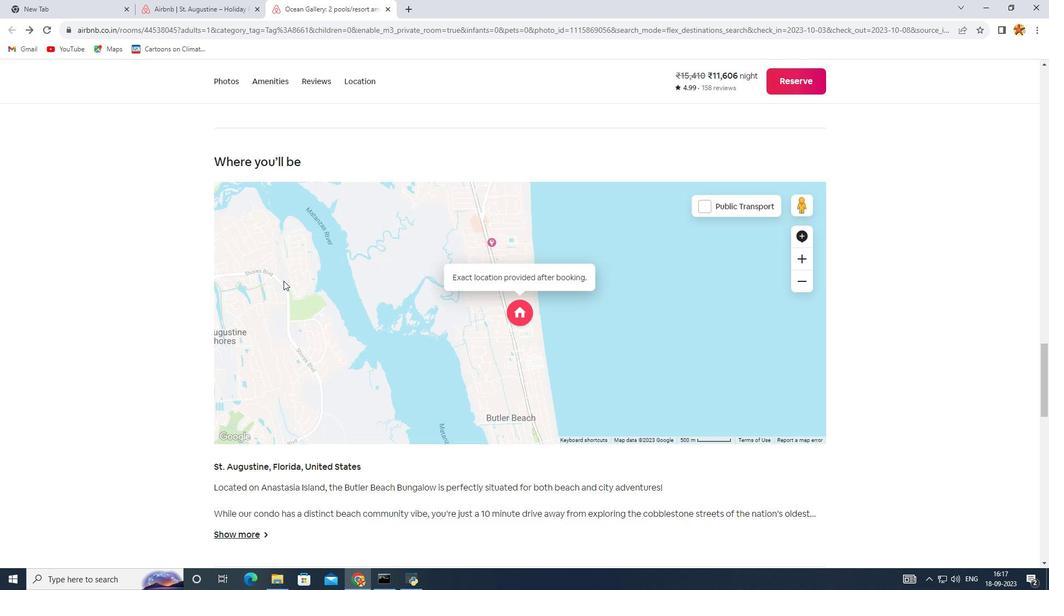 
Action: Mouse scrolled (288, 276) with delta (0, 0)
Screenshot: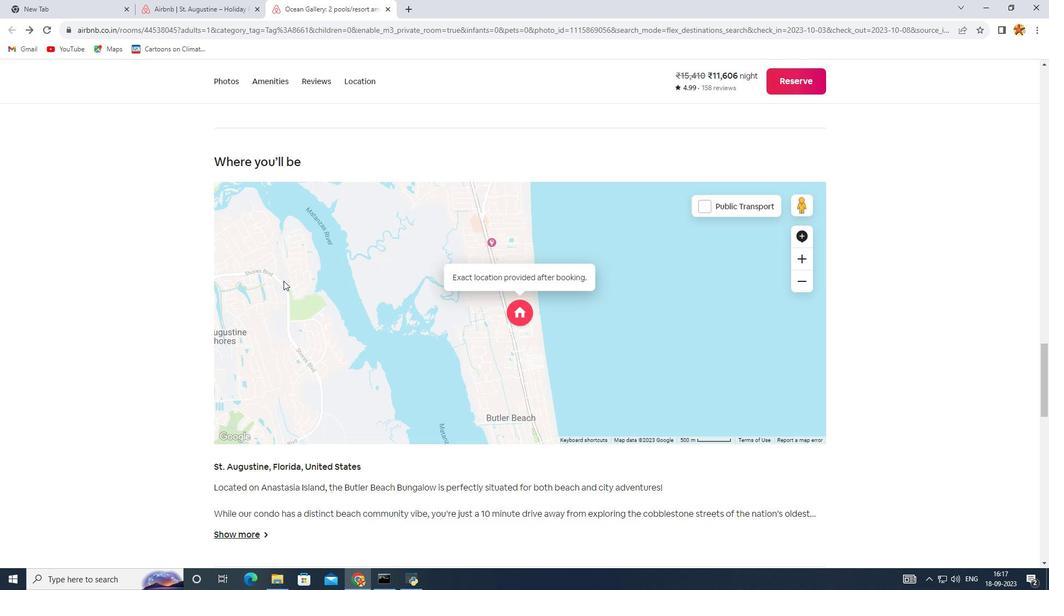 
Action: Mouse scrolled (288, 276) with delta (0, 0)
Screenshot: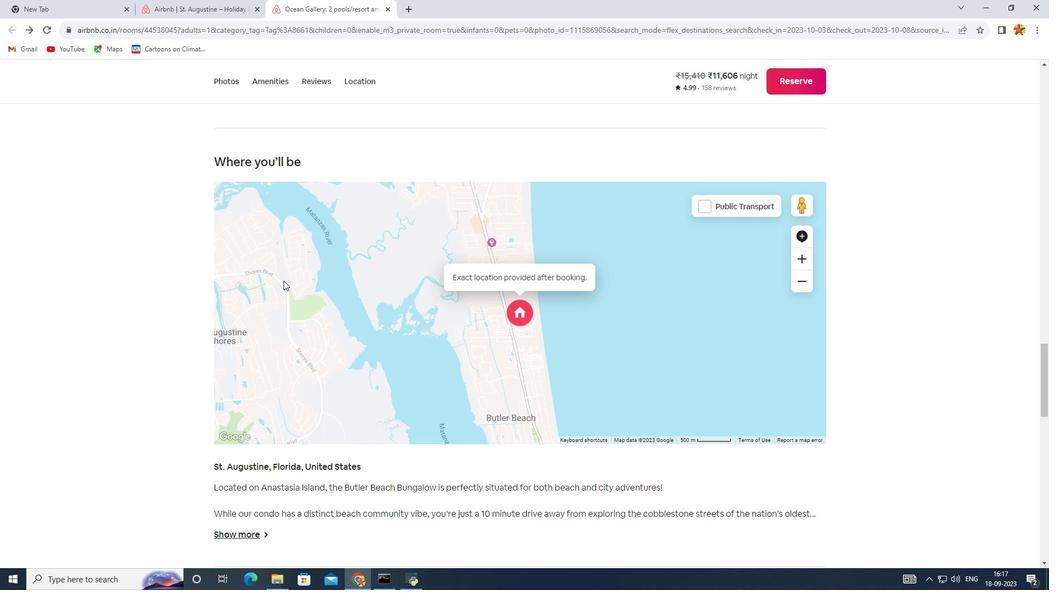 
Action: Mouse scrolled (288, 276) with delta (0, 0)
Screenshot: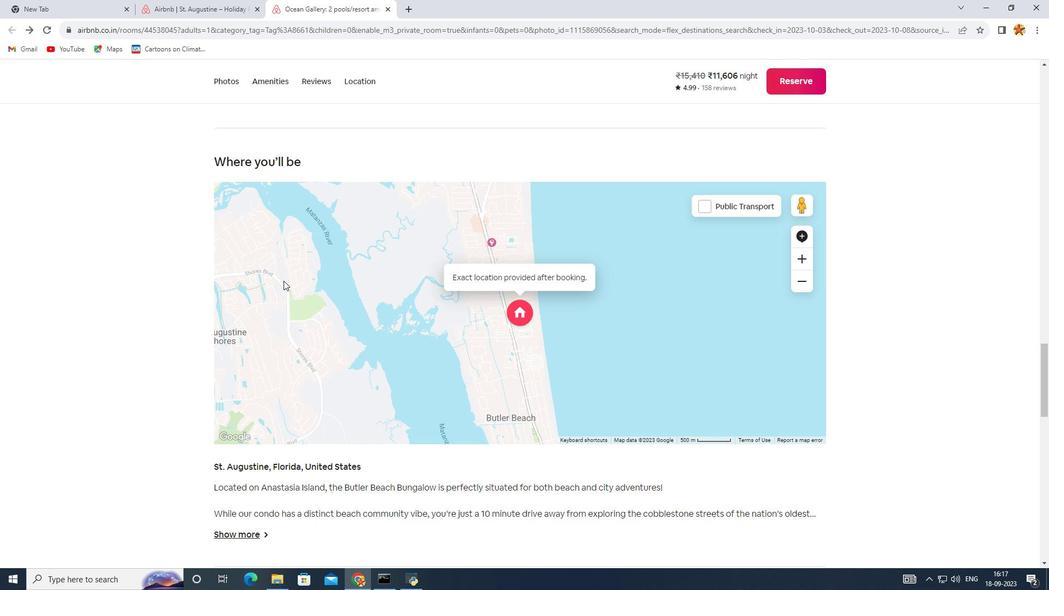 
Action: Mouse scrolled (288, 276) with delta (0, 0)
Screenshot: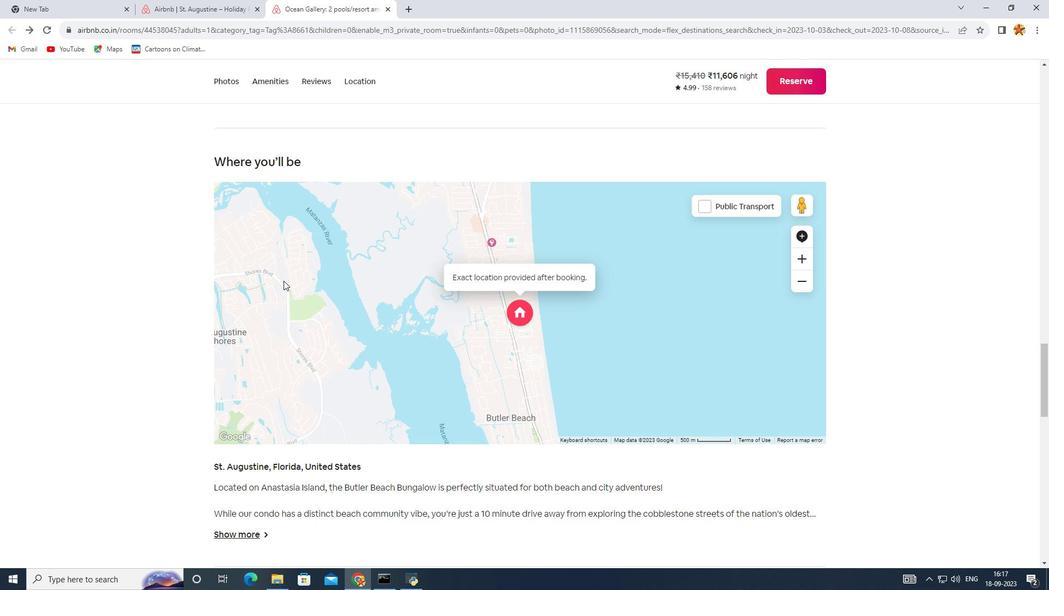 
Action: Mouse scrolled (288, 276) with delta (0, 0)
Screenshot: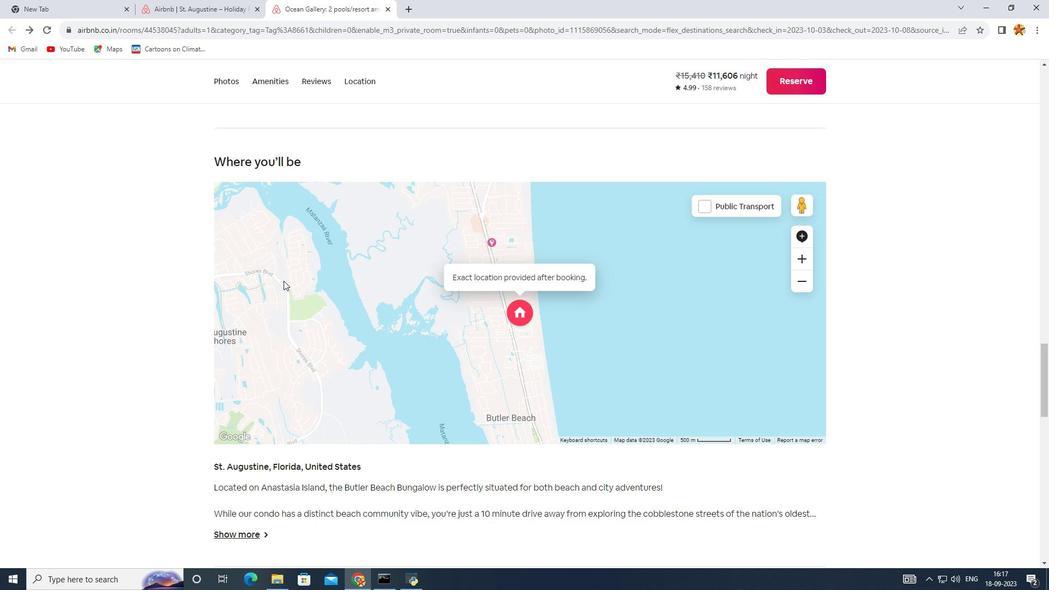 
Action: Mouse moved to (284, 281)
Screenshot: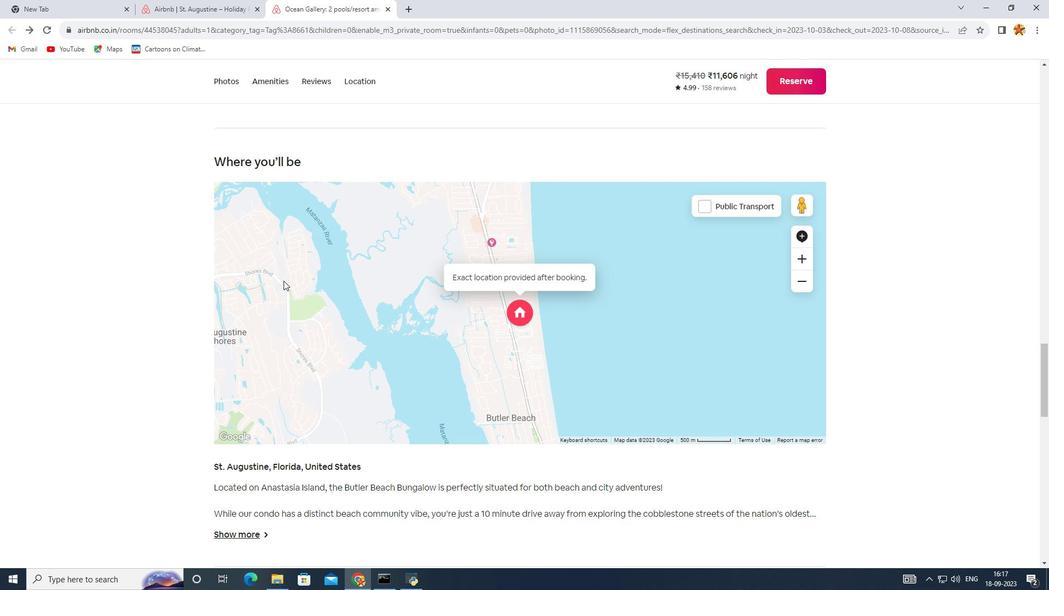 
Action: Mouse scrolled (284, 281) with delta (0, 0)
Screenshot: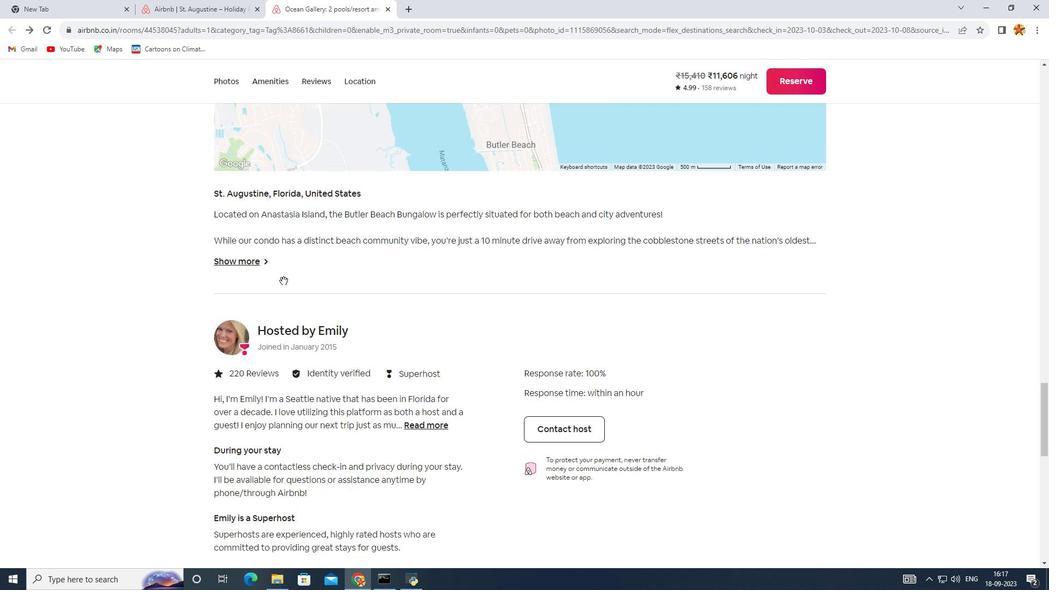
Action: Mouse scrolled (284, 281) with delta (0, 0)
Screenshot: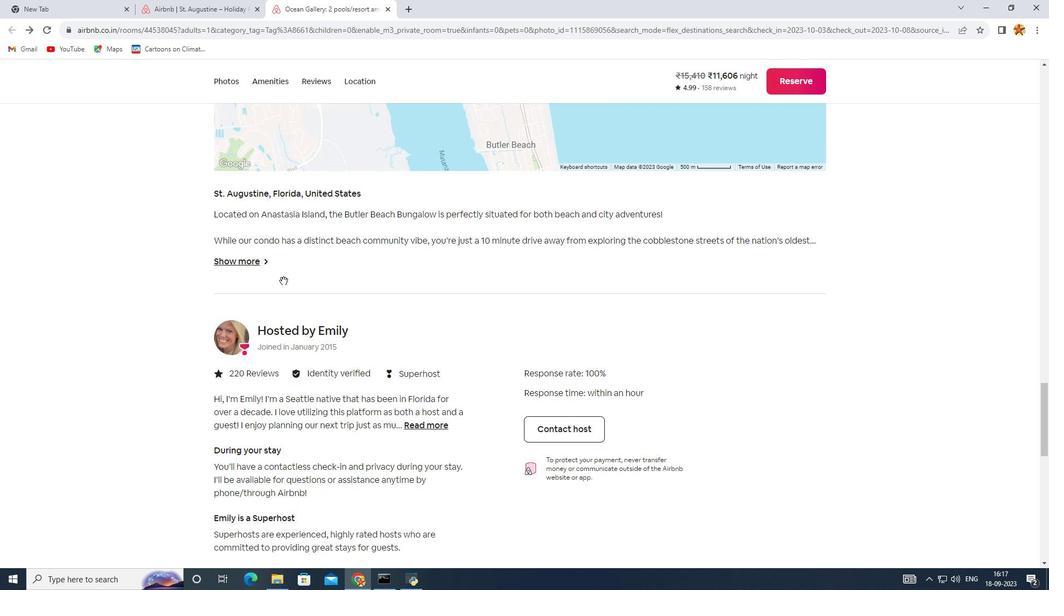 
Action: Mouse scrolled (284, 281) with delta (0, 0)
Screenshot: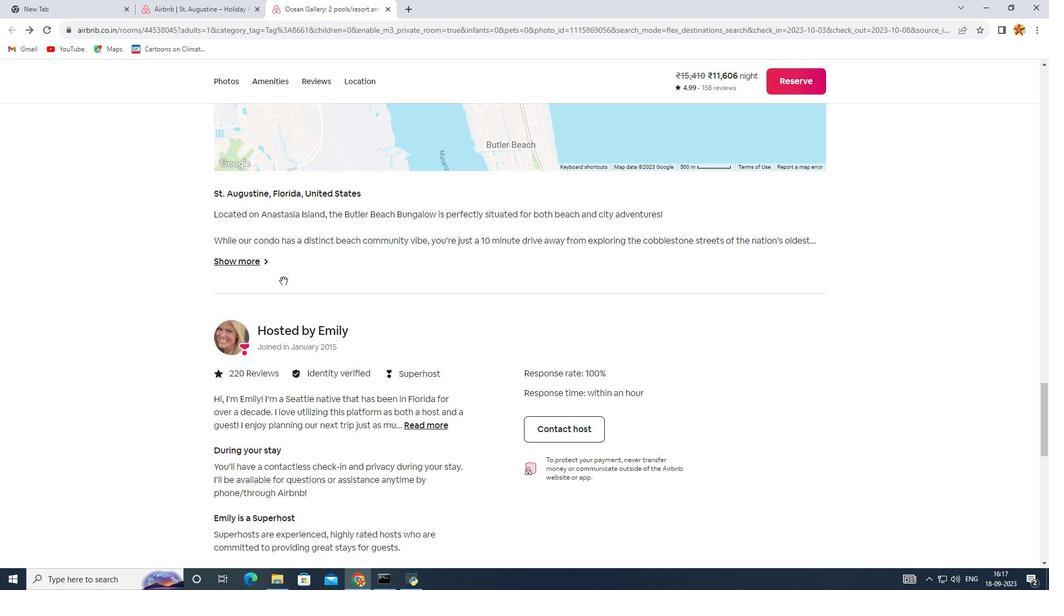 
Action: Mouse scrolled (284, 281) with delta (0, 0)
Screenshot: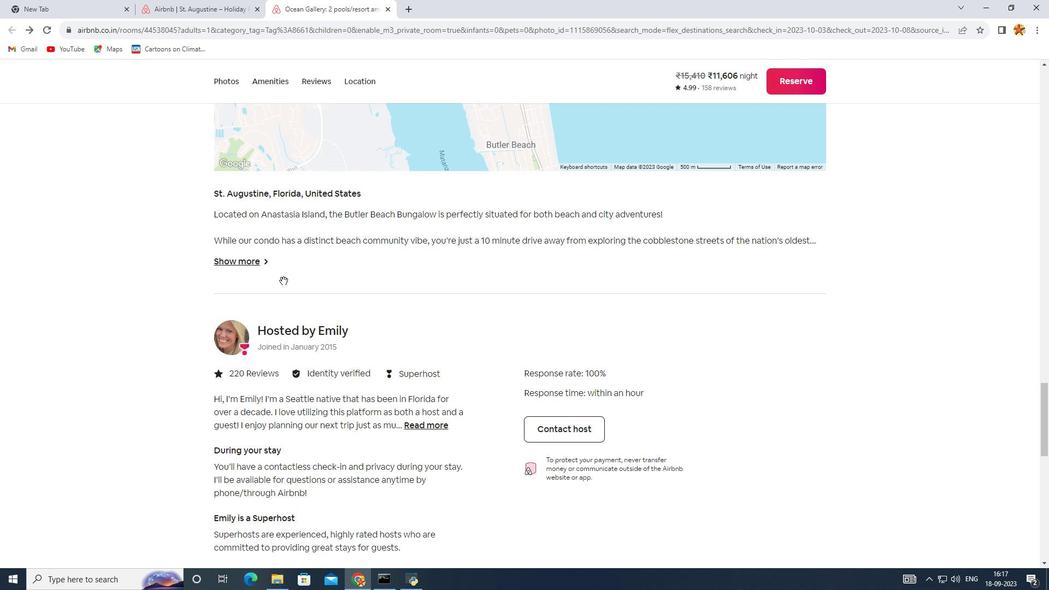 
Action: Mouse scrolled (284, 281) with delta (0, 0)
Screenshot: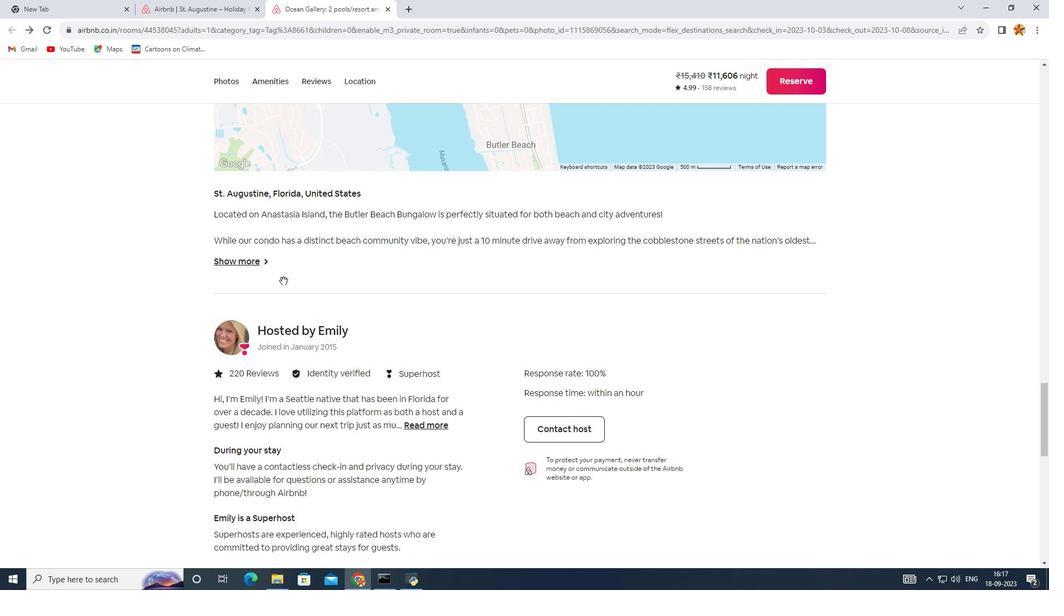 
Action: Mouse moved to (259, 261)
Screenshot: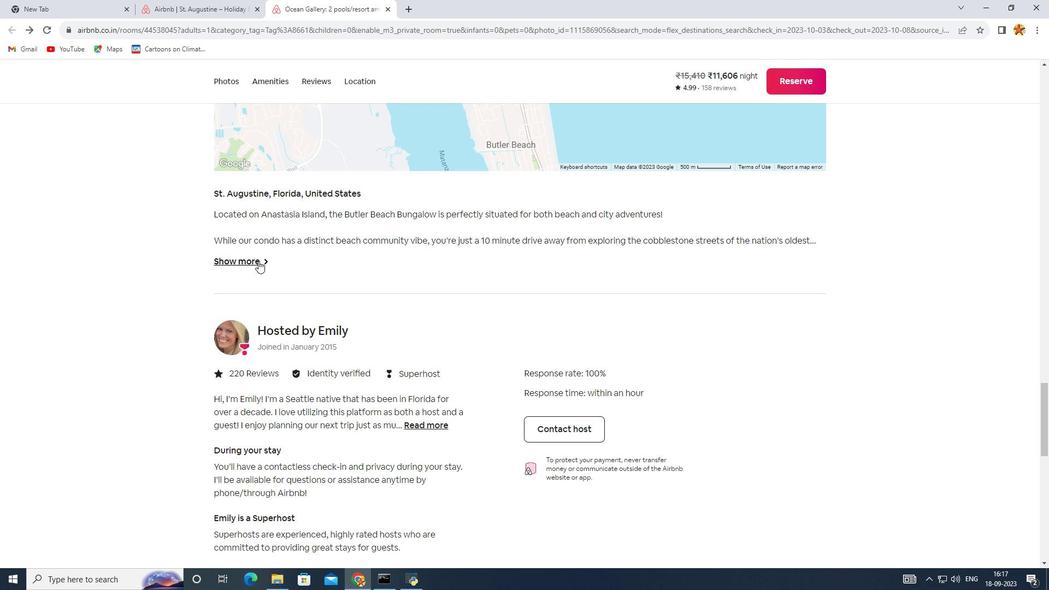 
Action: Mouse pressed left at (259, 261)
Screenshot: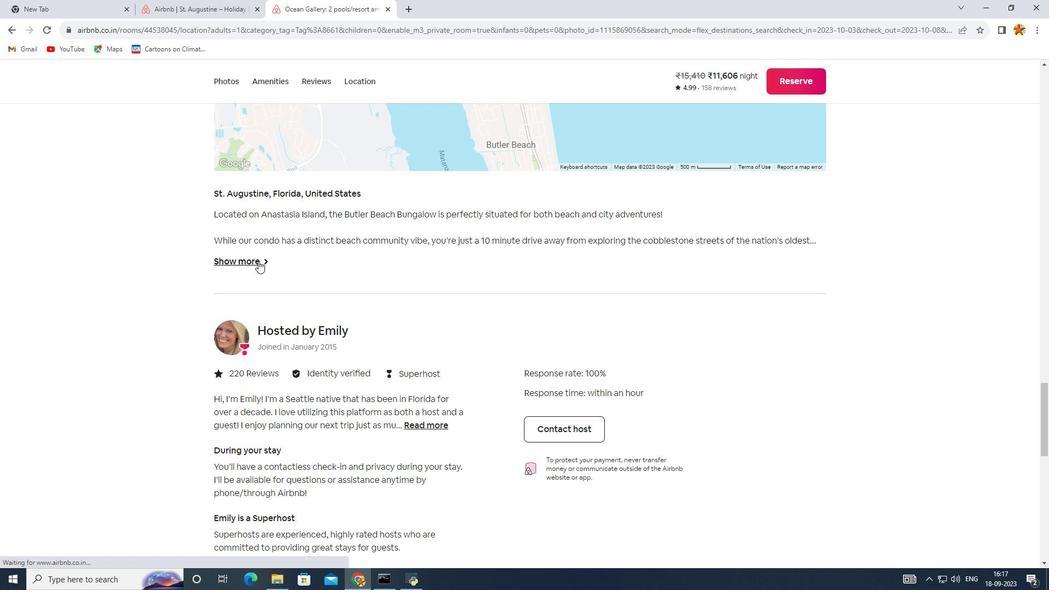 
Action: Mouse moved to (51, 203)
Screenshot: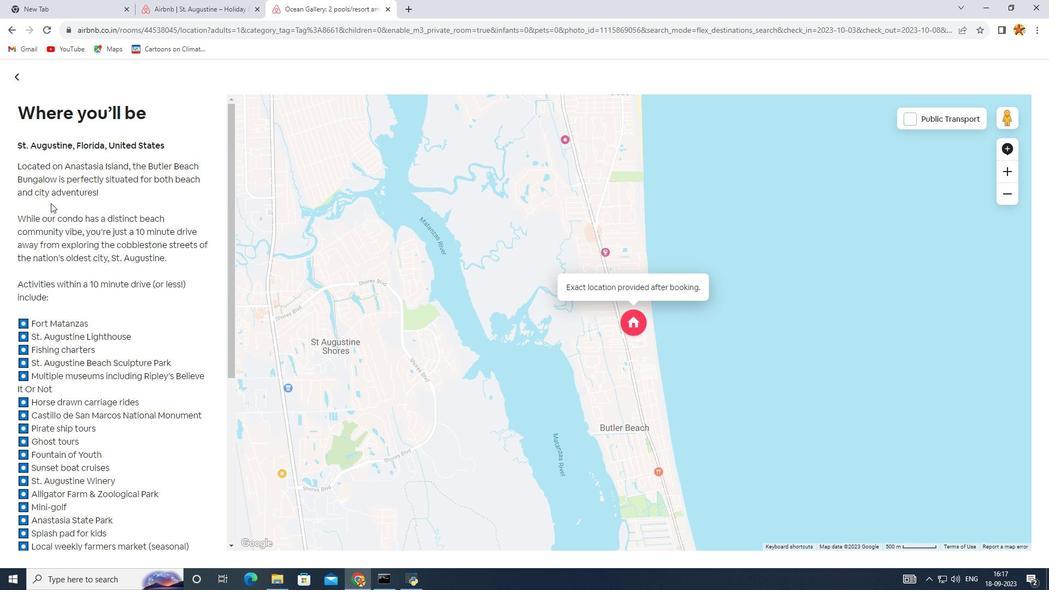 
Action: Mouse pressed left at (51, 203)
Screenshot: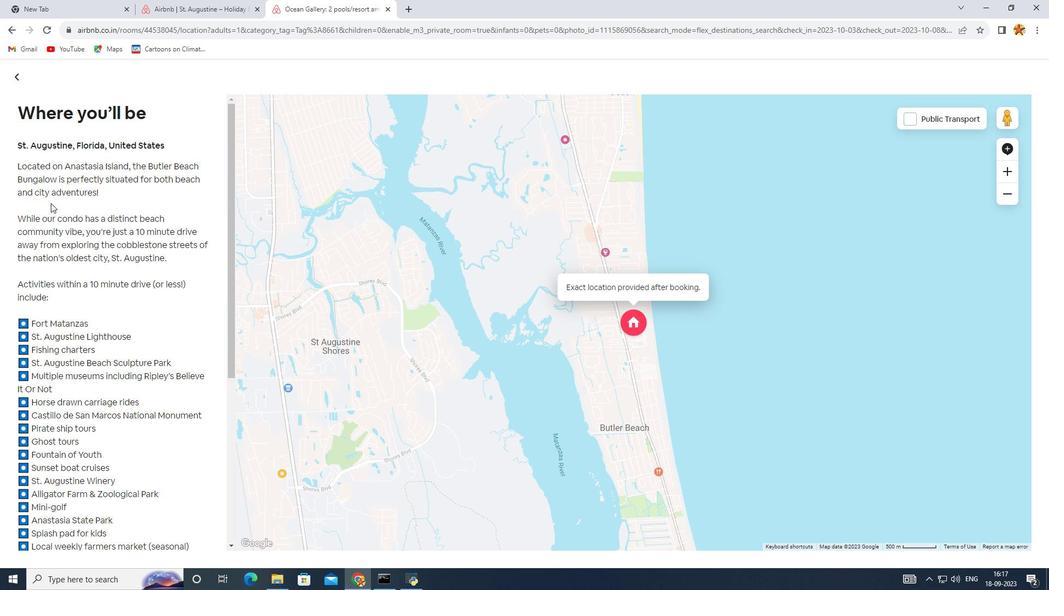 
Action: Mouse moved to (39, 230)
Screenshot: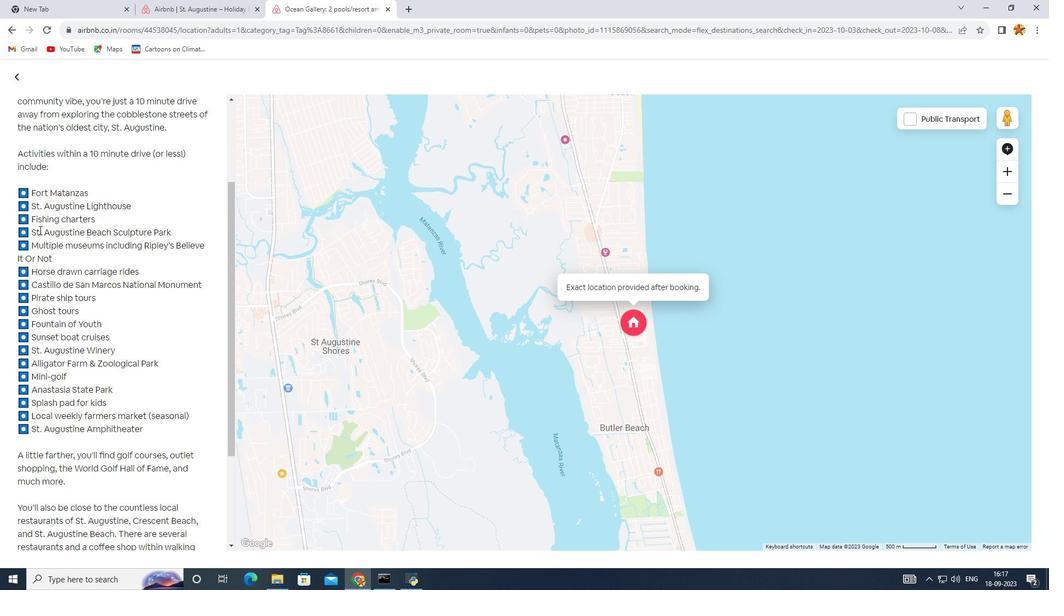 
Action: Mouse scrolled (39, 230) with delta (0, 0)
Screenshot: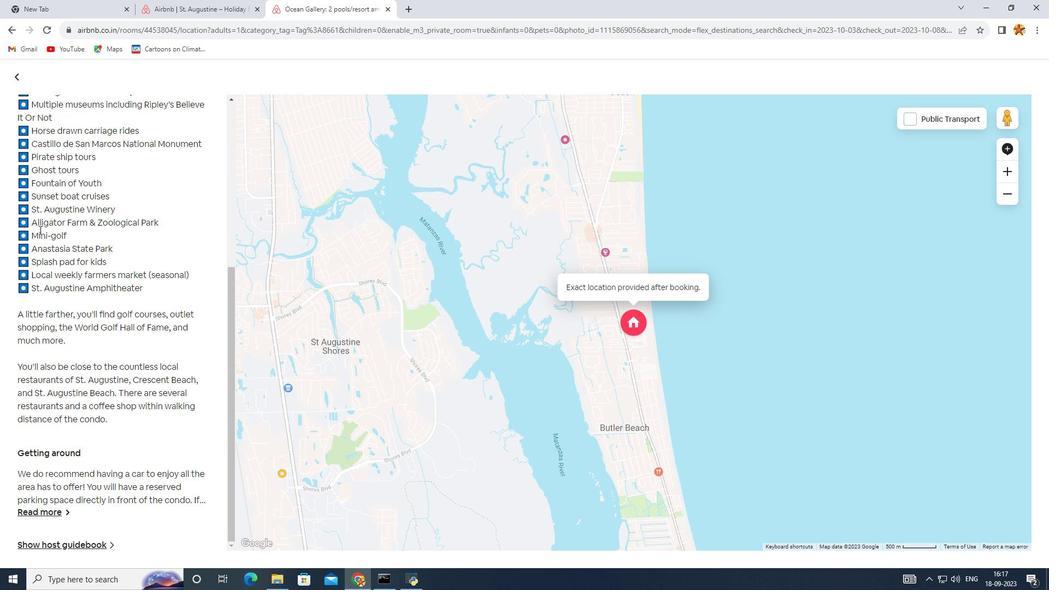 
Action: Mouse scrolled (39, 230) with delta (0, 0)
Screenshot: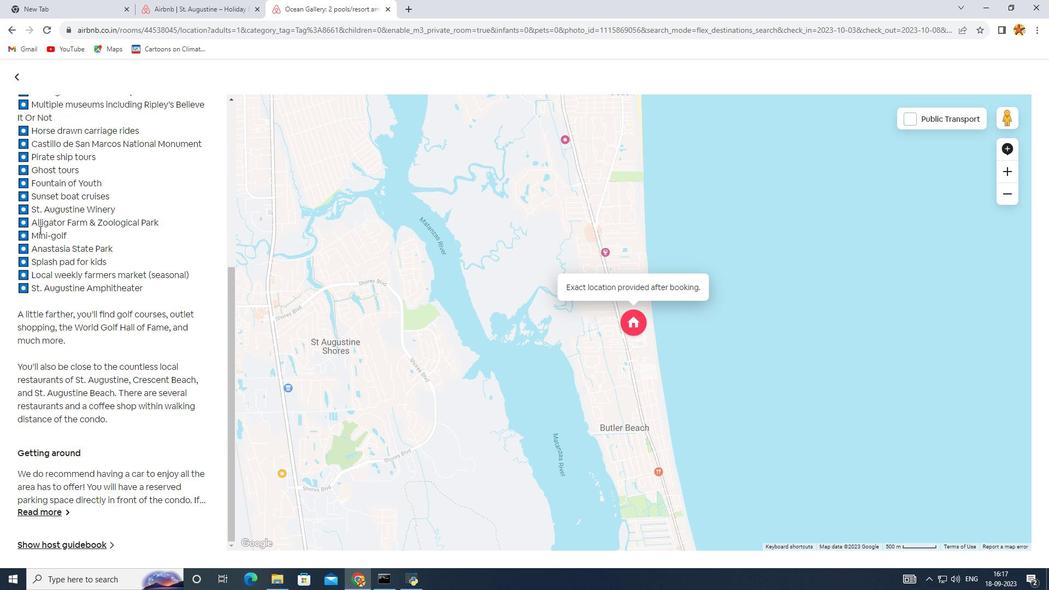 
Action: Mouse scrolled (39, 230) with delta (0, 0)
Screenshot: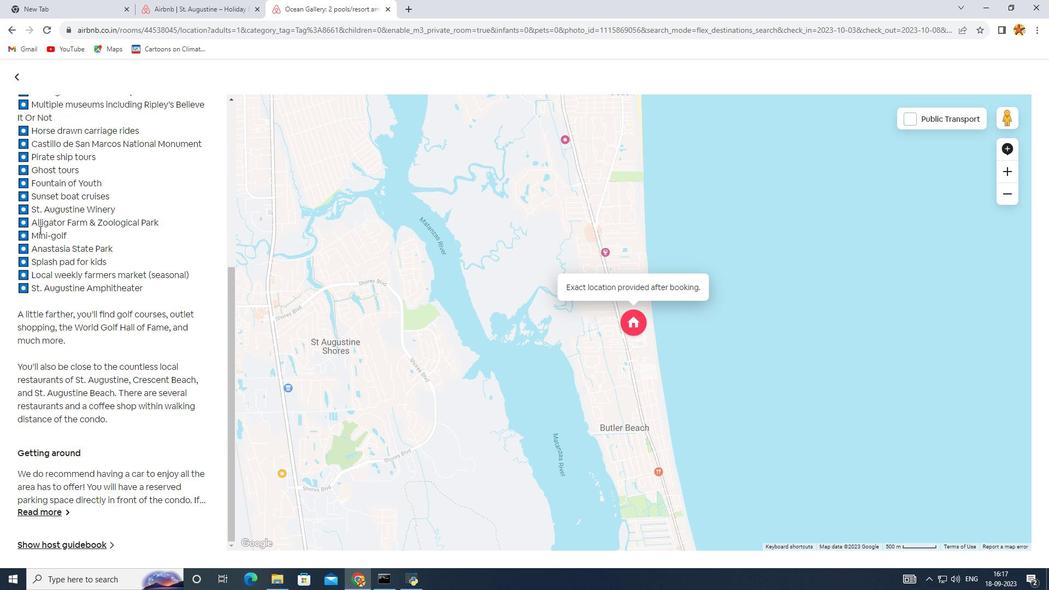 
Action: Mouse scrolled (39, 230) with delta (0, 0)
Screenshot: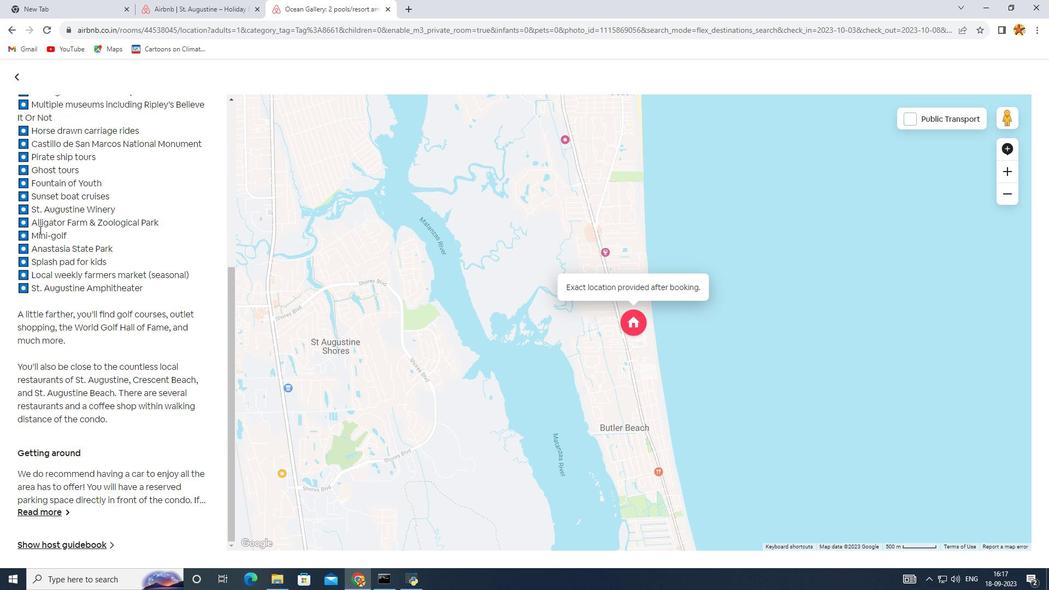 
Action: Mouse scrolled (39, 230) with delta (0, 0)
Screenshot: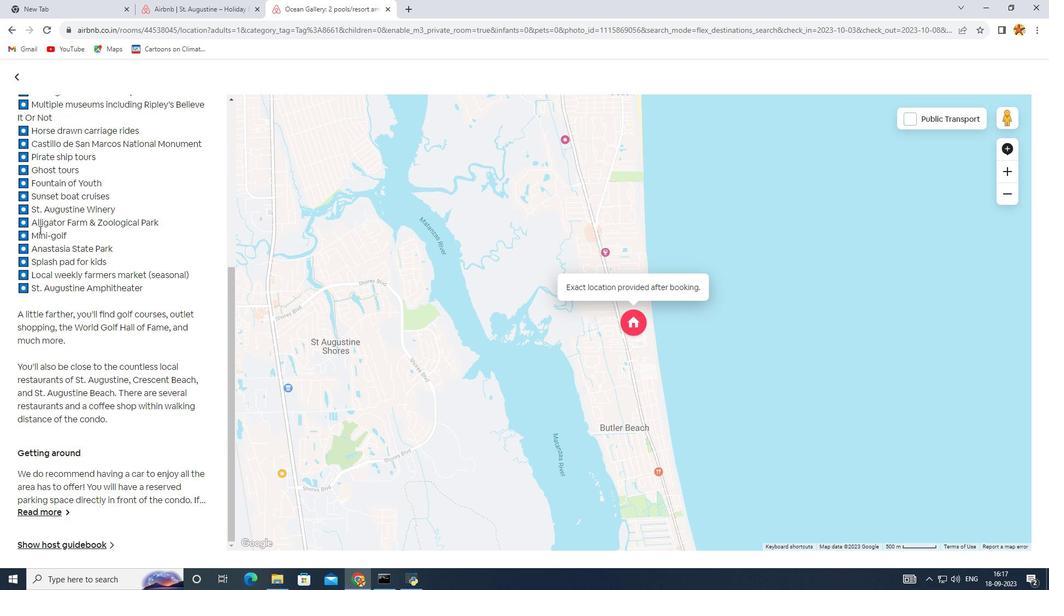 
Action: Mouse scrolled (39, 230) with delta (0, 0)
Screenshot: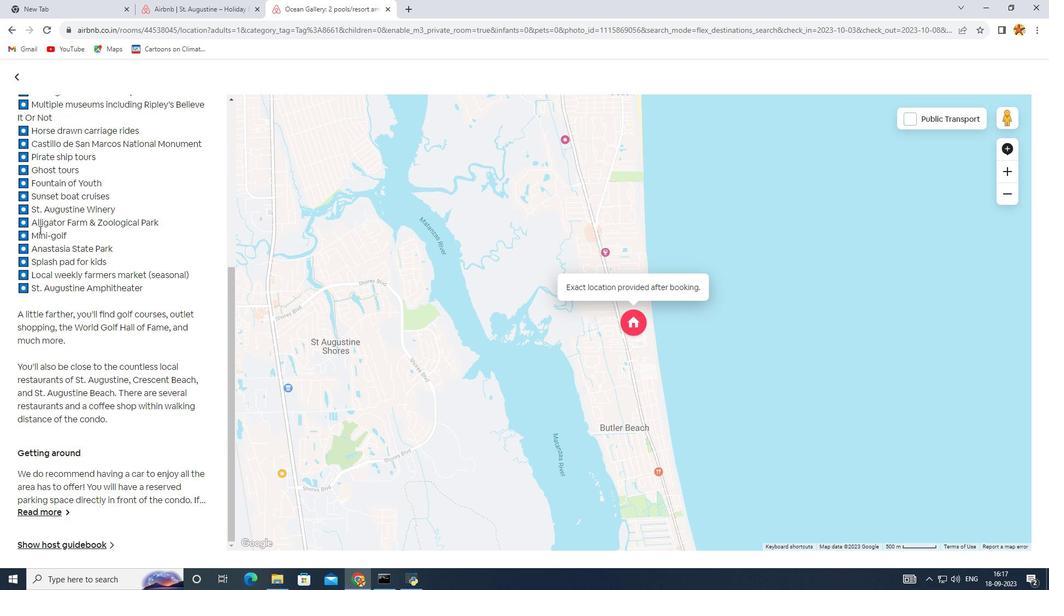 
Action: Mouse scrolled (39, 230) with delta (0, 0)
Screenshot: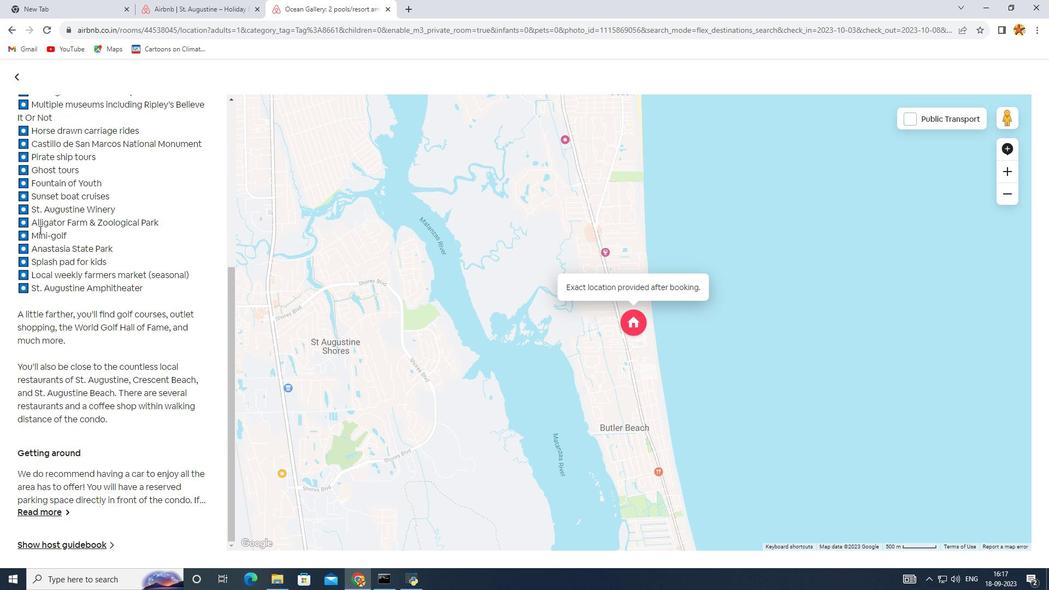 
Action: Mouse scrolled (39, 230) with delta (0, 0)
Screenshot: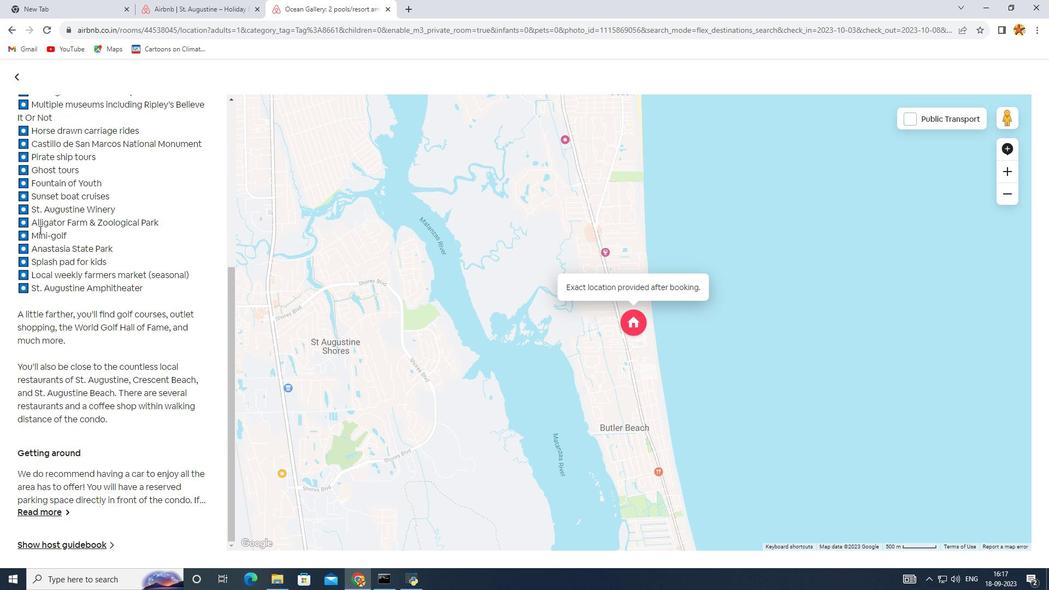 
Action: Mouse scrolled (39, 230) with delta (0, 0)
Screenshot: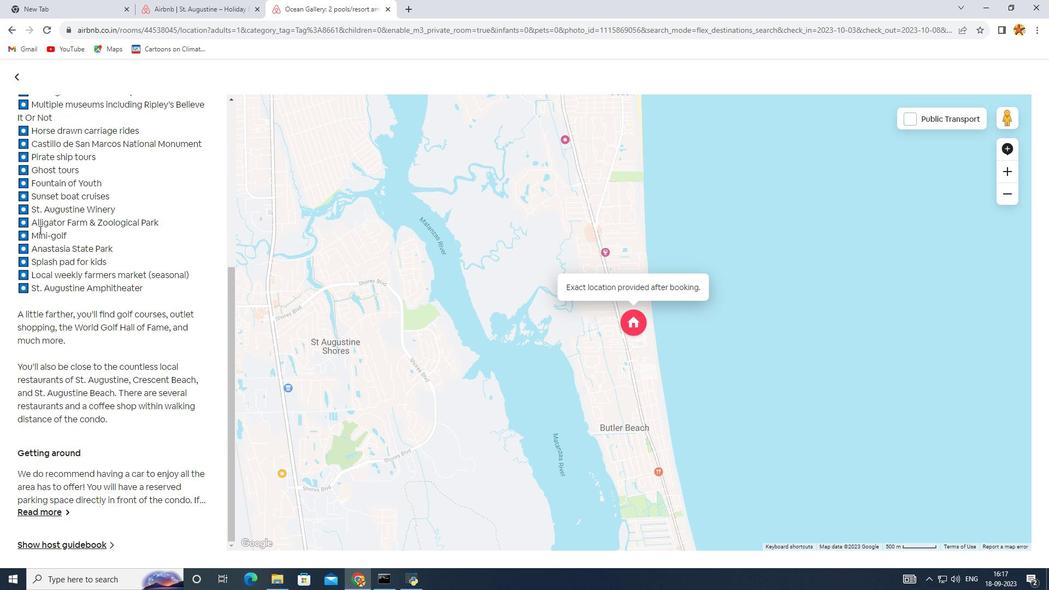 
Action: Mouse scrolled (39, 230) with delta (0, 0)
Screenshot: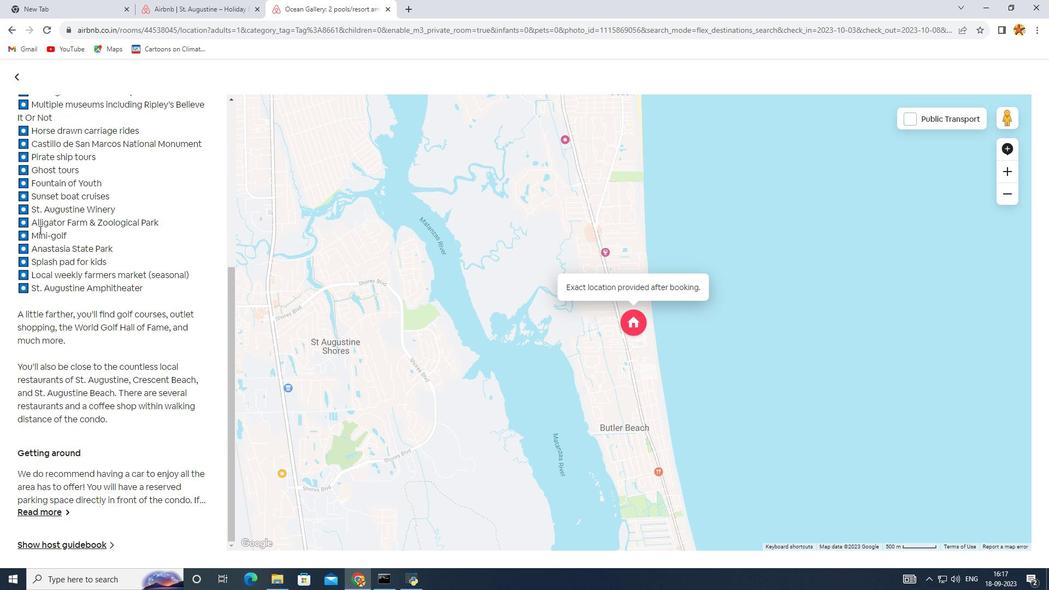 
Action: Mouse scrolled (39, 230) with delta (0, 0)
Screenshot: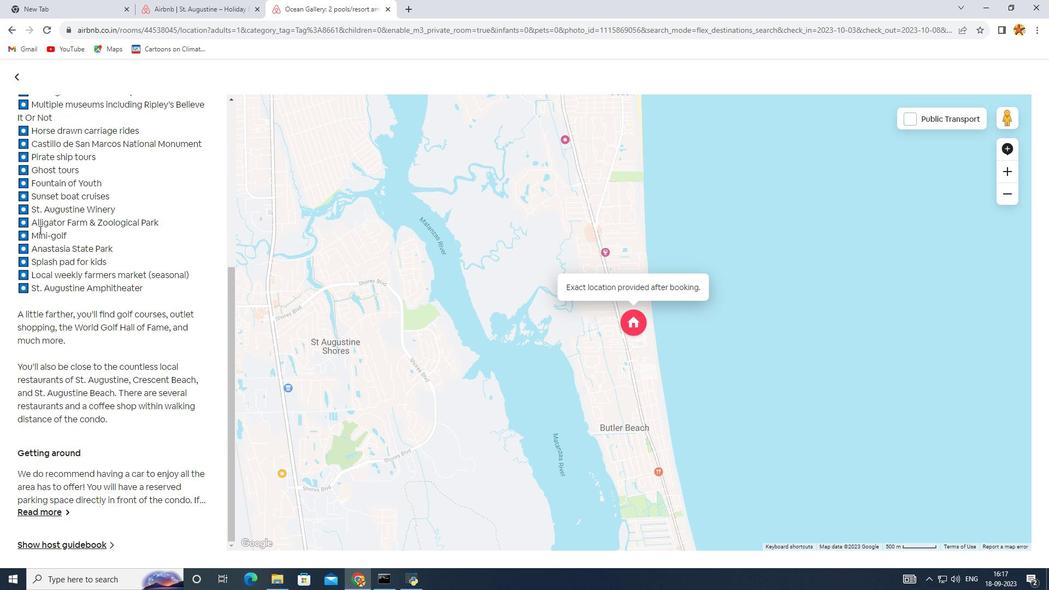 
Action: Mouse scrolled (39, 230) with delta (0, 0)
Screenshot: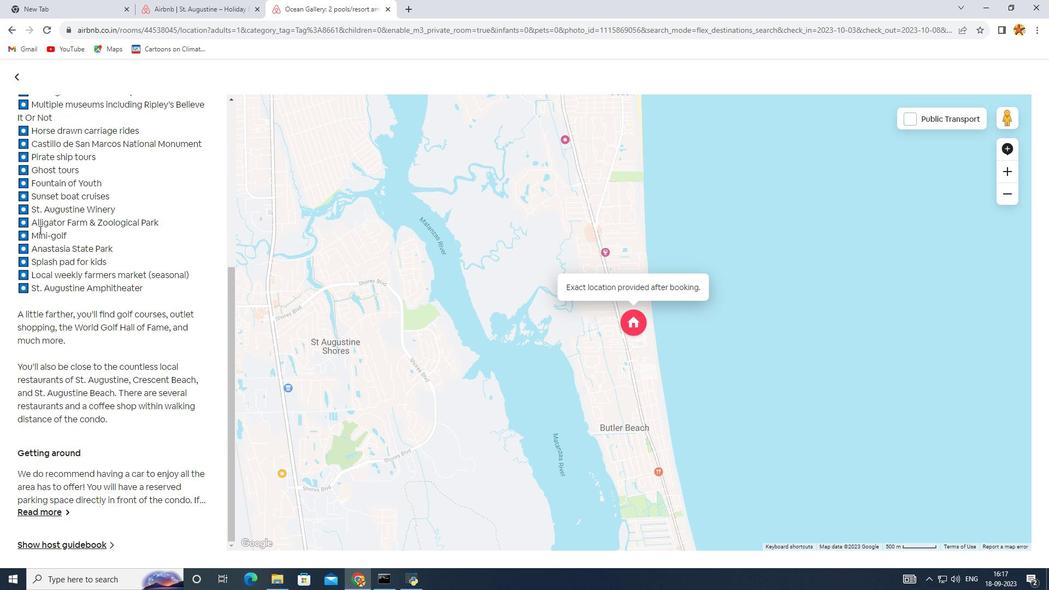 
Action: Mouse scrolled (39, 231) with delta (0, 0)
Screenshot: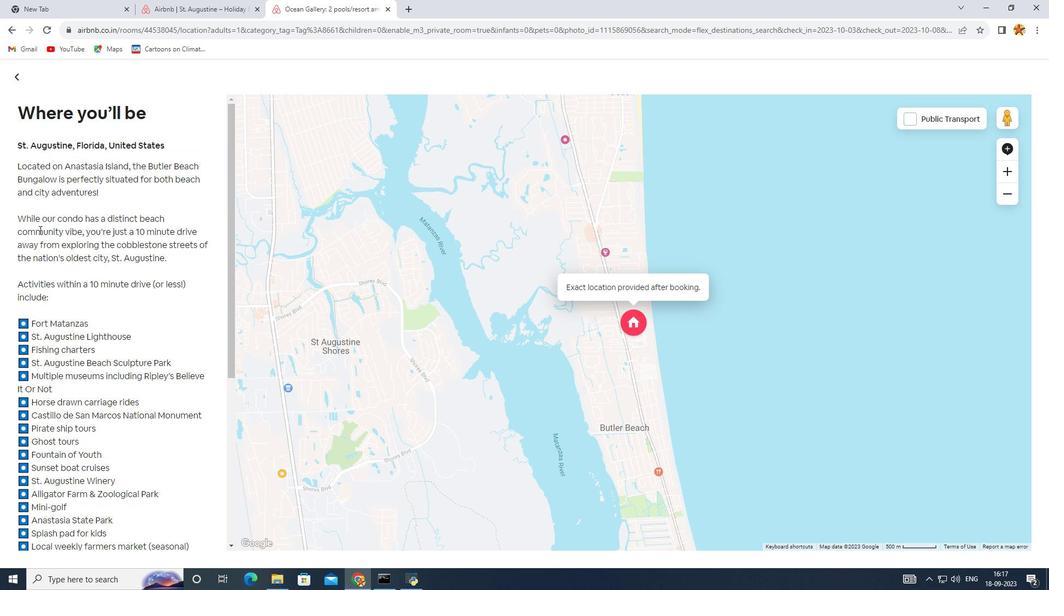 
Action: Mouse scrolled (39, 231) with delta (0, 0)
Screenshot: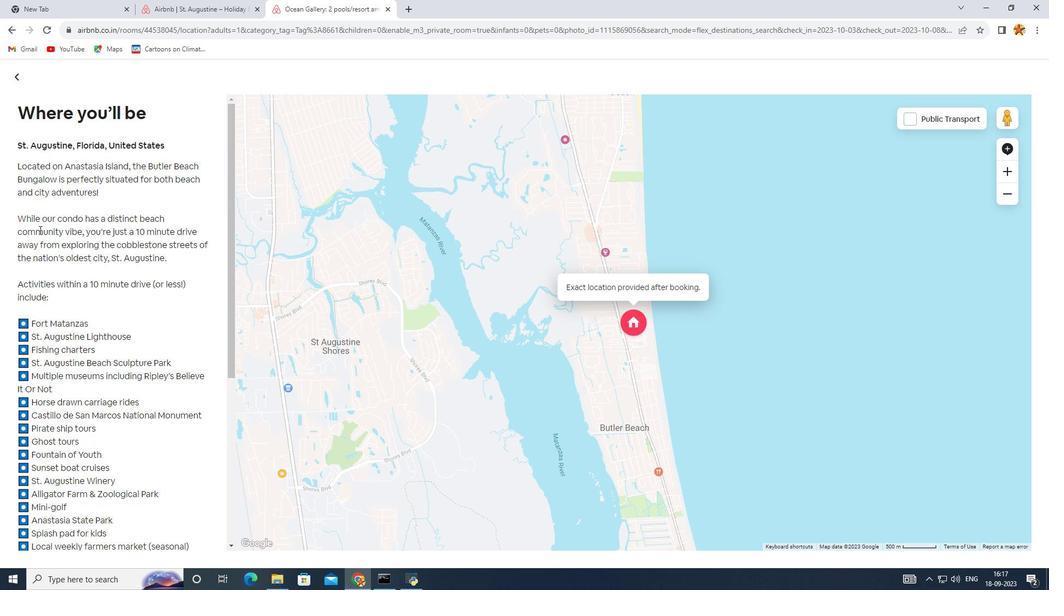 
Action: Mouse scrolled (39, 231) with delta (0, 0)
Screenshot: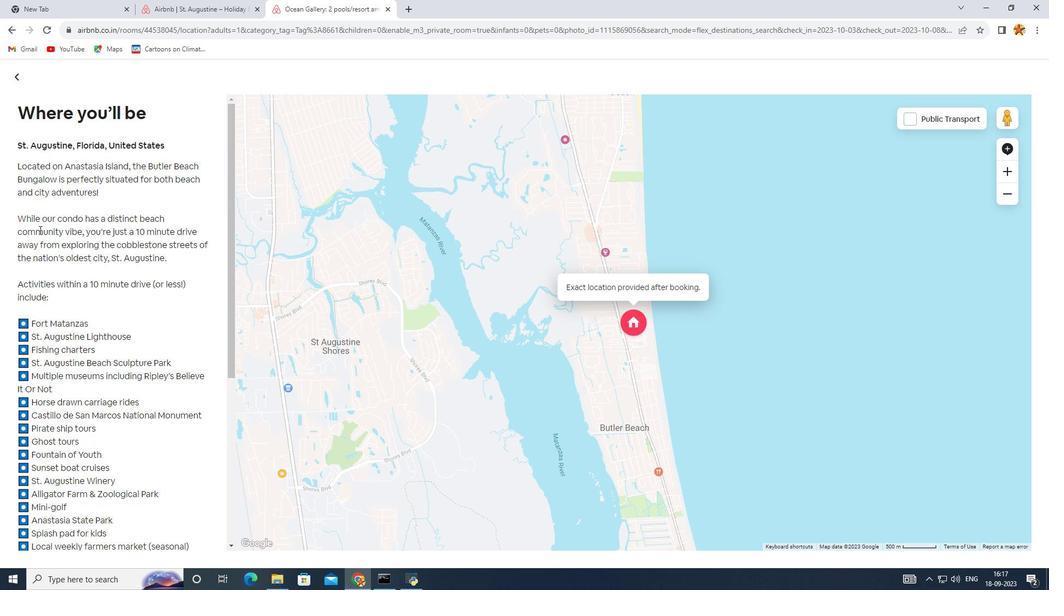 
Action: Mouse scrolled (39, 231) with delta (0, 0)
Screenshot: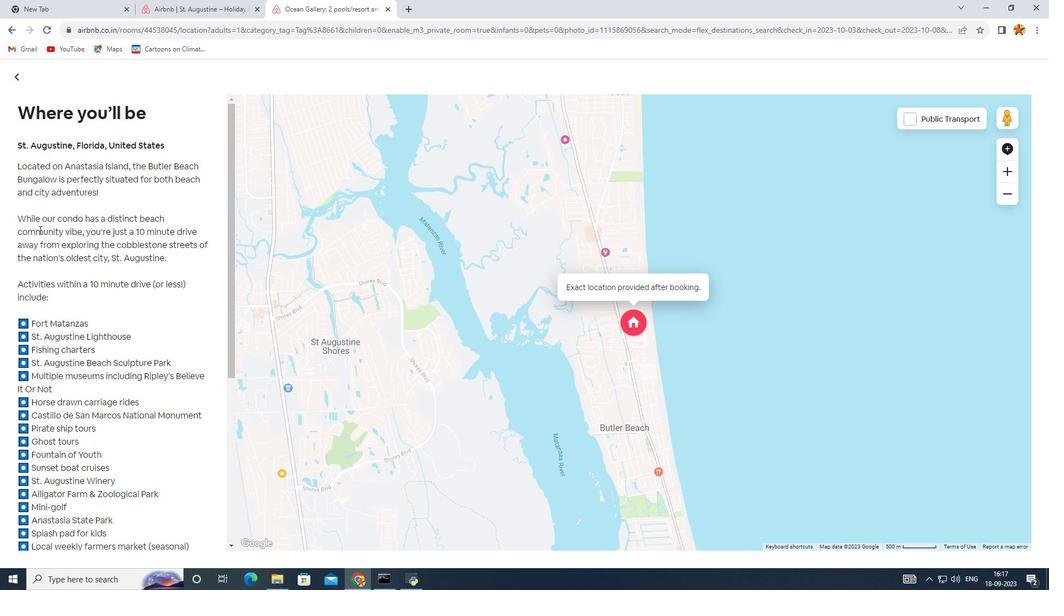 
Action: Mouse scrolled (39, 231) with delta (0, 0)
Screenshot: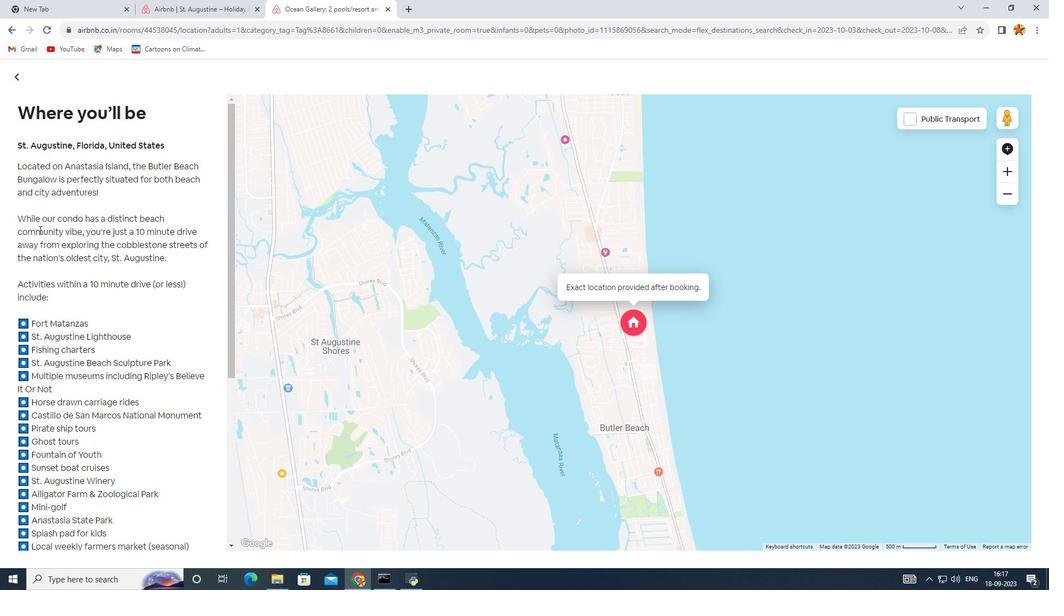 
Action: Mouse scrolled (39, 231) with delta (0, 0)
Screenshot: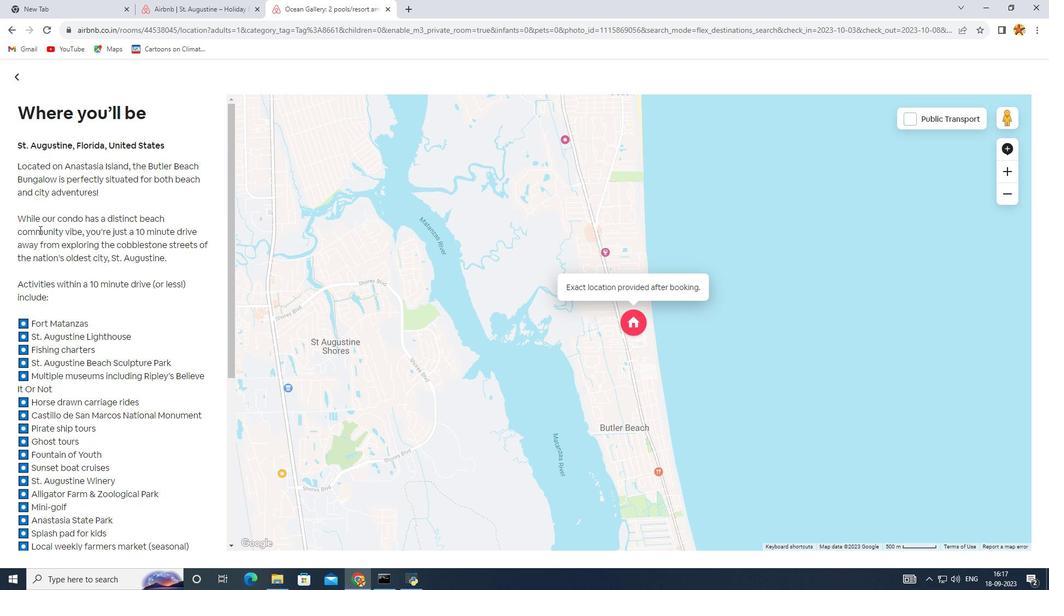 
Action: Mouse scrolled (39, 231) with delta (0, 0)
Screenshot: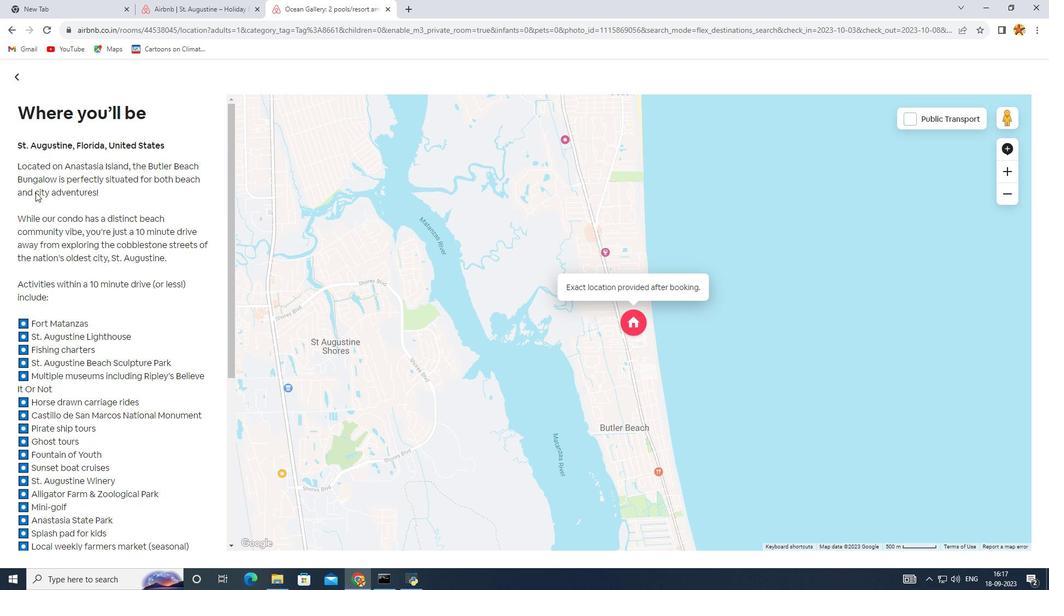 
Action: Mouse scrolled (39, 231) with delta (0, 0)
Screenshot: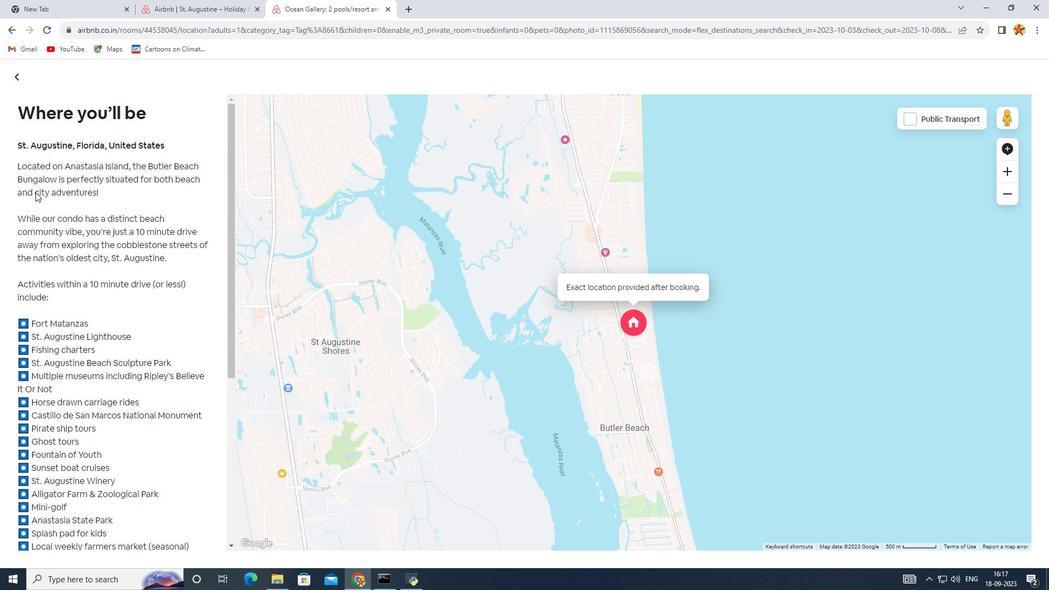 
Action: Mouse scrolled (39, 231) with delta (0, 0)
Screenshot: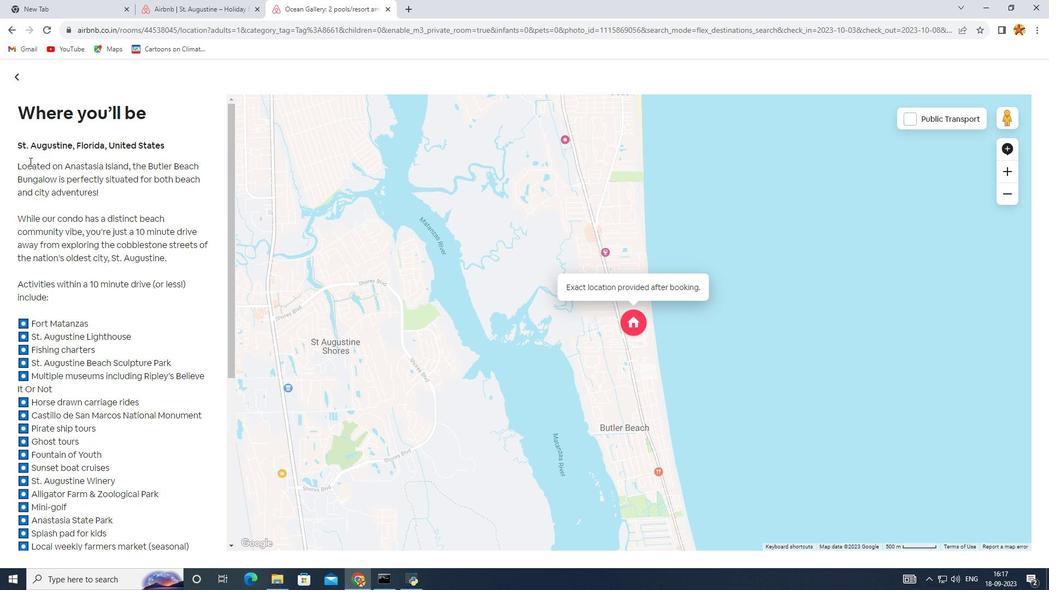 
Action: Mouse scrolled (39, 231) with delta (0, 0)
Screenshot: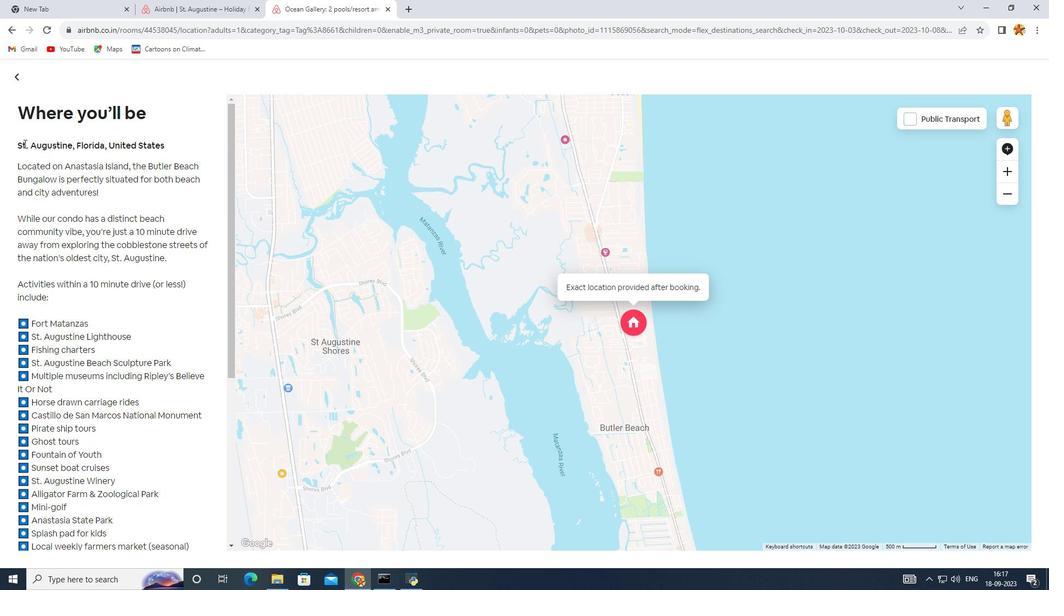 
Action: Mouse moved to (14, 82)
Screenshot: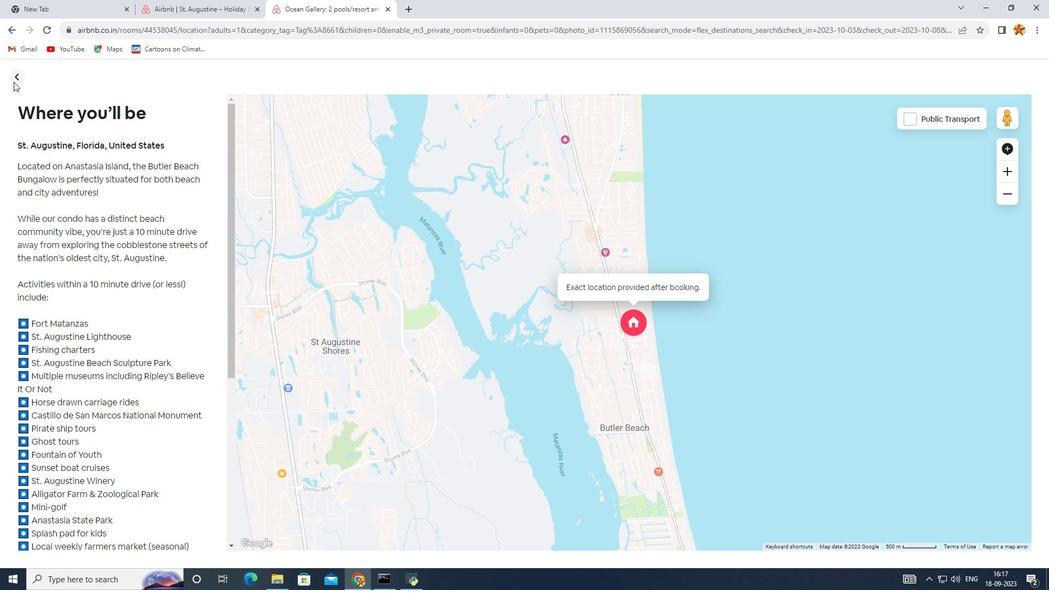 
Action: Mouse pressed left at (14, 82)
Screenshot: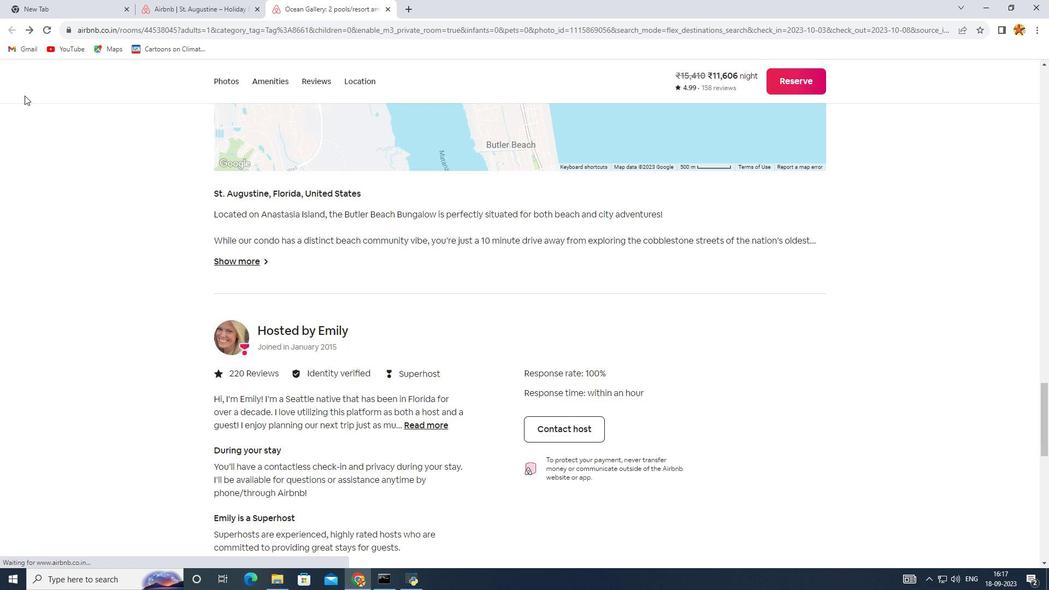 
Action: Mouse moved to (374, 268)
Screenshot: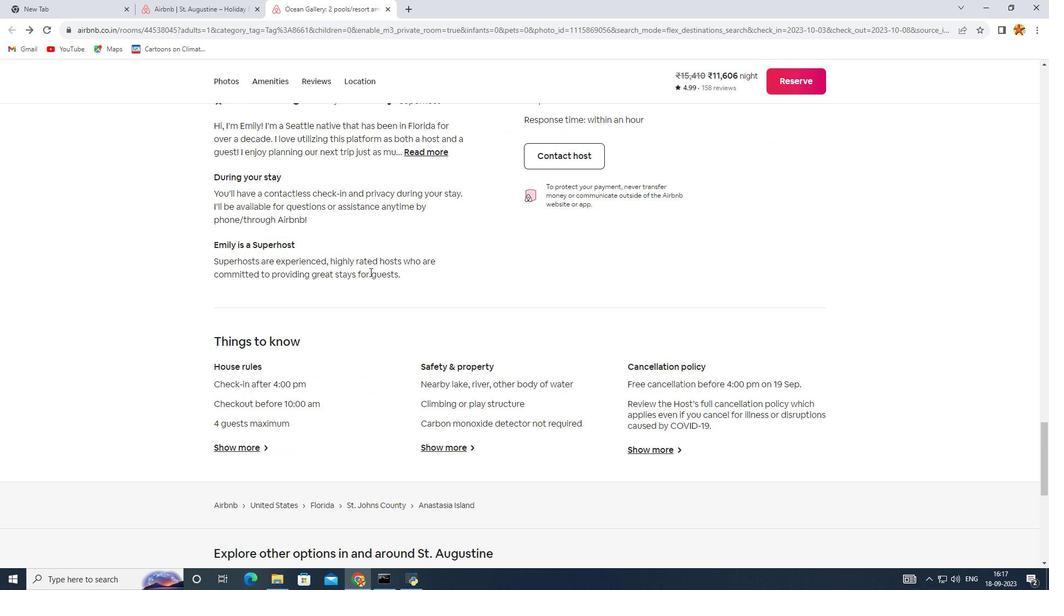 
Action: Mouse scrolled (374, 267) with delta (0, 0)
Screenshot: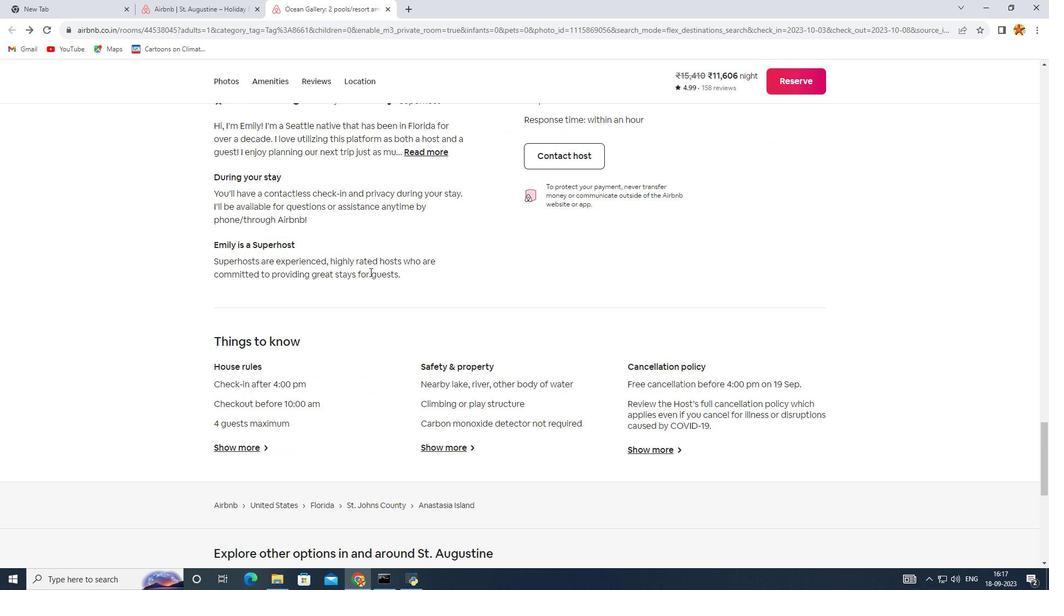 
Action: Mouse moved to (372, 270)
